 Task: Compose an email with the signature Isla Howard with the subject Thank you for a testimonial and the message We are delighted to inform you that your proposal has been selected for the final round of evaluation. from softage.8@softage.net to softage.1@softage.net Select the bulleted list and change the font typography to strikethroughSelect the bulleted list and remove the font typography strikethrough Send the email. Finally, move the email from Sent Items to the label Halloween costumes
Action: Mouse moved to (1334, 71)
Screenshot: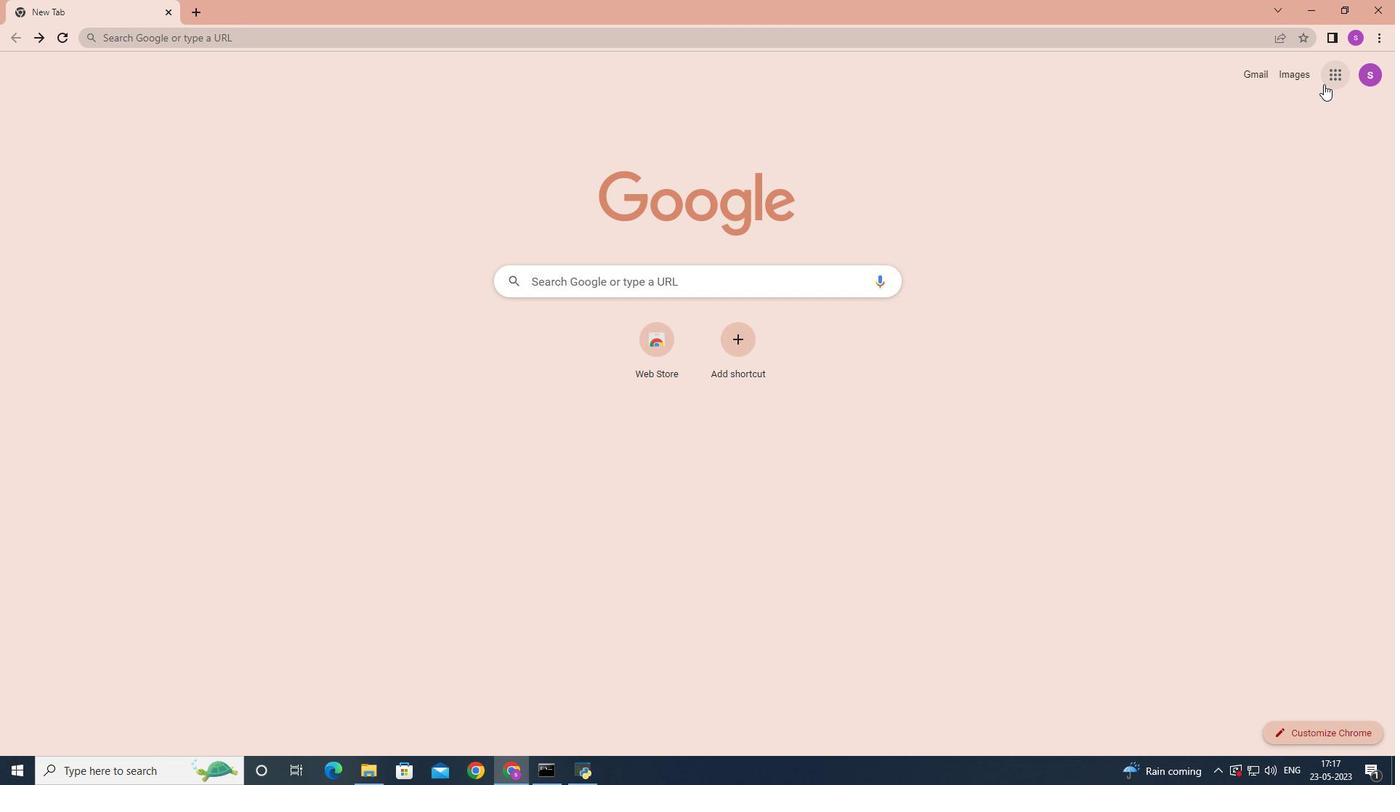 
Action: Mouse pressed left at (1334, 71)
Screenshot: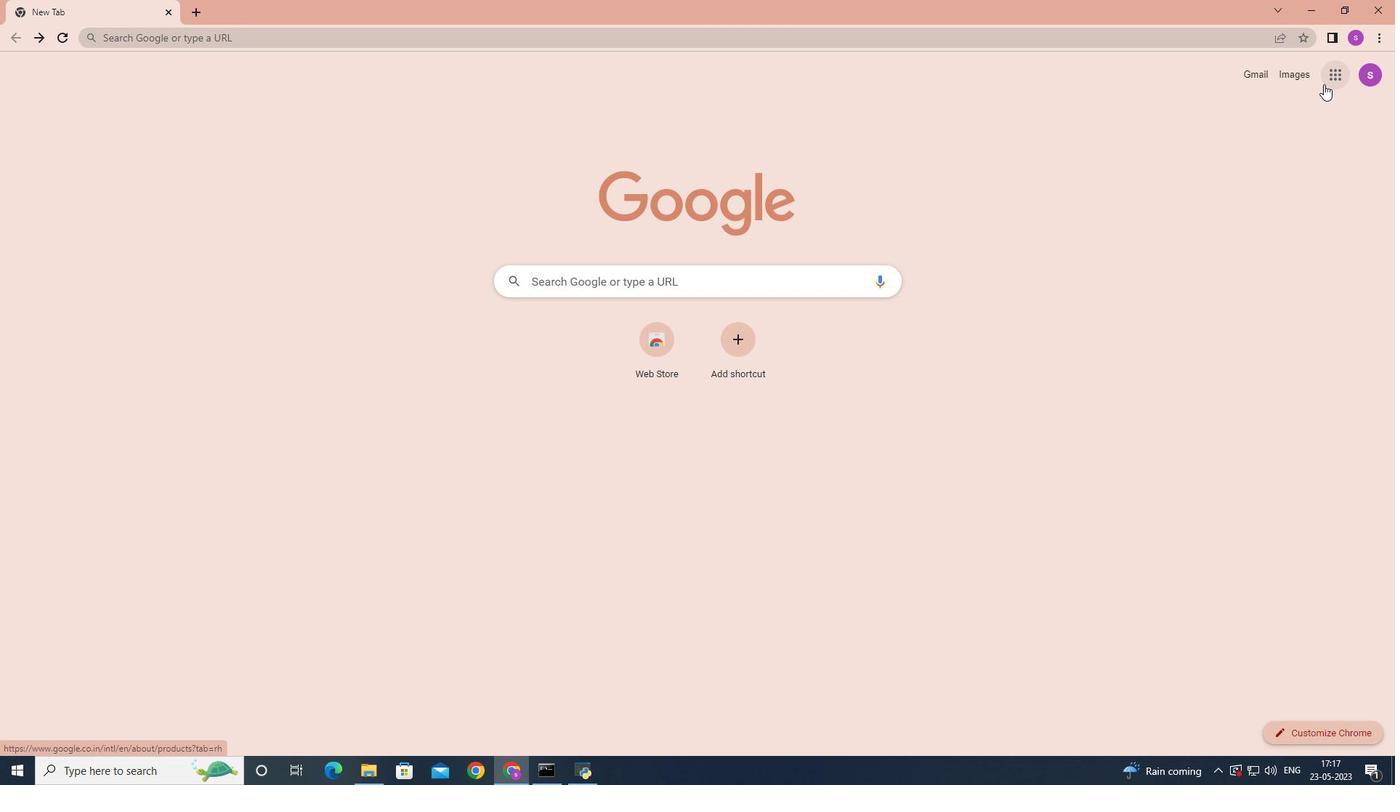 
Action: Mouse moved to (1284, 130)
Screenshot: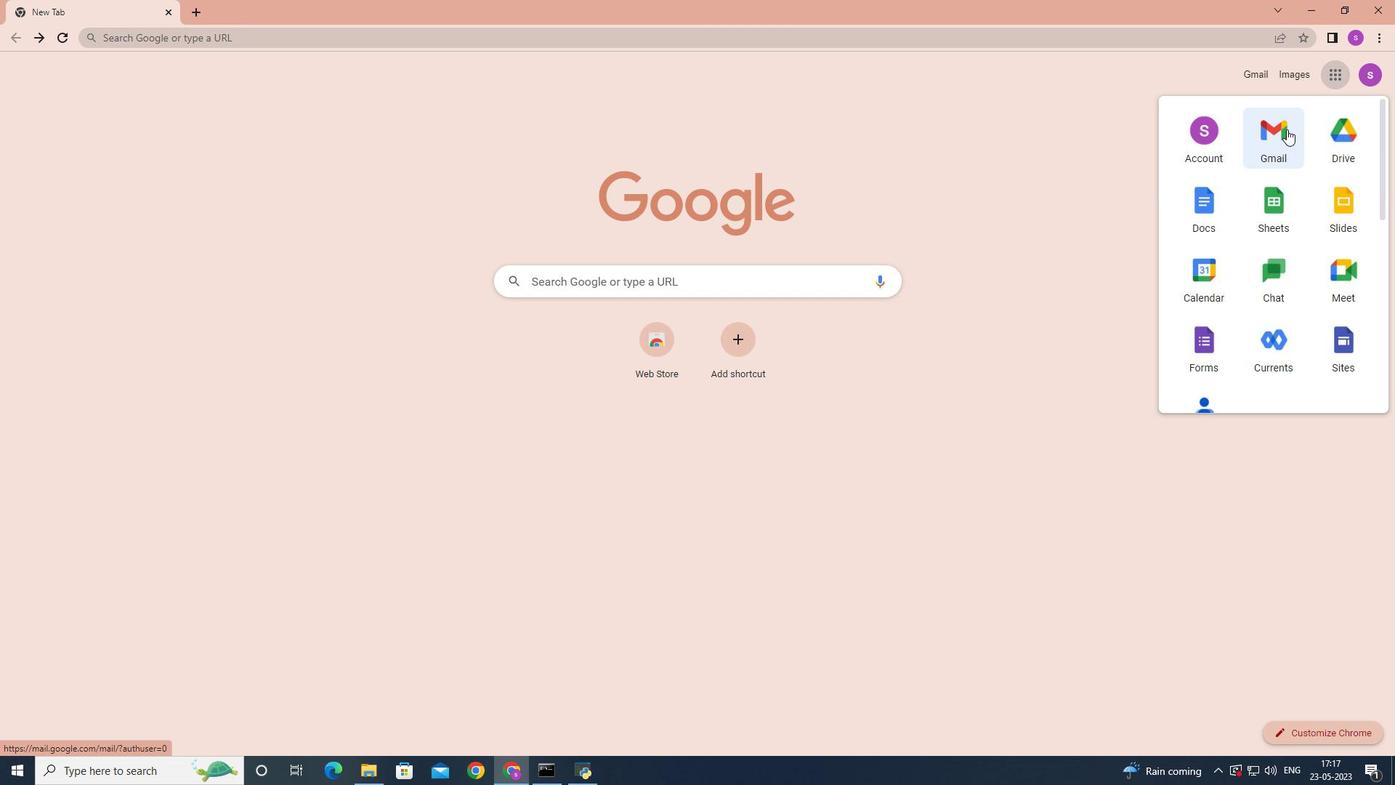 
Action: Mouse pressed left at (1284, 130)
Screenshot: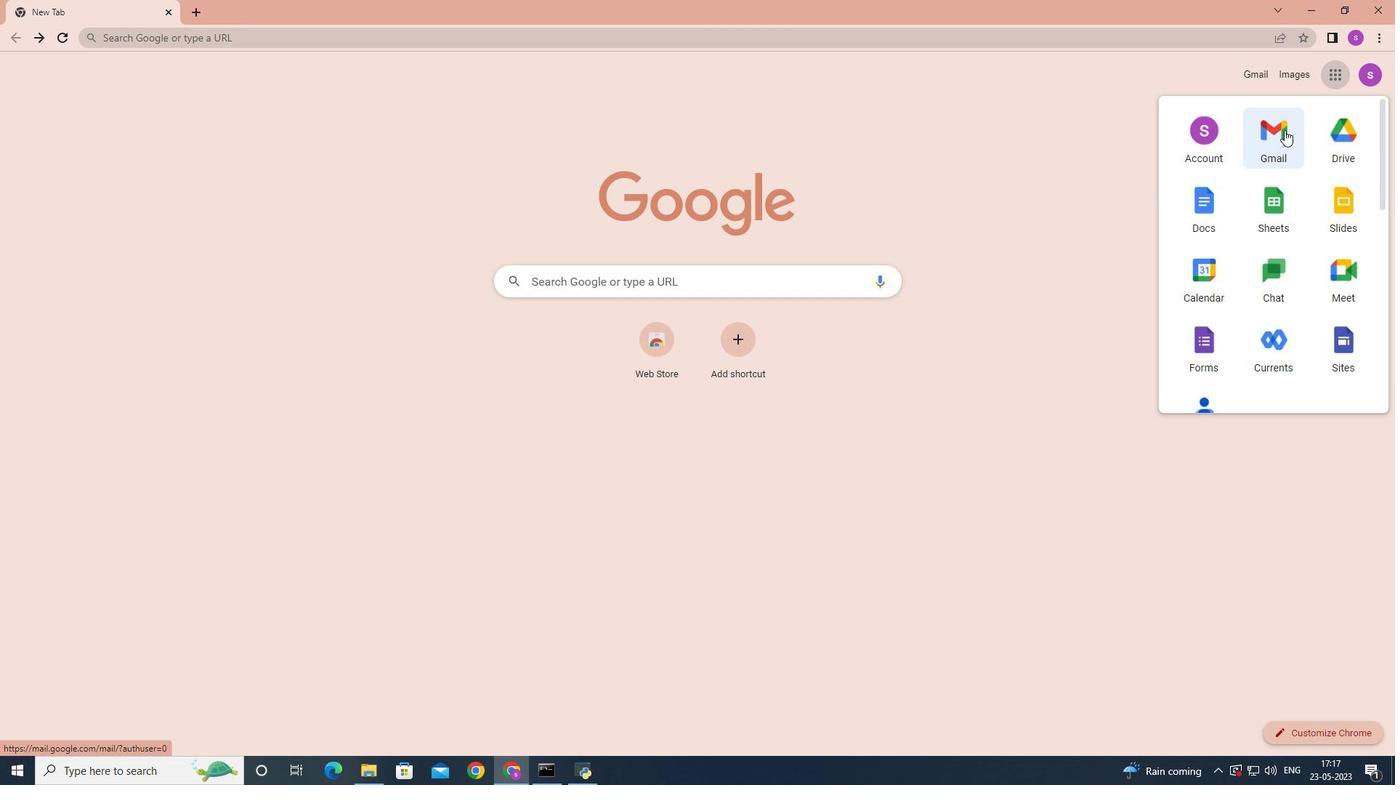
Action: Mouse moved to (1237, 75)
Screenshot: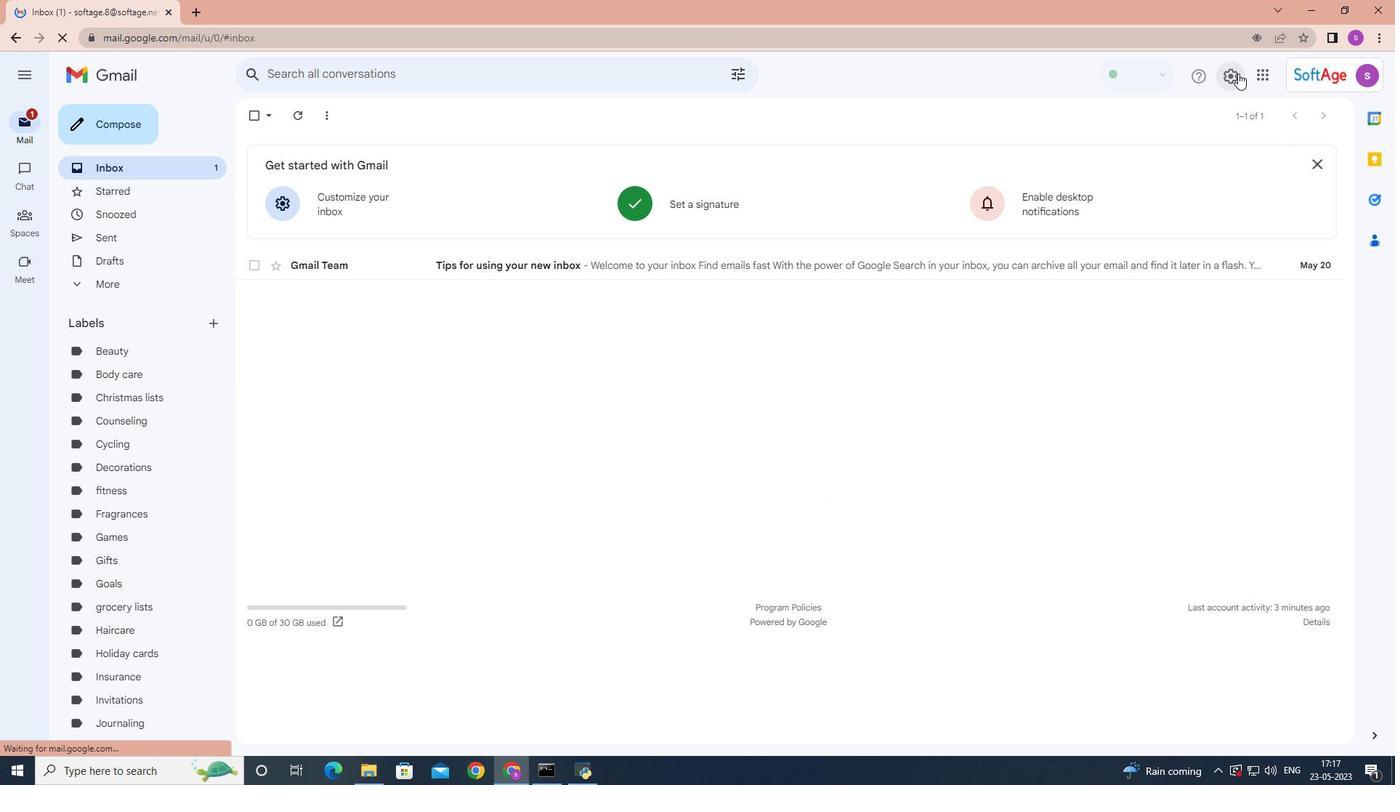 
Action: Mouse pressed left at (1237, 75)
Screenshot: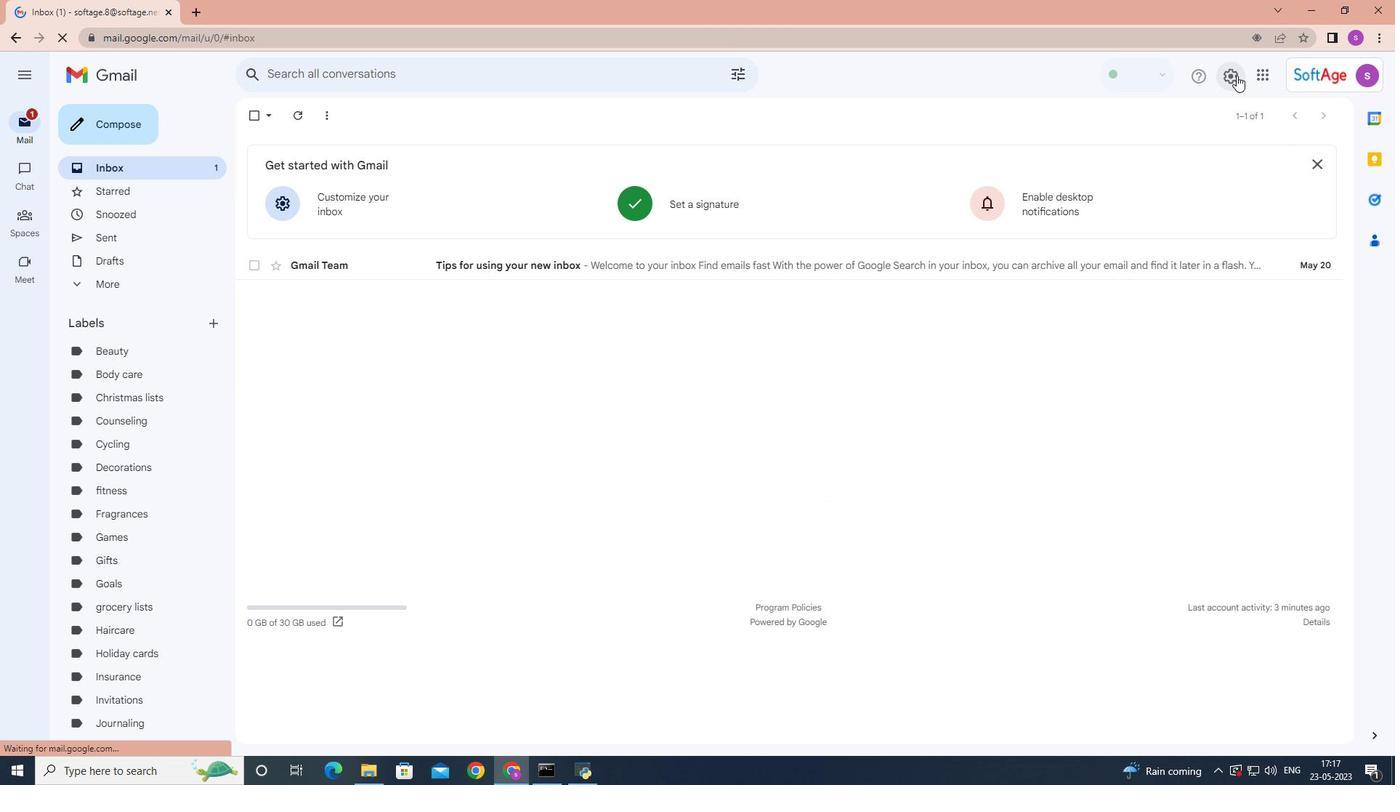
Action: Mouse moved to (1276, 154)
Screenshot: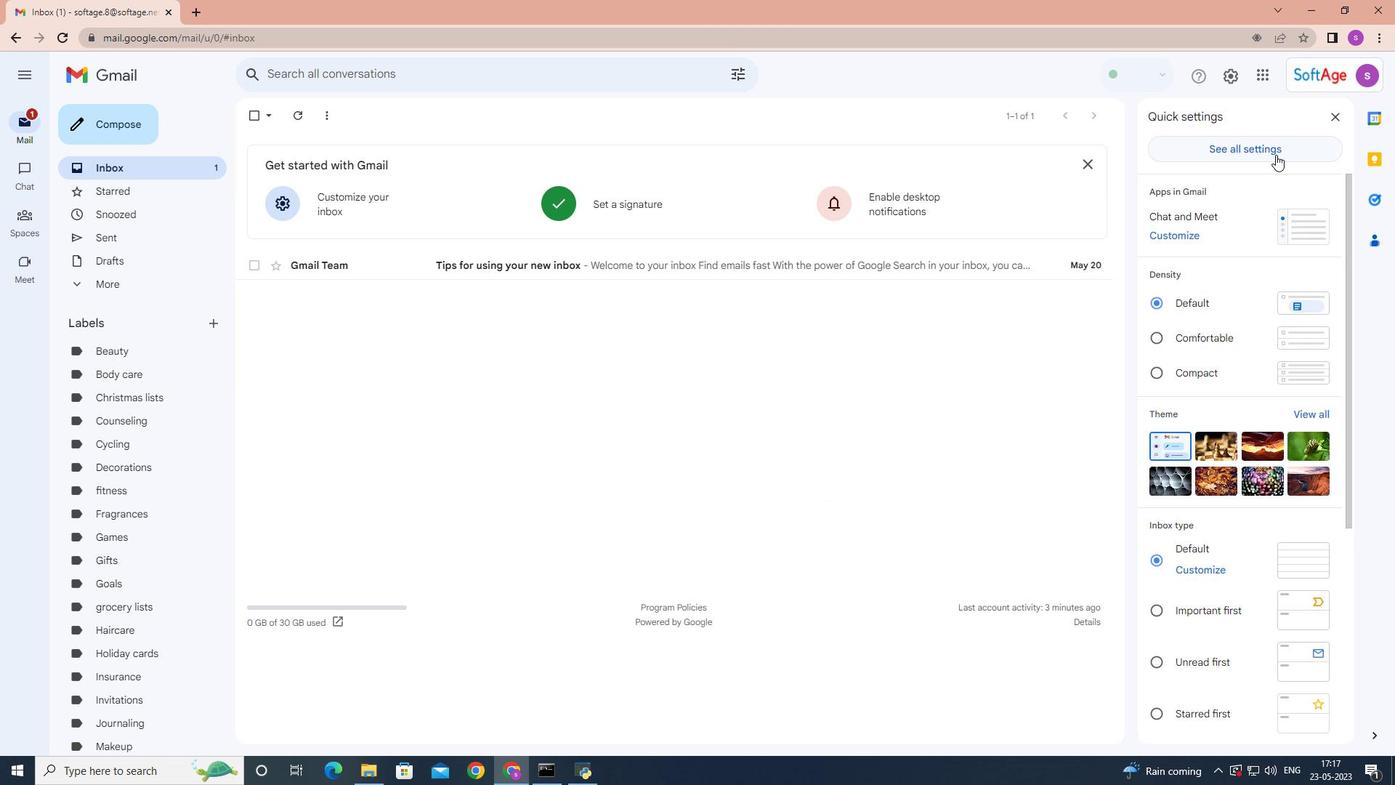 
Action: Mouse pressed left at (1276, 154)
Screenshot: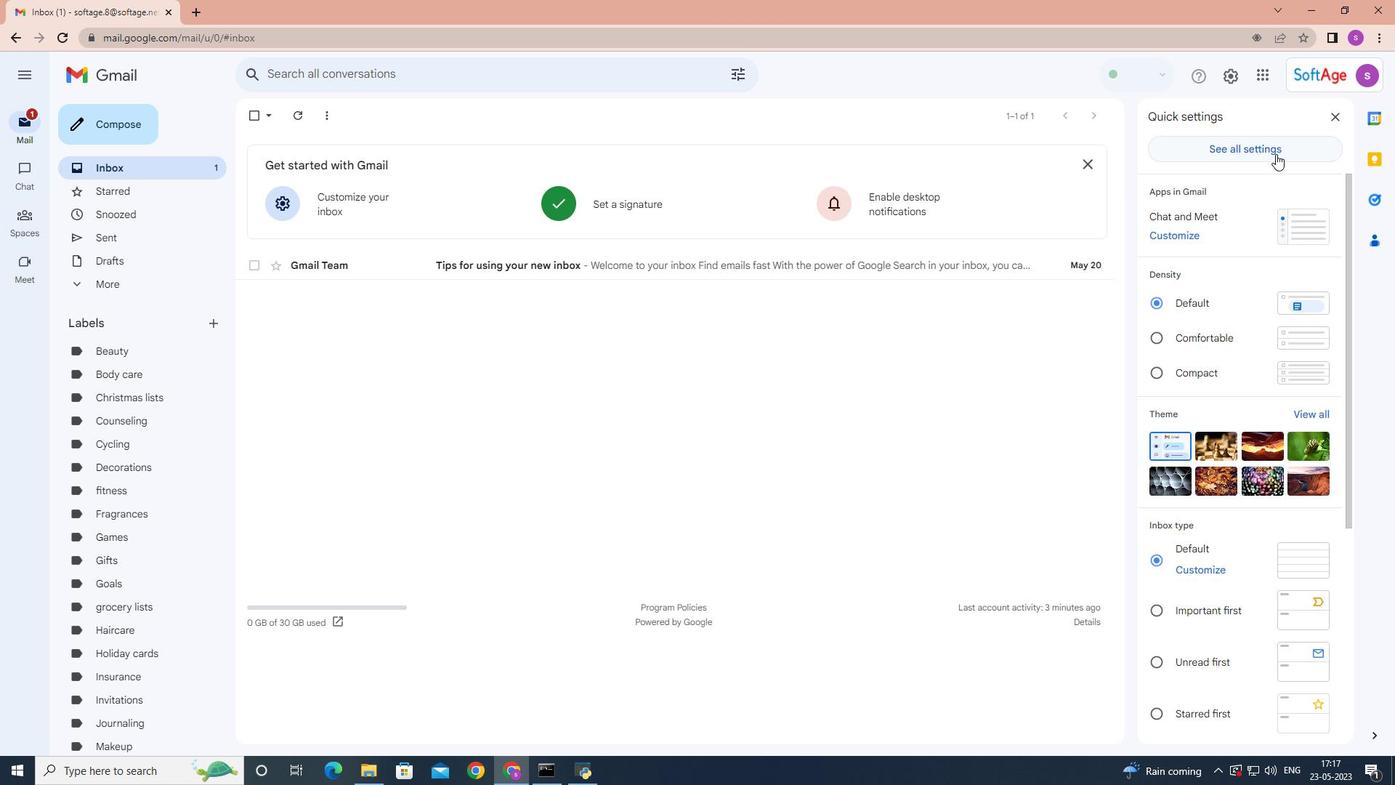 
Action: Mouse moved to (816, 204)
Screenshot: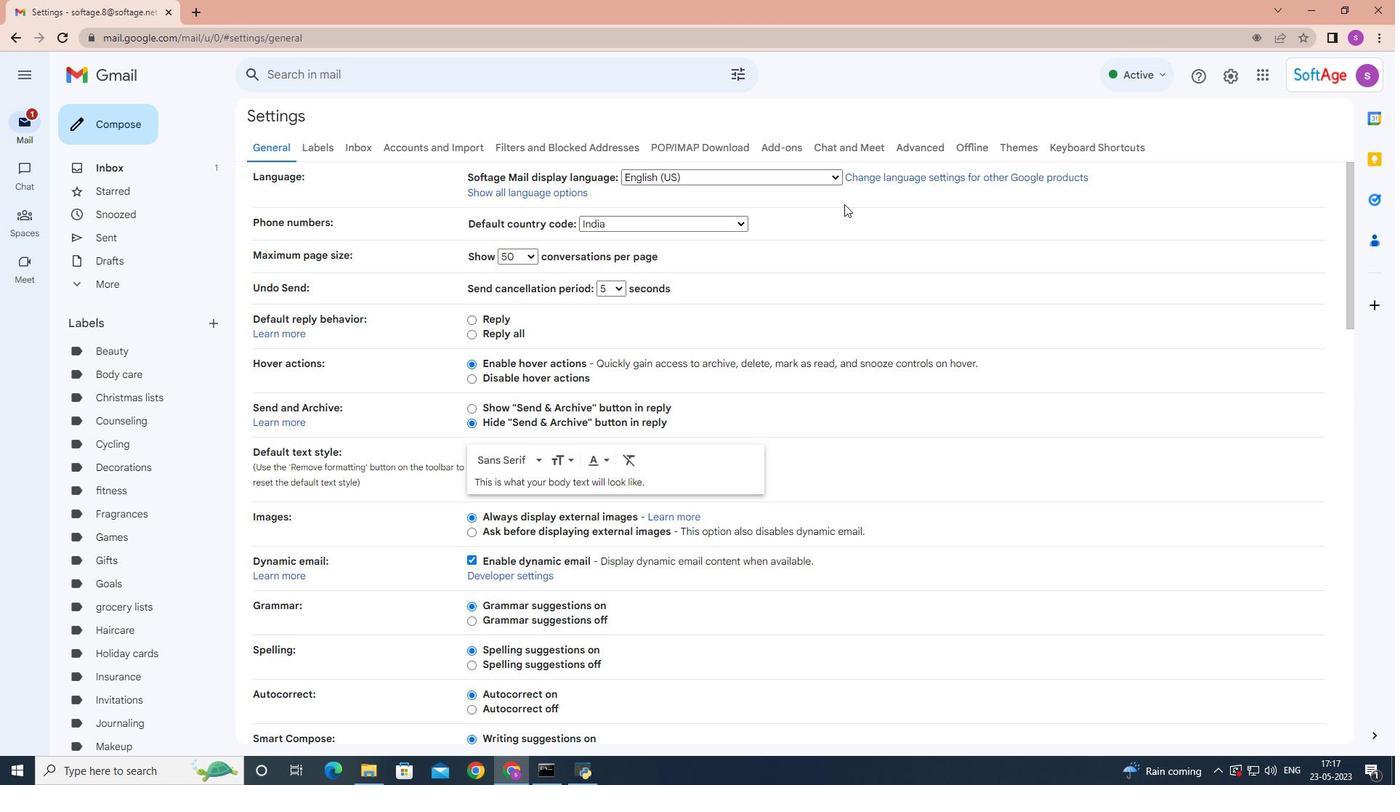 
Action: Mouse scrolled (816, 204) with delta (0, 0)
Screenshot: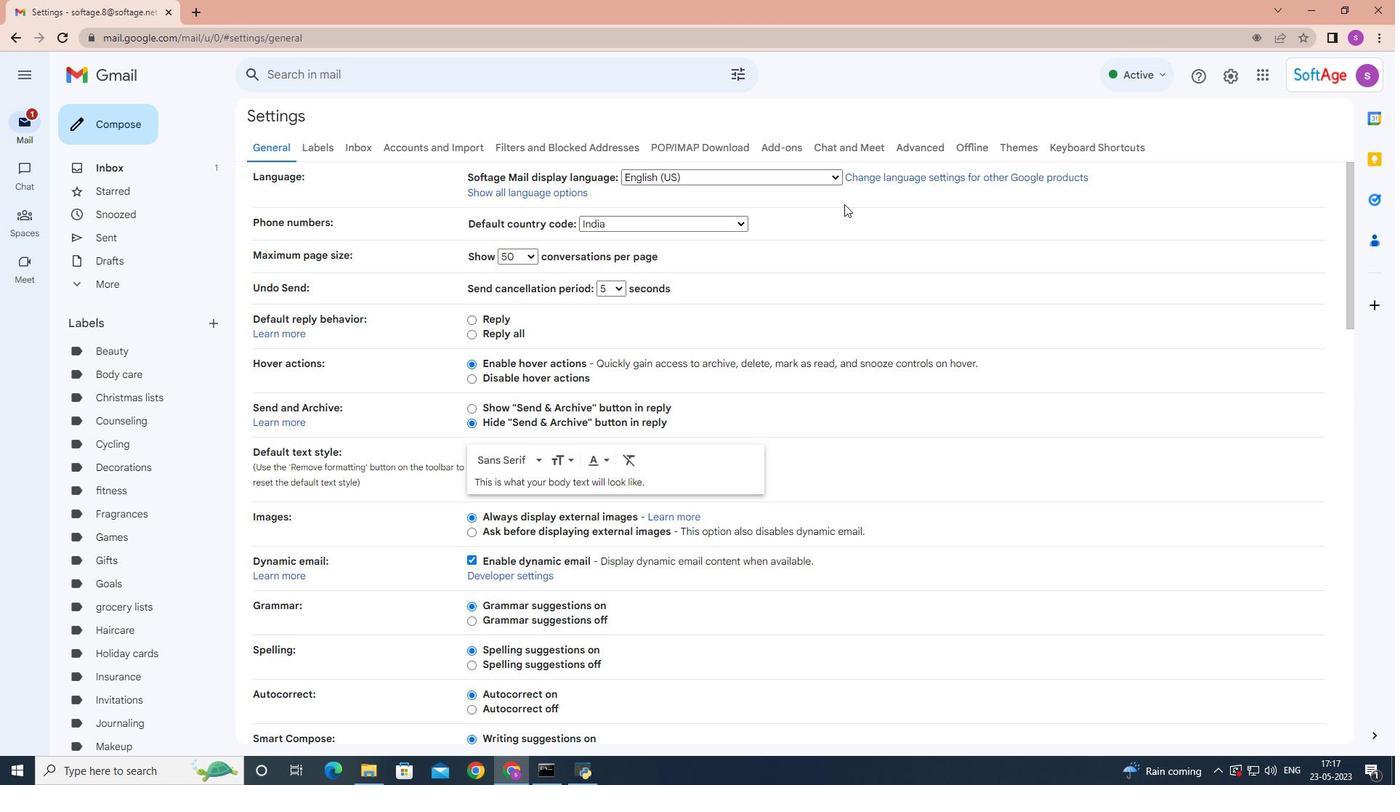 
Action: Mouse moved to (816, 206)
Screenshot: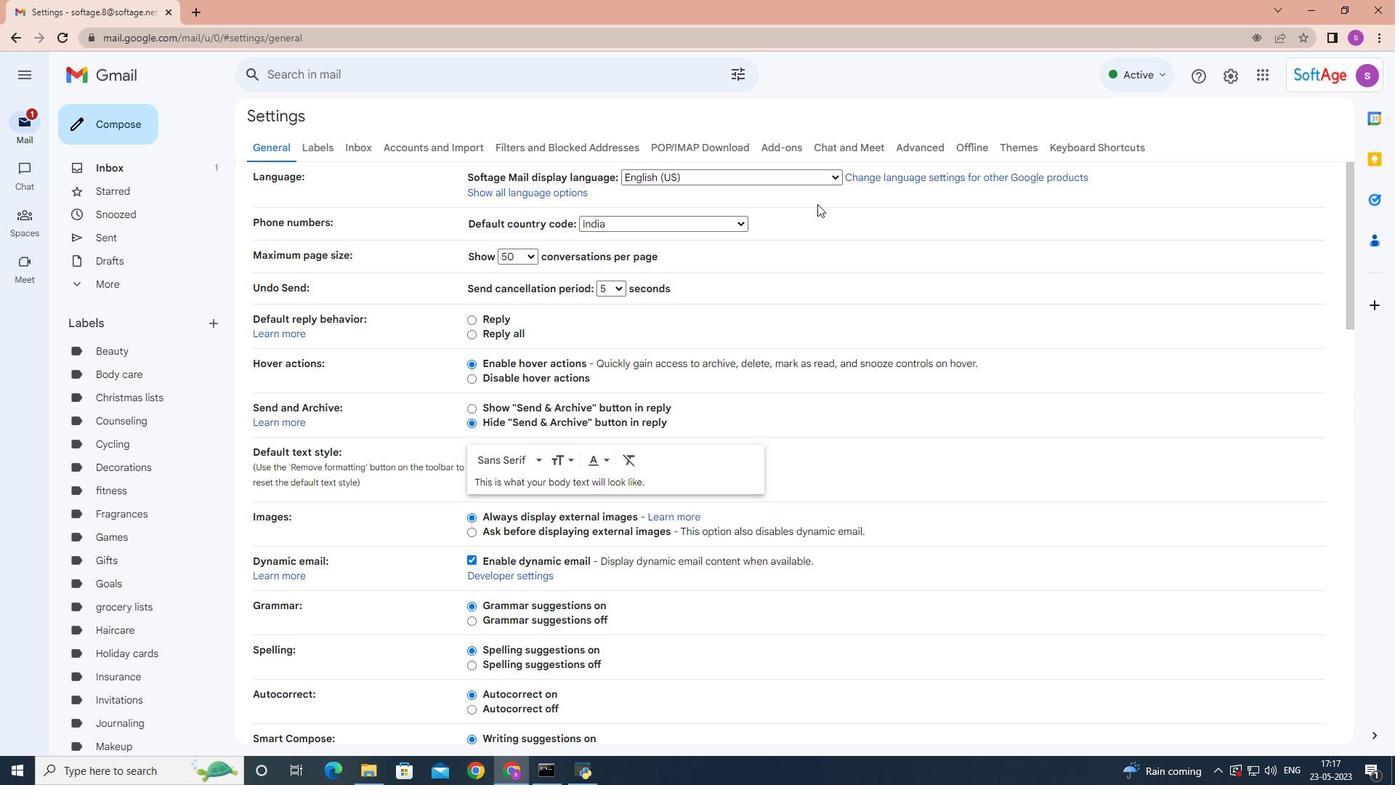 
Action: Mouse scrolled (816, 205) with delta (0, 0)
Screenshot: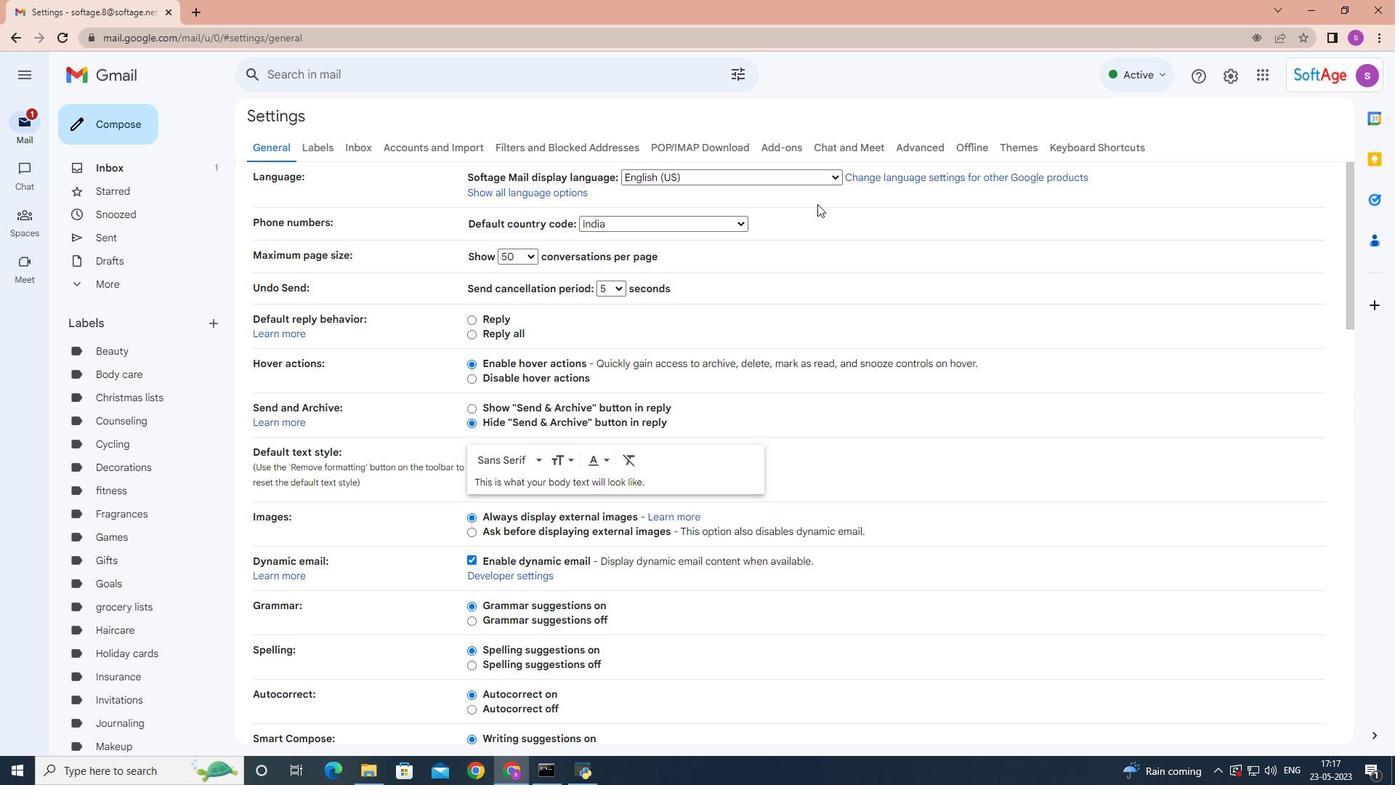 
Action: Mouse moved to (815, 208)
Screenshot: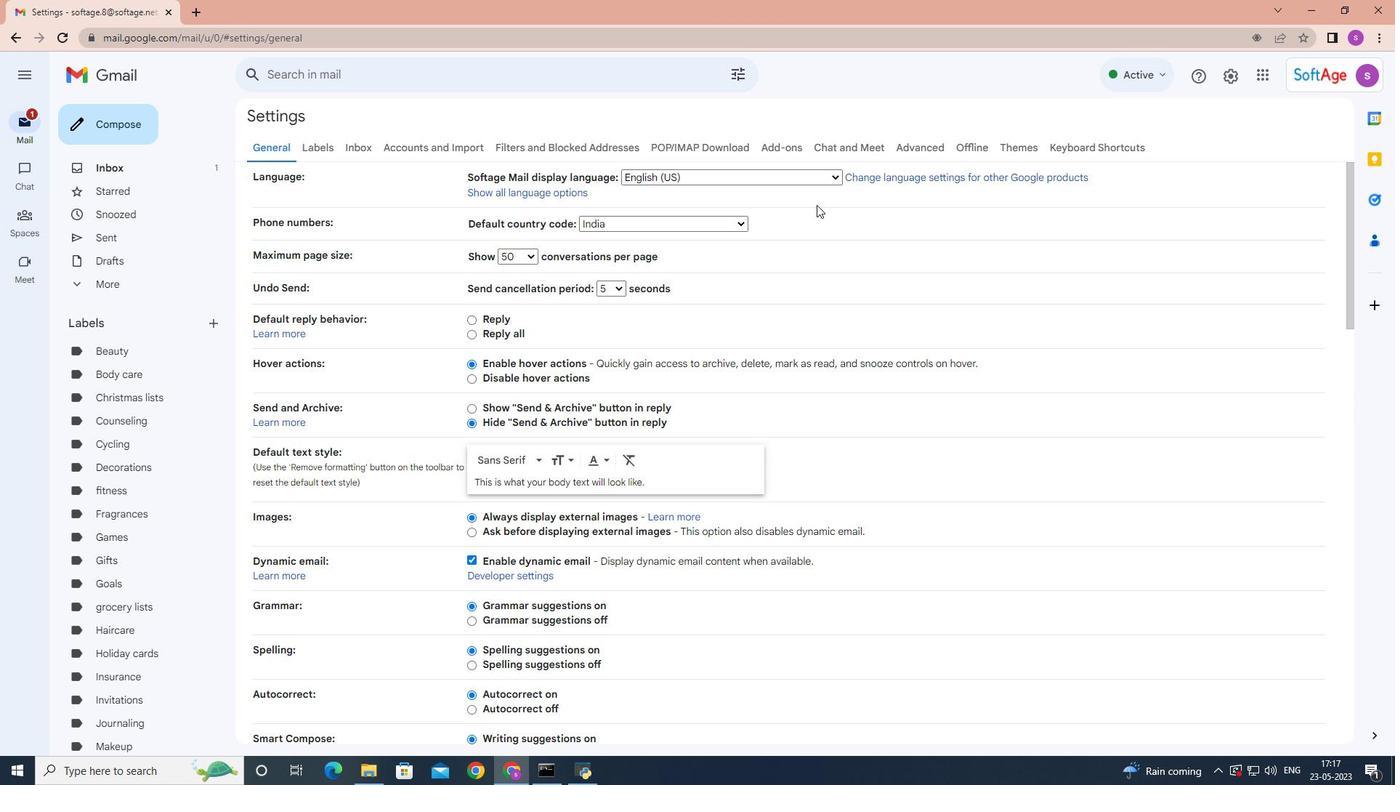 
Action: Mouse scrolled (815, 207) with delta (0, 0)
Screenshot: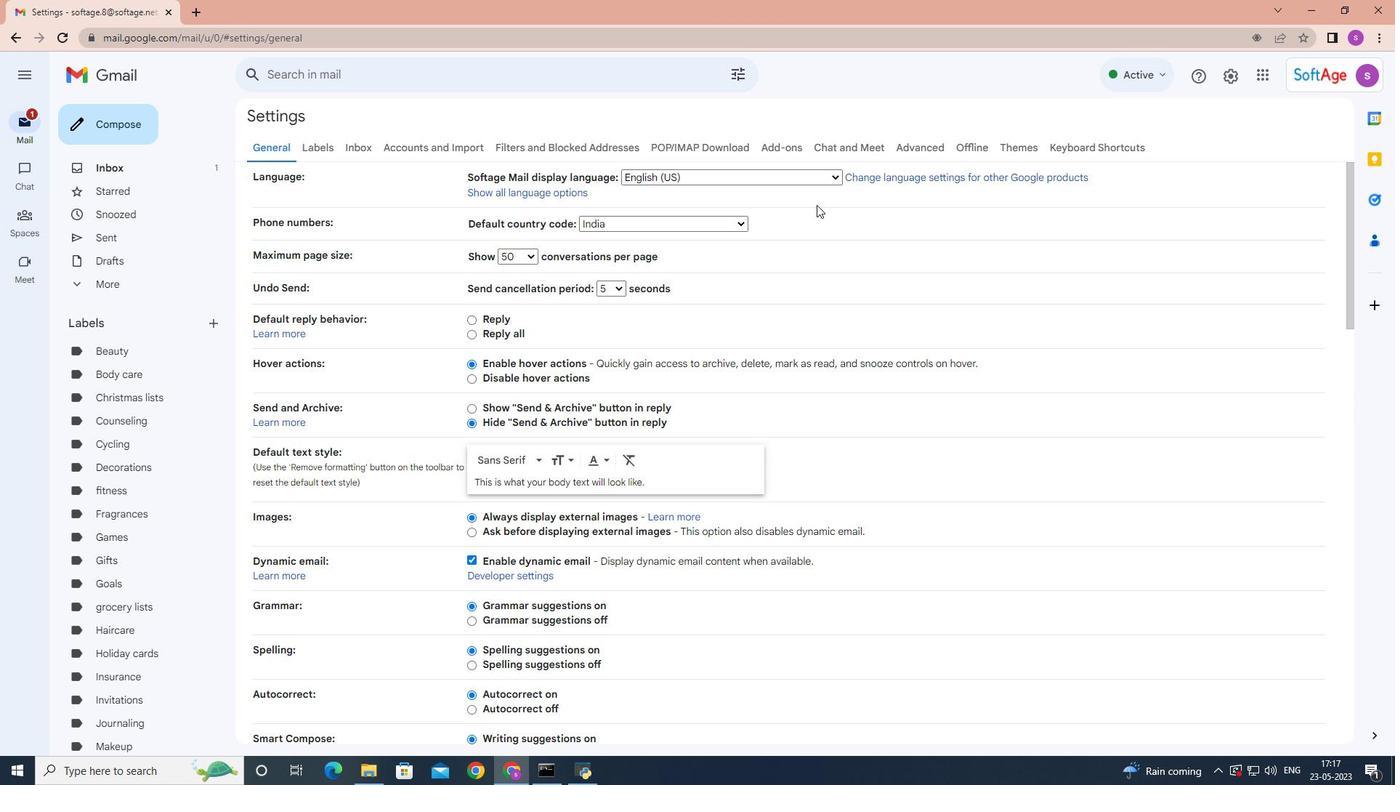 
Action: Mouse moved to (814, 209)
Screenshot: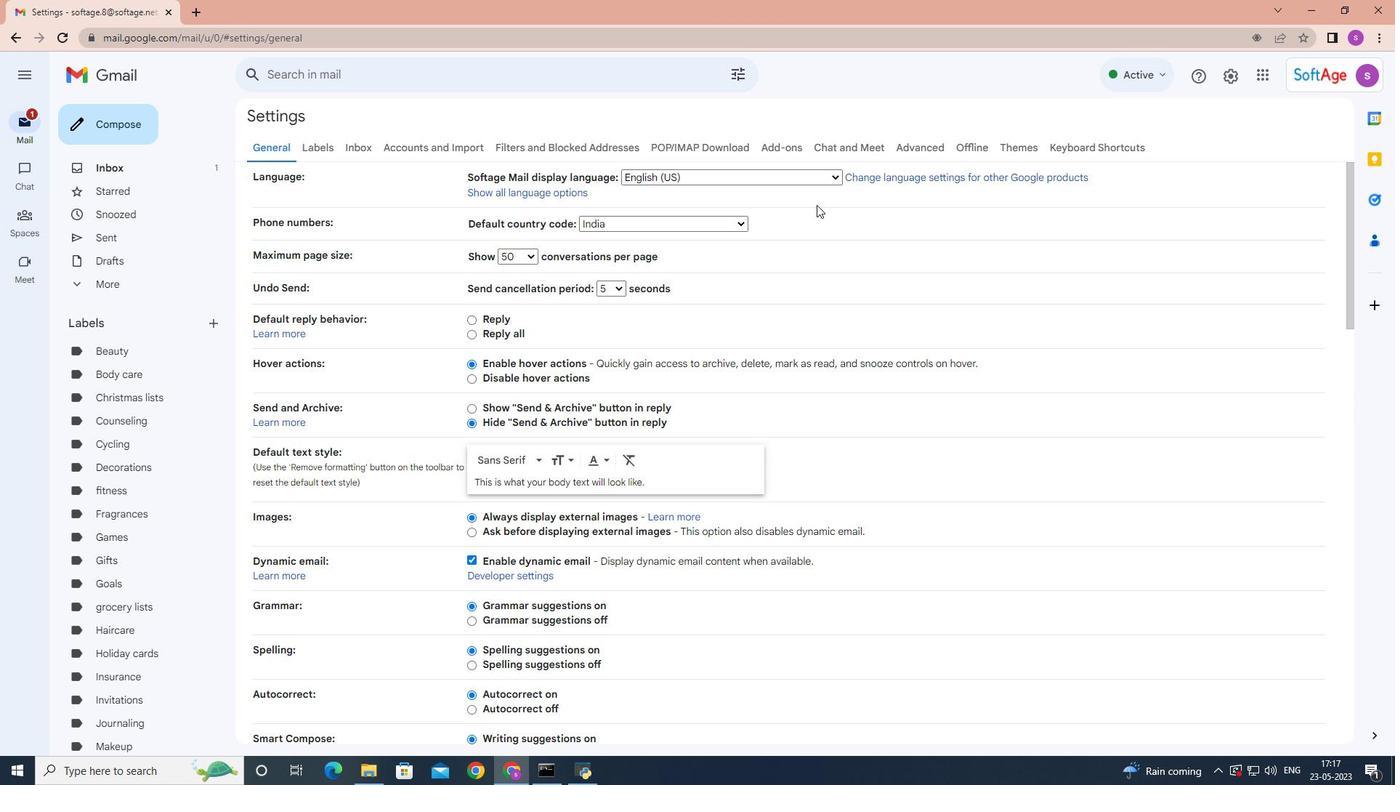 
Action: Mouse scrolled (814, 208) with delta (0, 0)
Screenshot: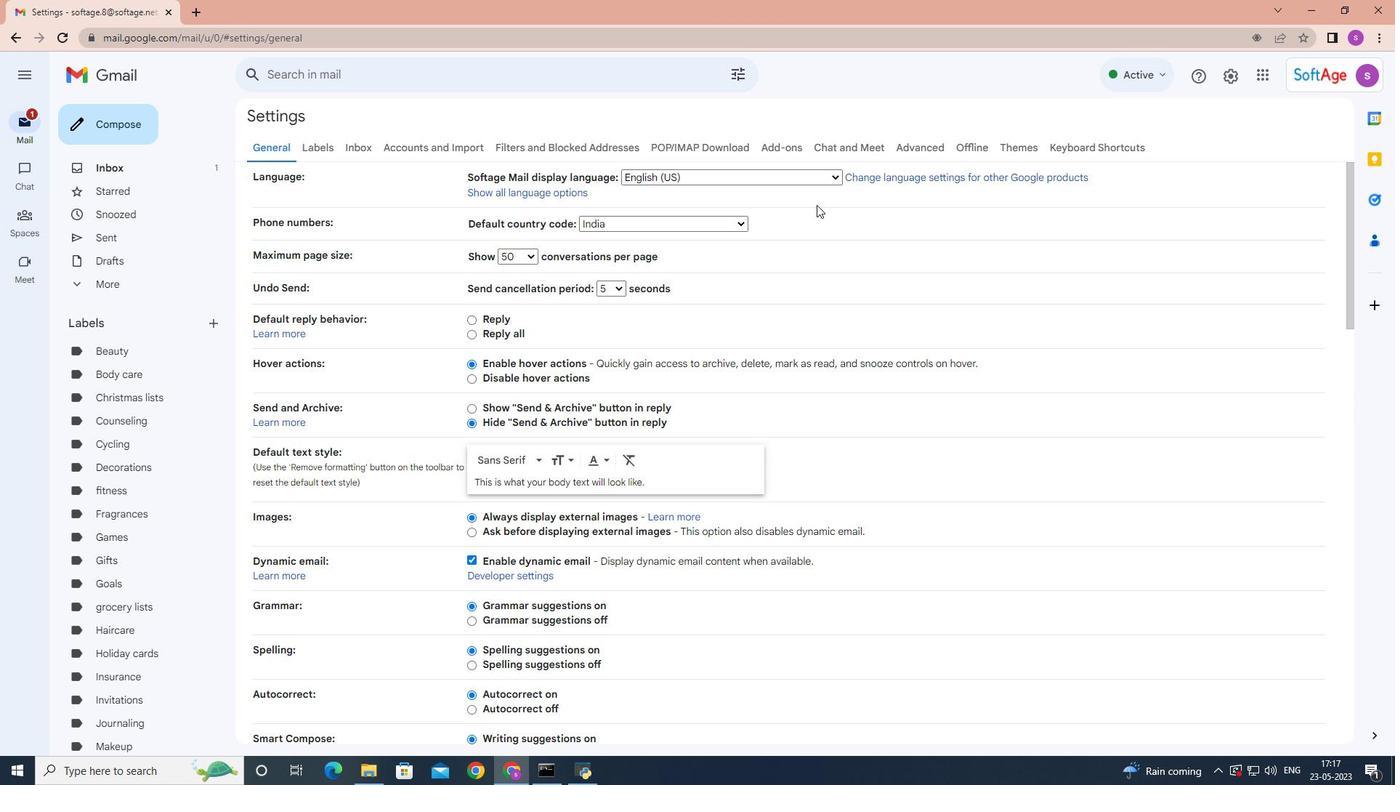 
Action: Mouse moved to (814, 209)
Screenshot: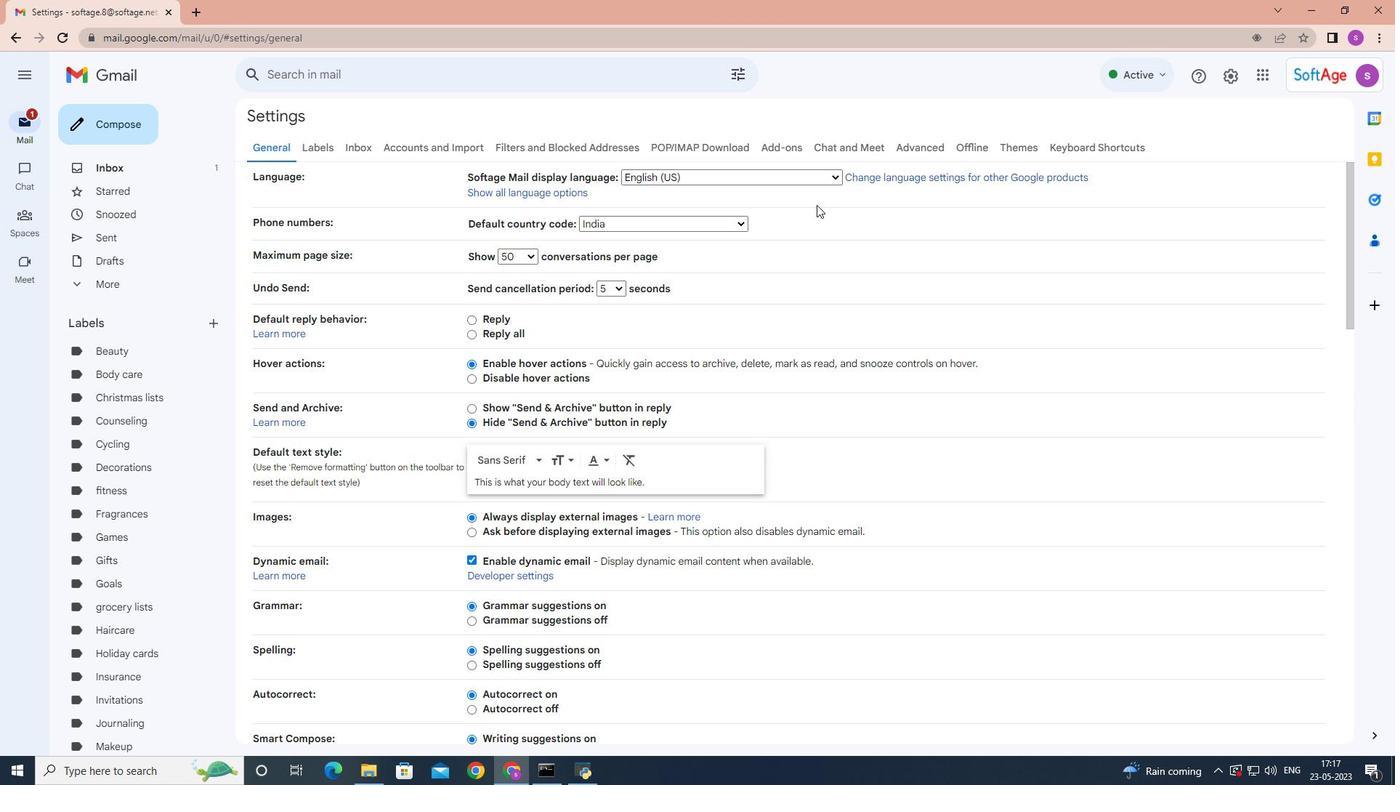 
Action: Mouse scrolled (814, 208) with delta (0, 0)
Screenshot: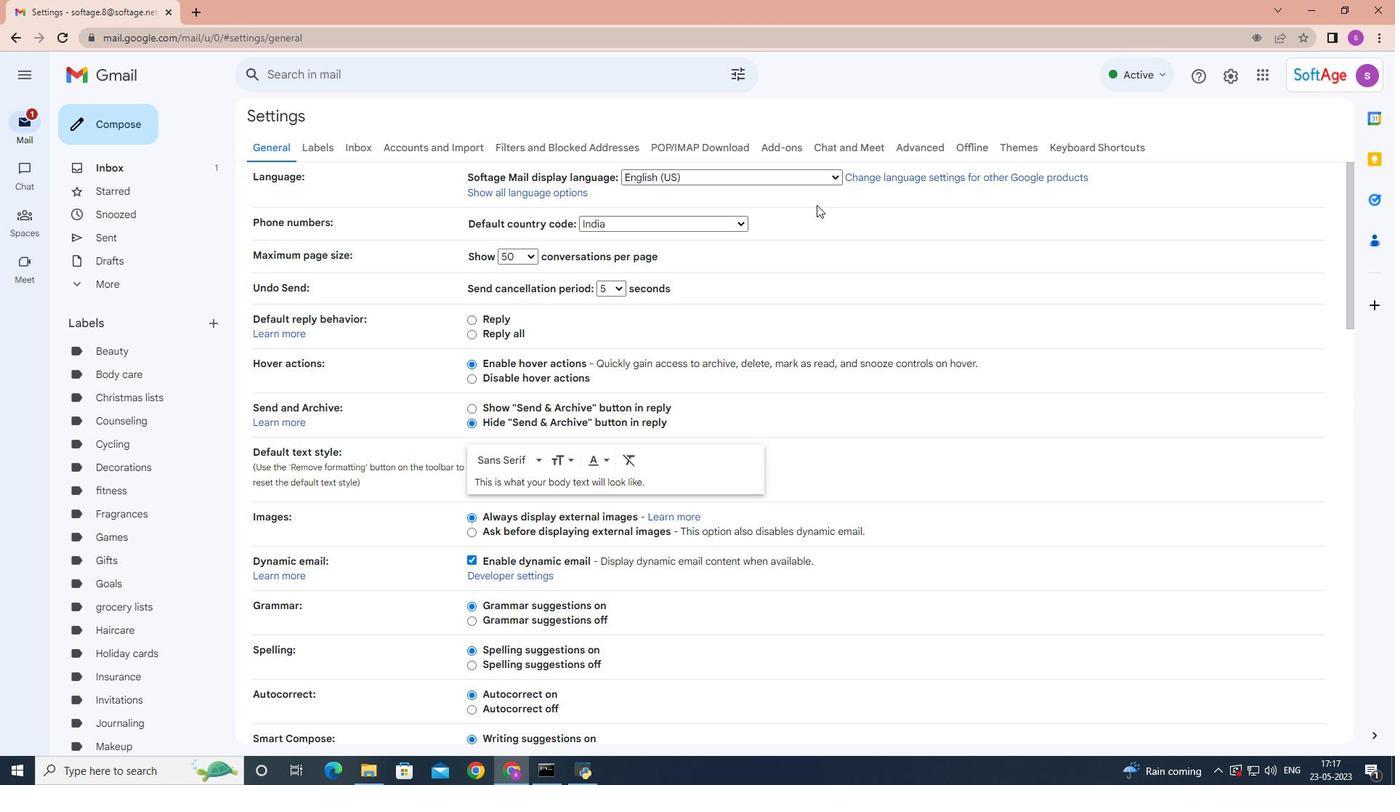 
Action: Mouse scrolled (814, 208) with delta (0, 0)
Screenshot: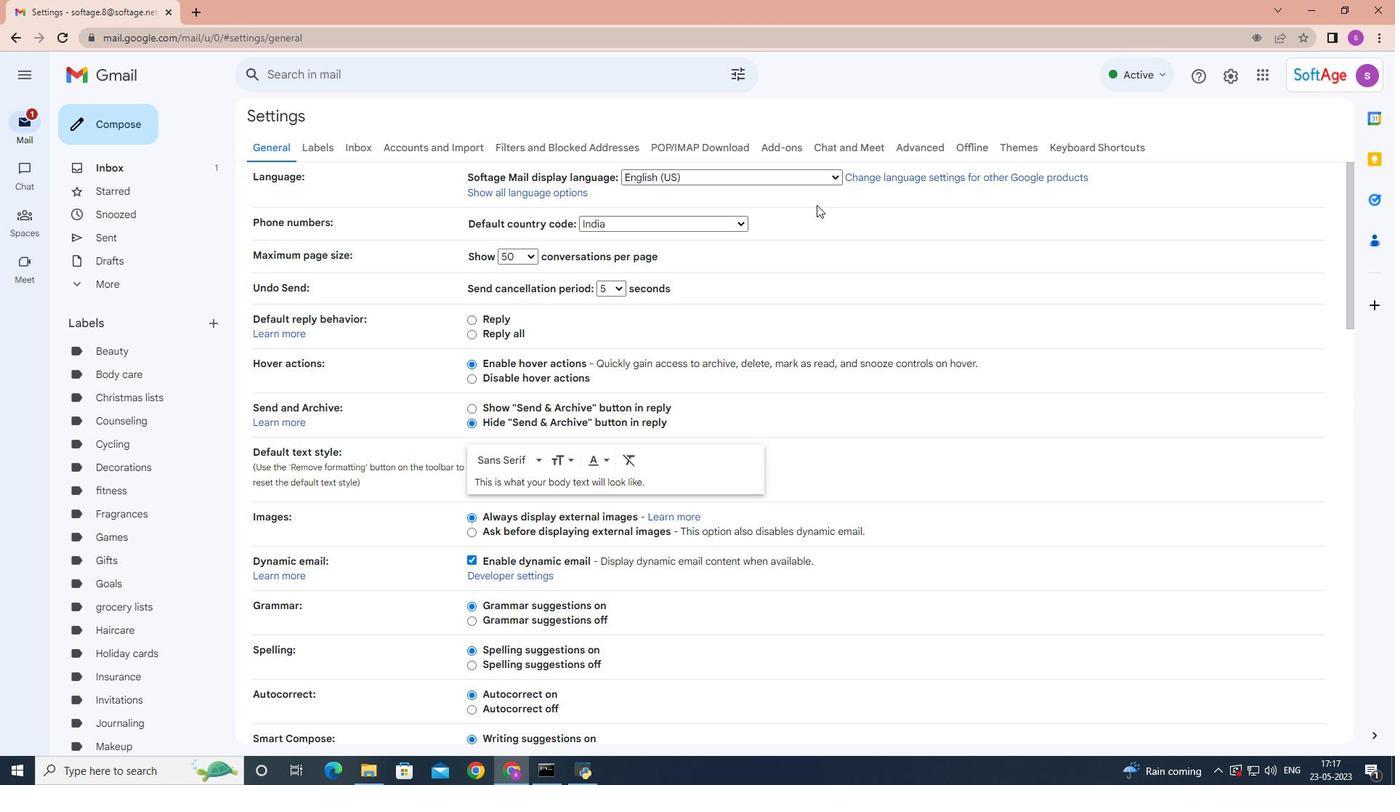 
Action: Mouse scrolled (814, 208) with delta (0, 0)
Screenshot: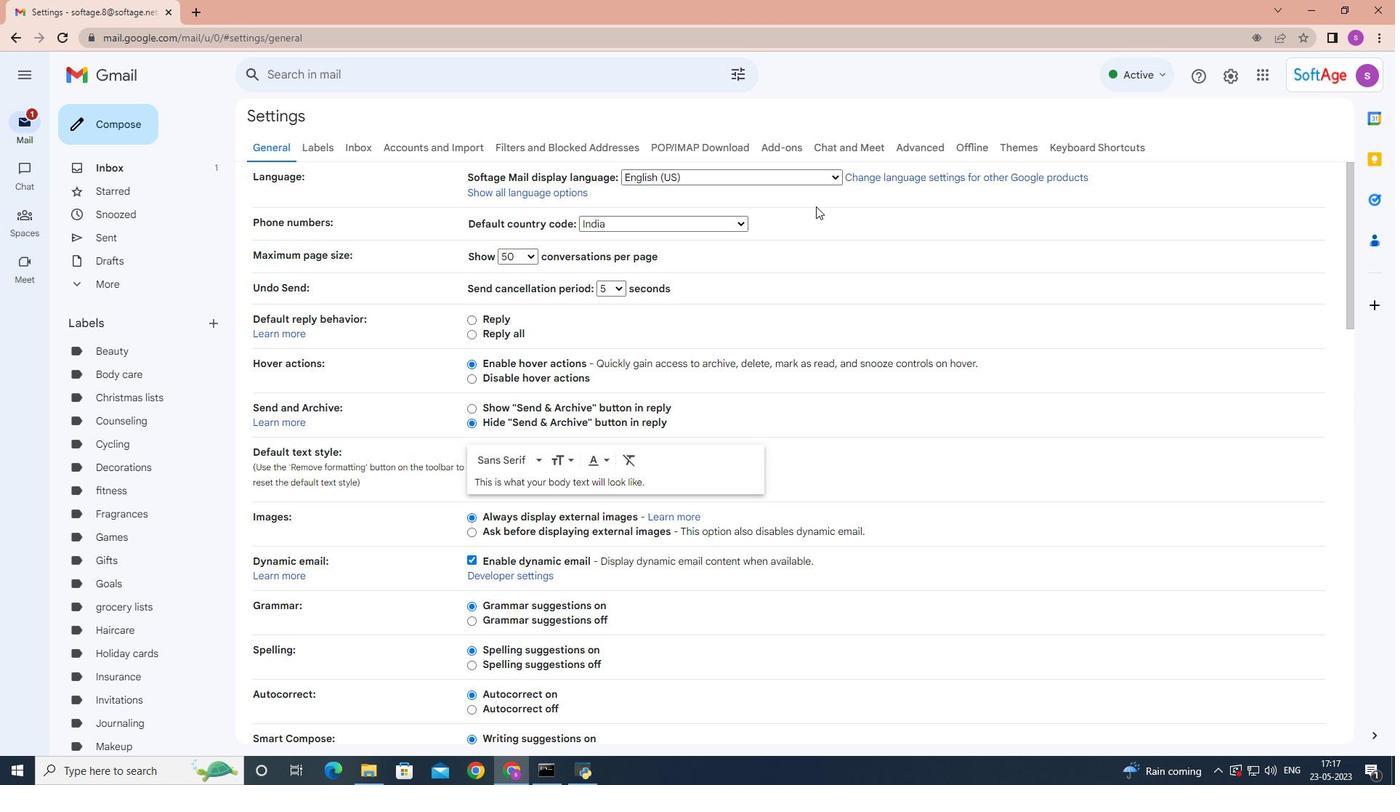 
Action: Mouse moved to (822, 220)
Screenshot: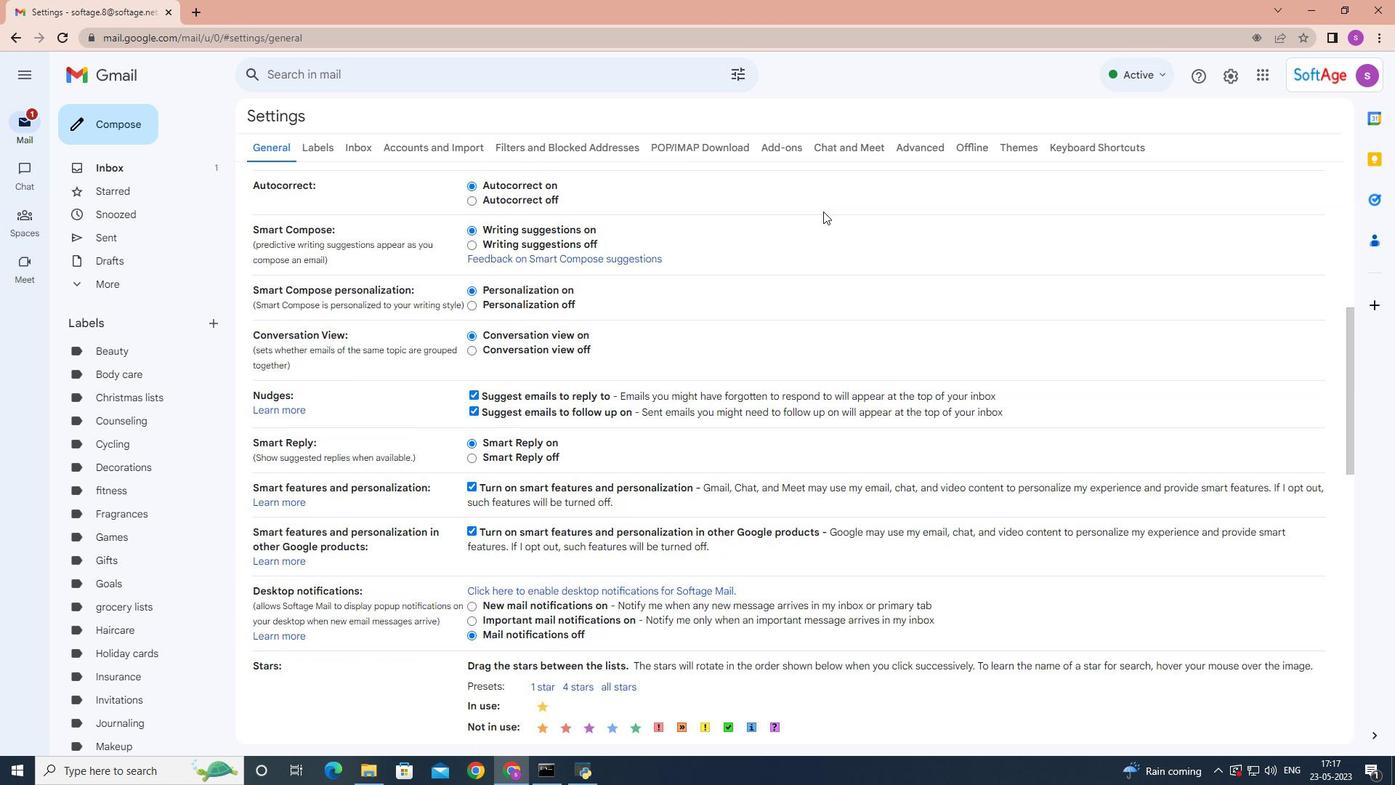 
Action: Mouse scrolled (822, 220) with delta (0, 0)
Screenshot: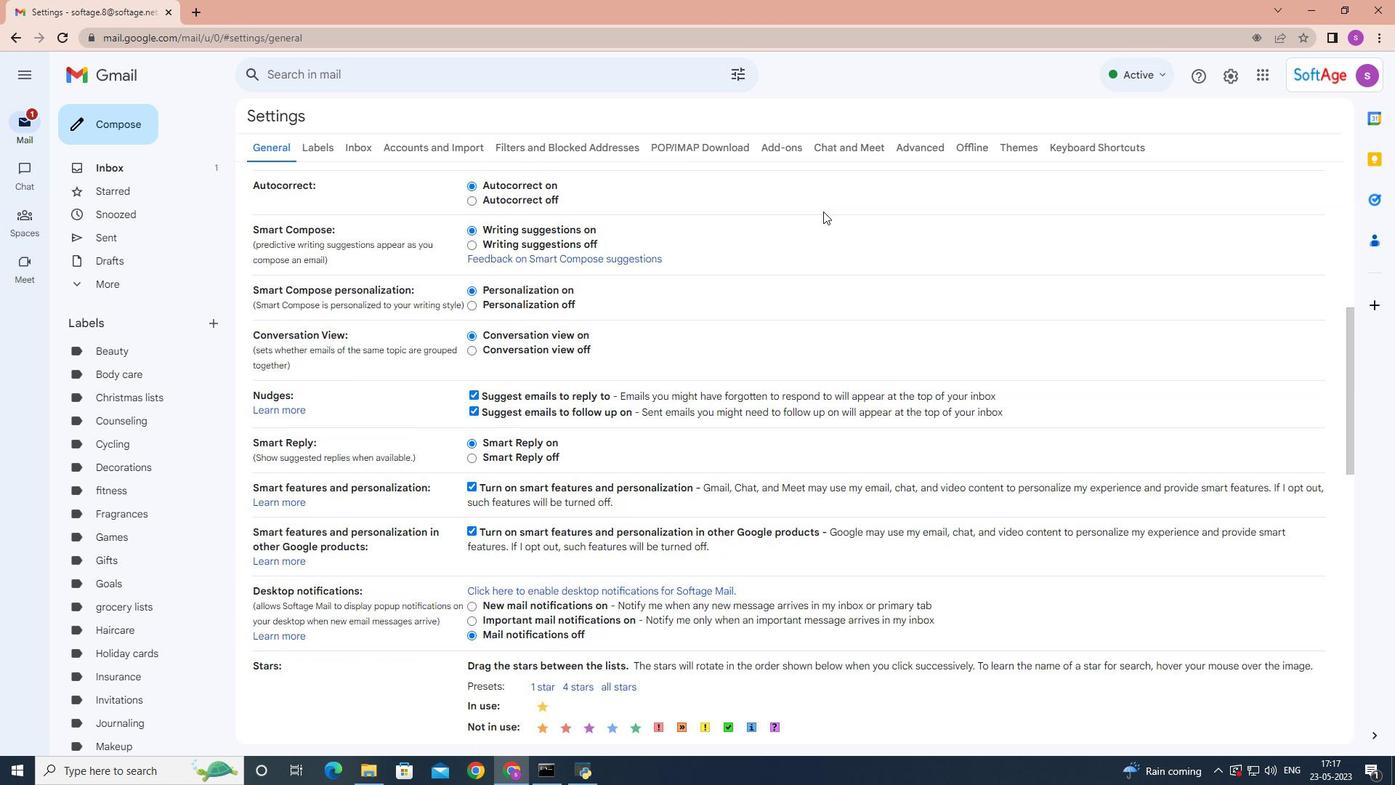 
Action: Mouse moved to (822, 221)
Screenshot: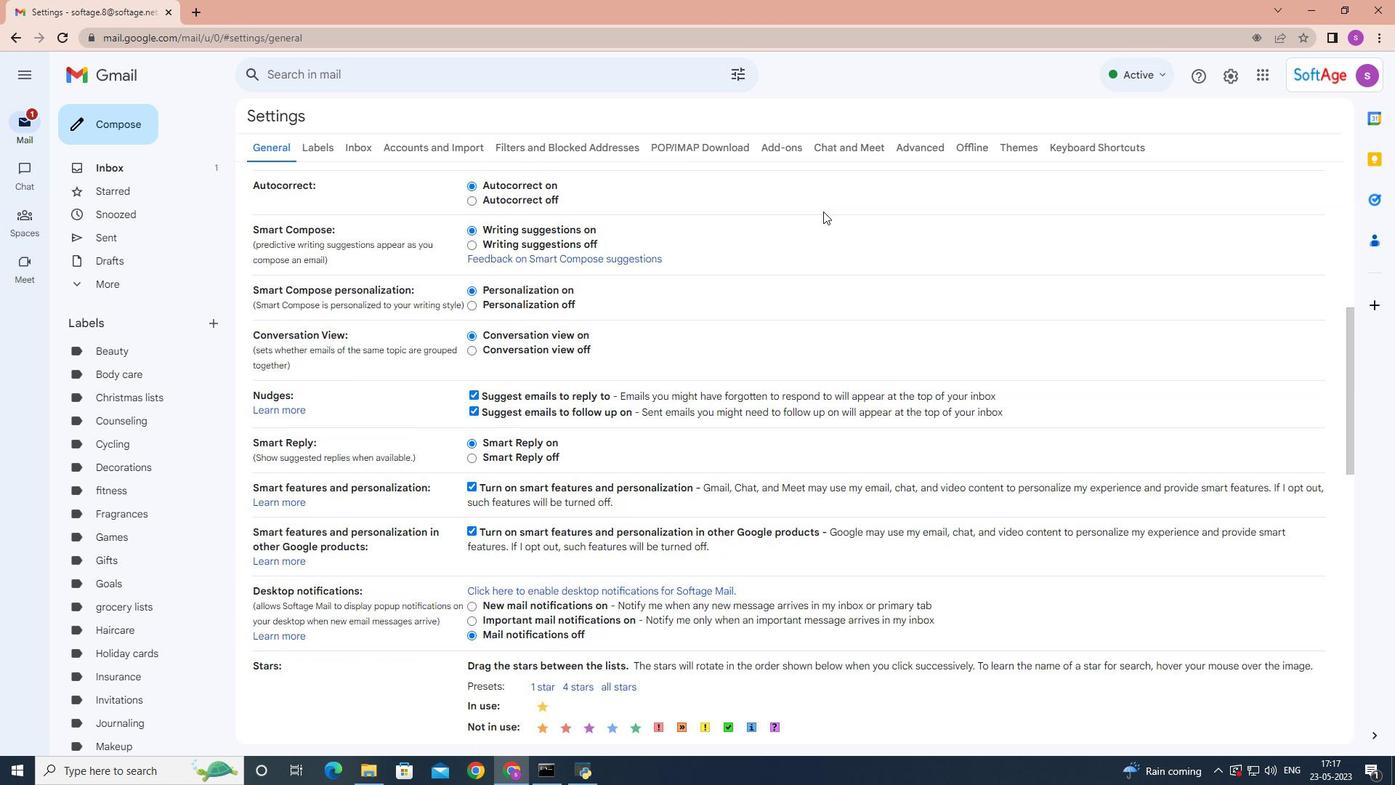 
Action: Mouse scrolled (822, 220) with delta (0, 0)
Screenshot: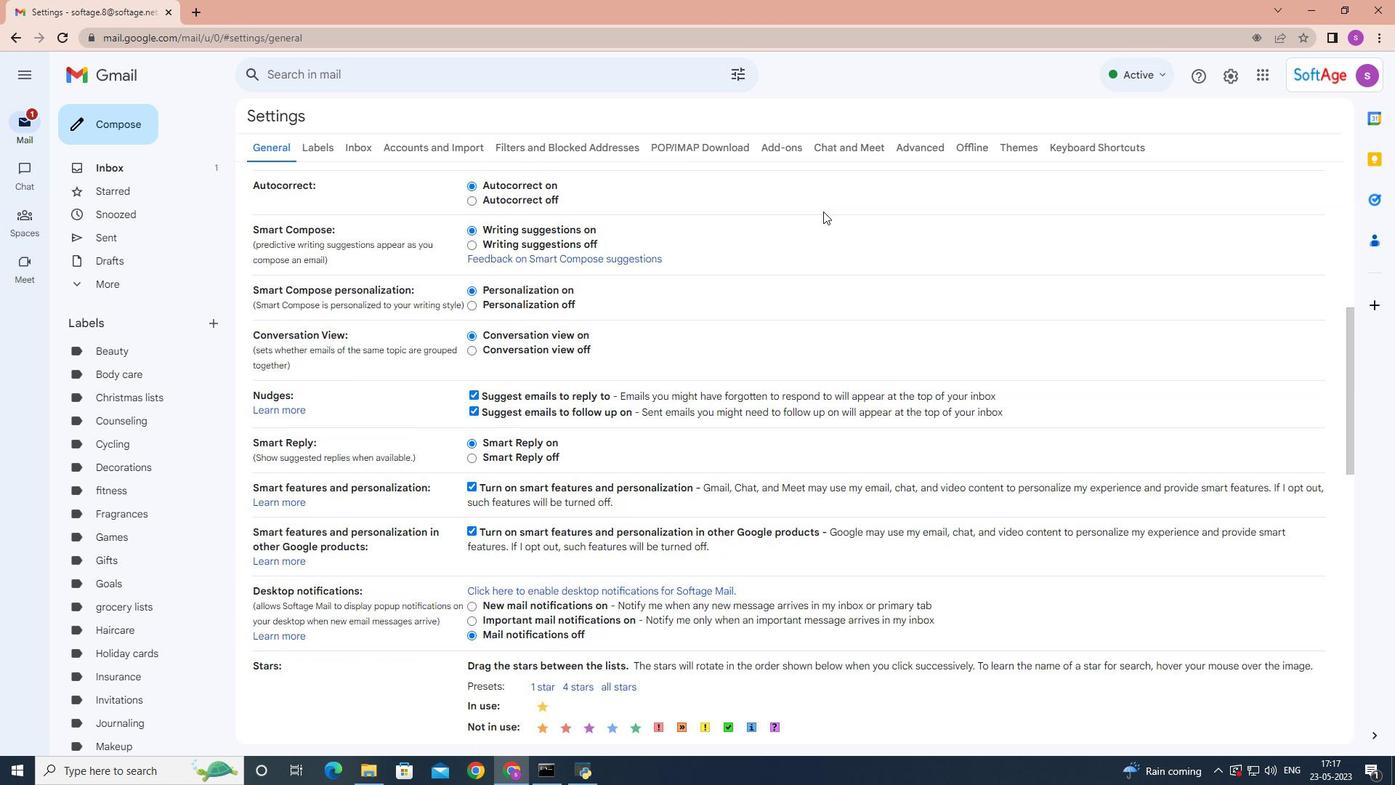 
Action: Mouse scrolled (822, 220) with delta (0, 0)
Screenshot: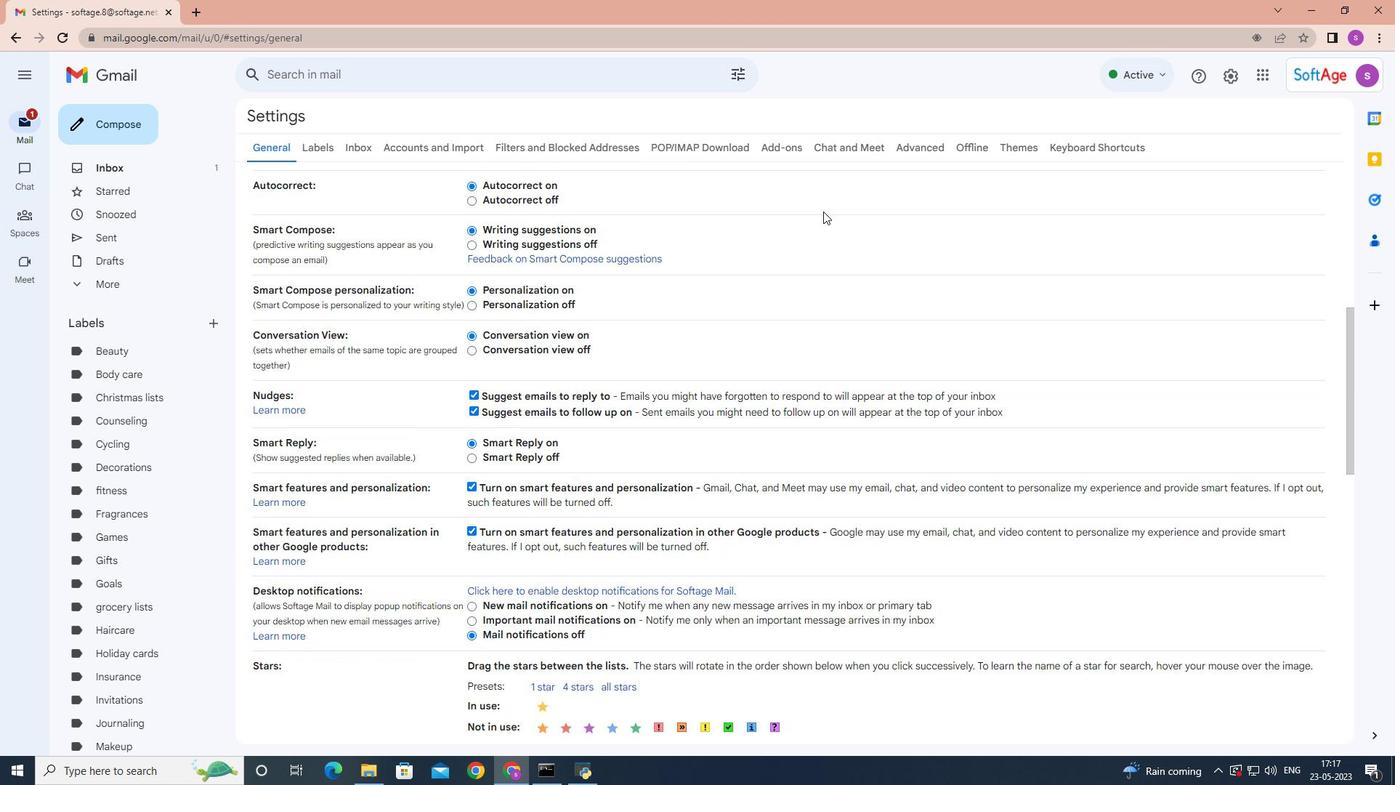 
Action: Mouse moved to (822, 222)
Screenshot: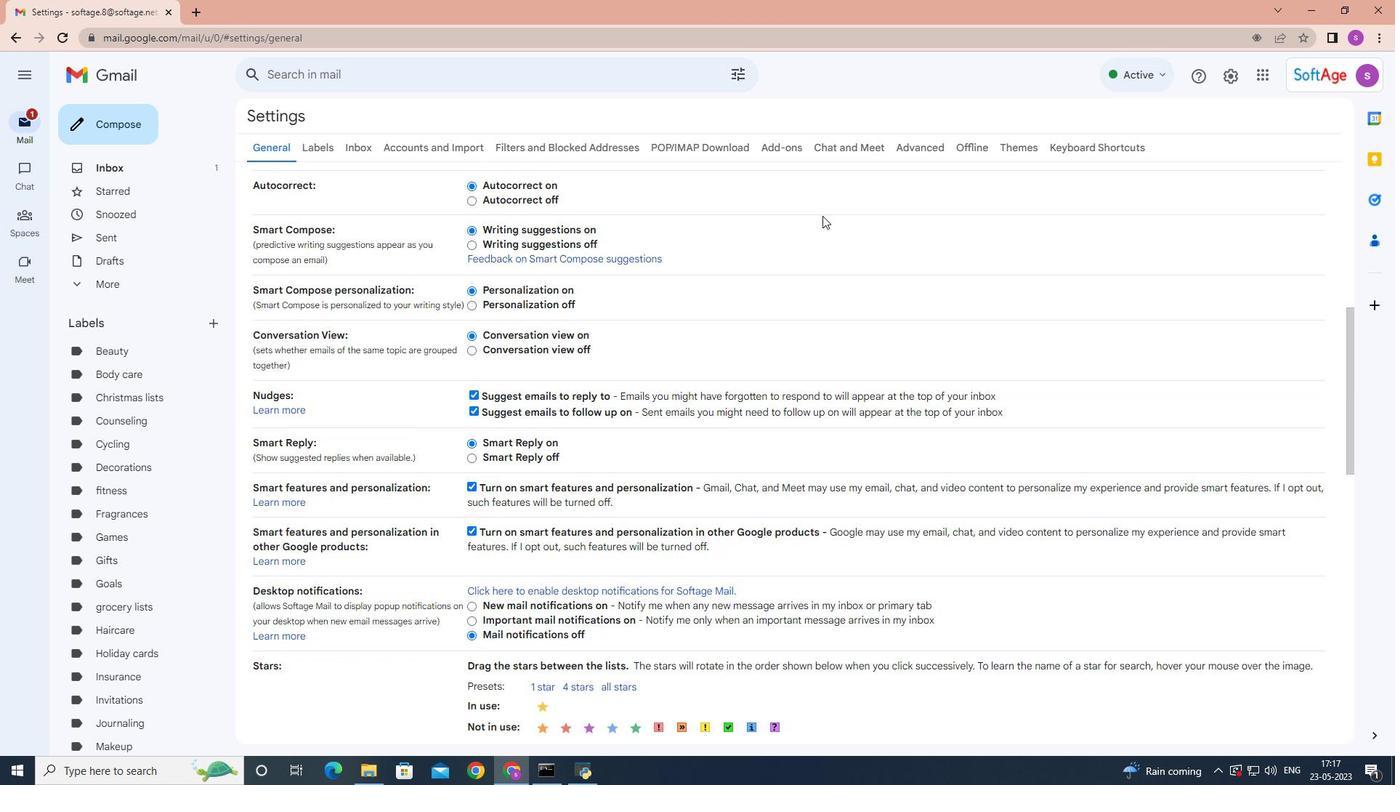 
Action: Mouse scrolled (822, 221) with delta (0, 0)
Screenshot: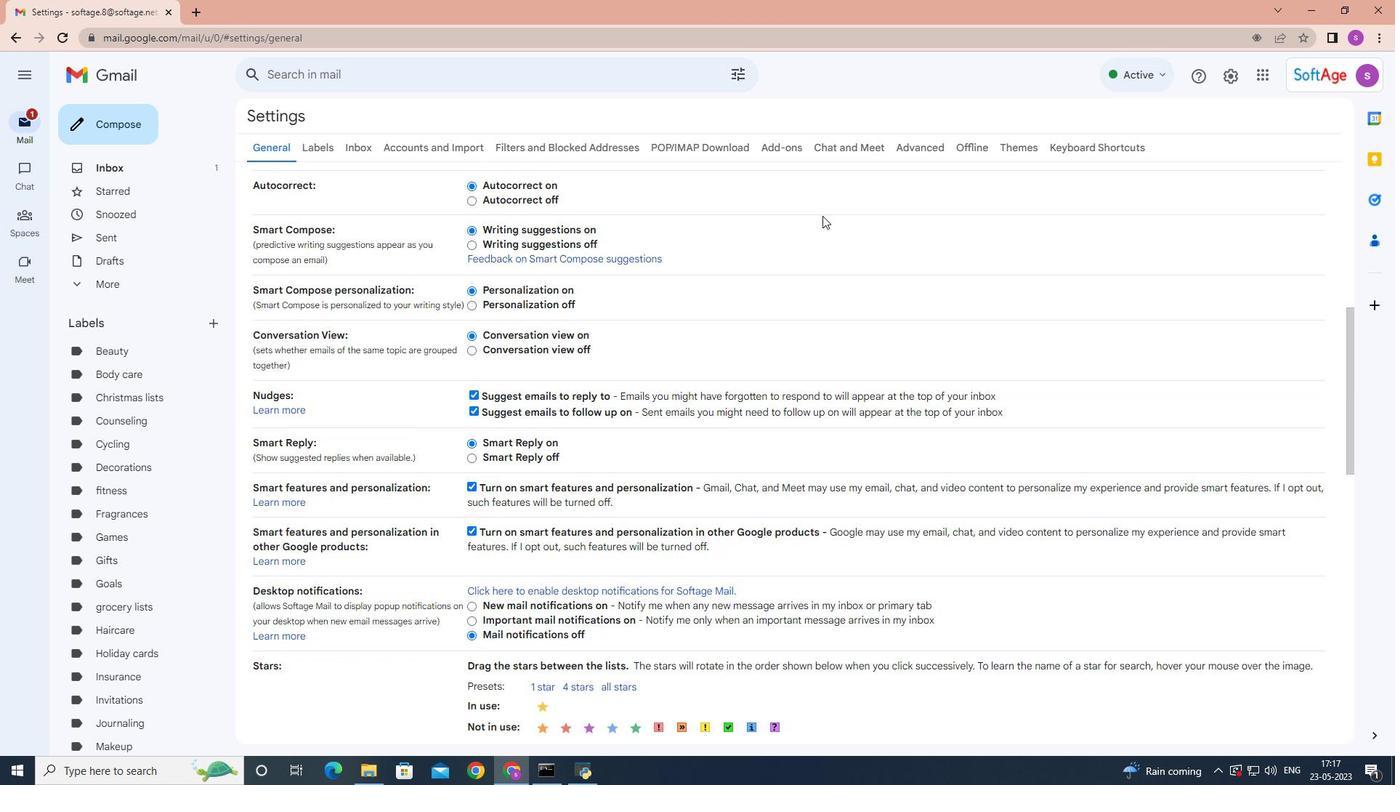 
Action: Mouse moved to (822, 223)
Screenshot: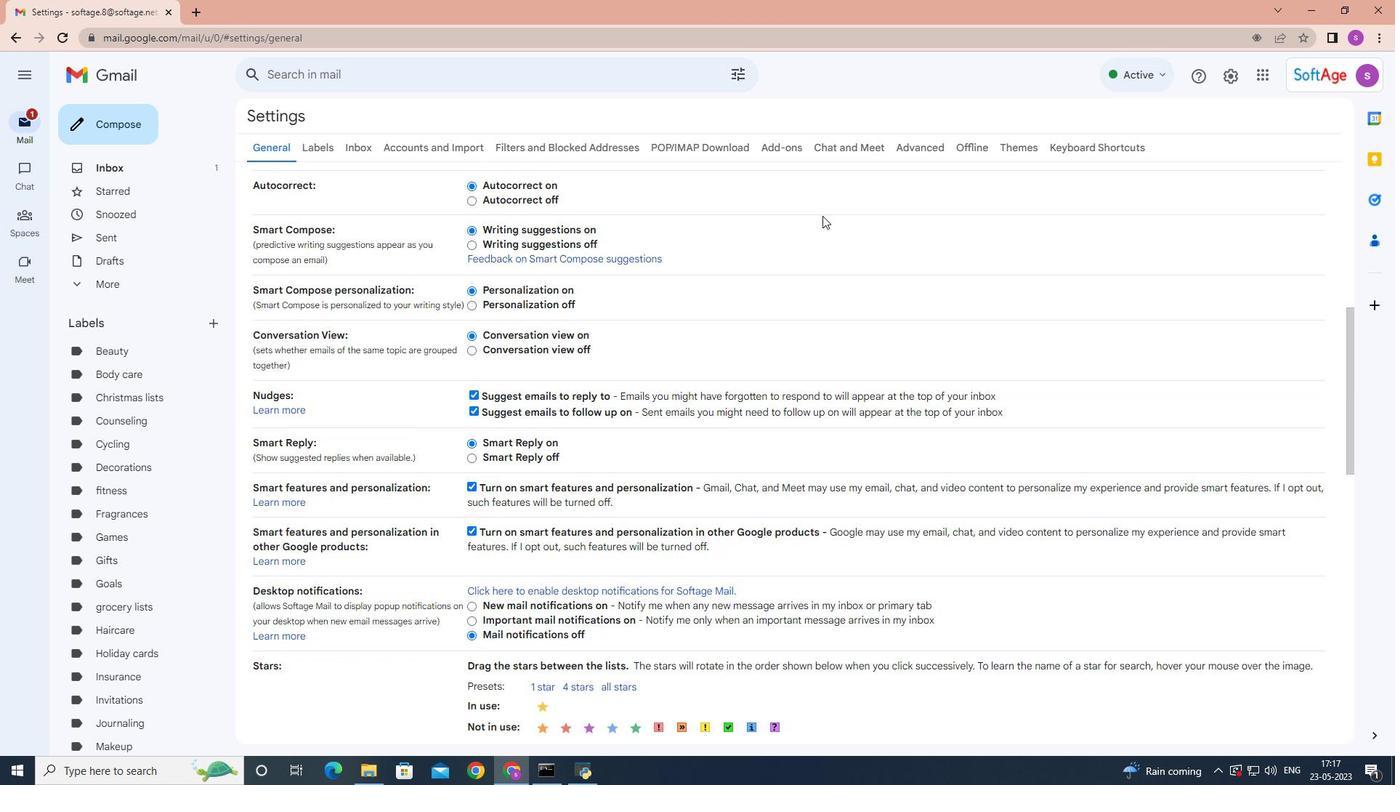 
Action: Mouse scrolled (822, 222) with delta (0, 0)
Screenshot: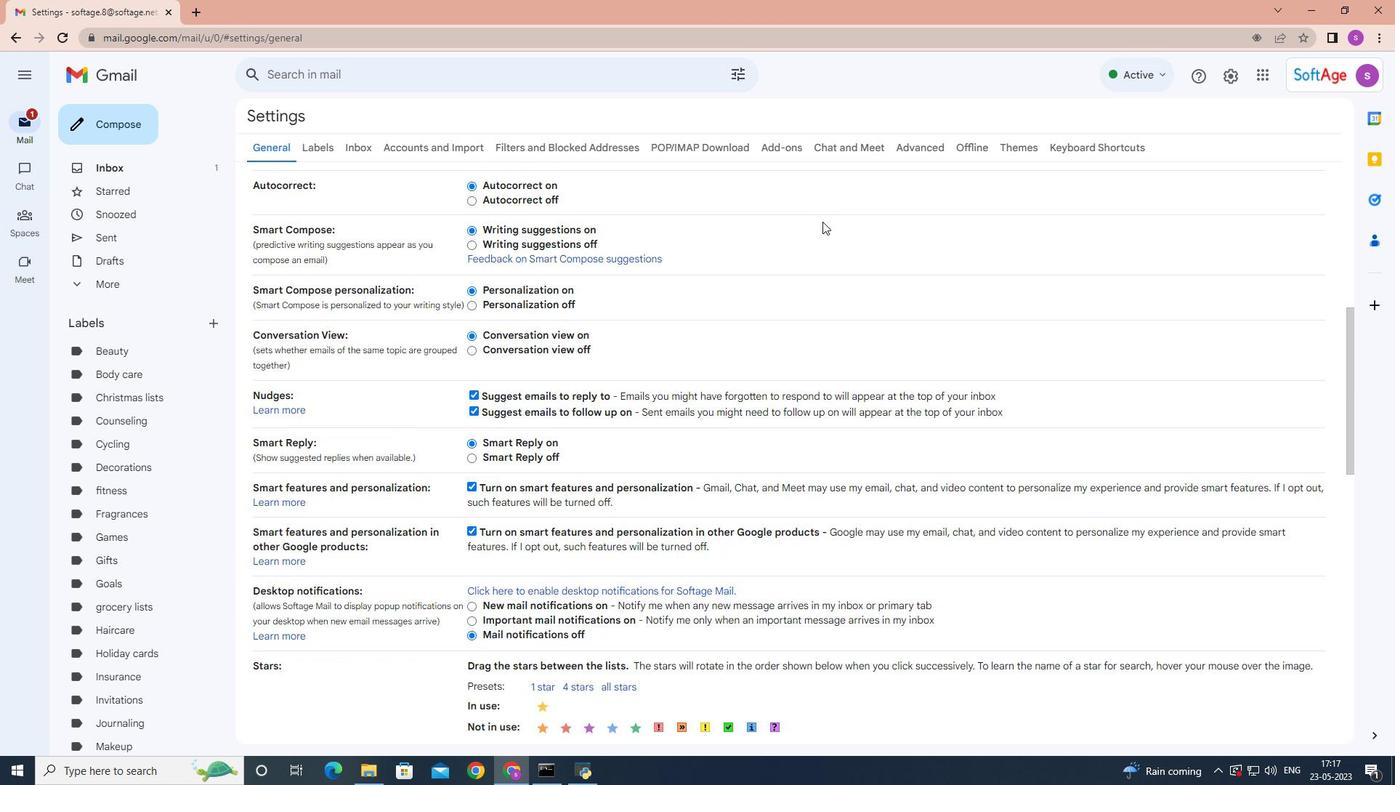 
Action: Mouse scrolled (822, 222) with delta (0, 0)
Screenshot: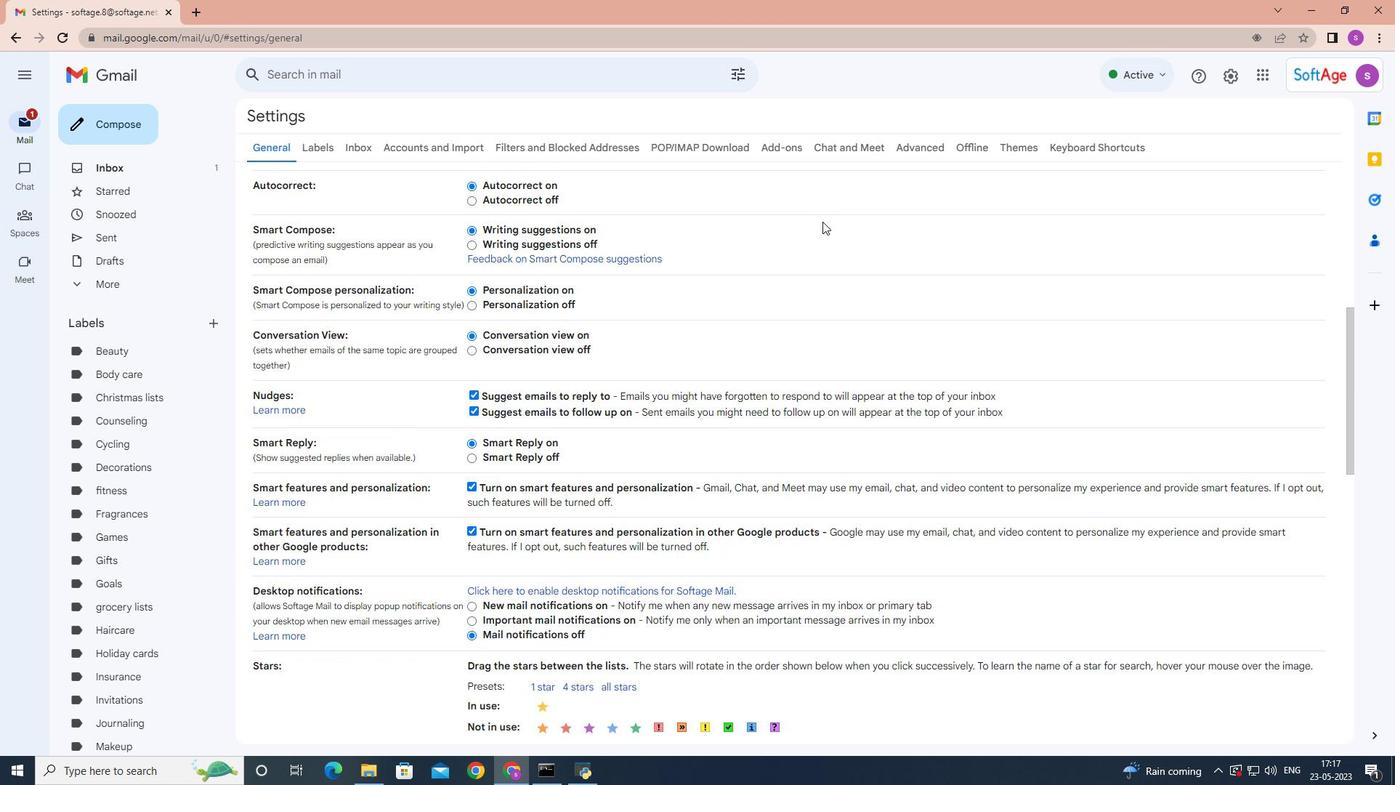 
Action: Mouse moved to (721, 427)
Screenshot: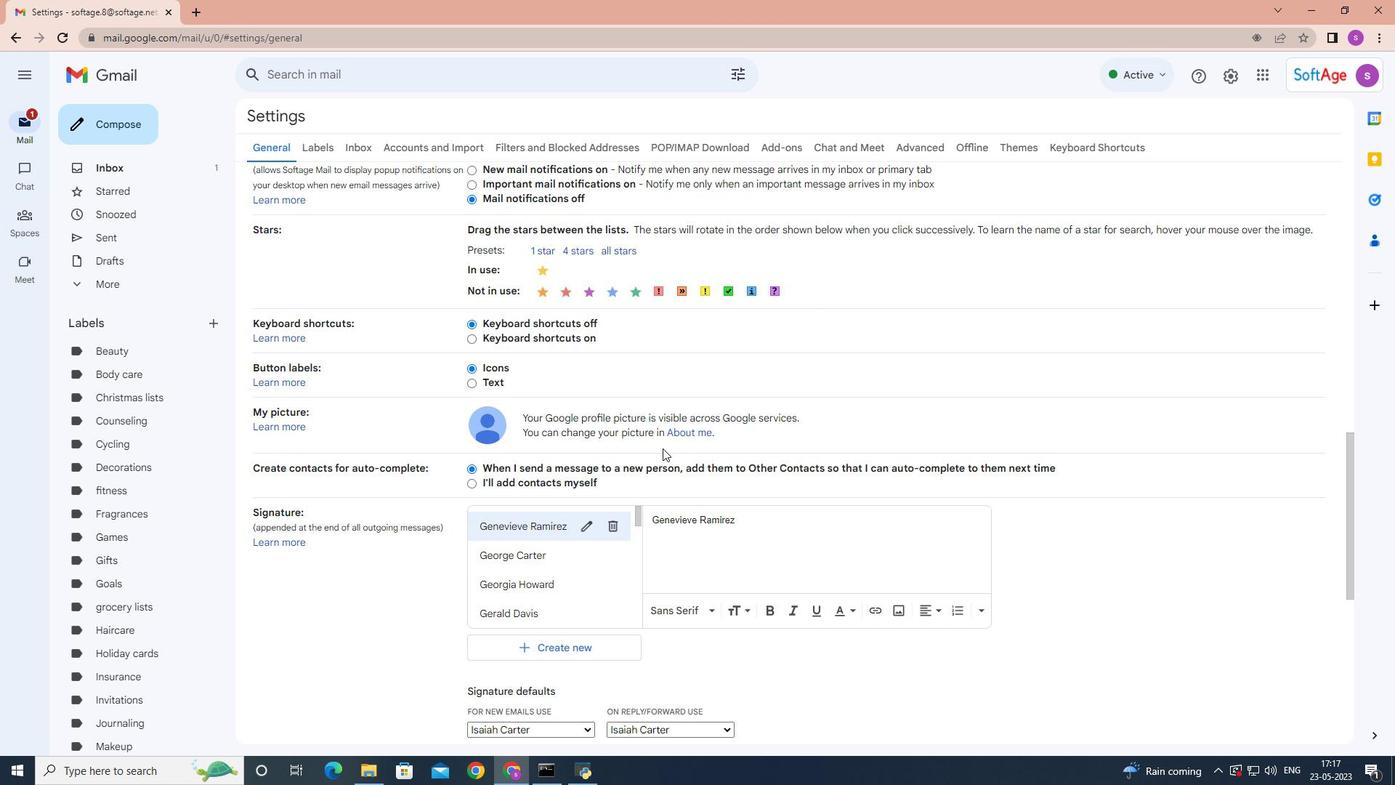 
Action: Mouse scrolled (721, 426) with delta (0, 0)
Screenshot: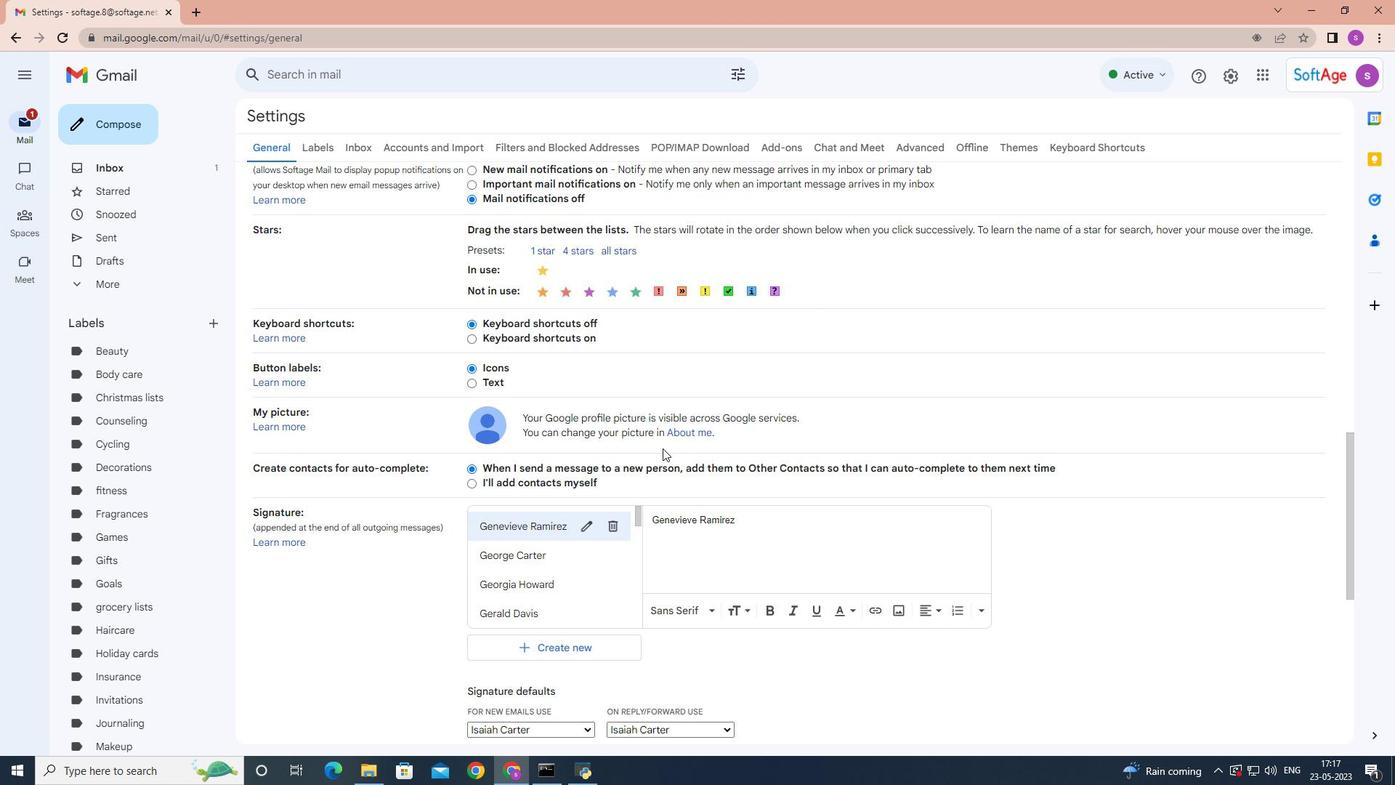 
Action: Mouse moved to (722, 427)
Screenshot: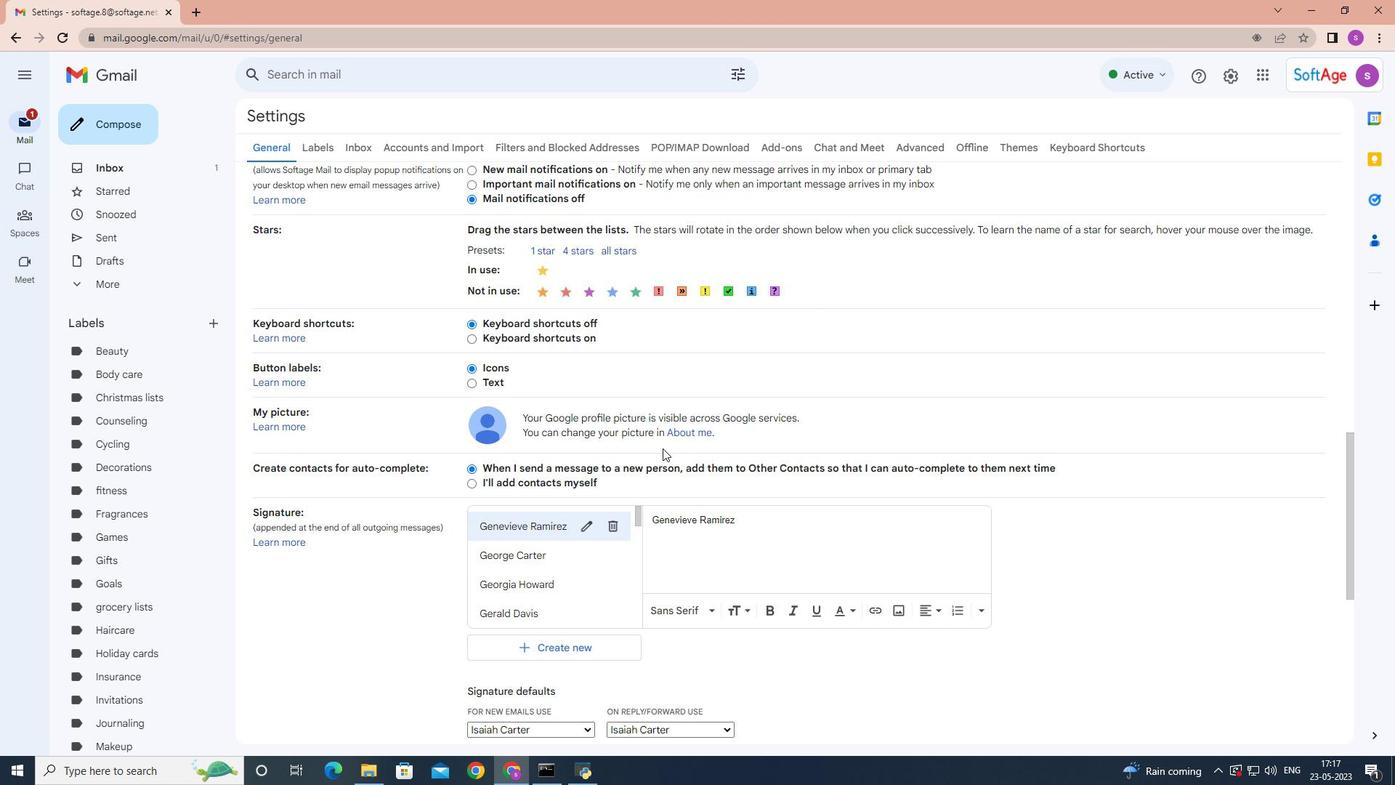
Action: Mouse scrolled (722, 426) with delta (0, 0)
Screenshot: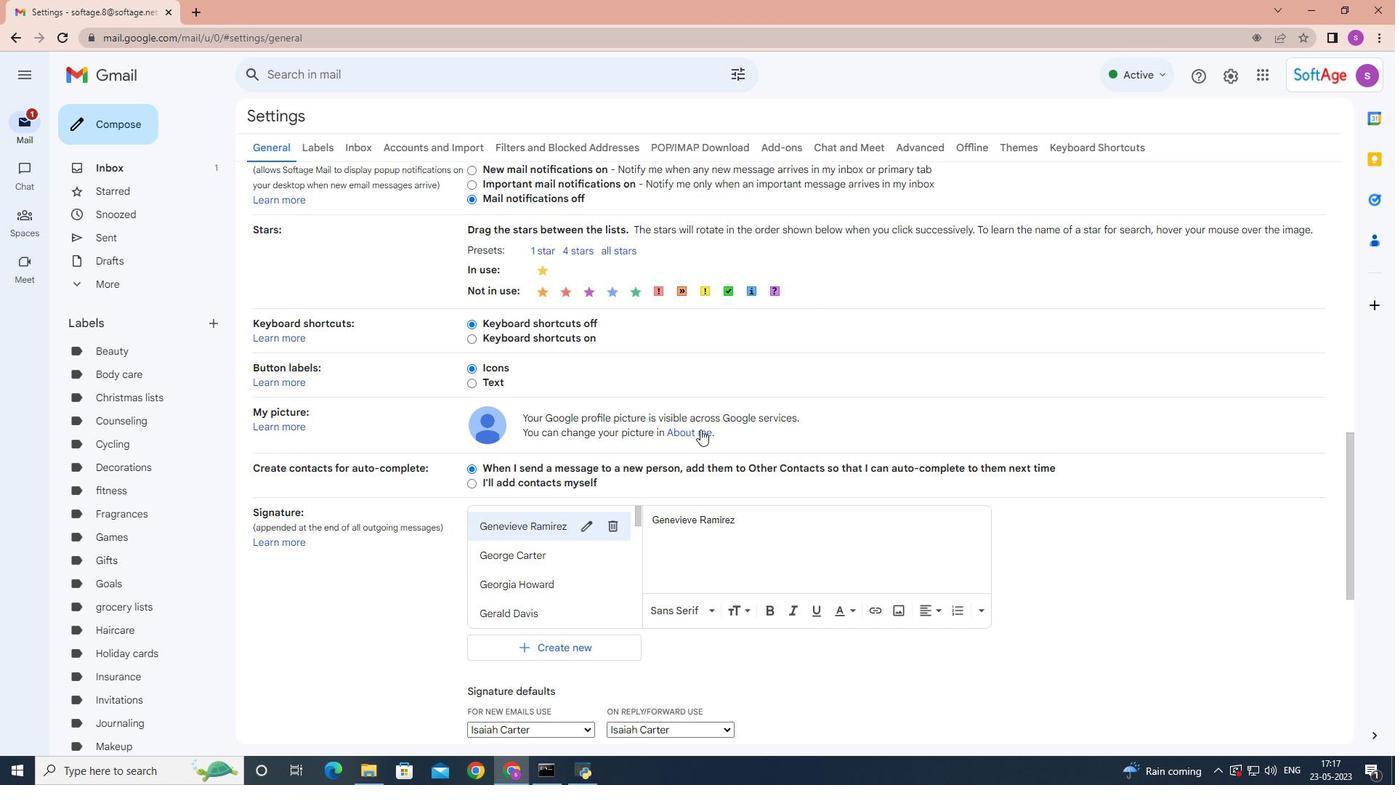 
Action: Mouse moved to (727, 412)
Screenshot: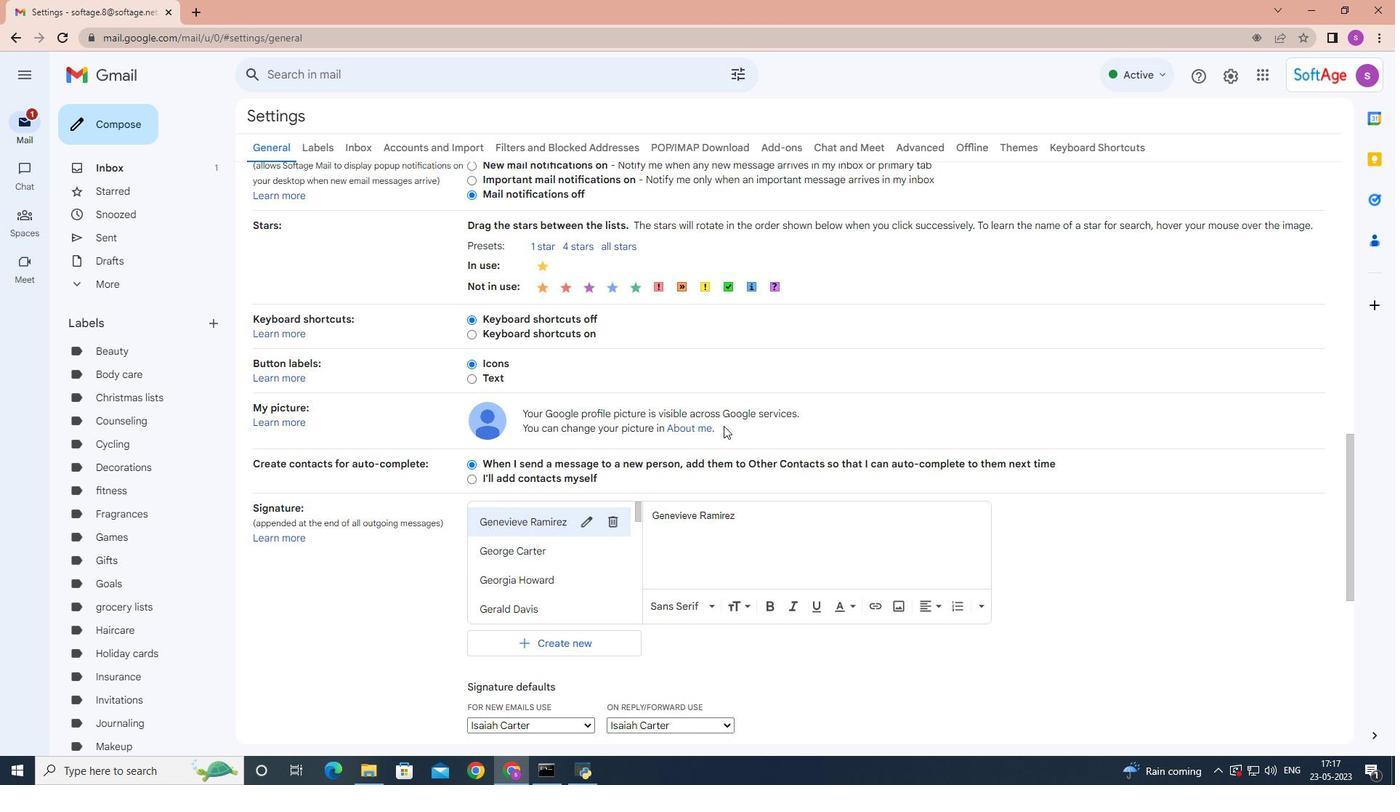 
Action: Mouse scrolled (727, 412) with delta (0, 0)
Screenshot: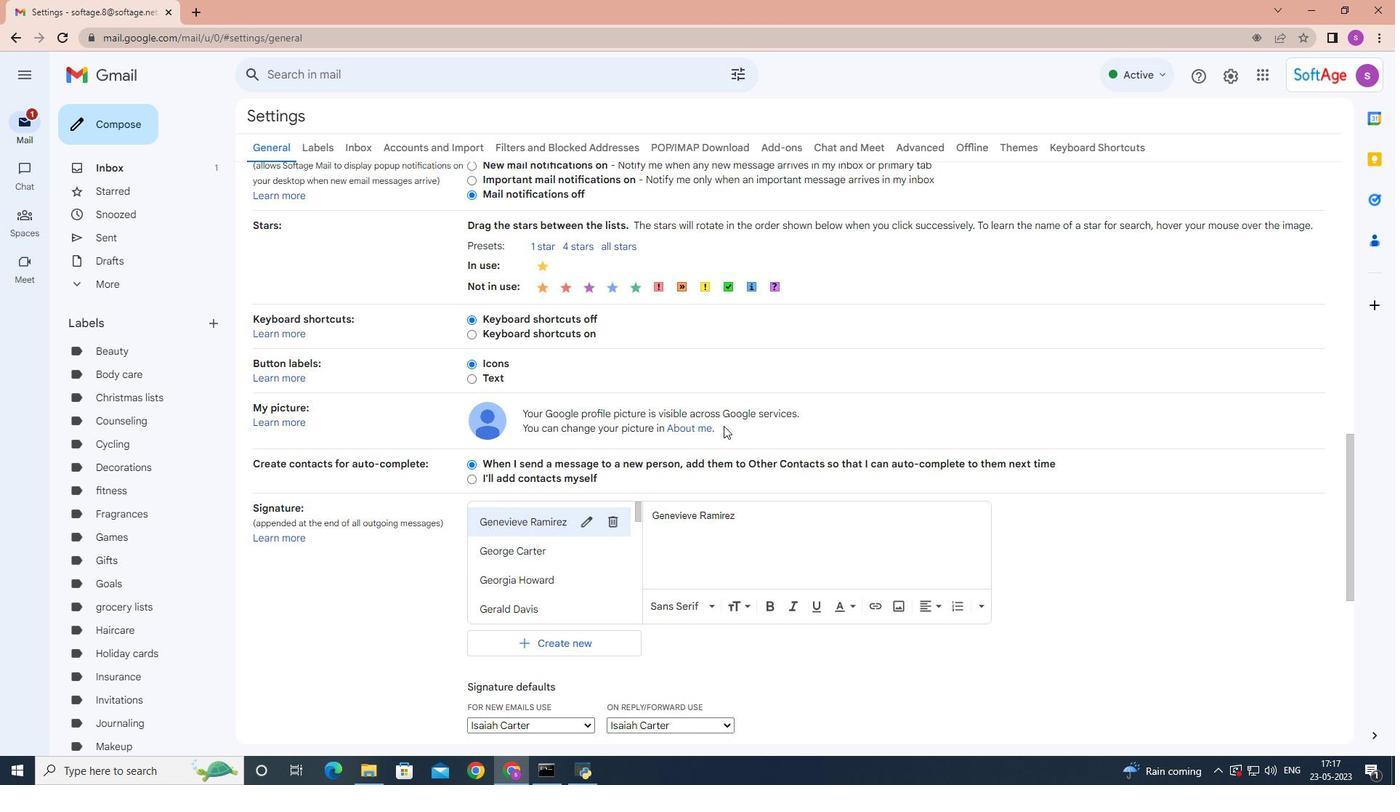 
Action: Mouse moved to (573, 424)
Screenshot: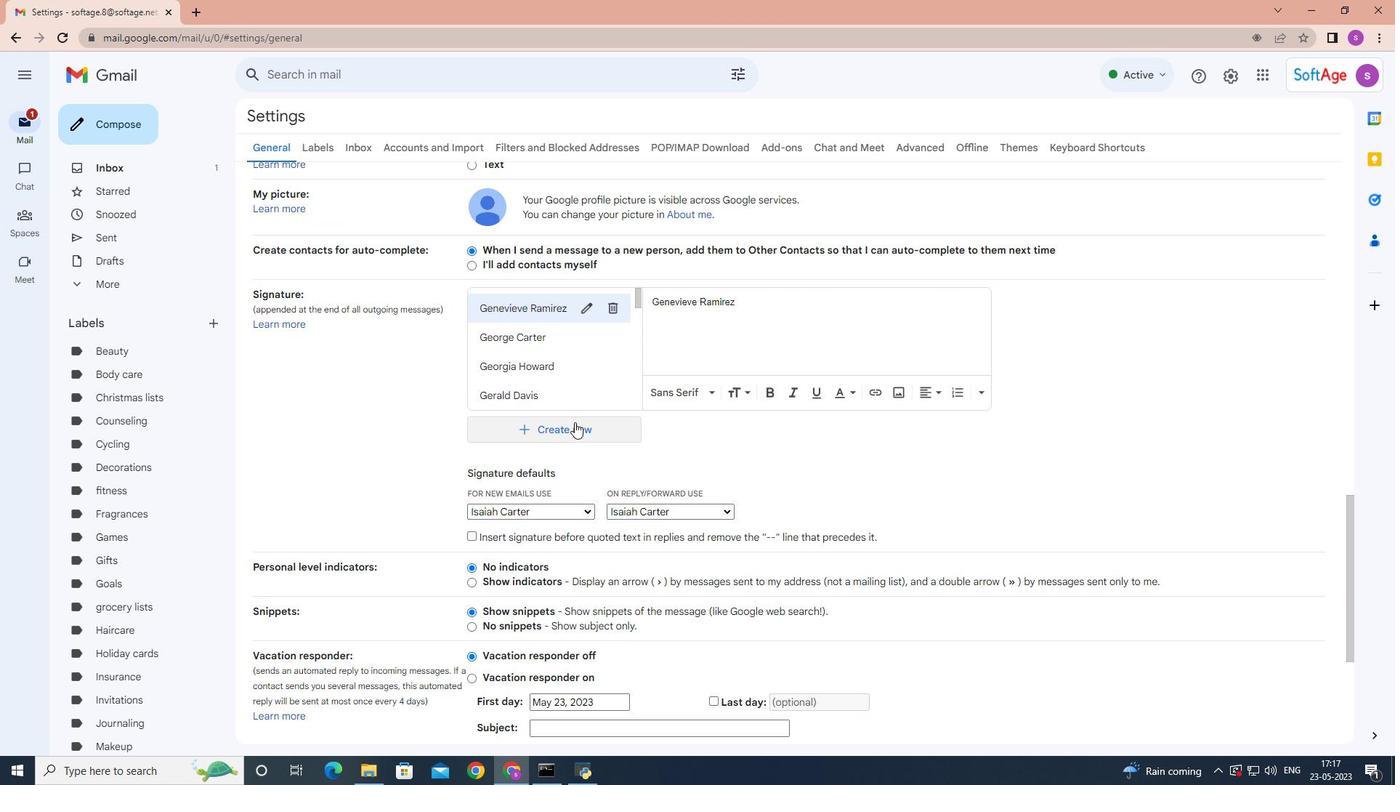 
Action: Mouse pressed left at (573, 424)
Screenshot: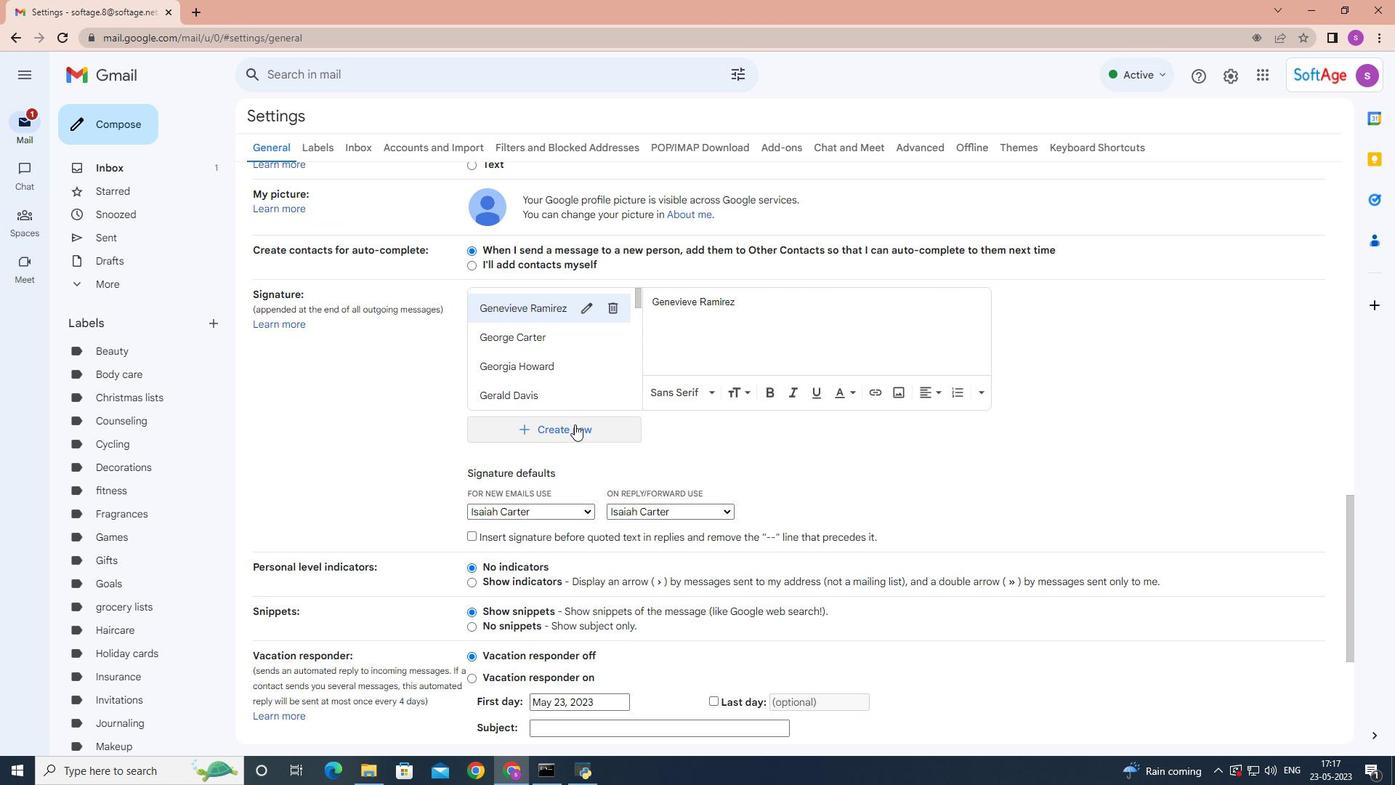 
Action: Mouse moved to (576, 373)
Screenshot: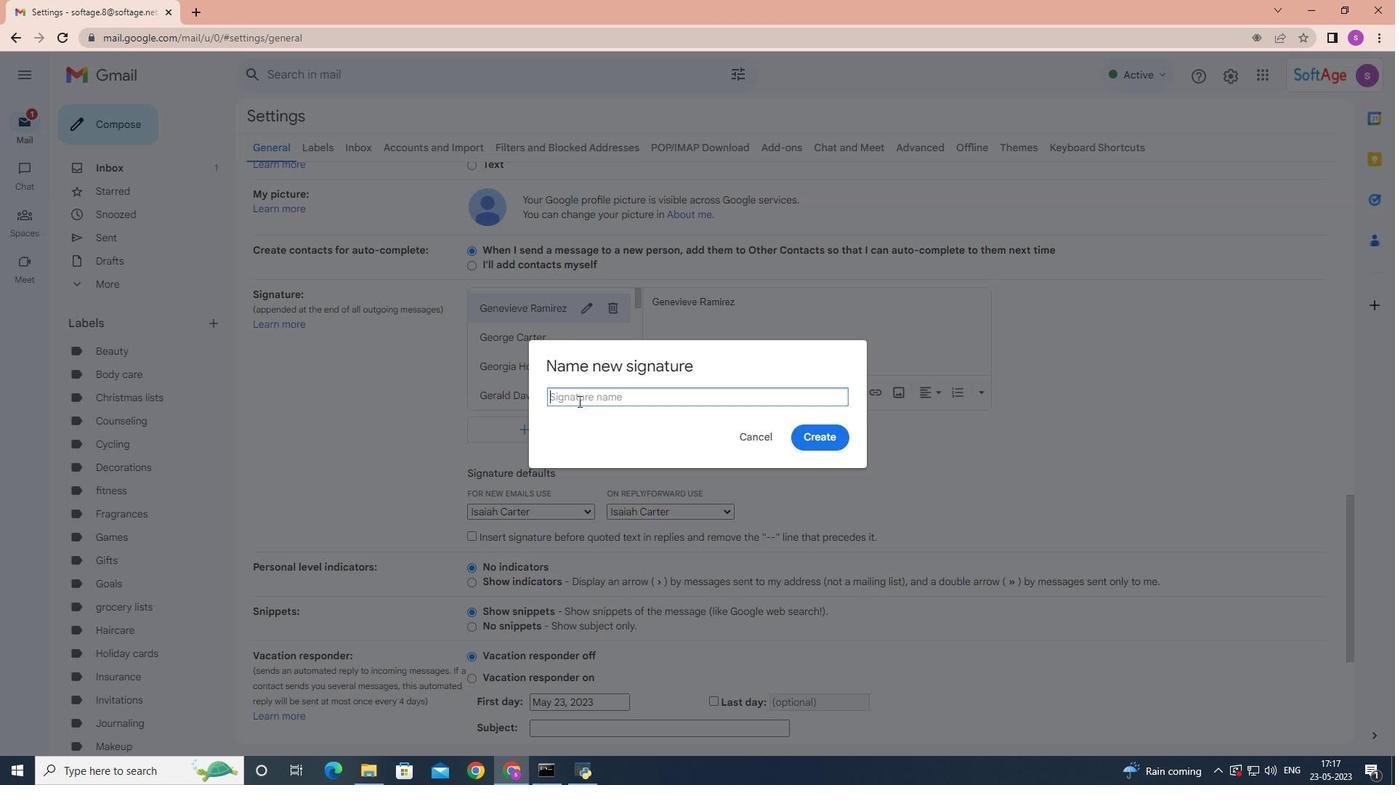 
Action: Key pressed <Key.shift>Isla<Key.space><Key.shift><Key.shift><Key.shift><Key.shift><Key.shift><Key.shift><Key.shift><Key.shift><Key.shift><Key.shift>Howard
Screenshot: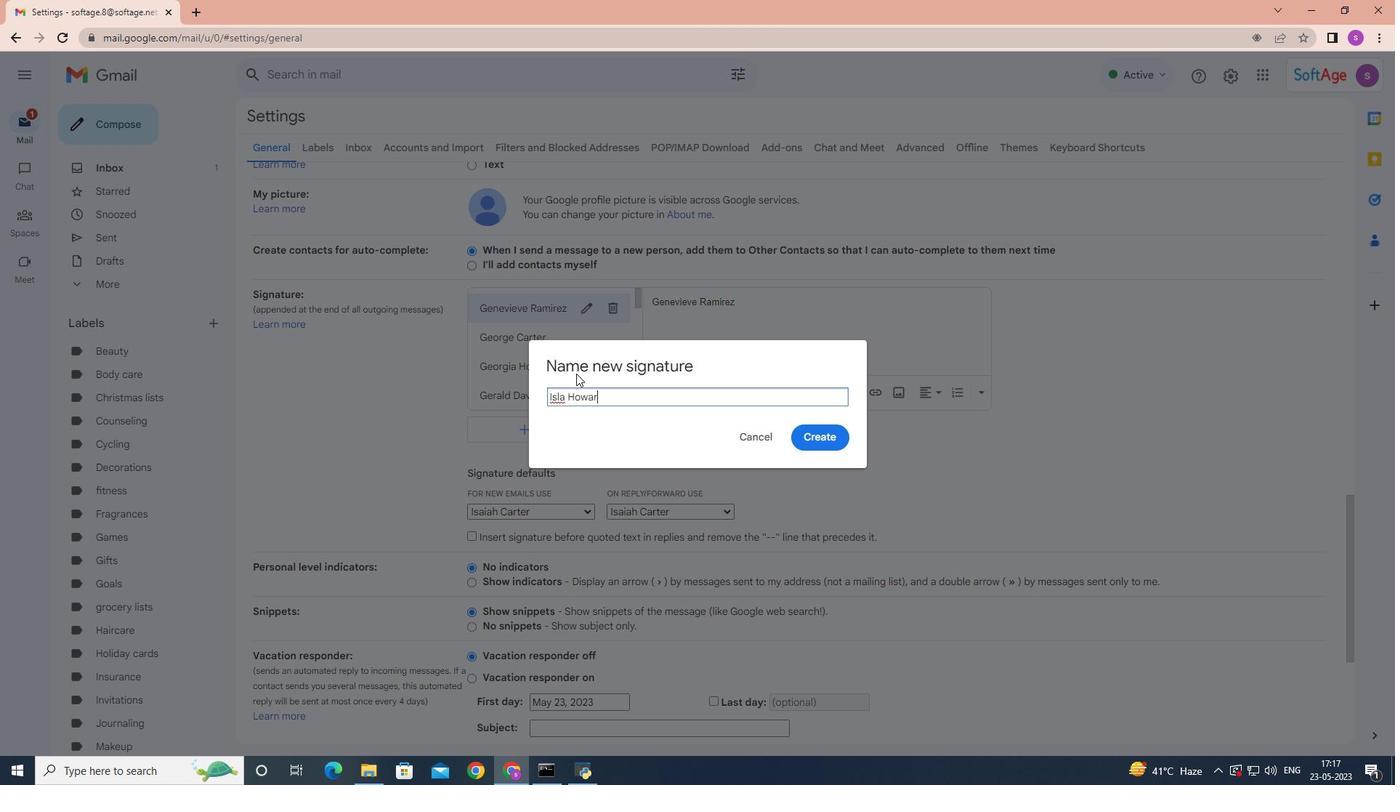 
Action: Mouse moved to (815, 441)
Screenshot: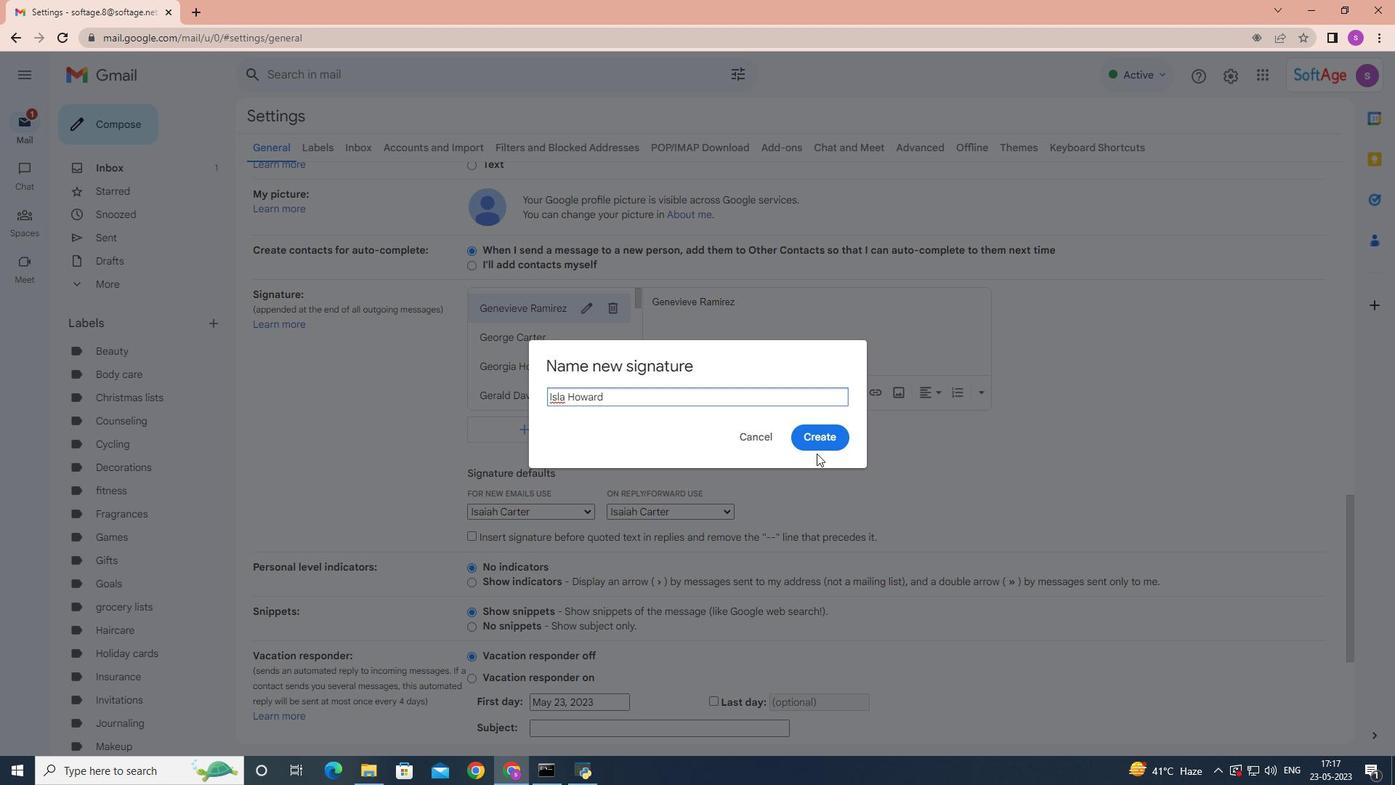 
Action: Mouse pressed left at (815, 441)
Screenshot: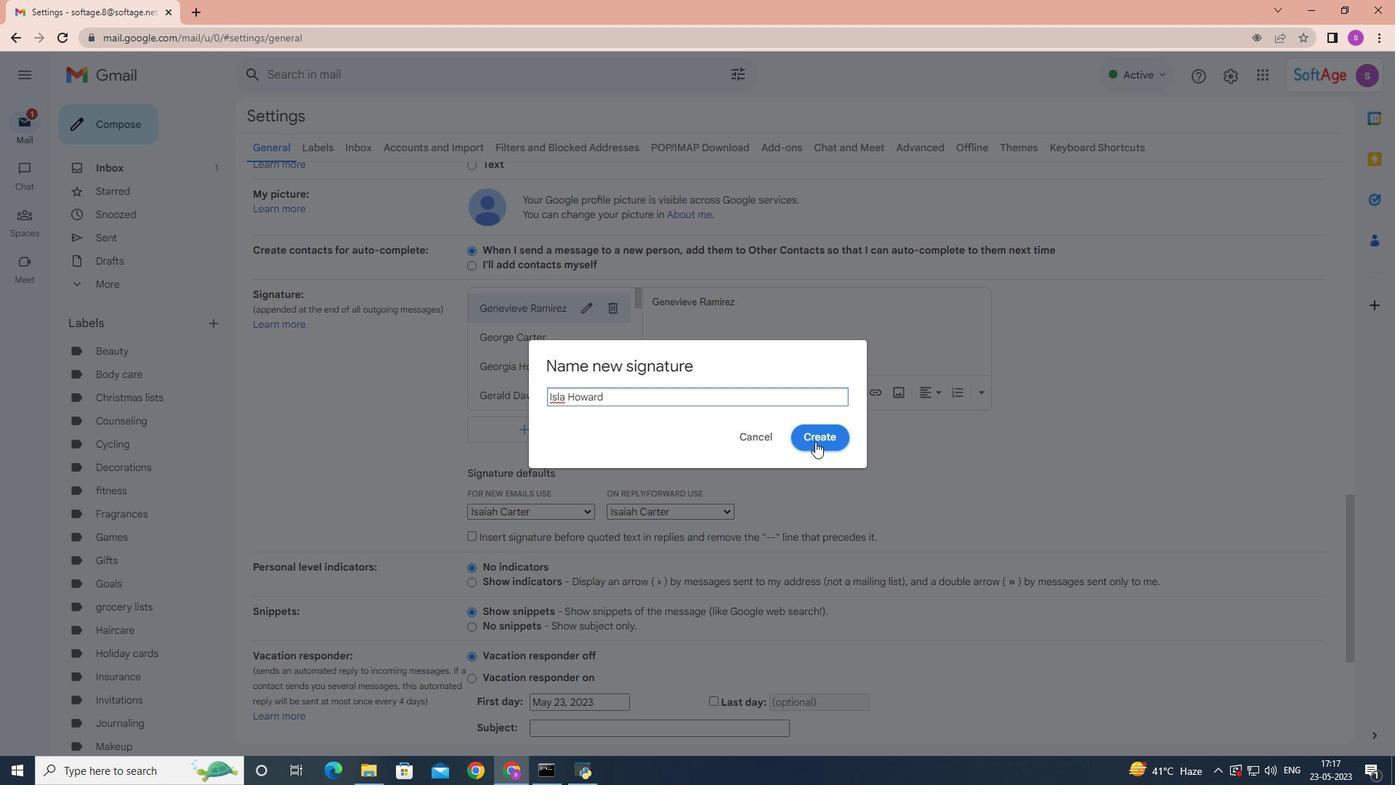 
Action: Mouse moved to (778, 433)
Screenshot: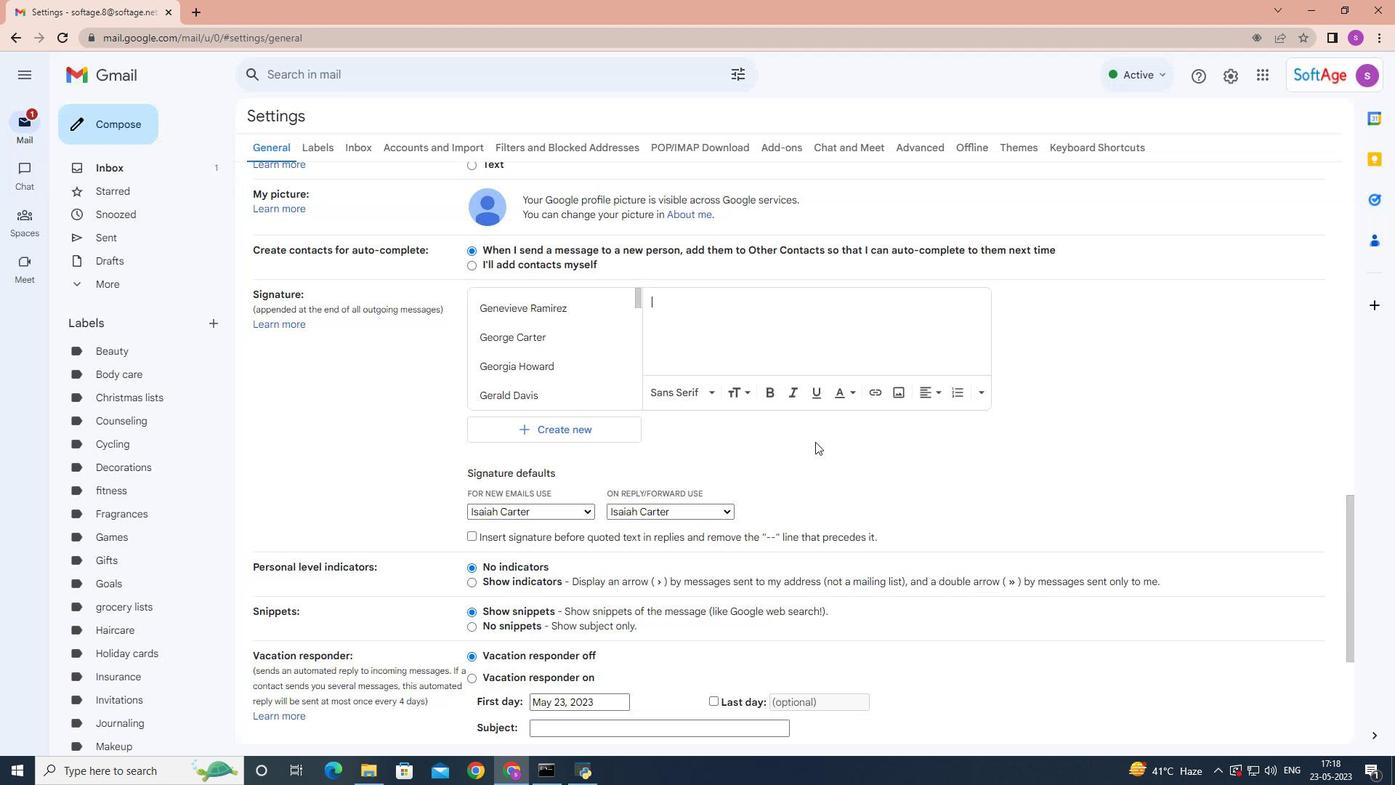 
Action: Key pressed <Key.shift>Isla<Key.space><Key.shift><Key.shift>Howard
Screenshot: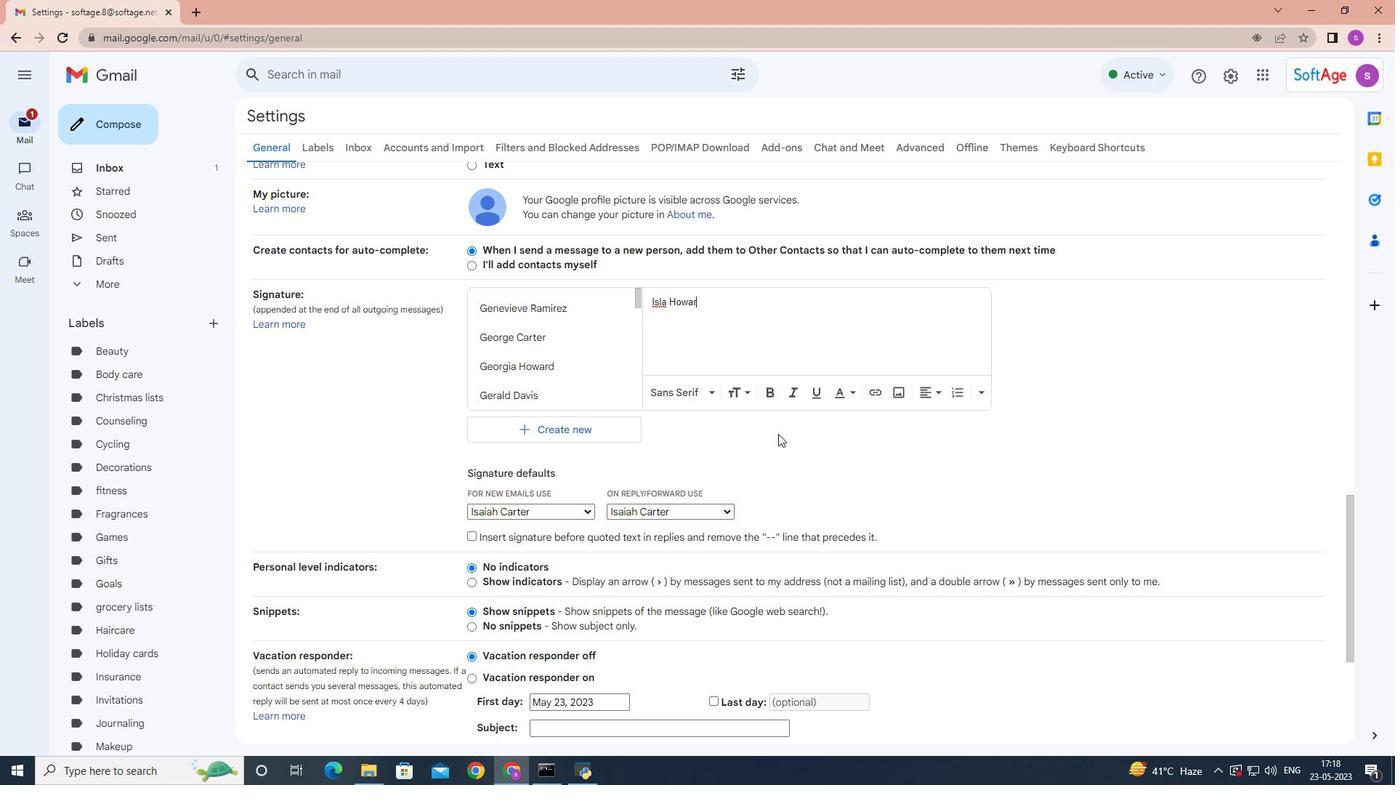 
Action: Mouse moved to (580, 511)
Screenshot: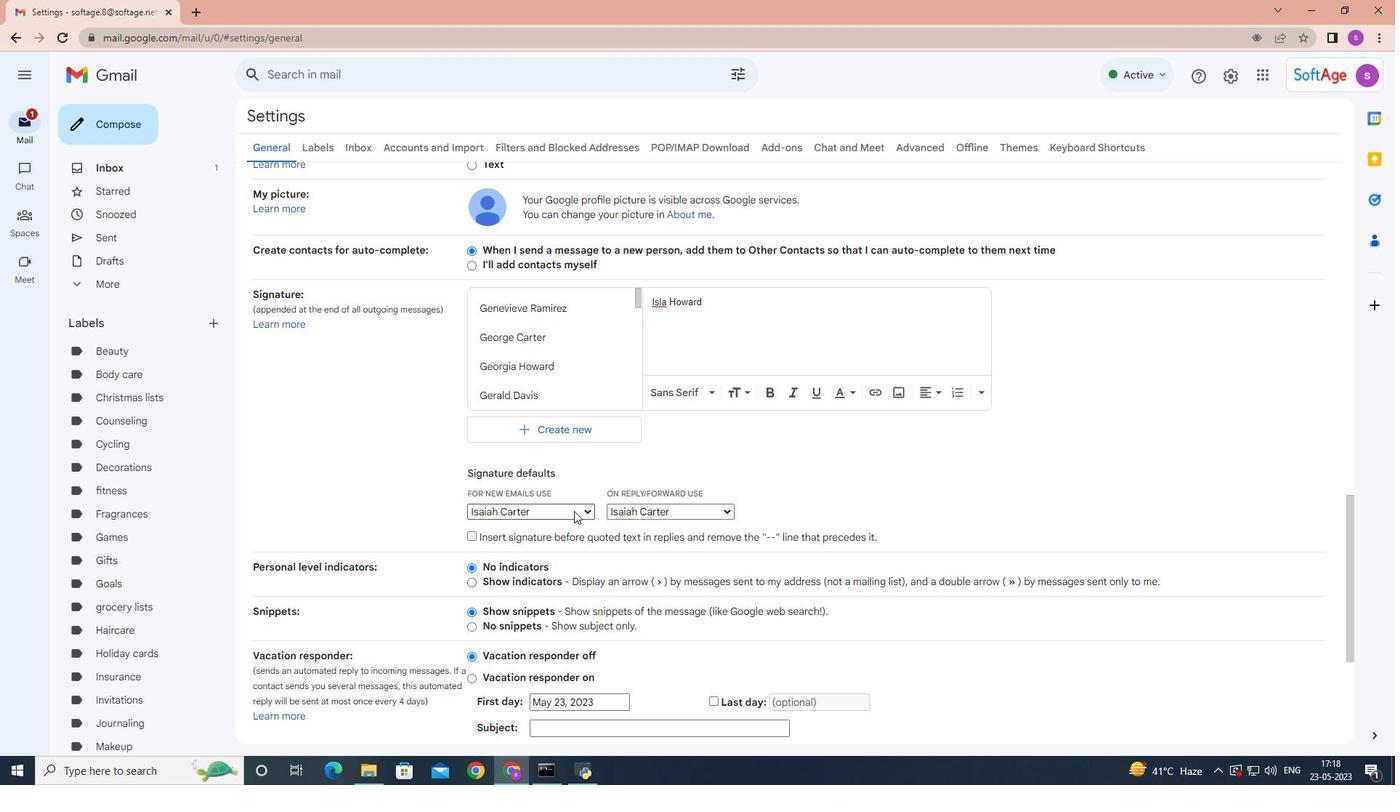 
Action: Mouse pressed left at (580, 511)
Screenshot: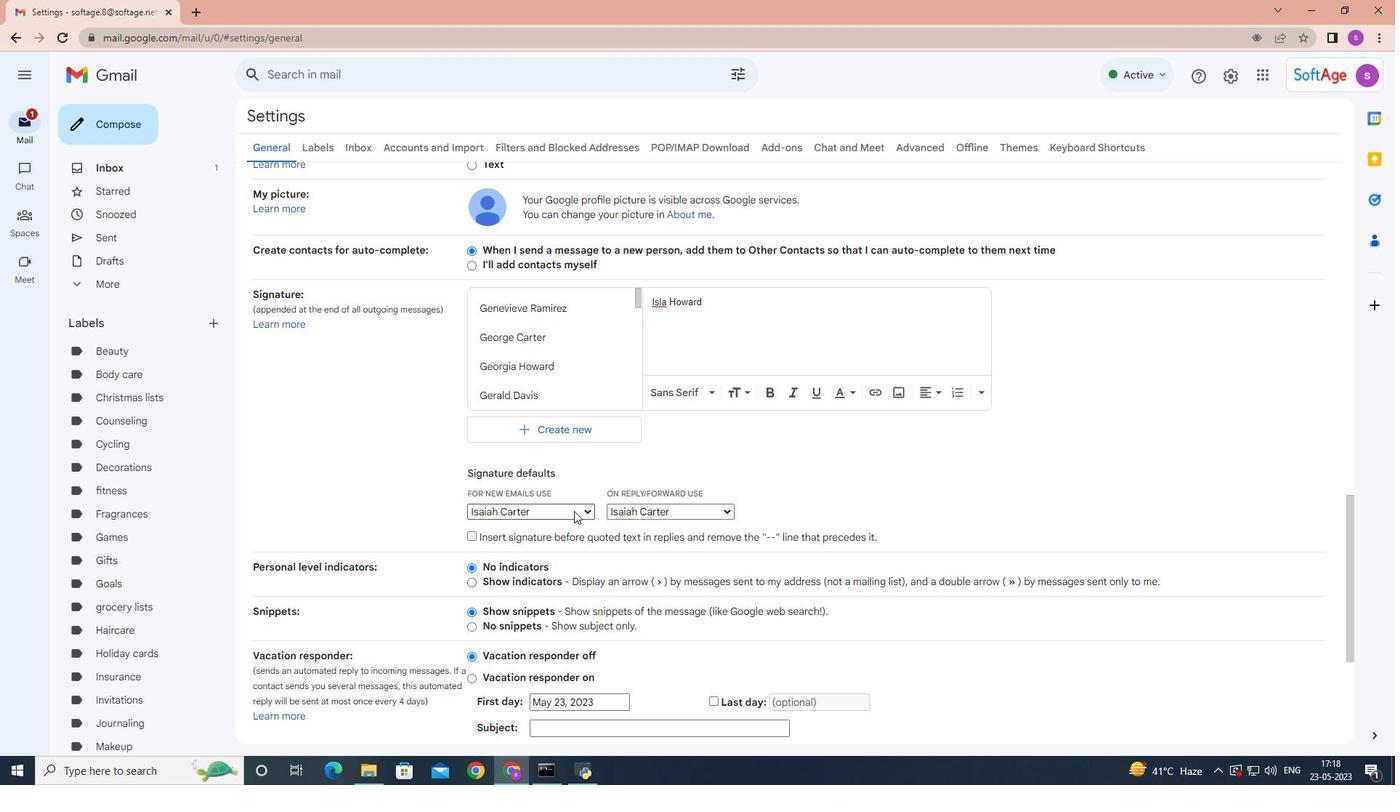 
Action: Mouse moved to (533, 455)
Screenshot: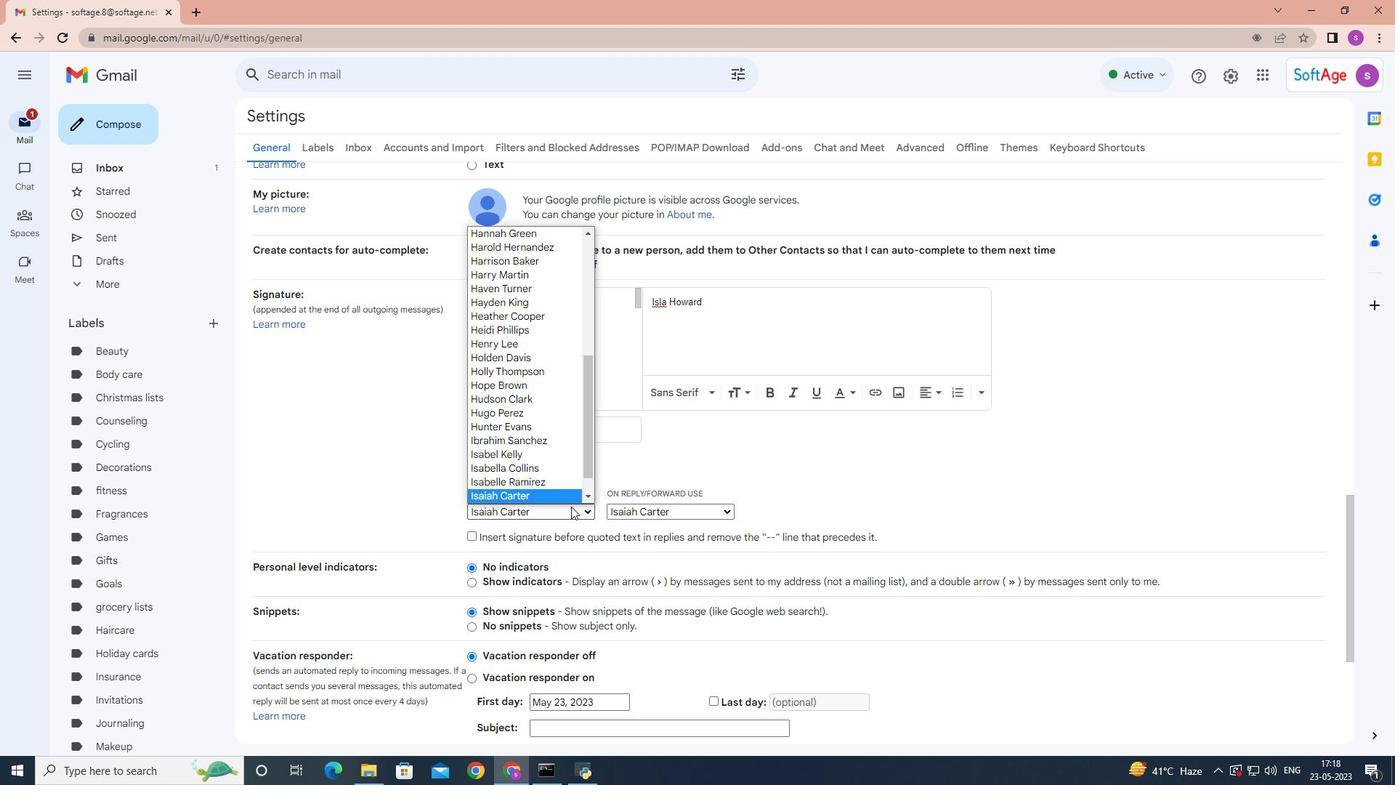 
Action: Mouse scrolled (533, 455) with delta (0, 0)
Screenshot: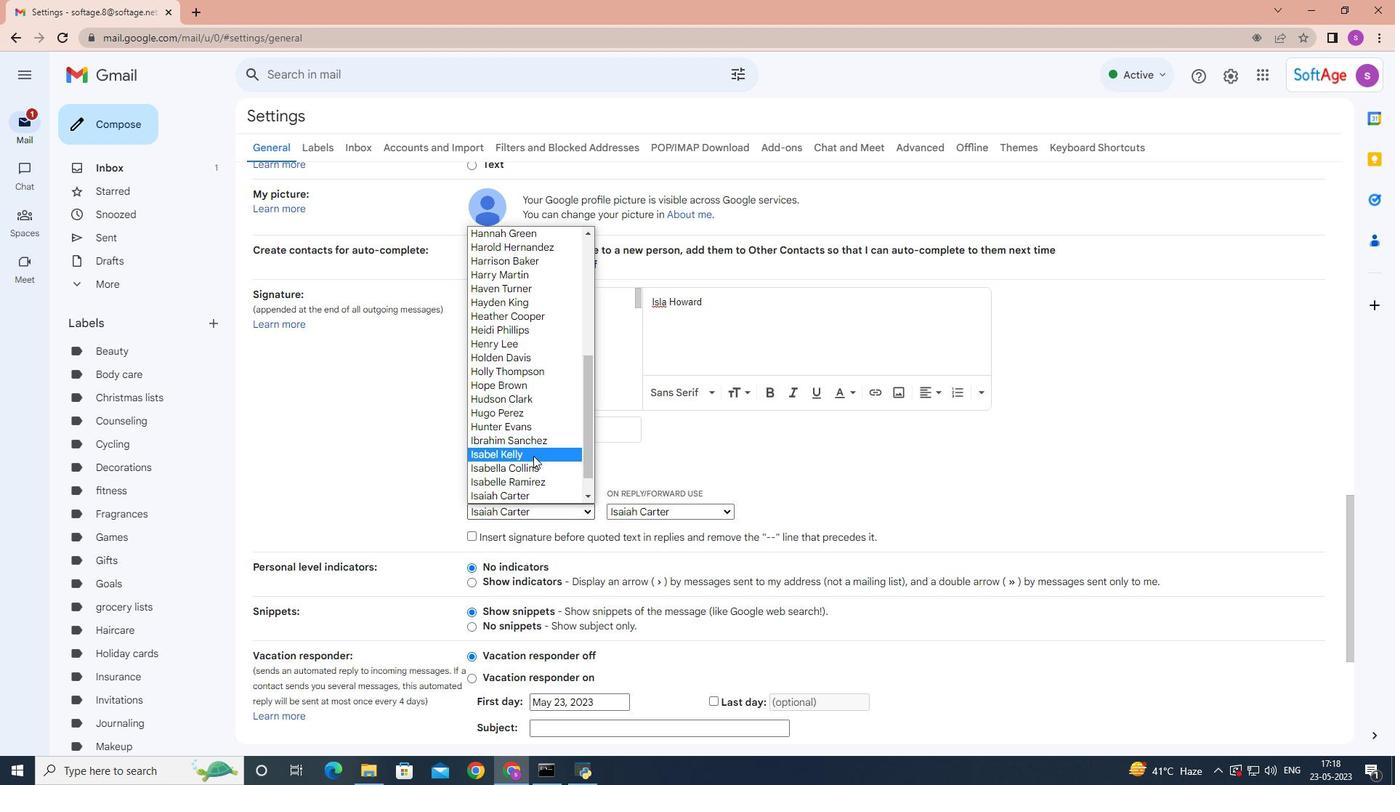 
Action: Mouse scrolled (533, 455) with delta (0, 0)
Screenshot: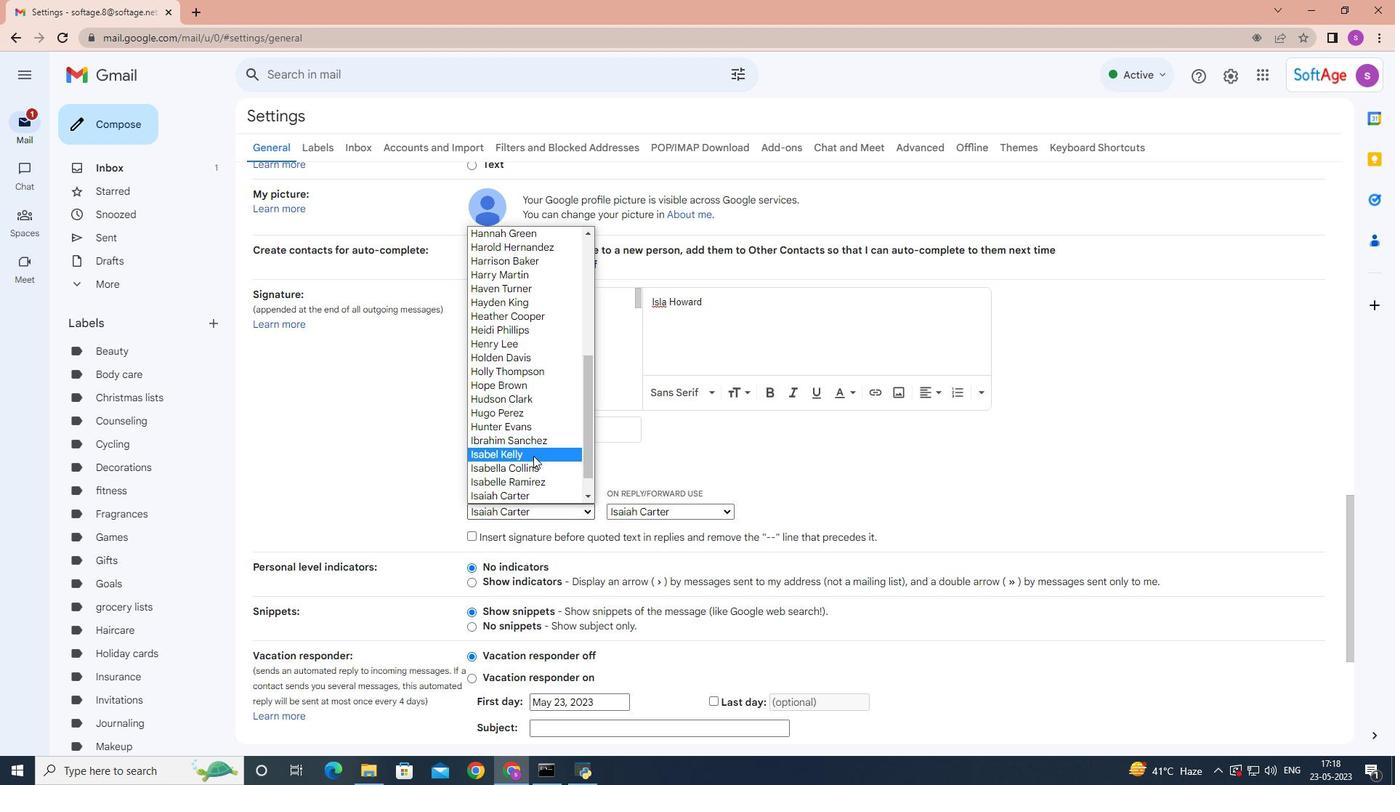 
Action: Mouse scrolled (533, 455) with delta (0, 0)
Screenshot: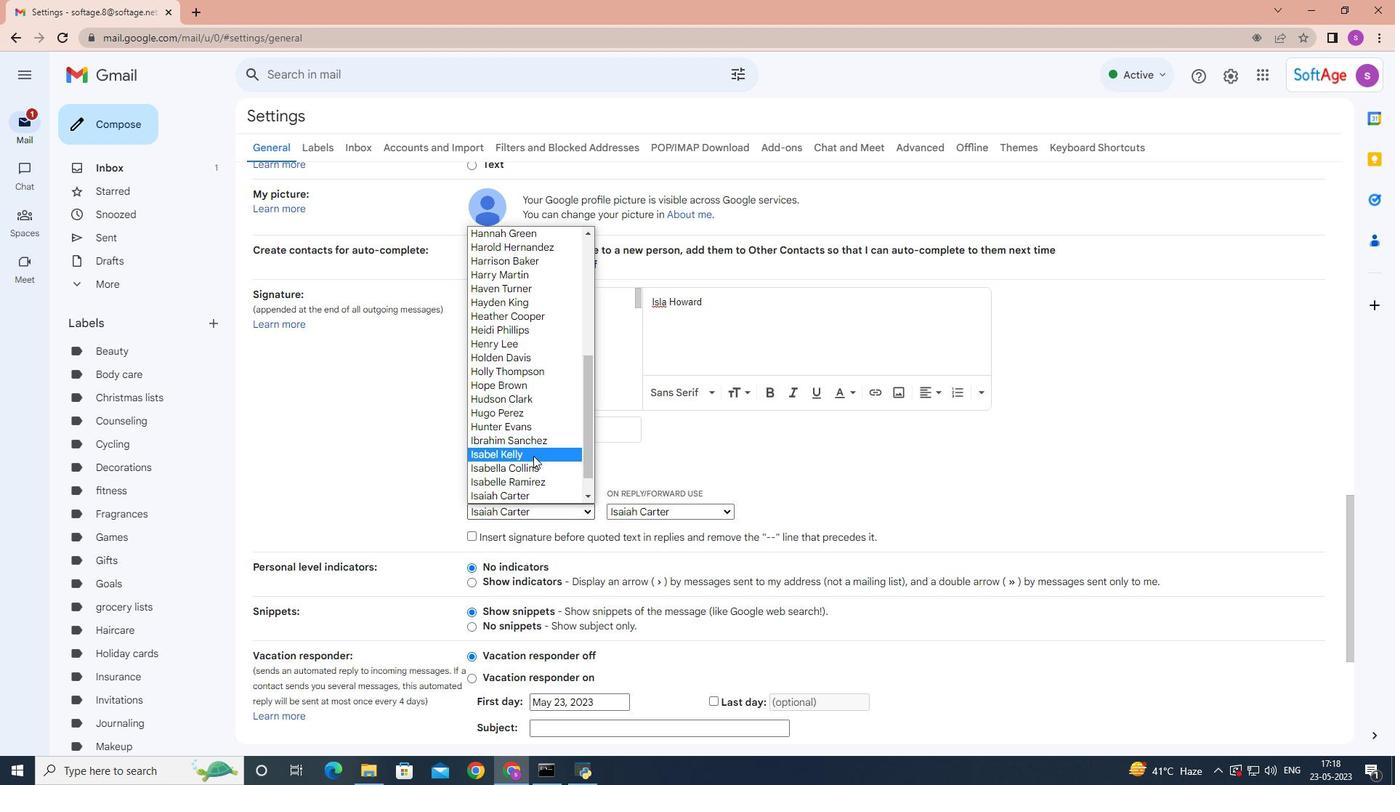 
Action: Mouse scrolled (533, 455) with delta (0, 0)
Screenshot: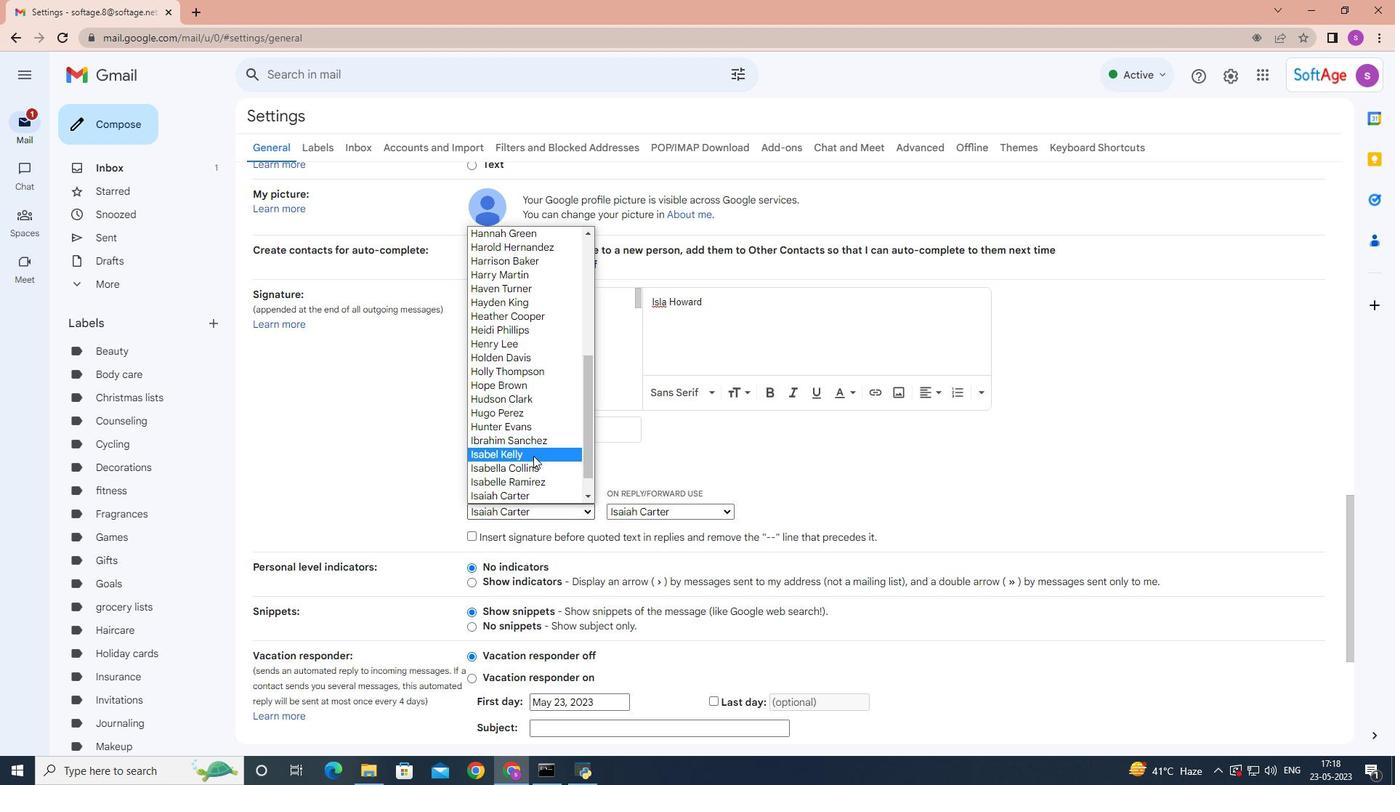 
Action: Mouse scrolled (533, 455) with delta (0, 0)
Screenshot: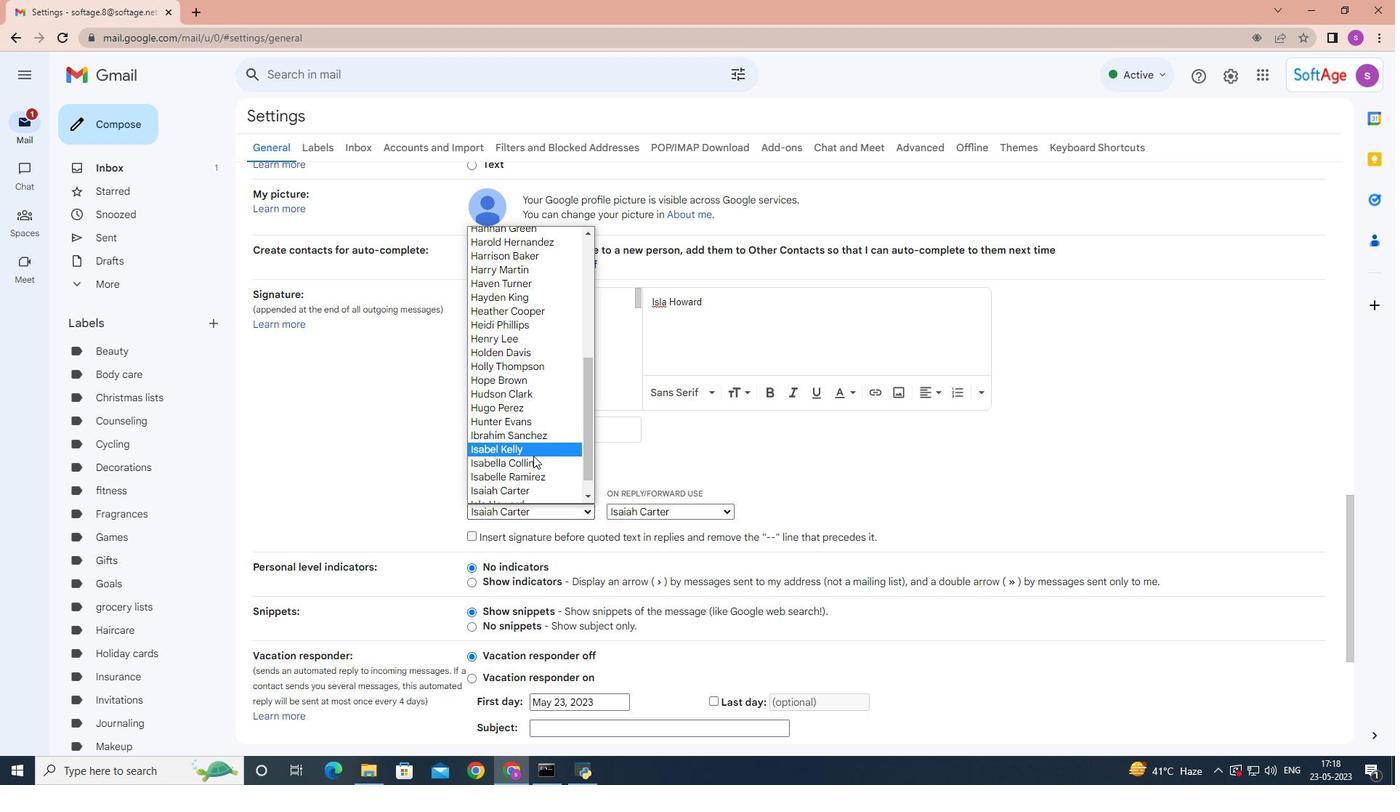 
Action: Mouse moved to (540, 483)
Screenshot: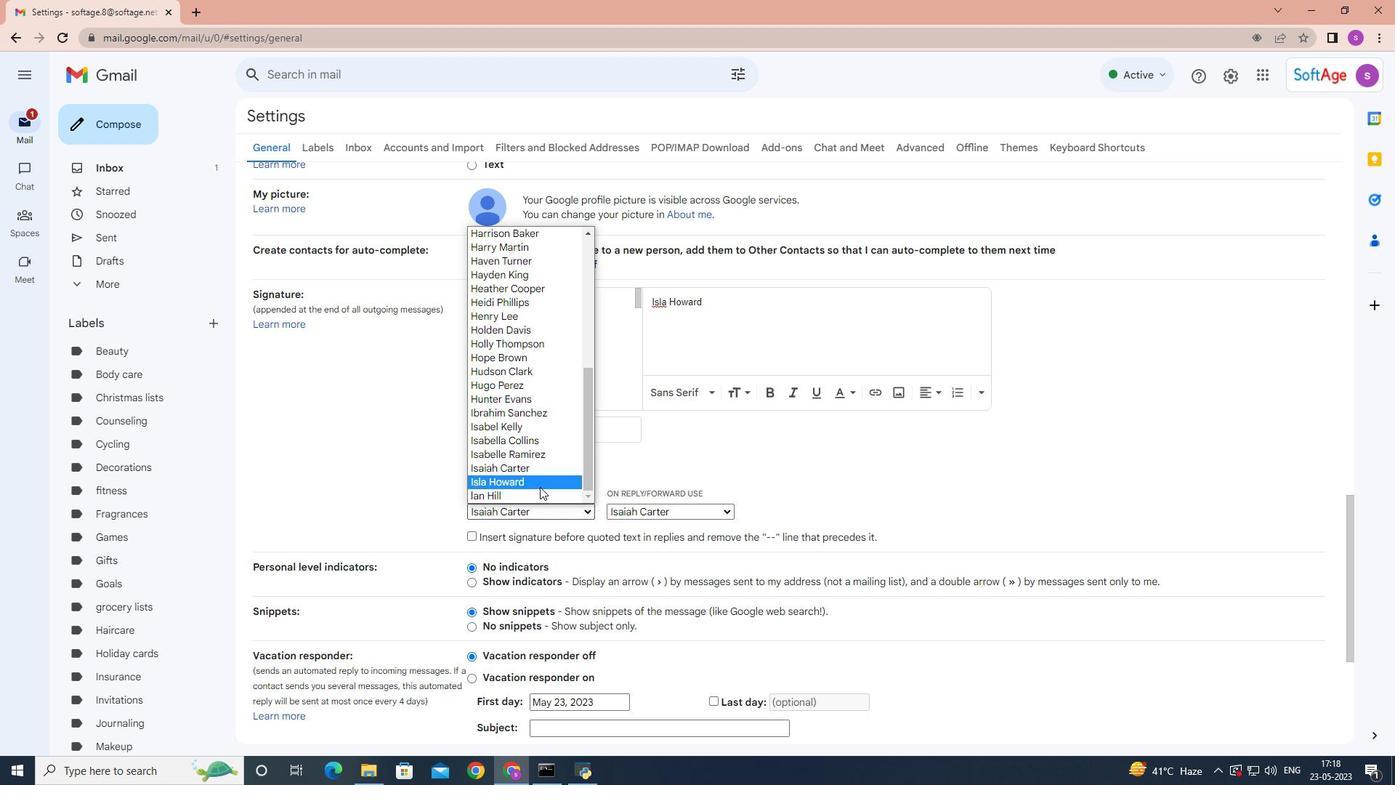 
Action: Mouse pressed left at (540, 483)
Screenshot: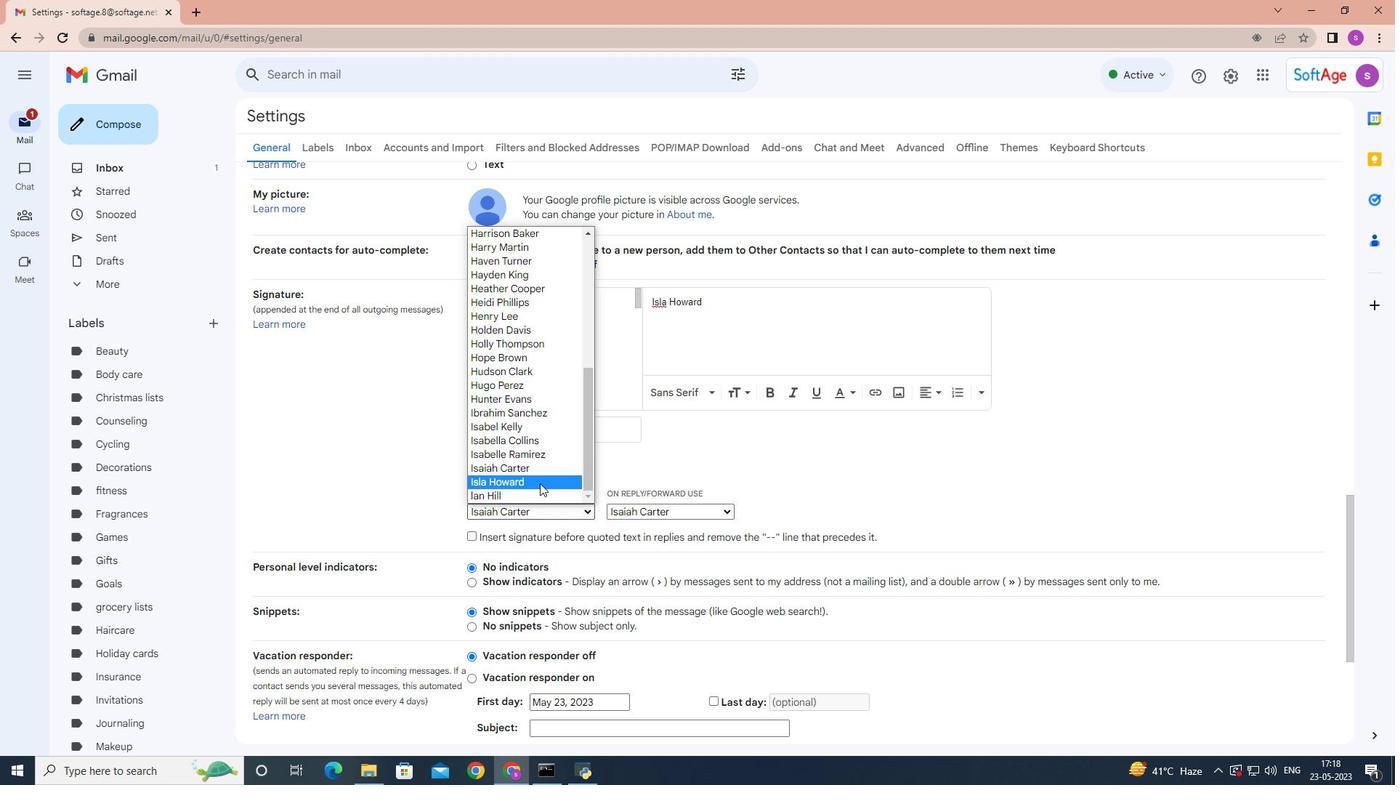 
Action: Mouse moved to (722, 513)
Screenshot: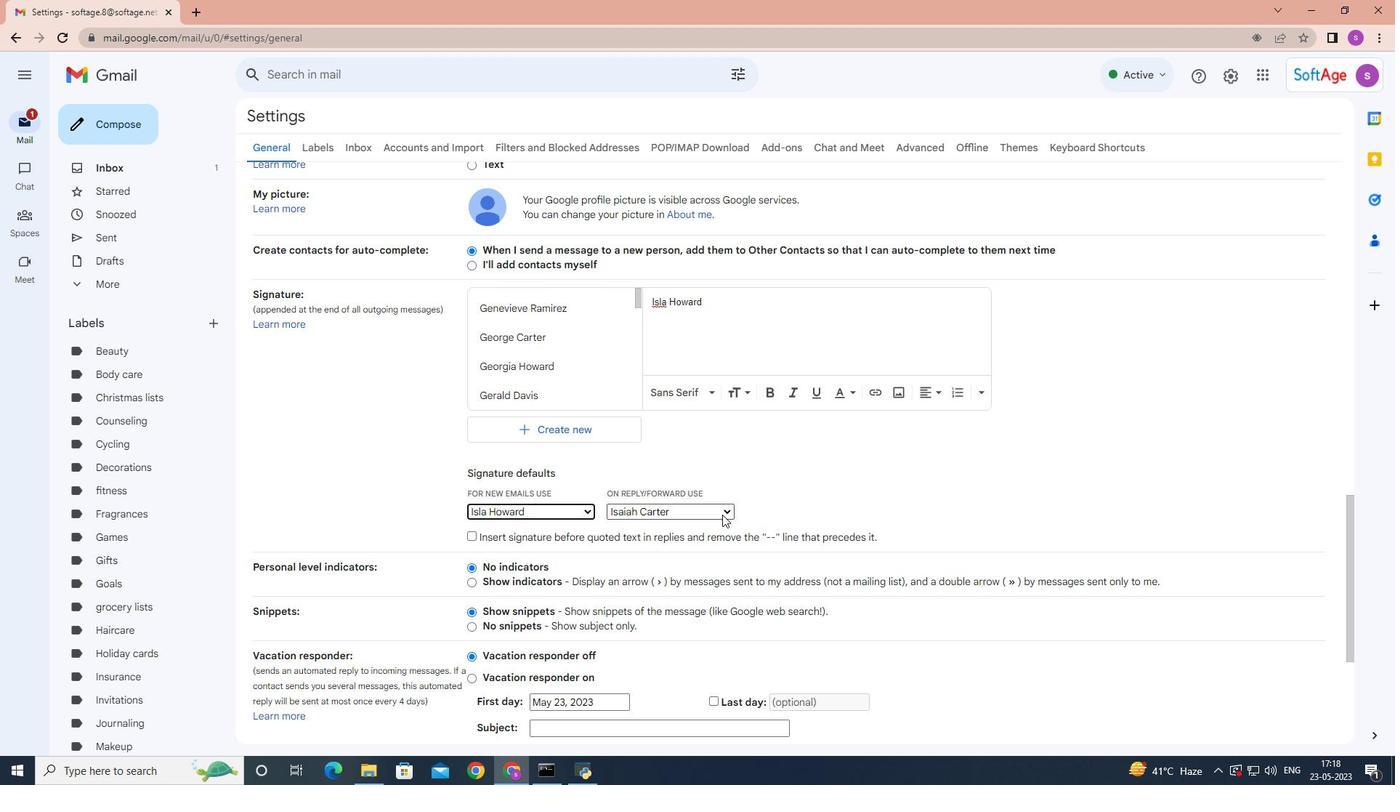 
Action: Mouse pressed left at (722, 513)
Screenshot: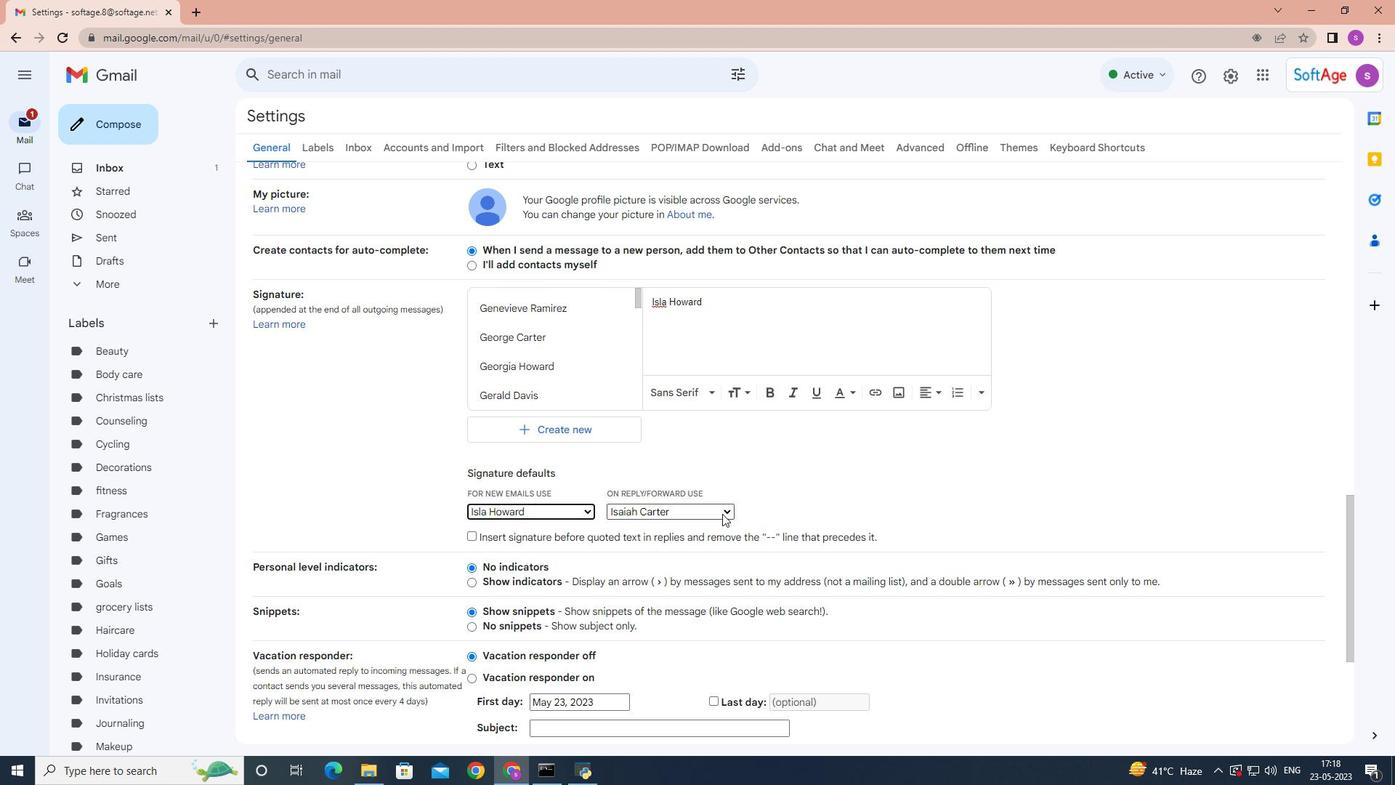 
Action: Mouse moved to (665, 451)
Screenshot: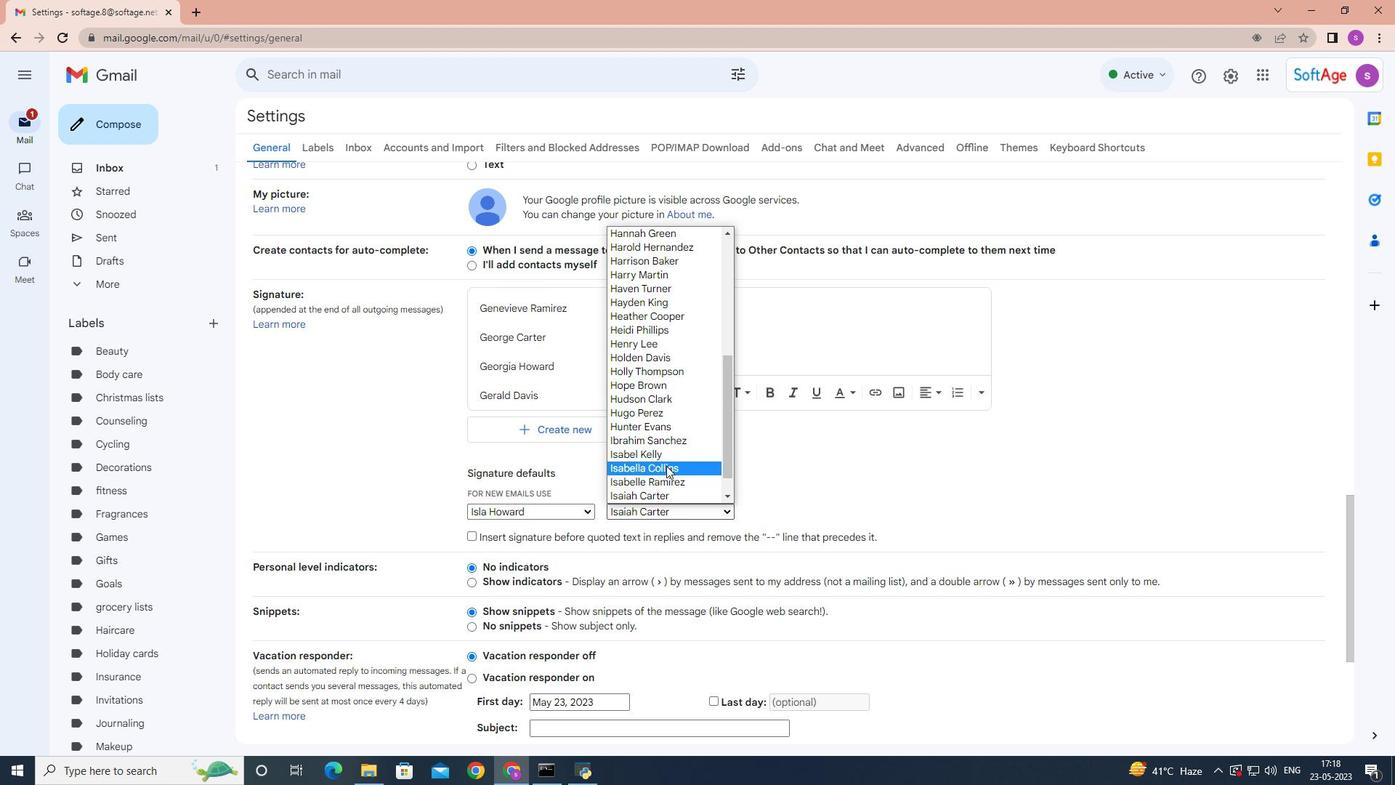 
Action: Mouse scrolled (665, 450) with delta (0, 0)
Screenshot: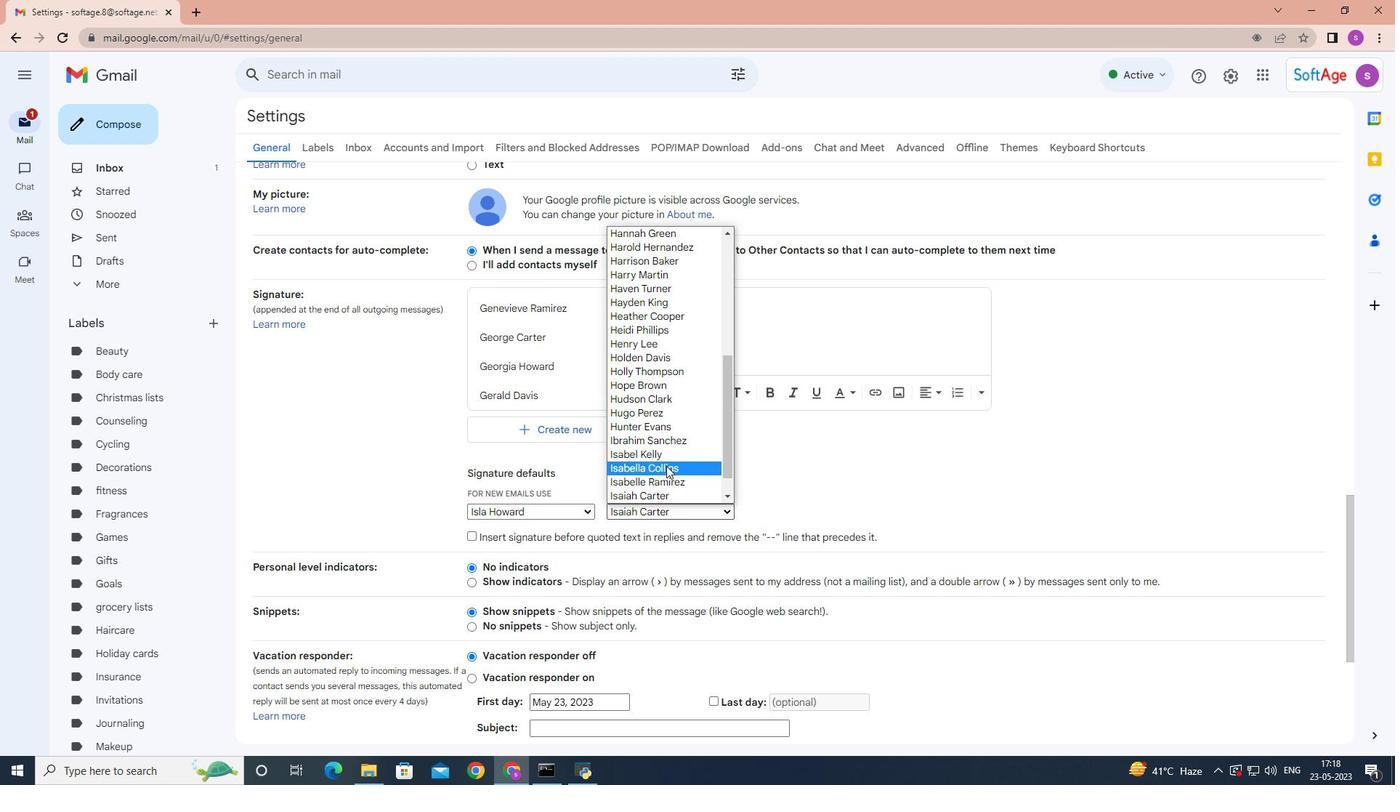 
Action: Mouse scrolled (665, 450) with delta (0, 0)
Screenshot: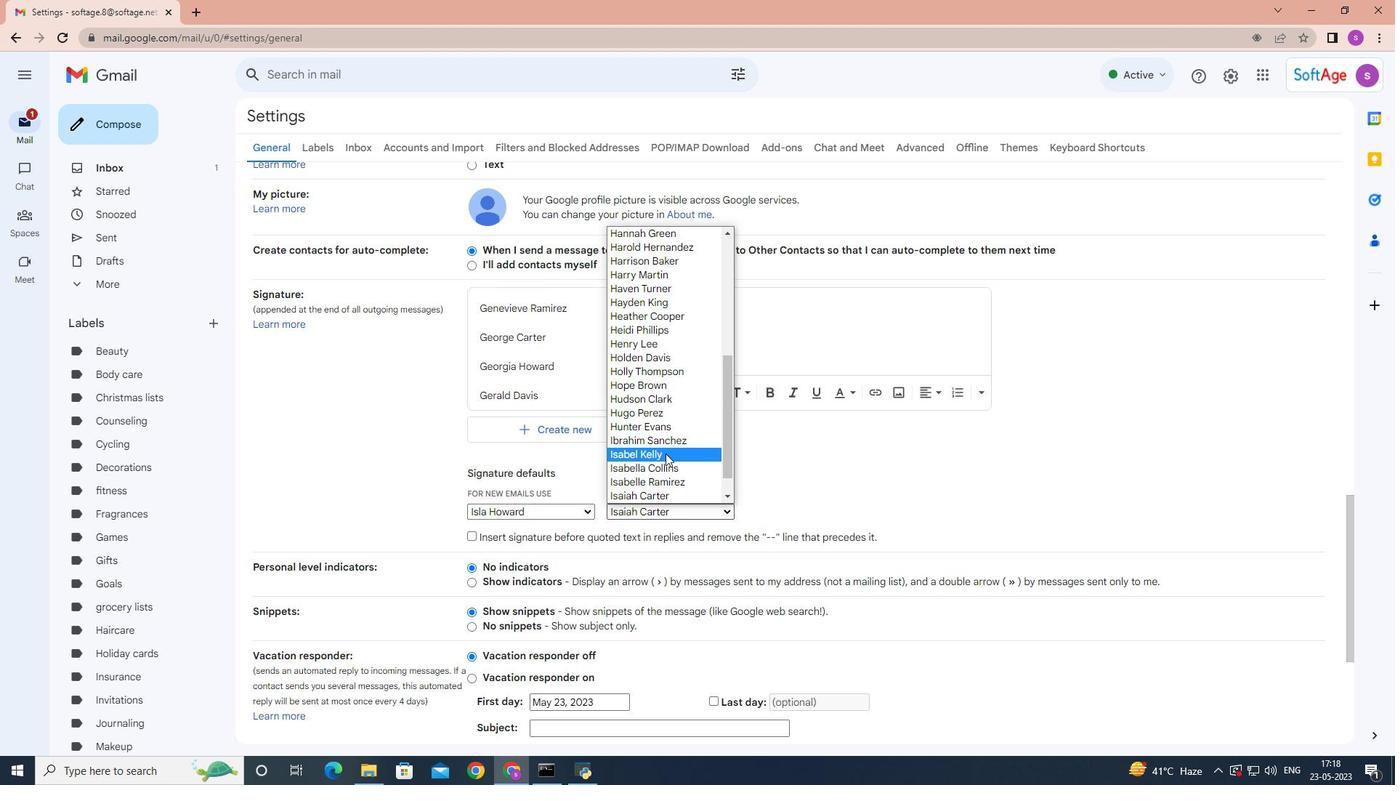 
Action: Mouse scrolled (665, 450) with delta (0, 0)
Screenshot: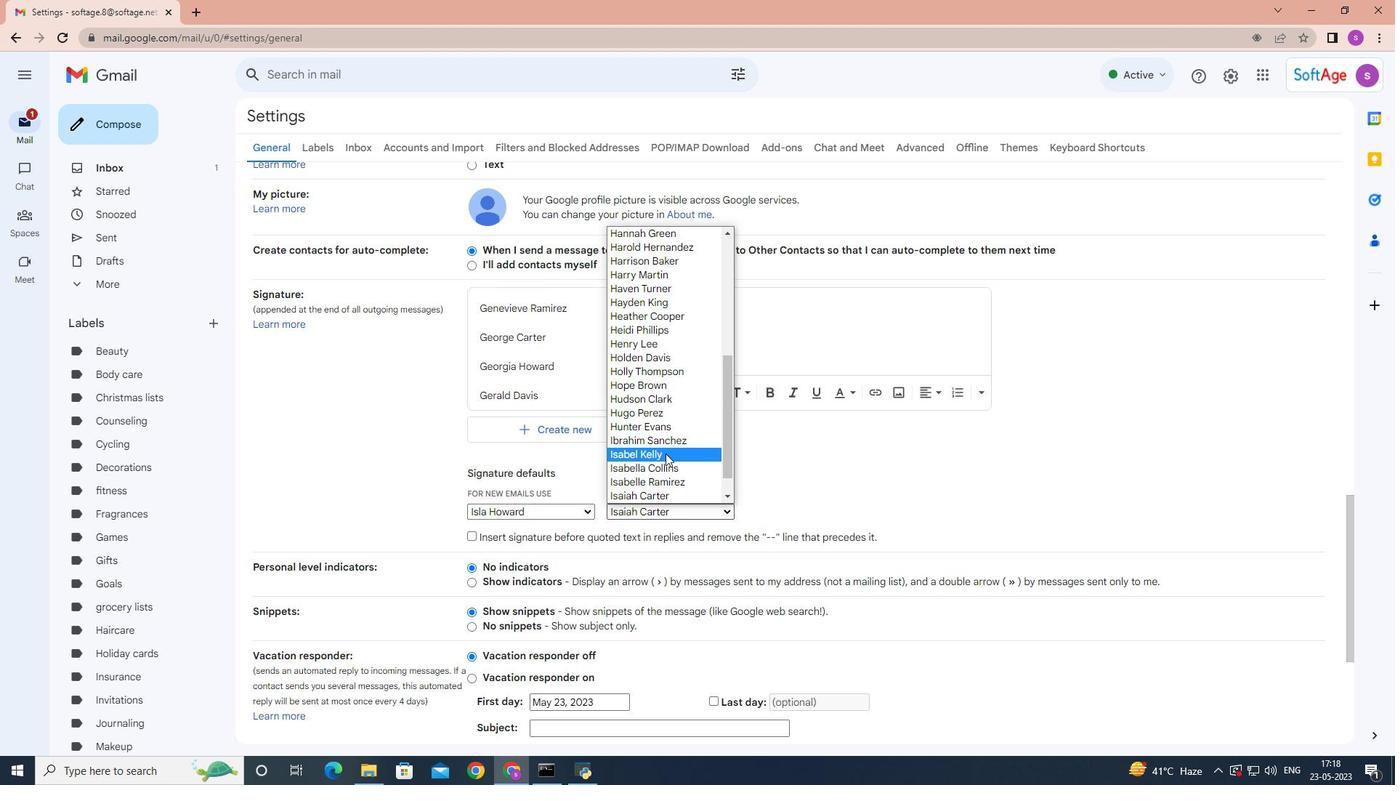 
Action: Mouse scrolled (665, 450) with delta (0, 0)
Screenshot: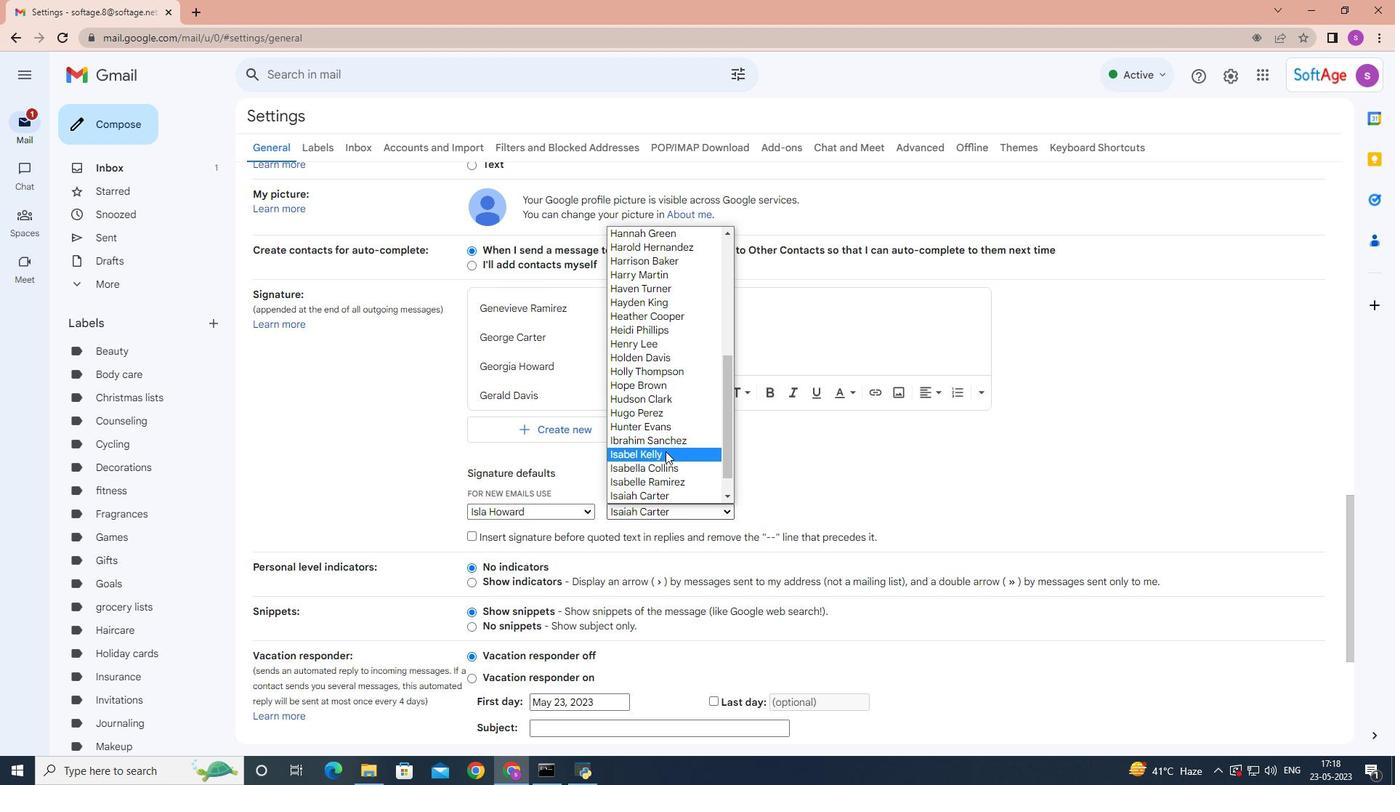 
Action: Mouse scrolled (665, 450) with delta (0, 0)
Screenshot: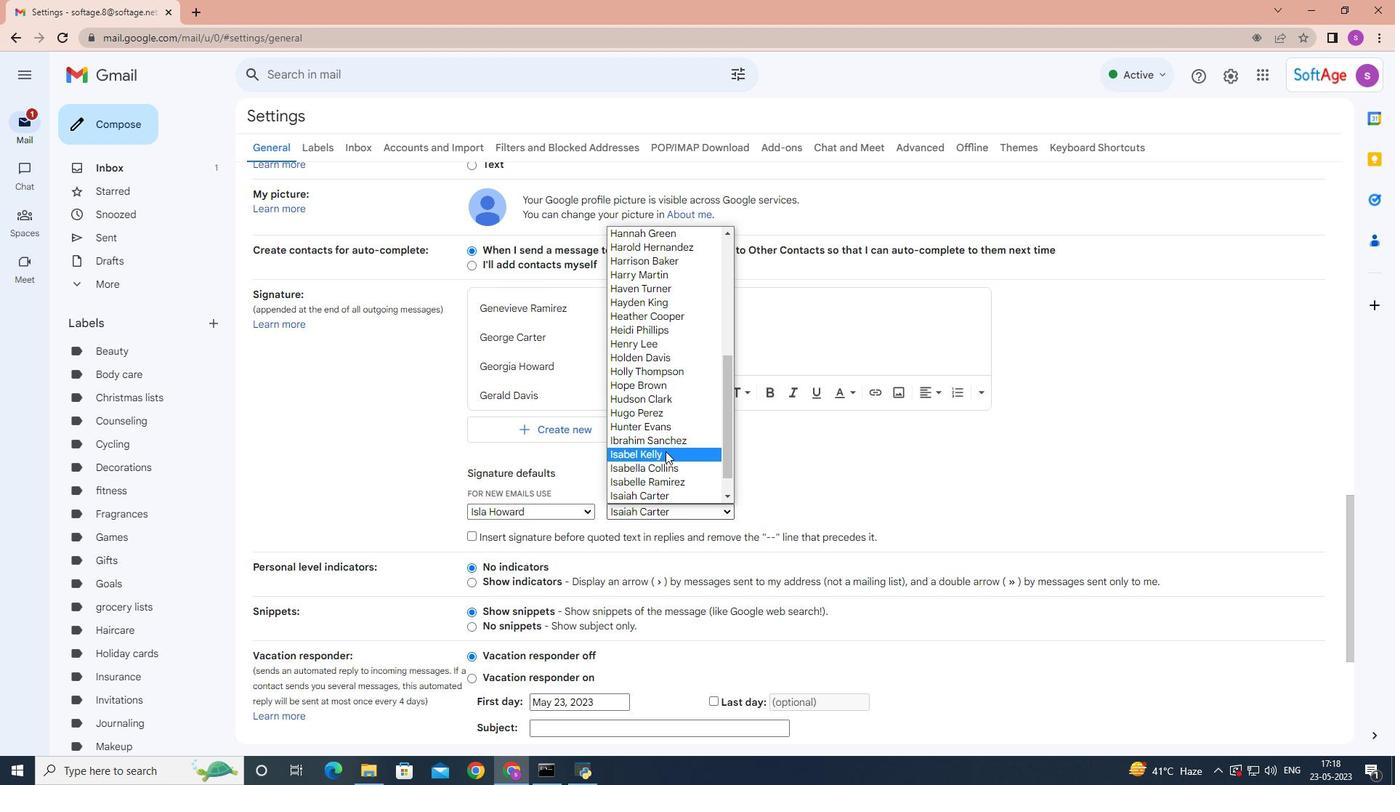 
Action: Mouse scrolled (665, 450) with delta (0, 0)
Screenshot: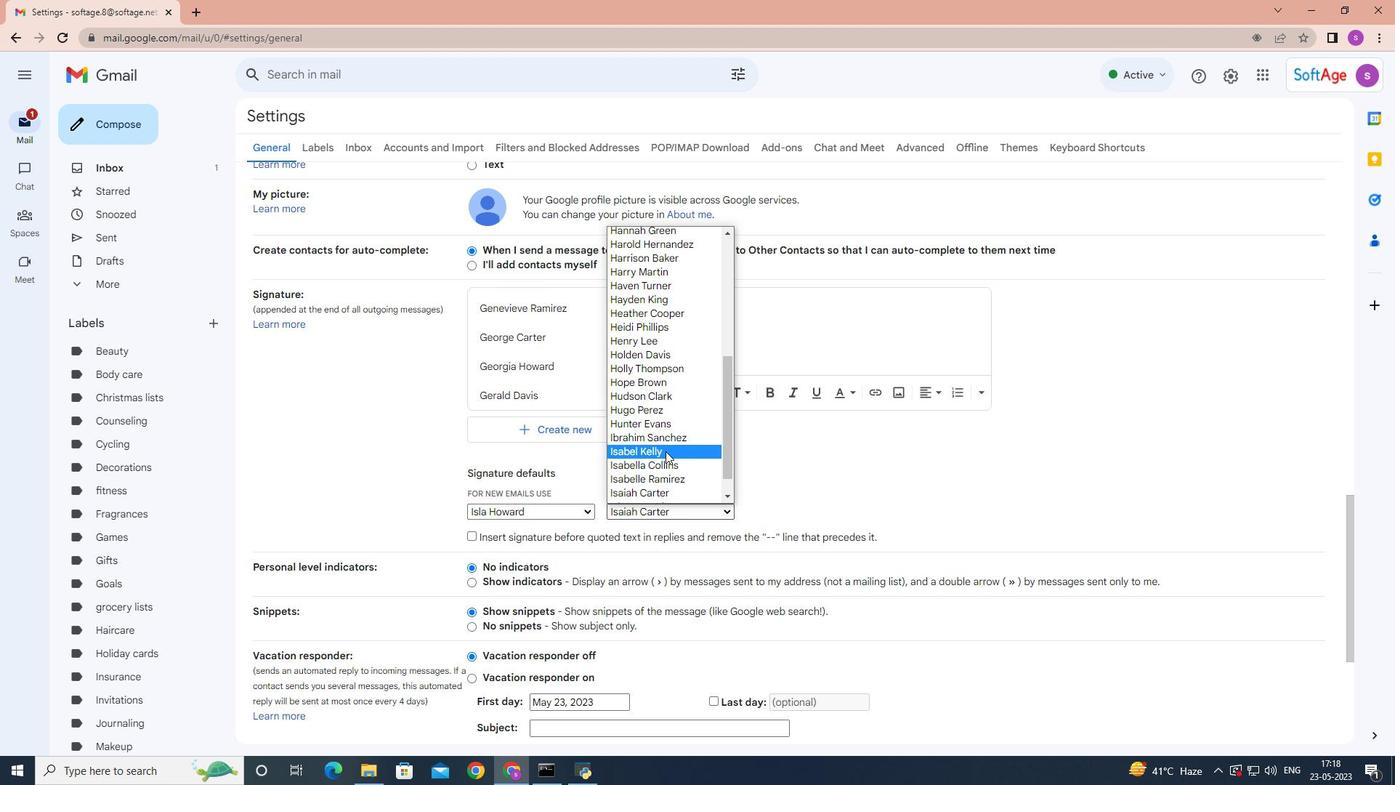 
Action: Mouse moved to (687, 486)
Screenshot: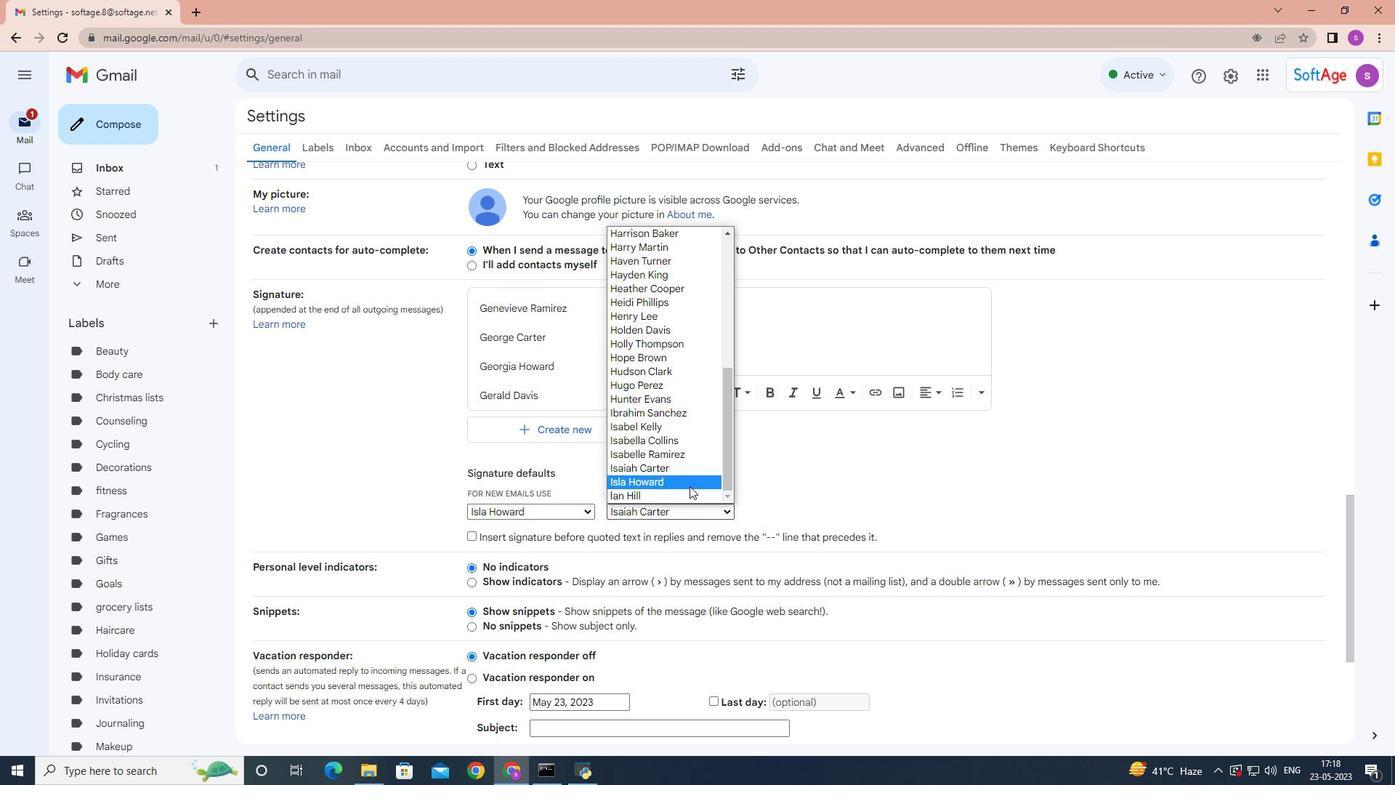 
Action: Mouse pressed left at (687, 486)
Screenshot: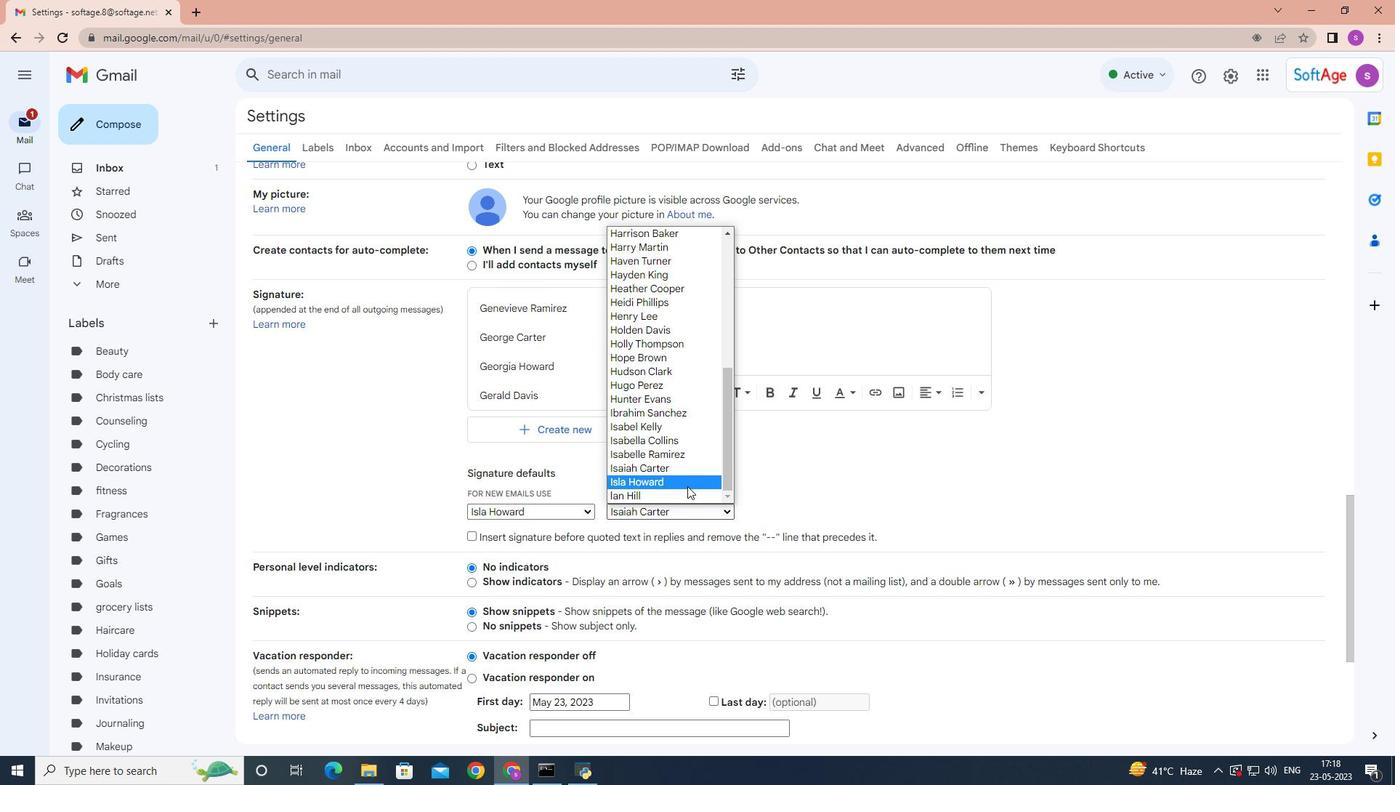 
Action: Mouse moved to (816, 491)
Screenshot: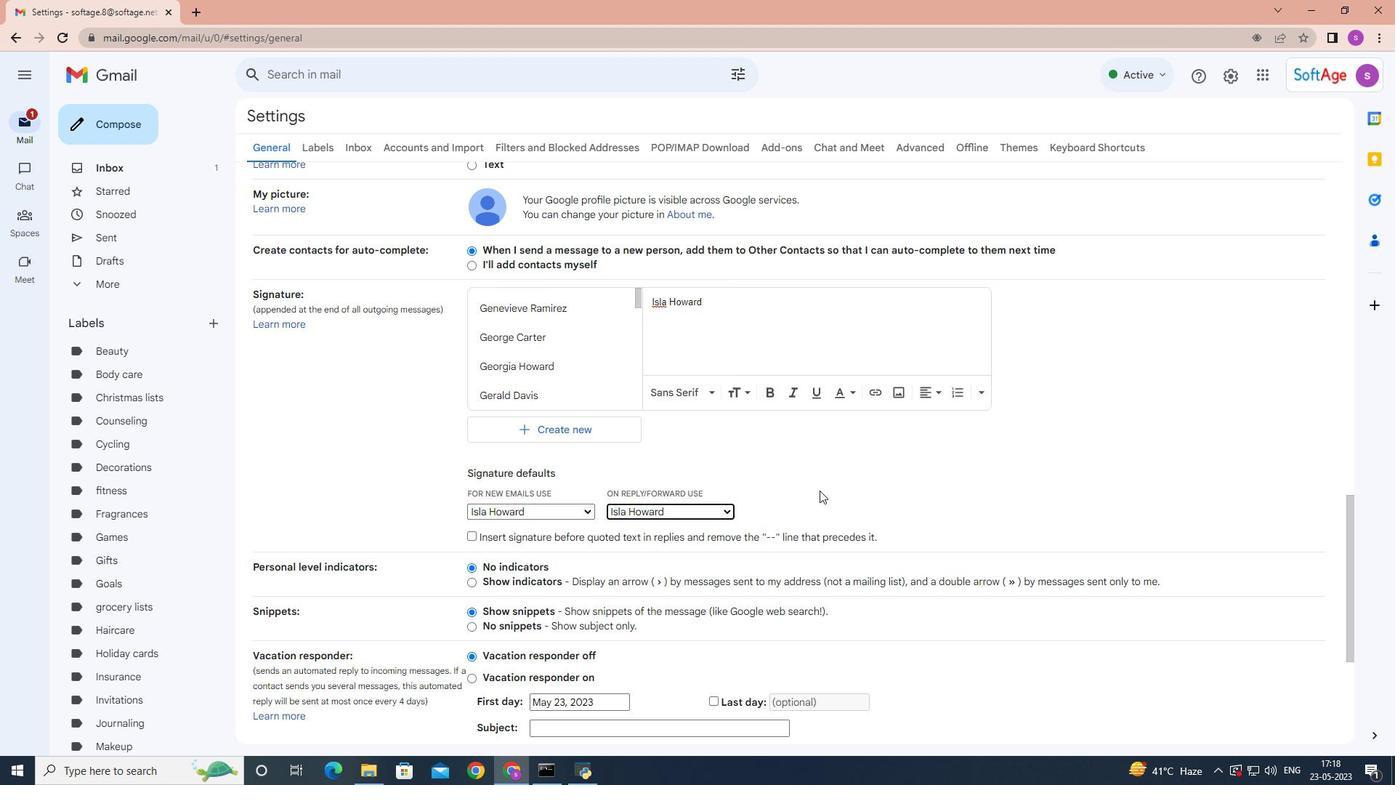 
Action: Mouse scrolled (816, 490) with delta (0, 0)
Screenshot: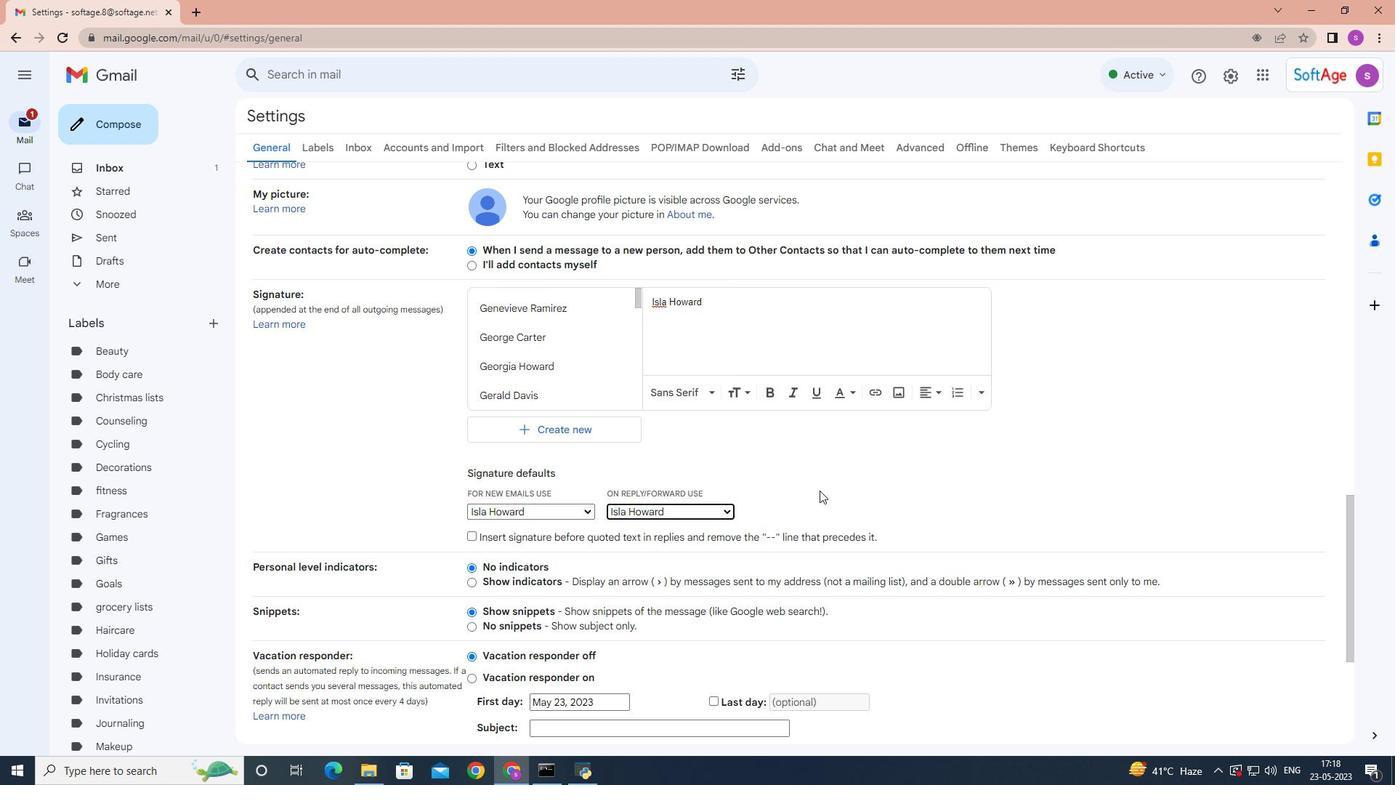 
Action: Mouse scrolled (816, 490) with delta (0, 0)
Screenshot: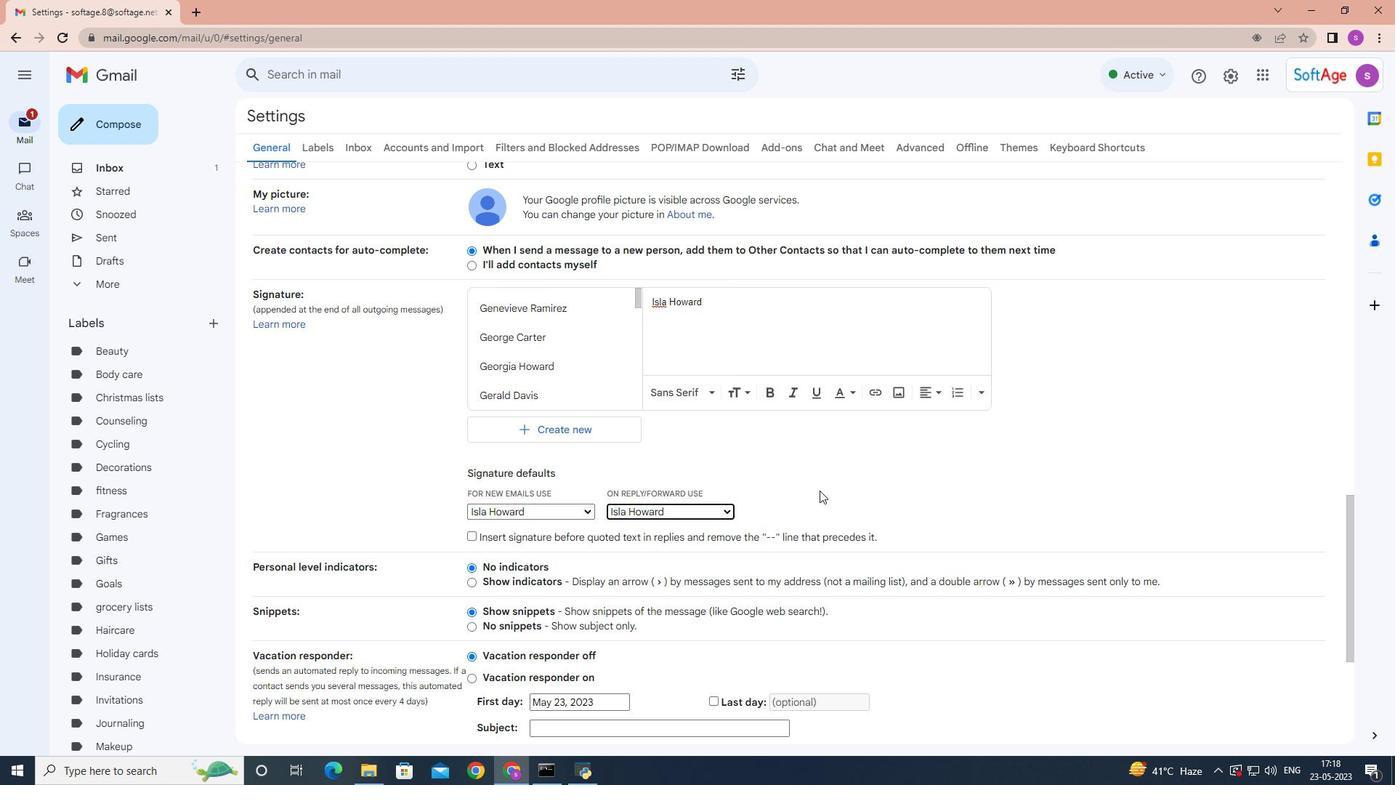
Action: Mouse scrolled (816, 490) with delta (0, 0)
Screenshot: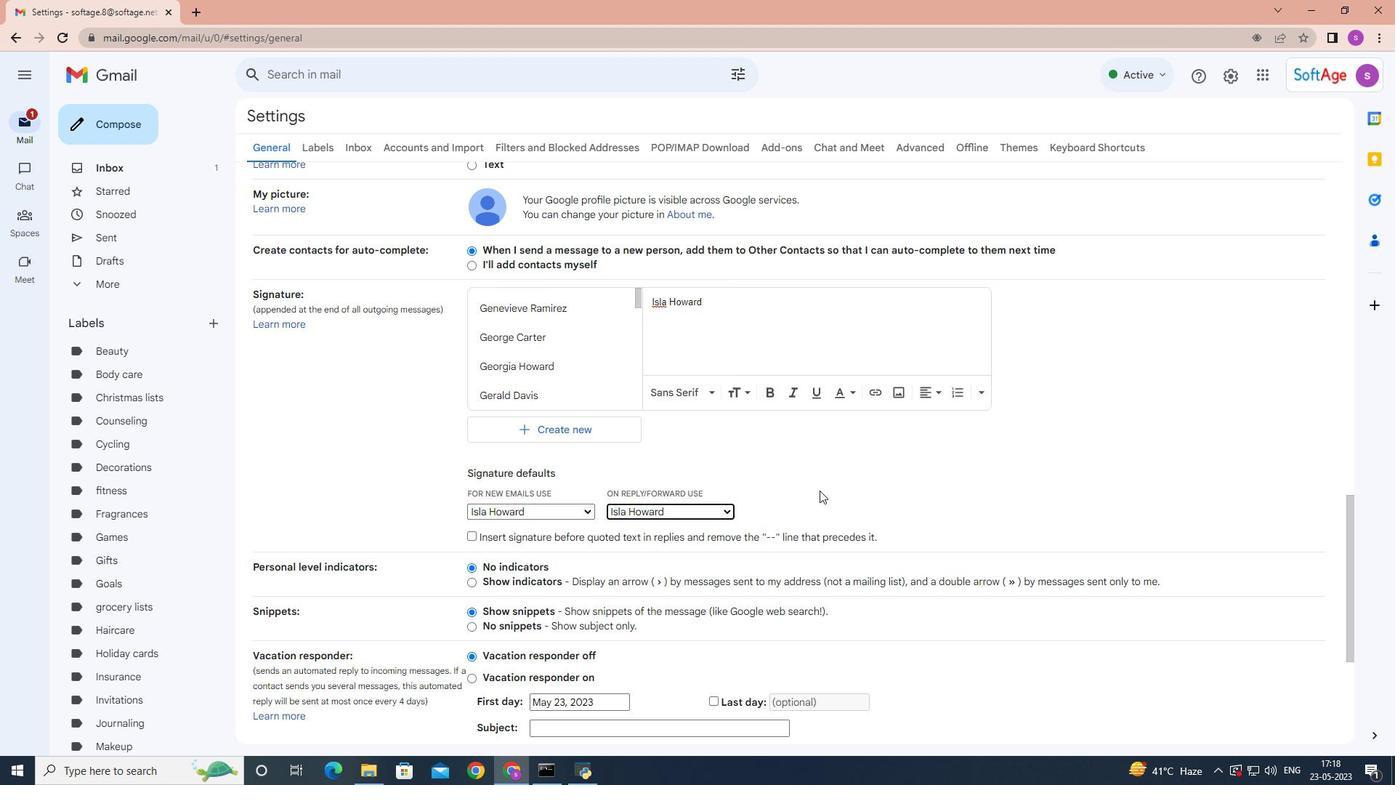 
Action: Mouse scrolled (816, 490) with delta (0, 0)
Screenshot: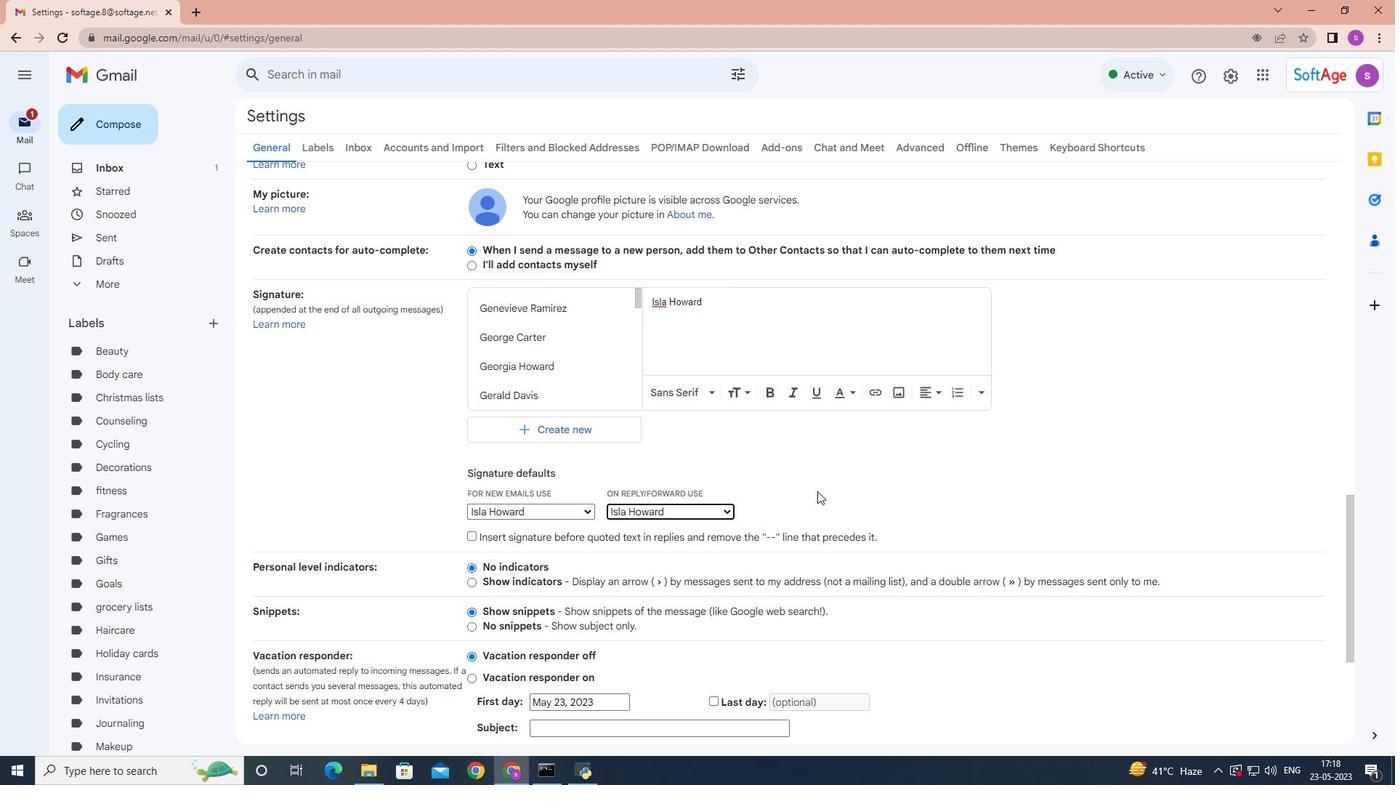 
Action: Mouse scrolled (816, 490) with delta (0, 0)
Screenshot: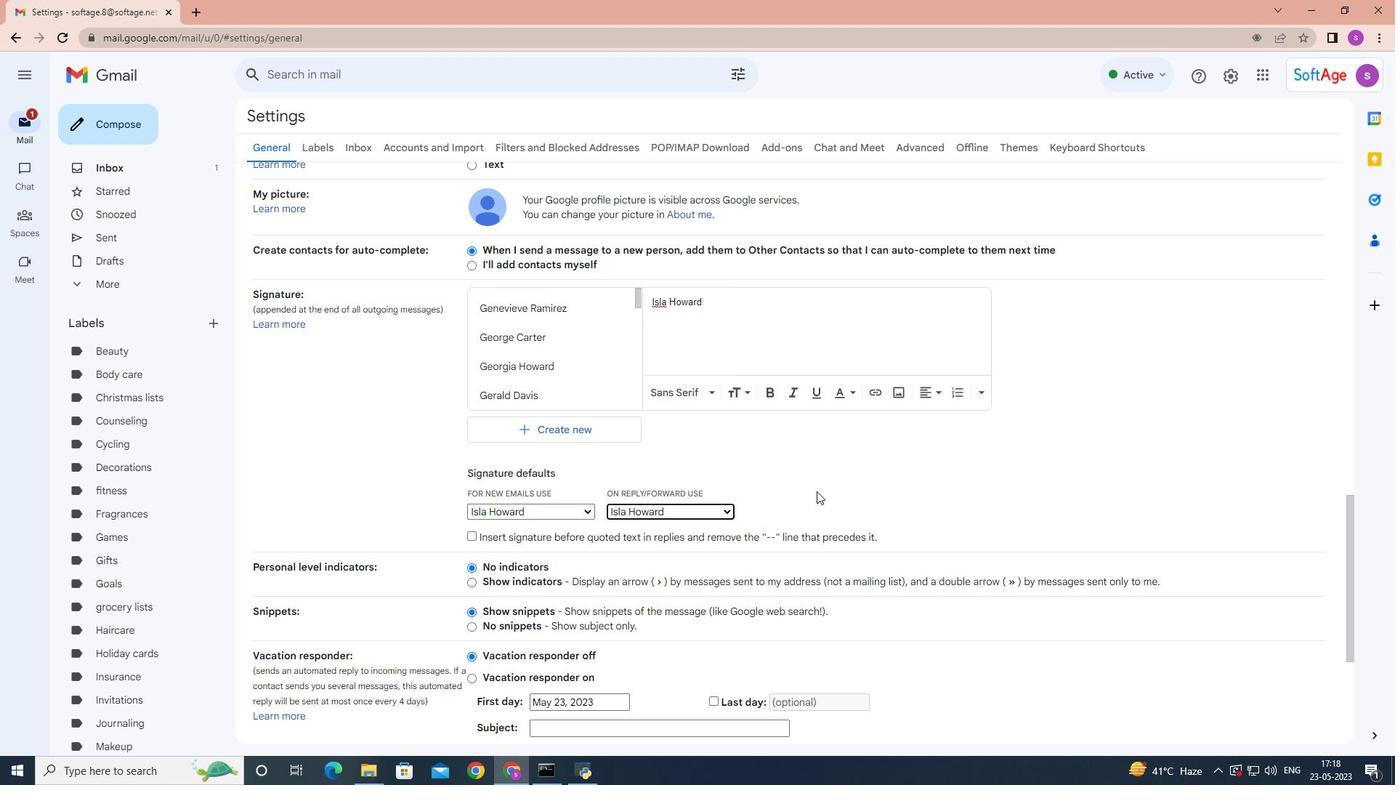 
Action: Mouse scrolled (816, 490) with delta (0, 0)
Screenshot: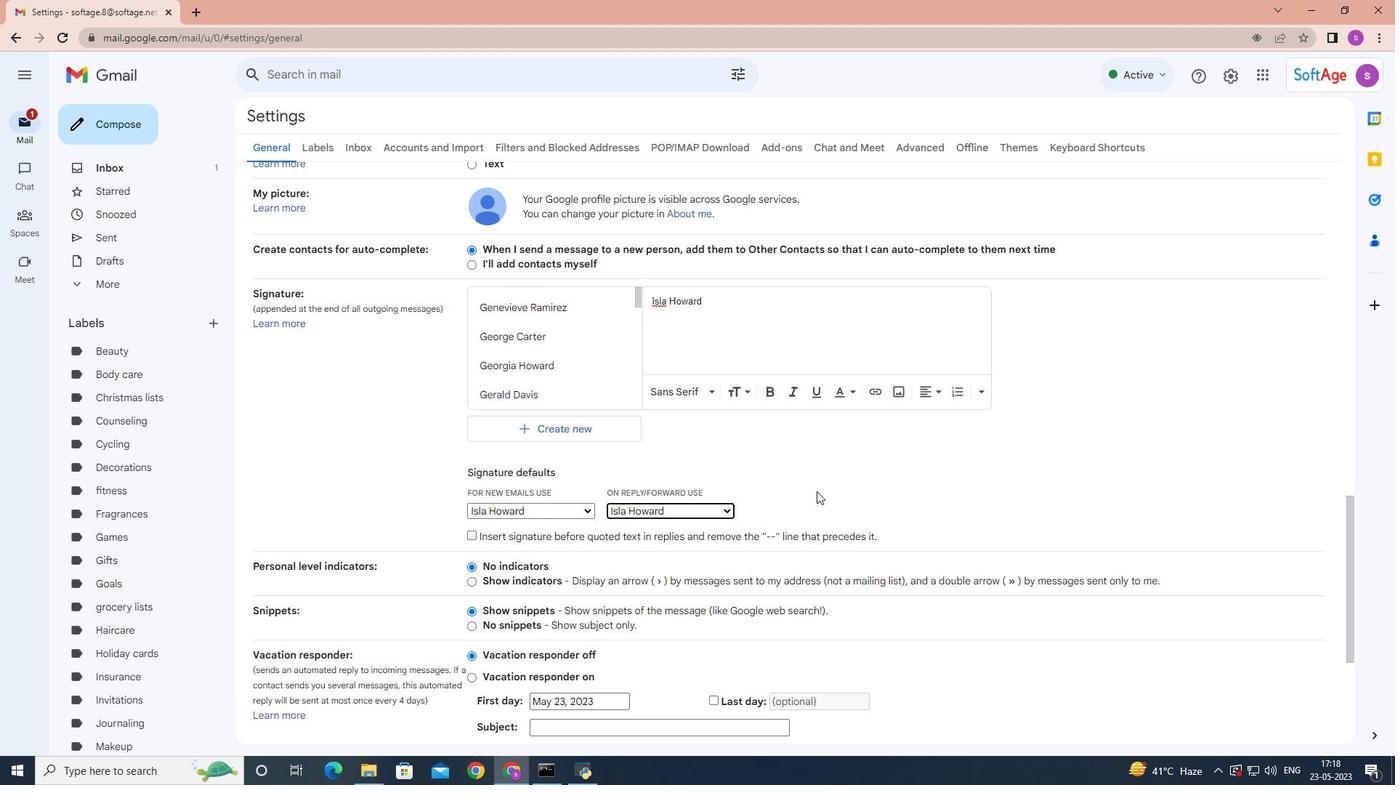 
Action: Mouse scrolled (816, 490) with delta (0, 0)
Screenshot: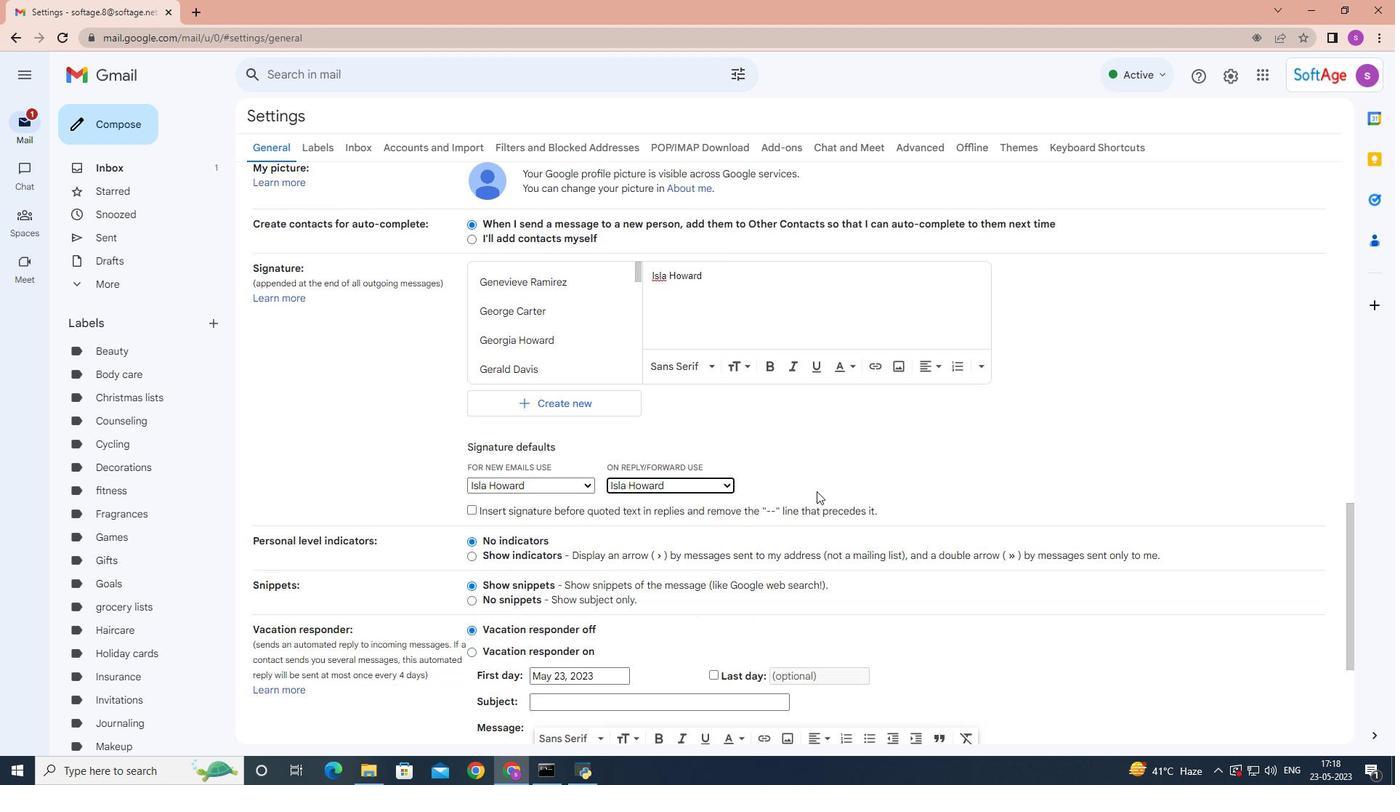 
Action: Mouse moved to (761, 665)
Screenshot: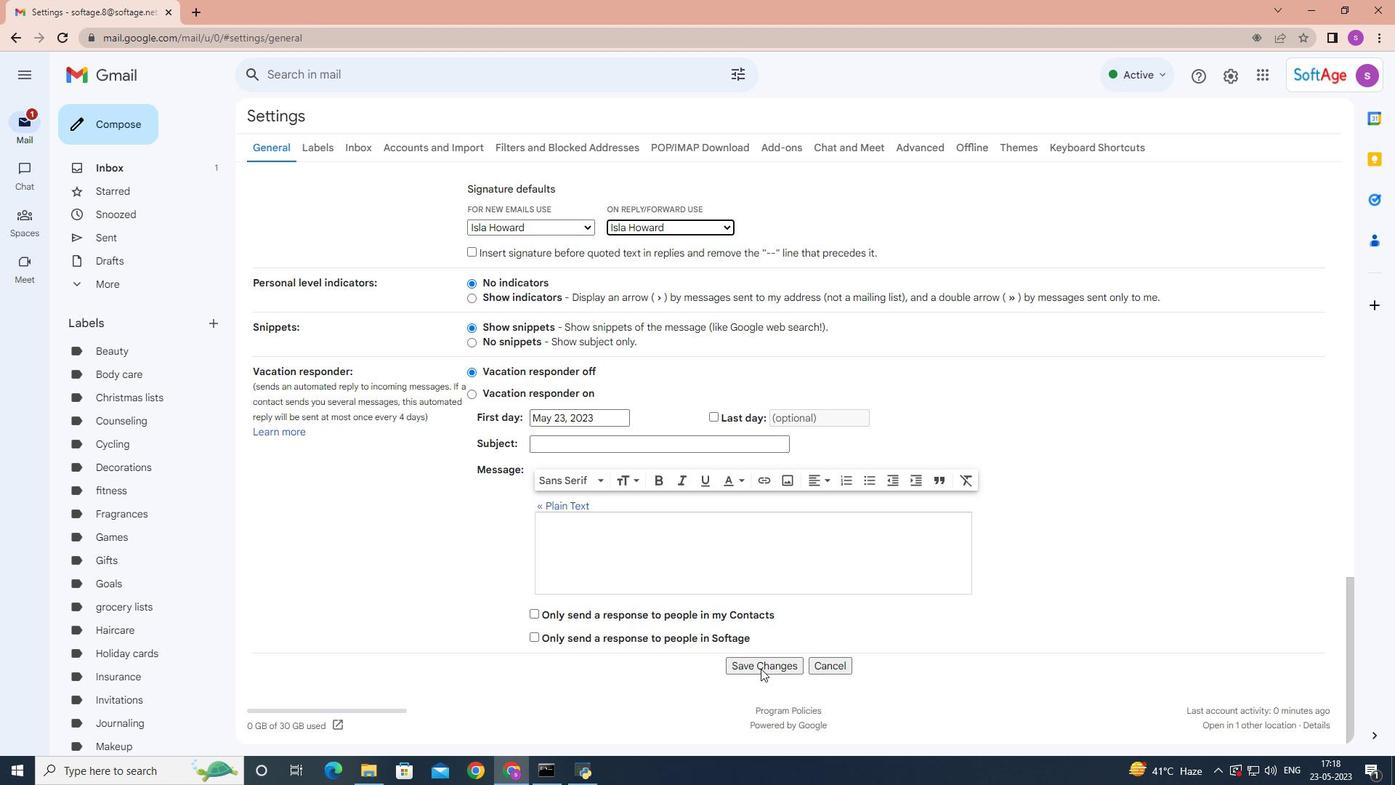 
Action: Mouse pressed left at (761, 665)
Screenshot: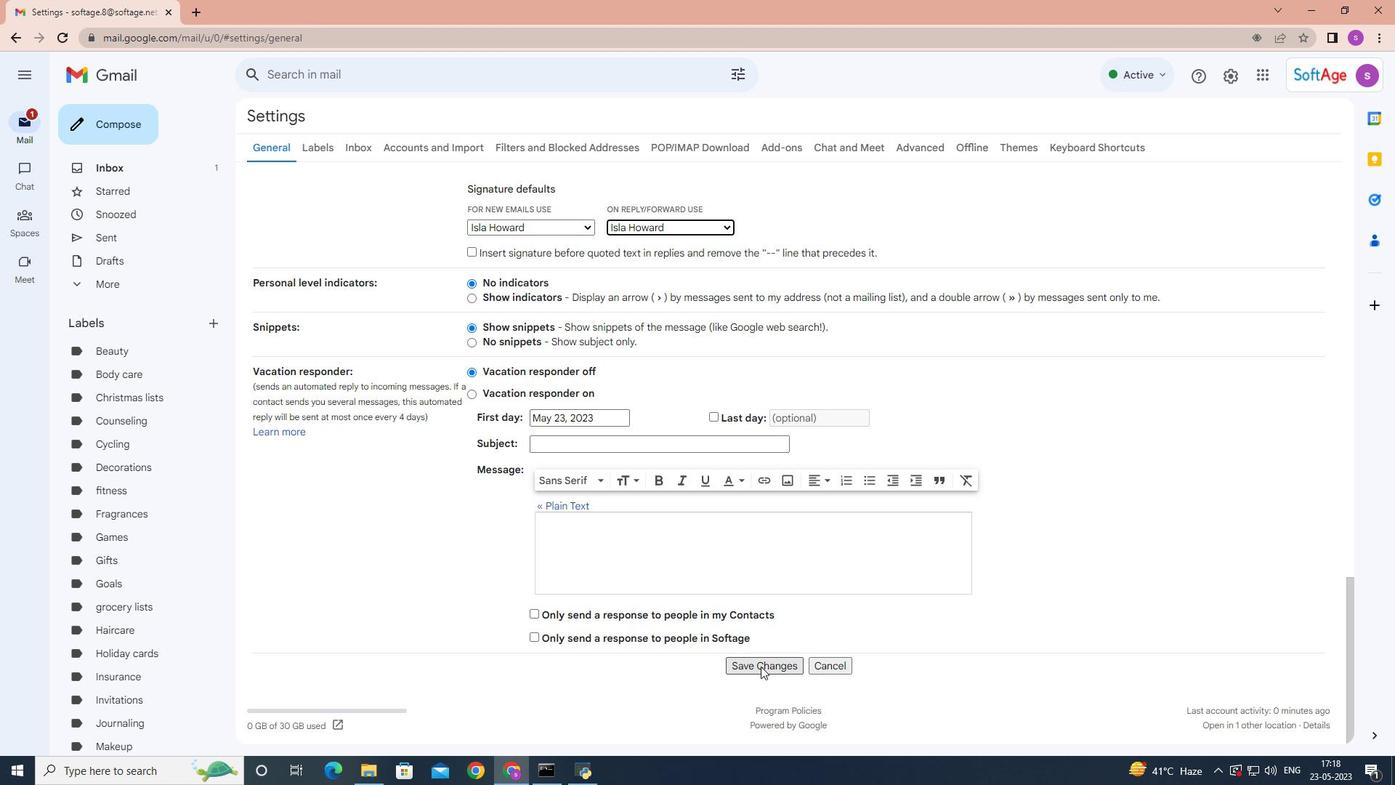 
Action: Mouse moved to (108, 114)
Screenshot: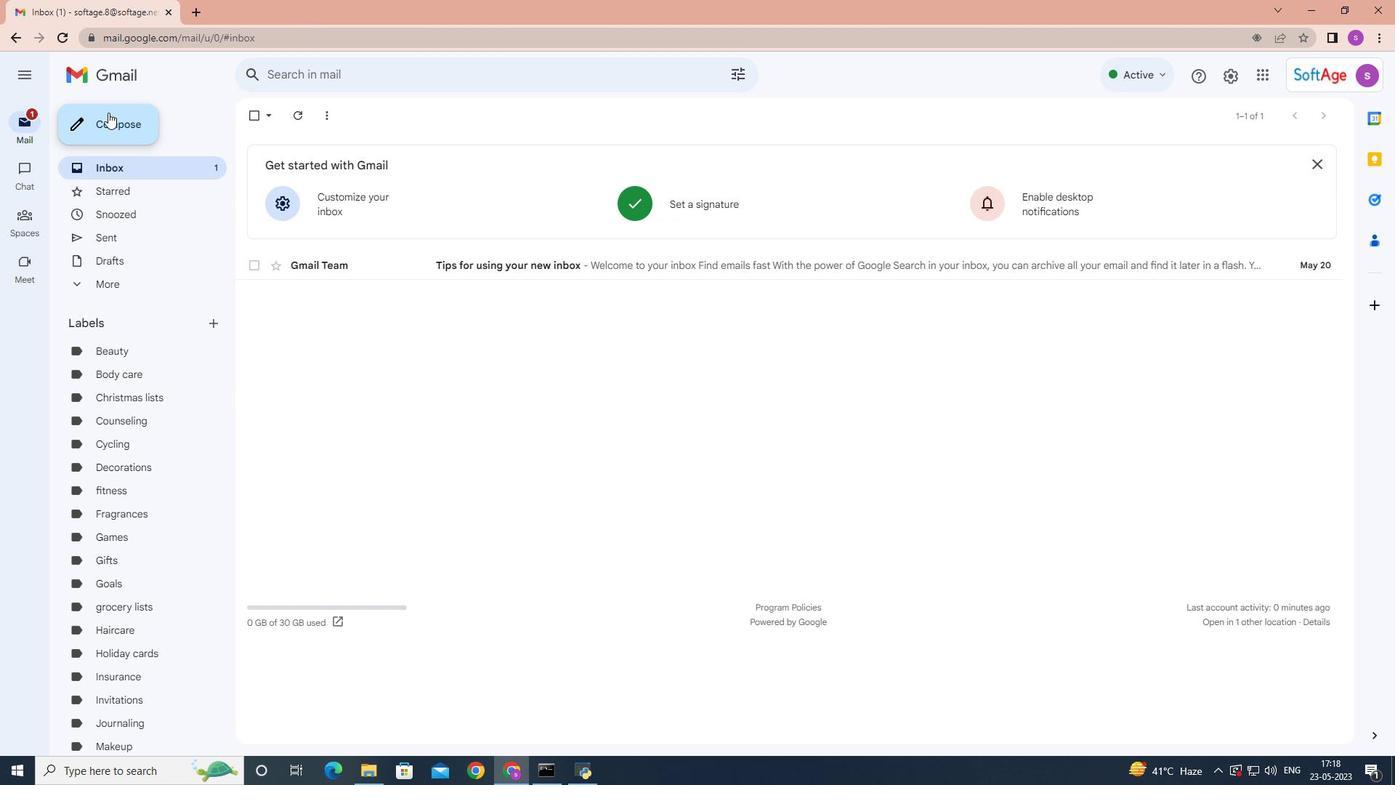 
Action: Mouse pressed left at (108, 114)
Screenshot: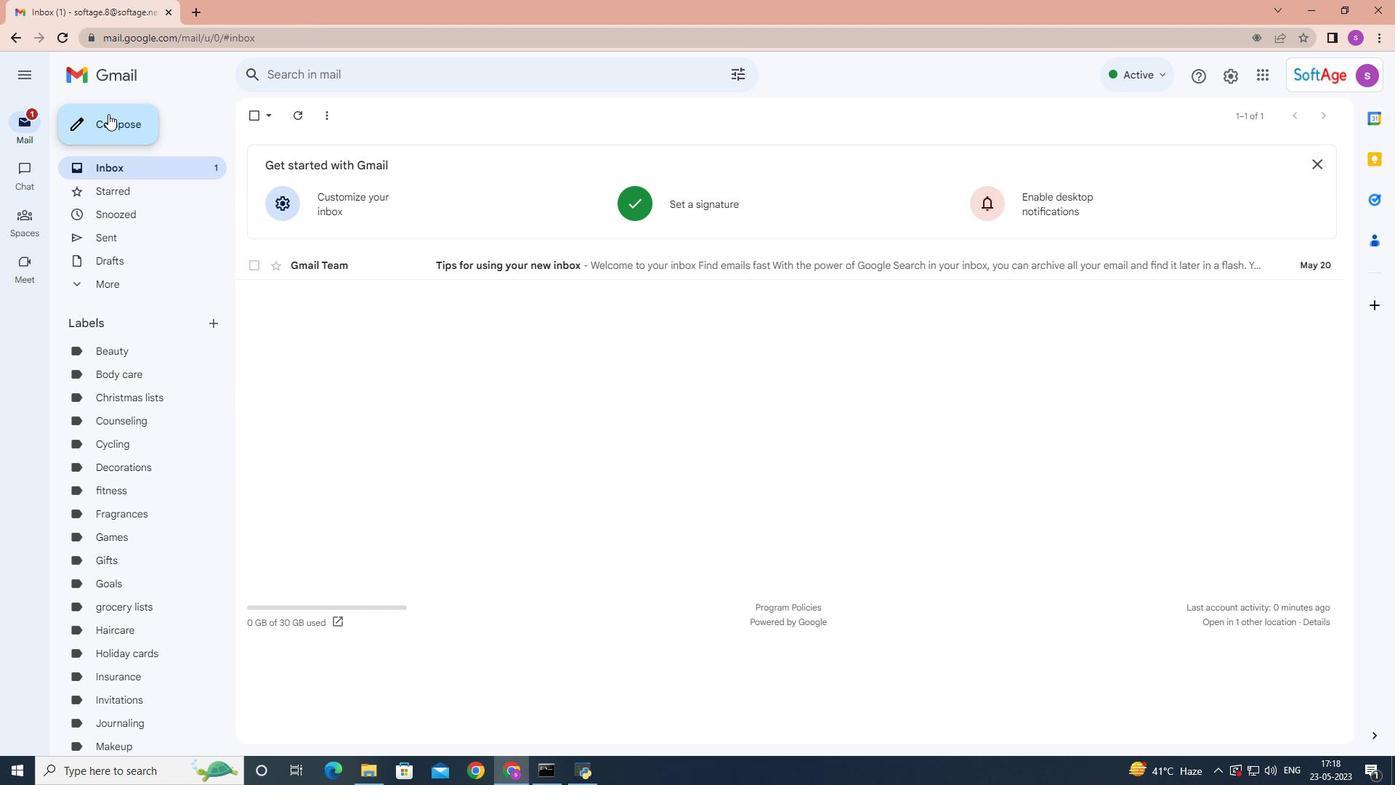
Action: Mouse moved to (955, 372)
Screenshot: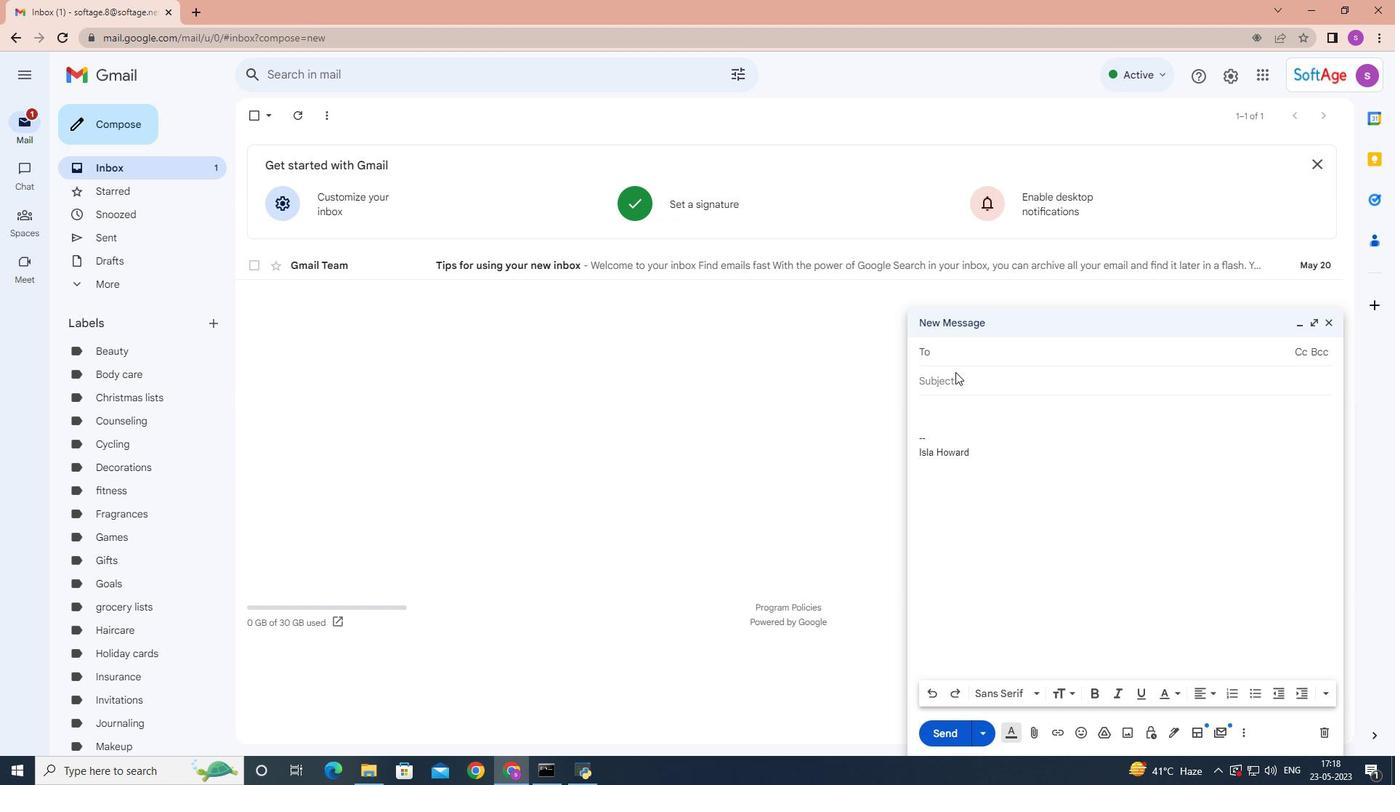 
Action: Mouse pressed left at (955, 372)
Screenshot: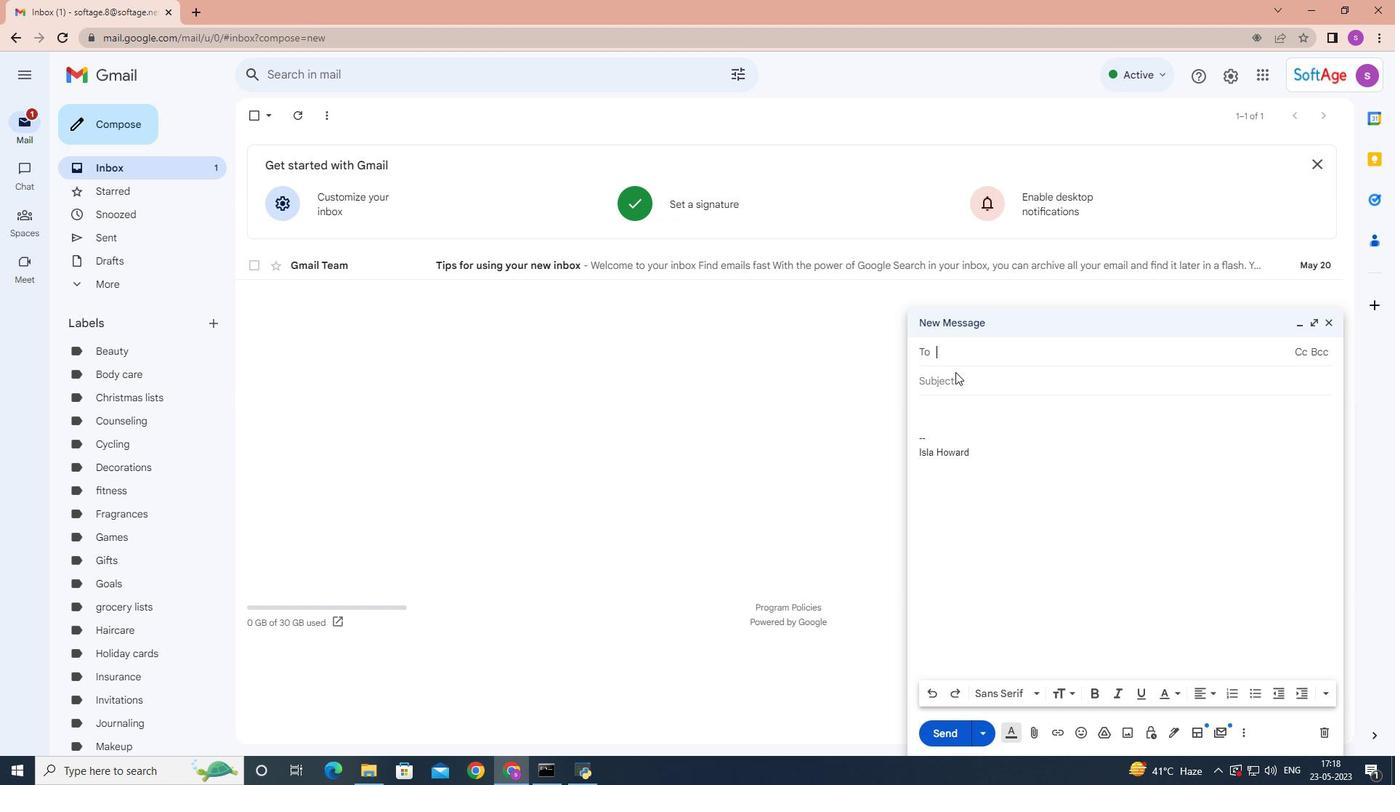 
Action: Key pressed <Key.shift>Thank<Key.space>you<Key.space>for<Key.space>a<Key.space>testimonial<Key.space>and<Key.backspace><Key.backspace><Key.backspace>
Screenshot: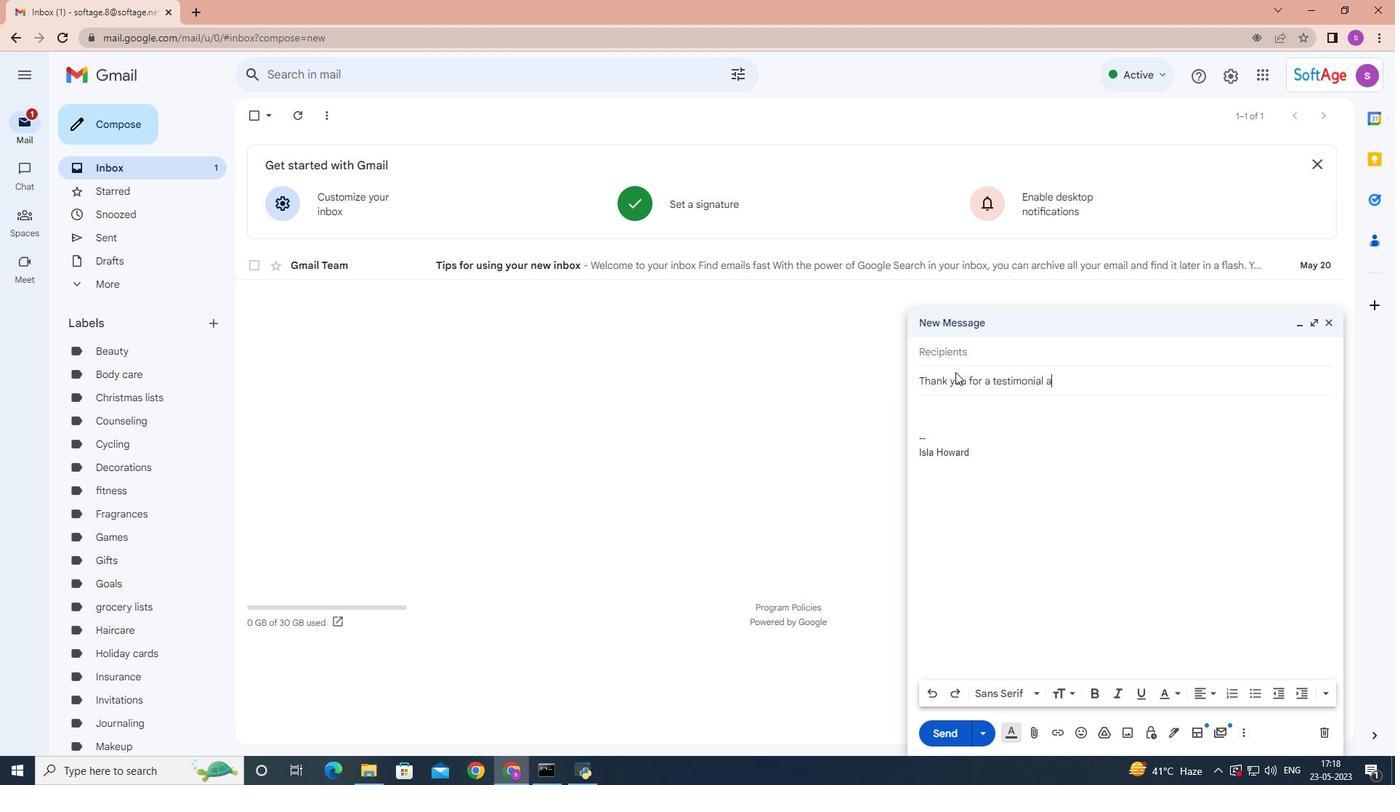
Action: Mouse moved to (934, 414)
Screenshot: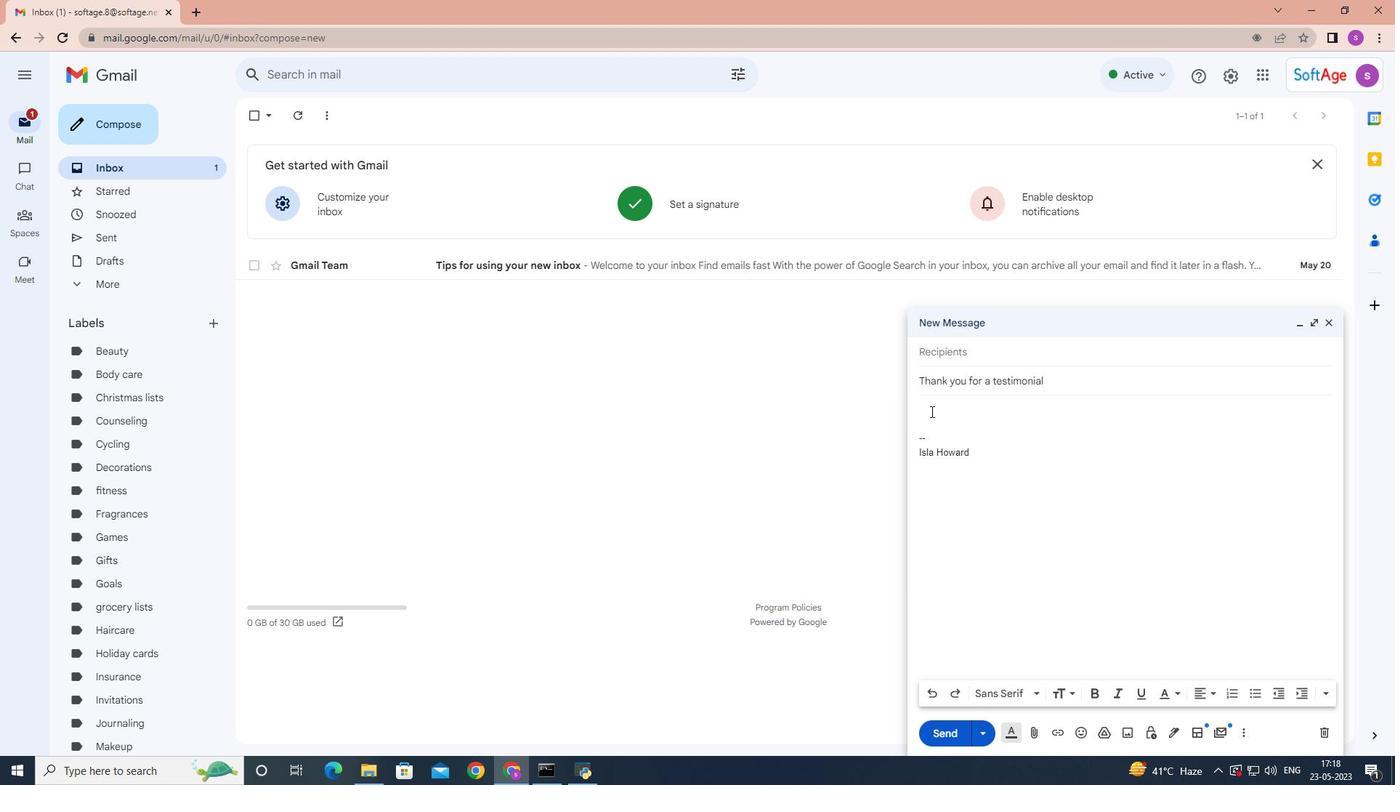 
Action: Mouse pressed left at (934, 414)
Screenshot: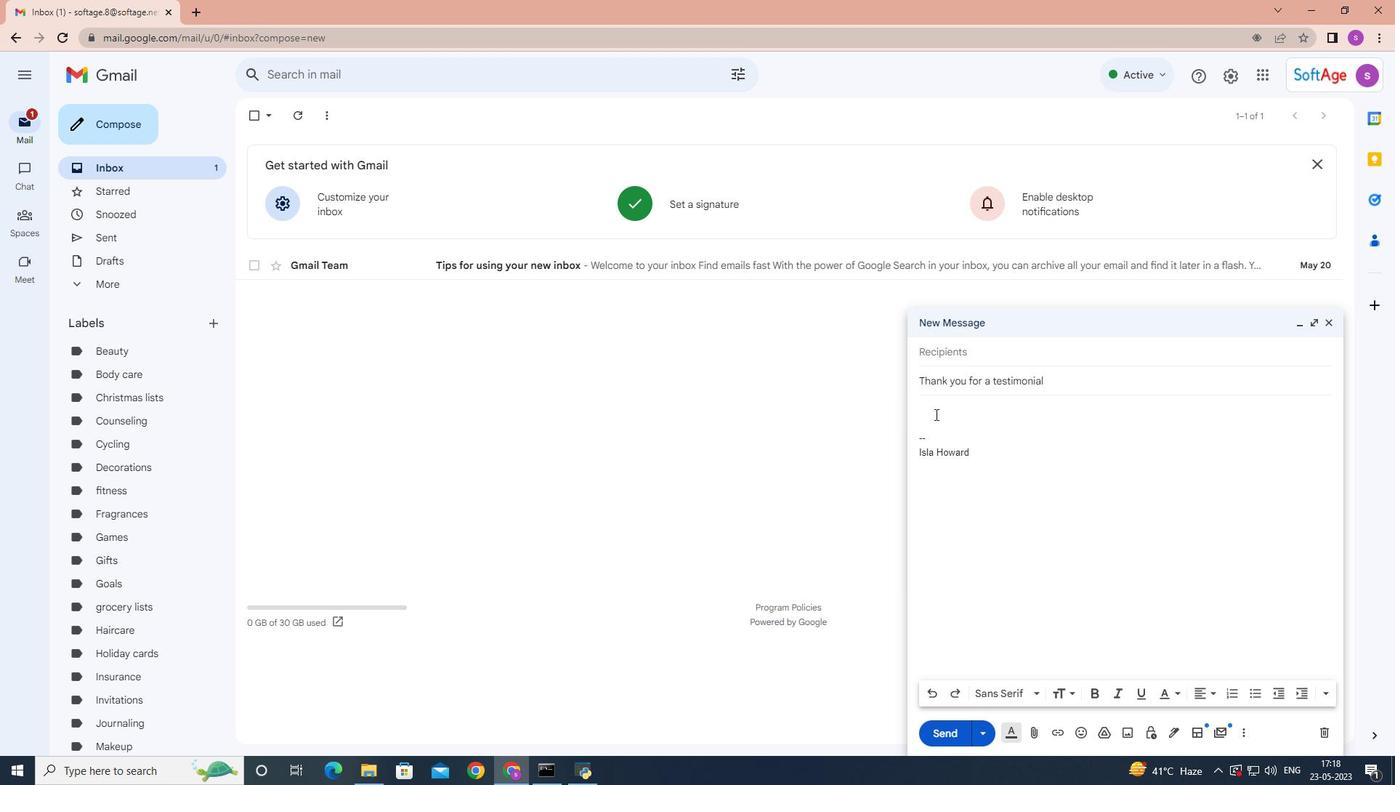 
Action: Key pressed <Key.shift>We<Key.space>are<Key.space>delighted<Key.space>to<Key.space>inform<Key.space>you<Key.space>that<Key.space>your<Key.space>proposal<Key.space>has<Key.space>been<Key.space>selected<Key.space>for<Key.space>the<Key.space>final<Key.space>round<Key.space>od<Key.backspace>f<Key.space>evaluation.
Screenshot: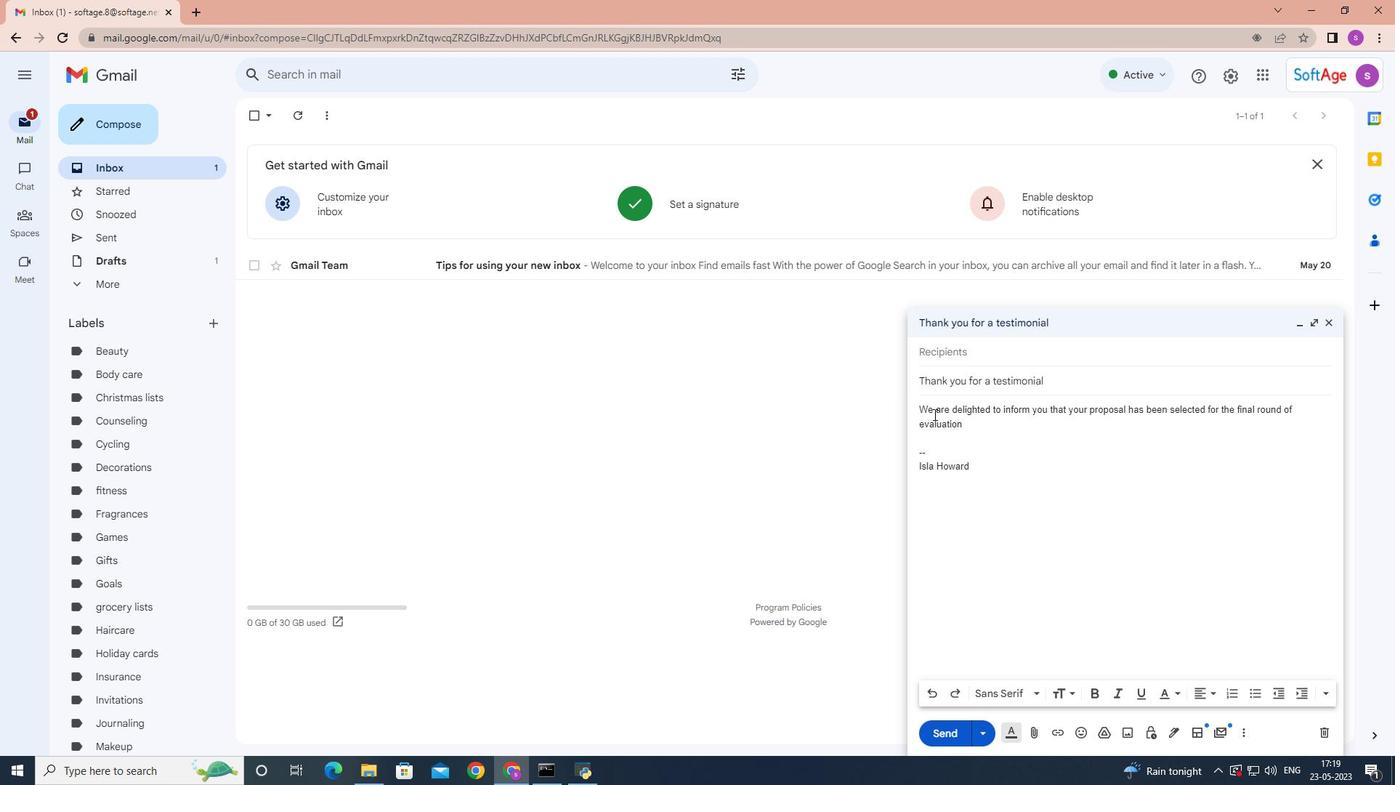 
Action: Mouse moved to (962, 347)
Screenshot: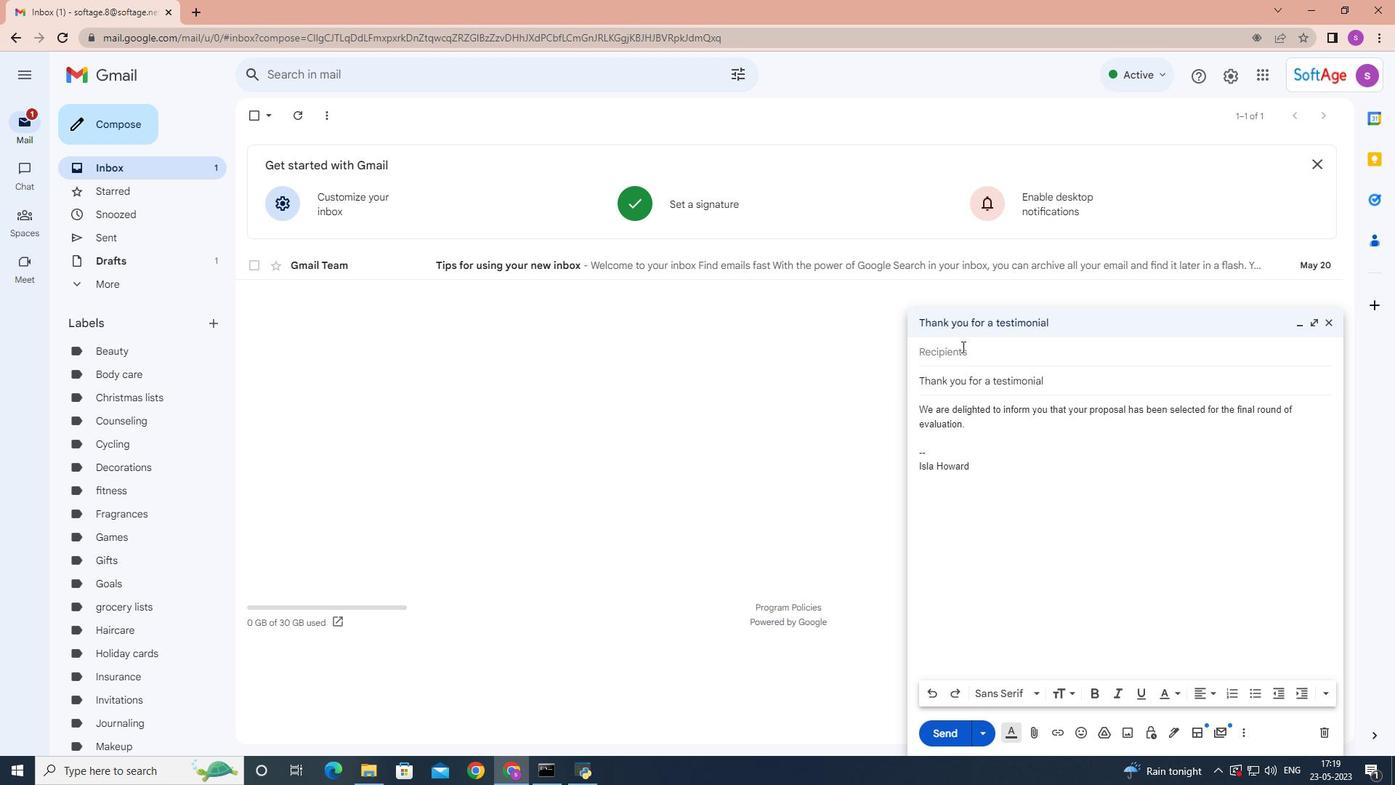 
Action: Mouse pressed left at (962, 347)
Screenshot: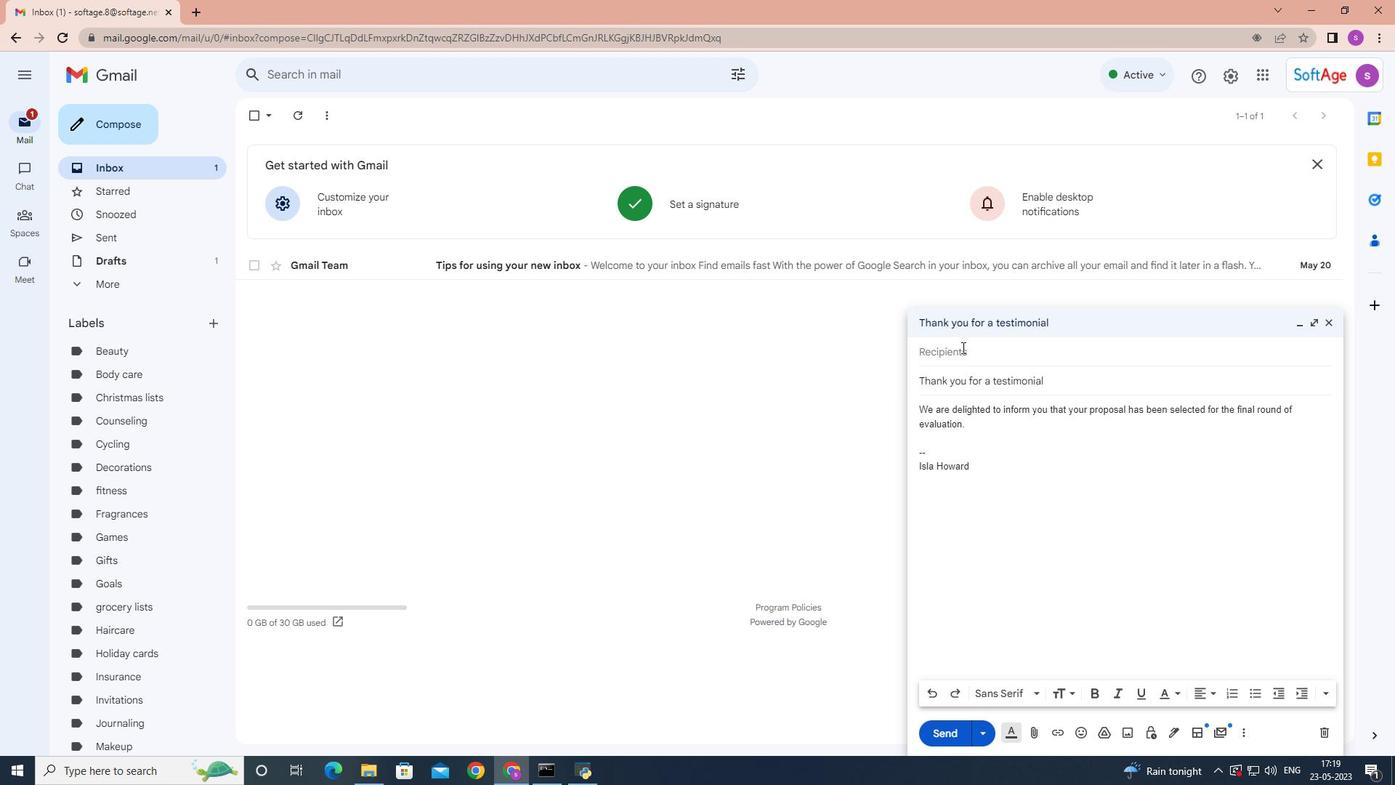 
Action: Key pressed <Key.shift>Softage.1
Screenshot: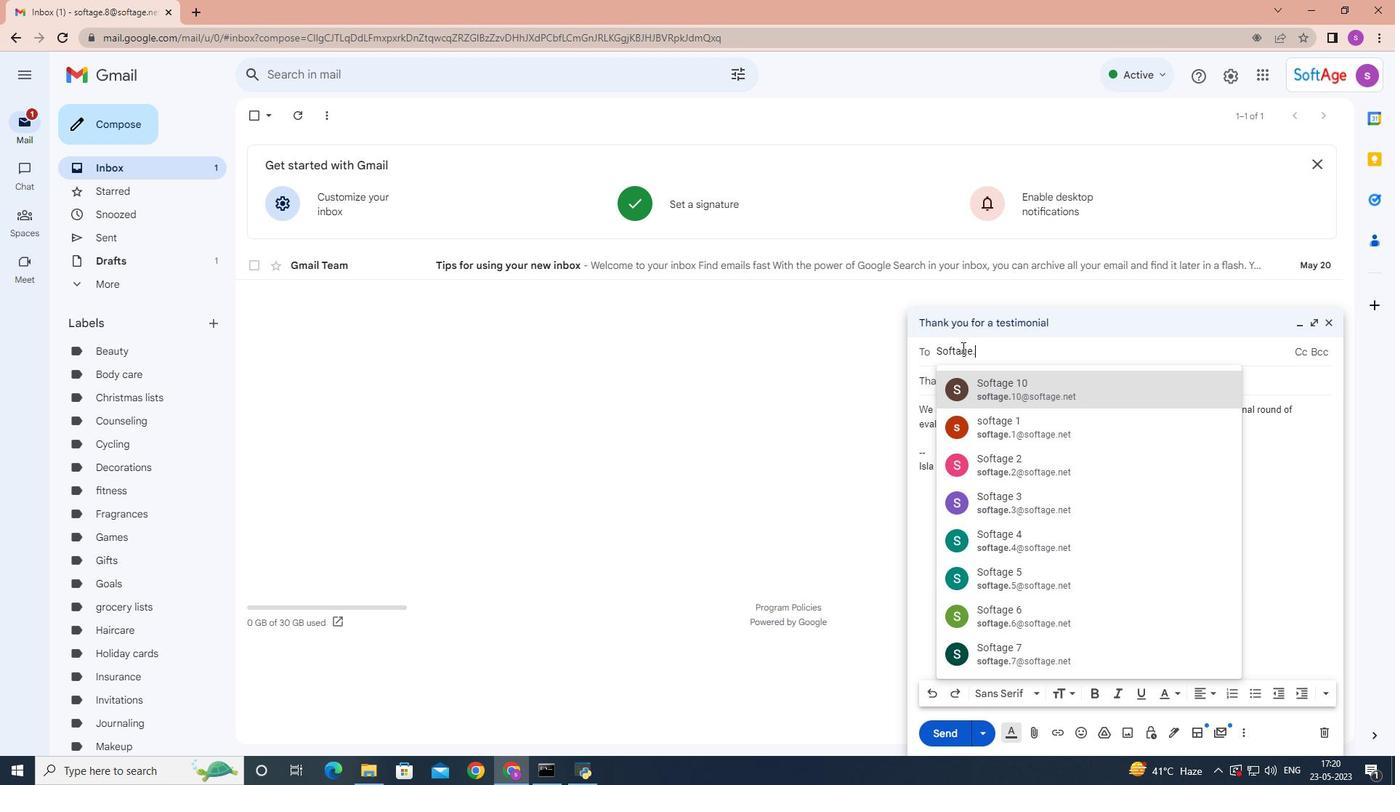 
Action: Mouse moved to (1037, 416)
Screenshot: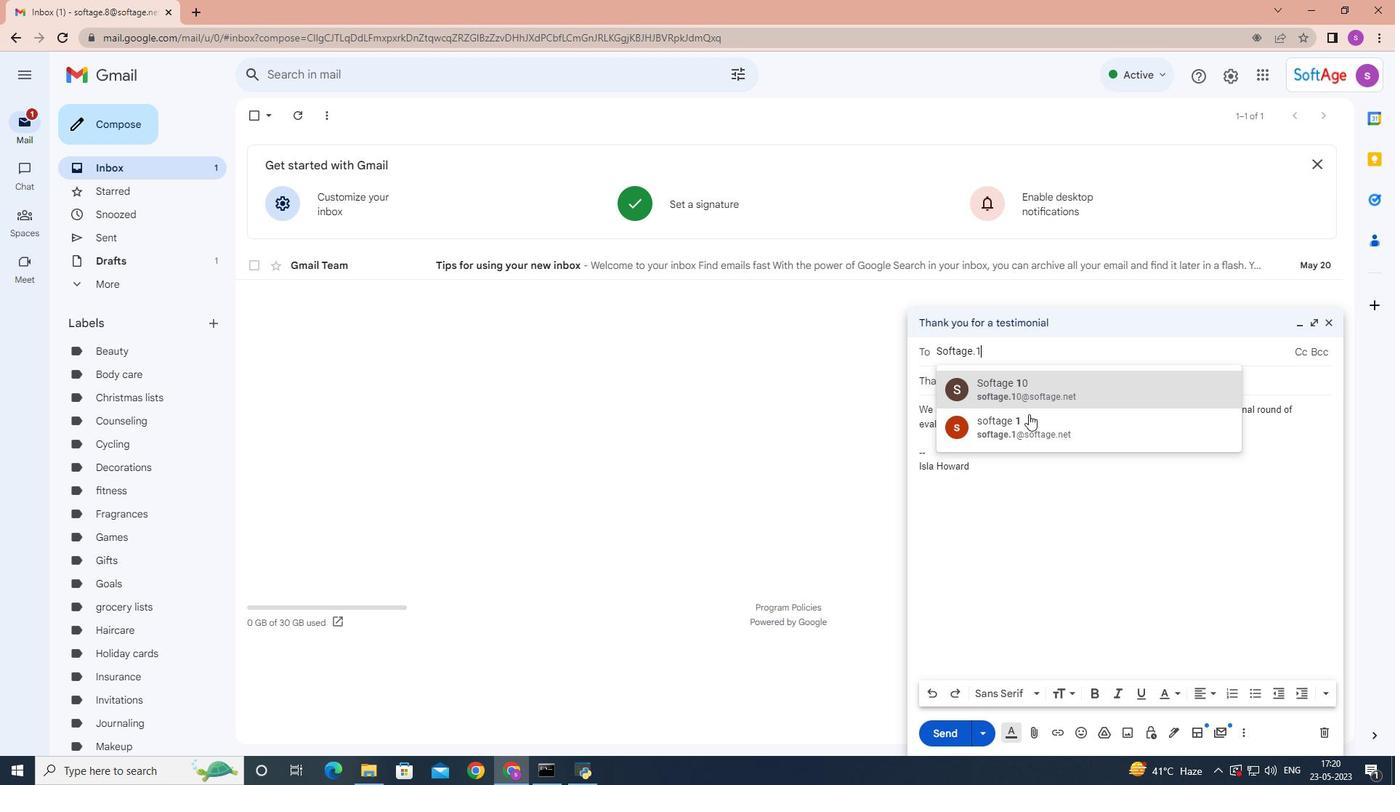 
Action: Mouse pressed left at (1037, 416)
Screenshot: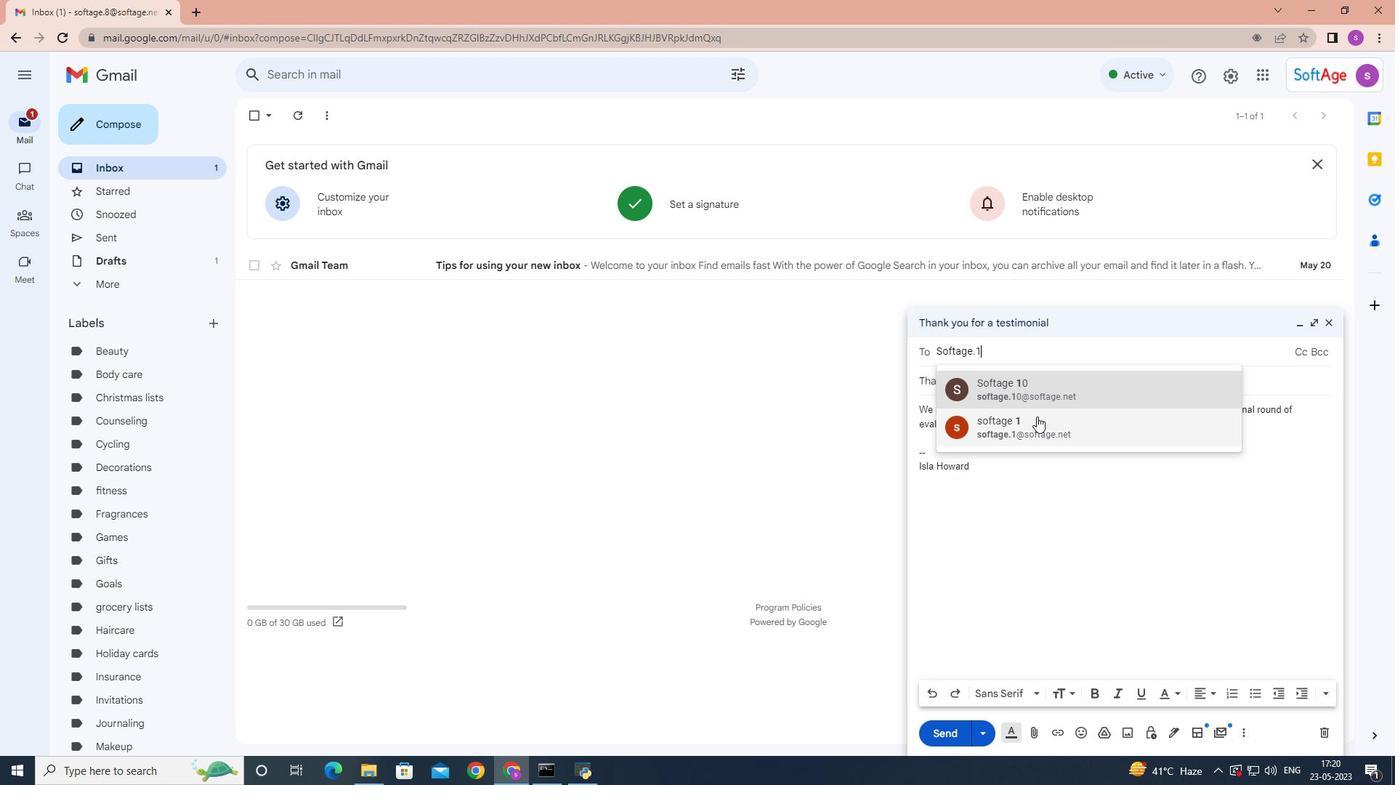 
Action: Mouse moved to (1299, 425)
Screenshot: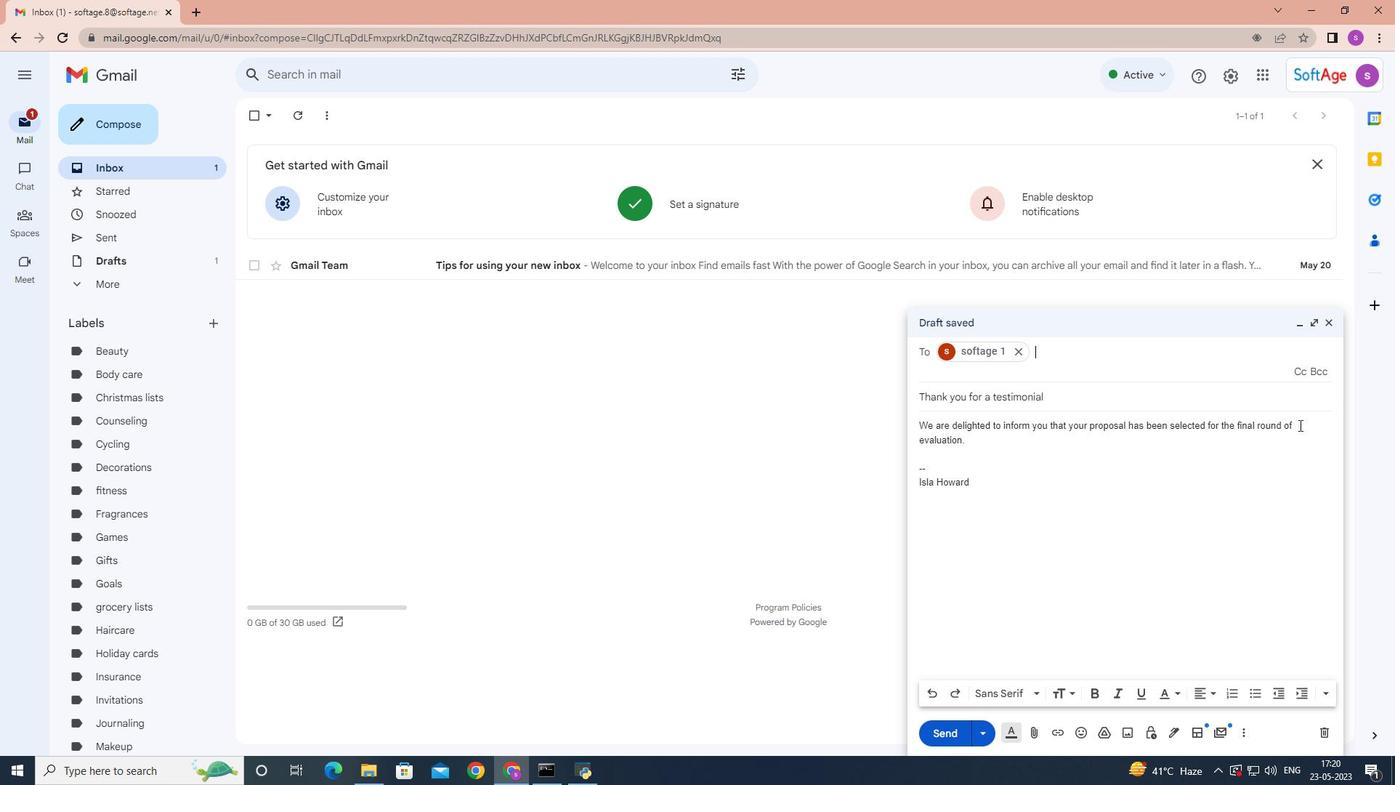 
Action: Mouse pressed left at (1299, 425)
Screenshot: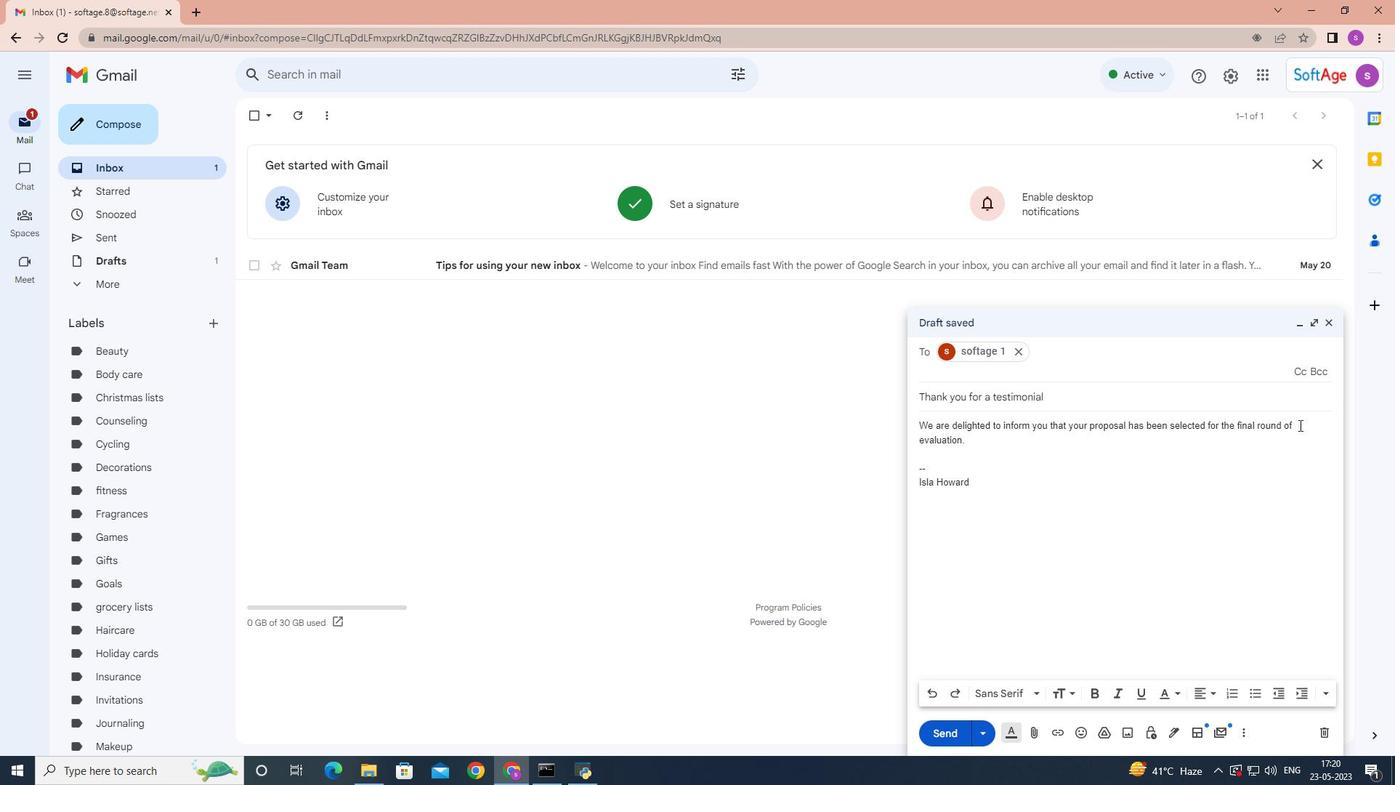 
Action: Mouse moved to (1295, 401)
Screenshot: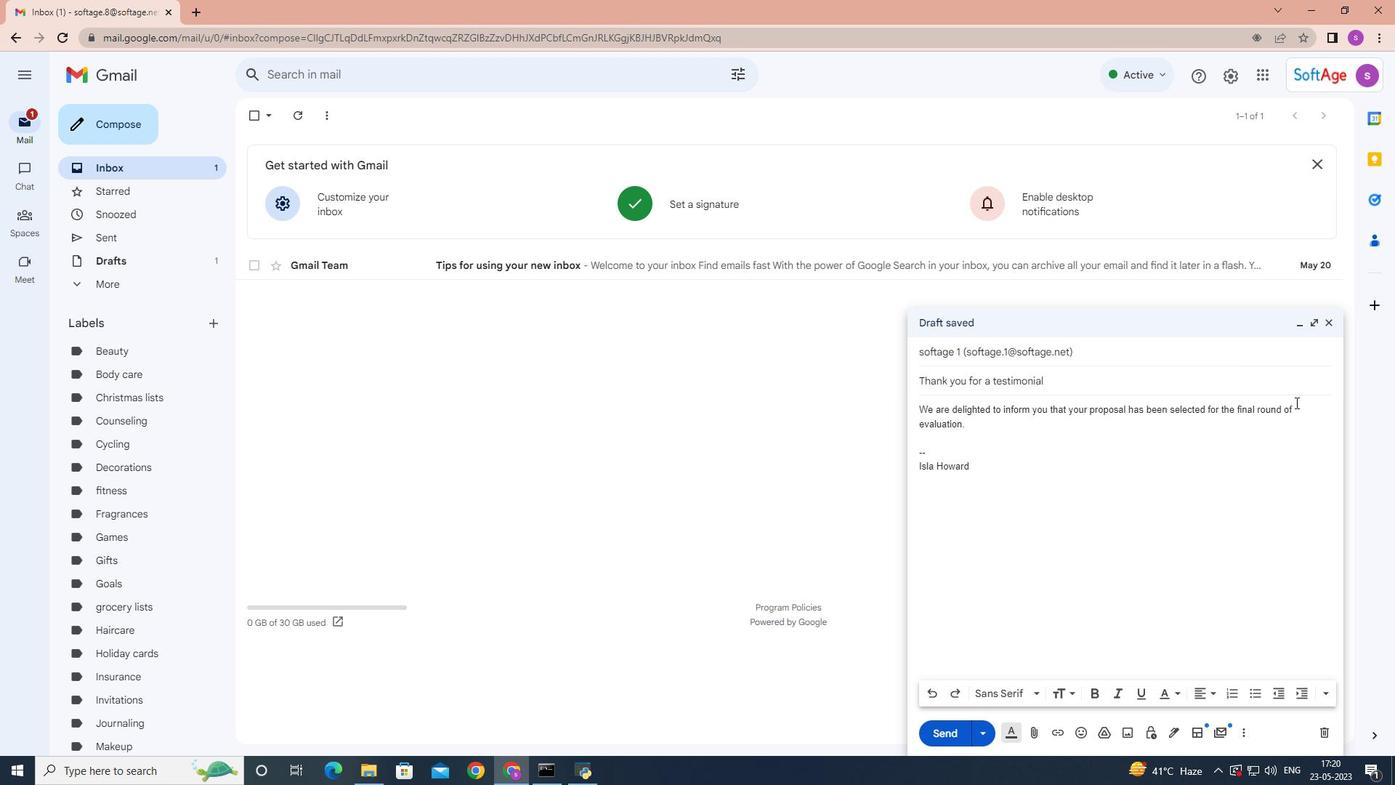 
Action: Mouse pressed left at (1295, 401)
Screenshot: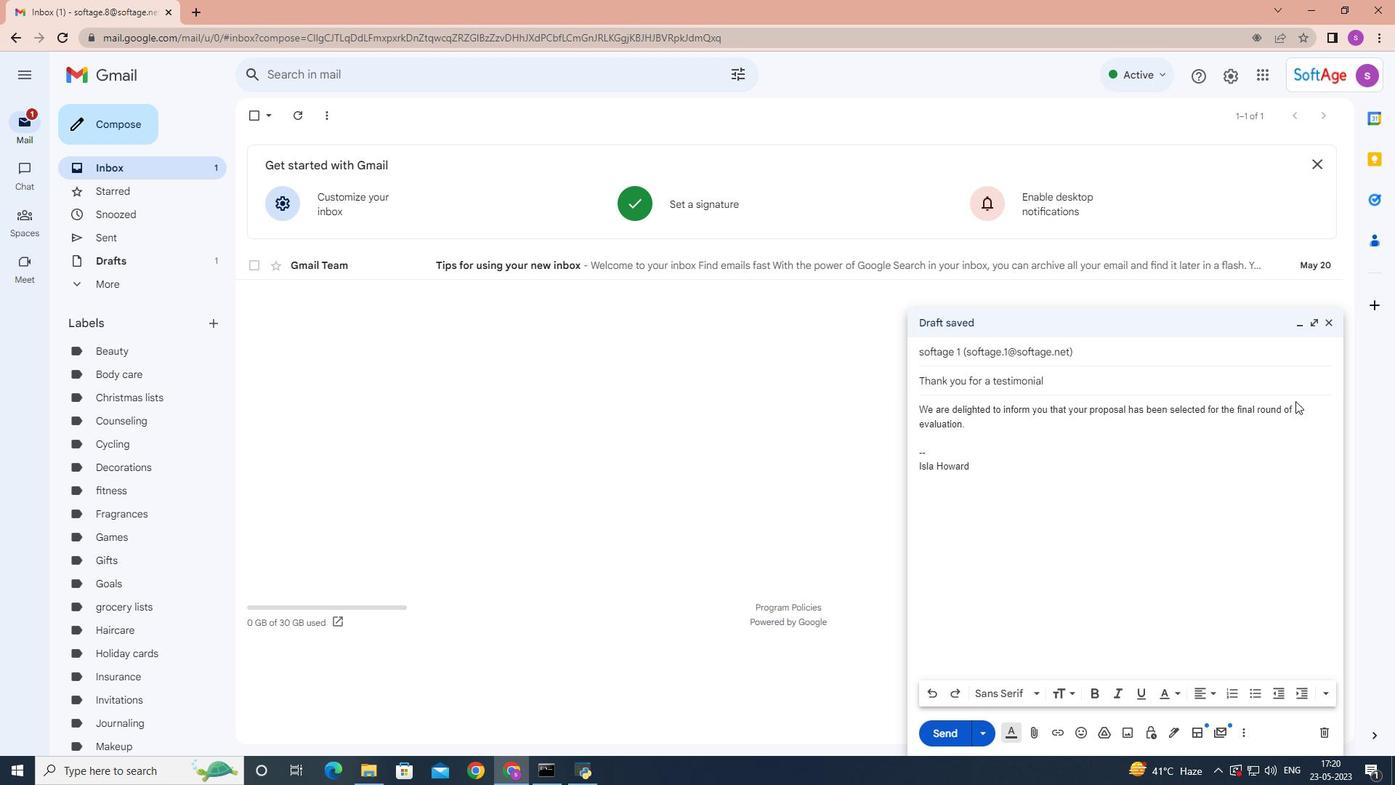 
Action: Mouse moved to (1297, 409)
Screenshot: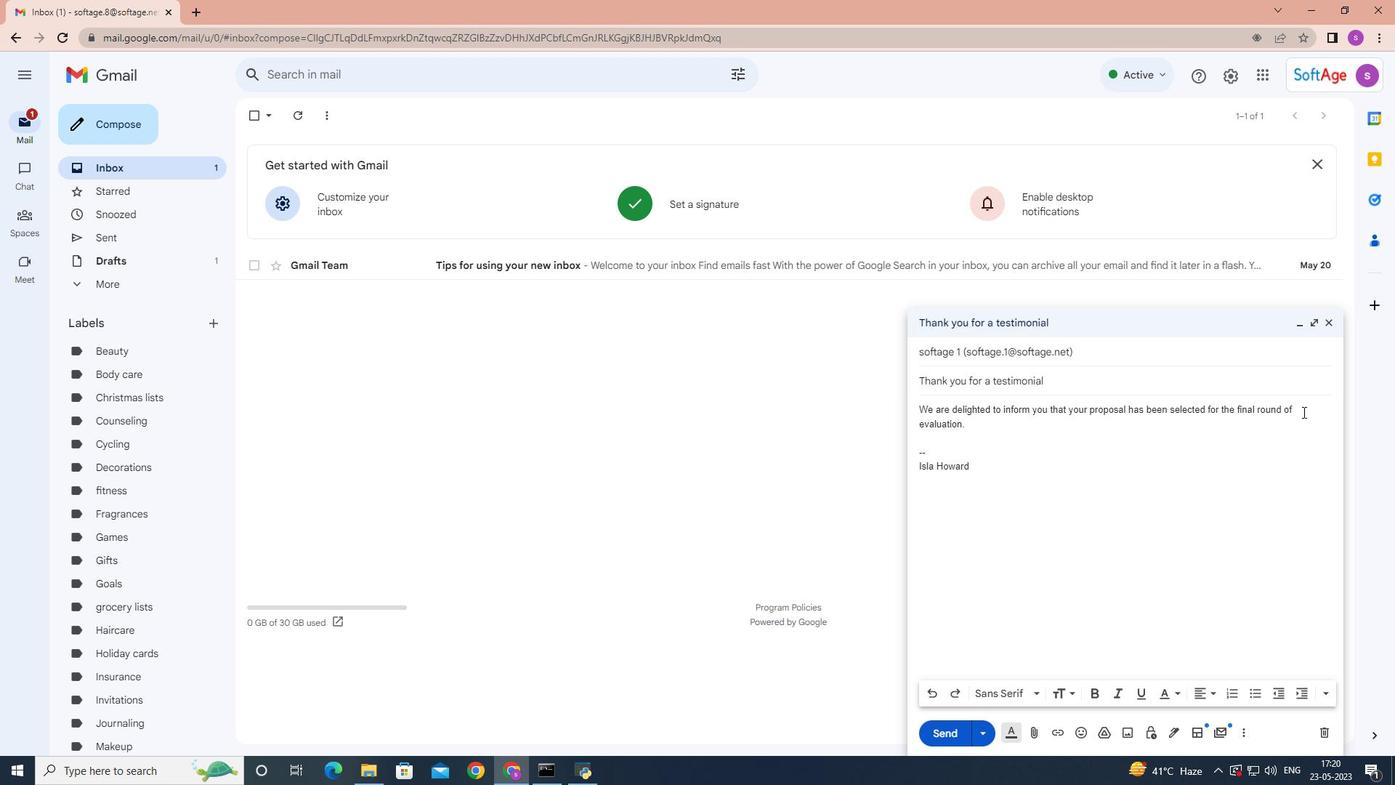 
Action: Mouse pressed left at (1297, 409)
Screenshot: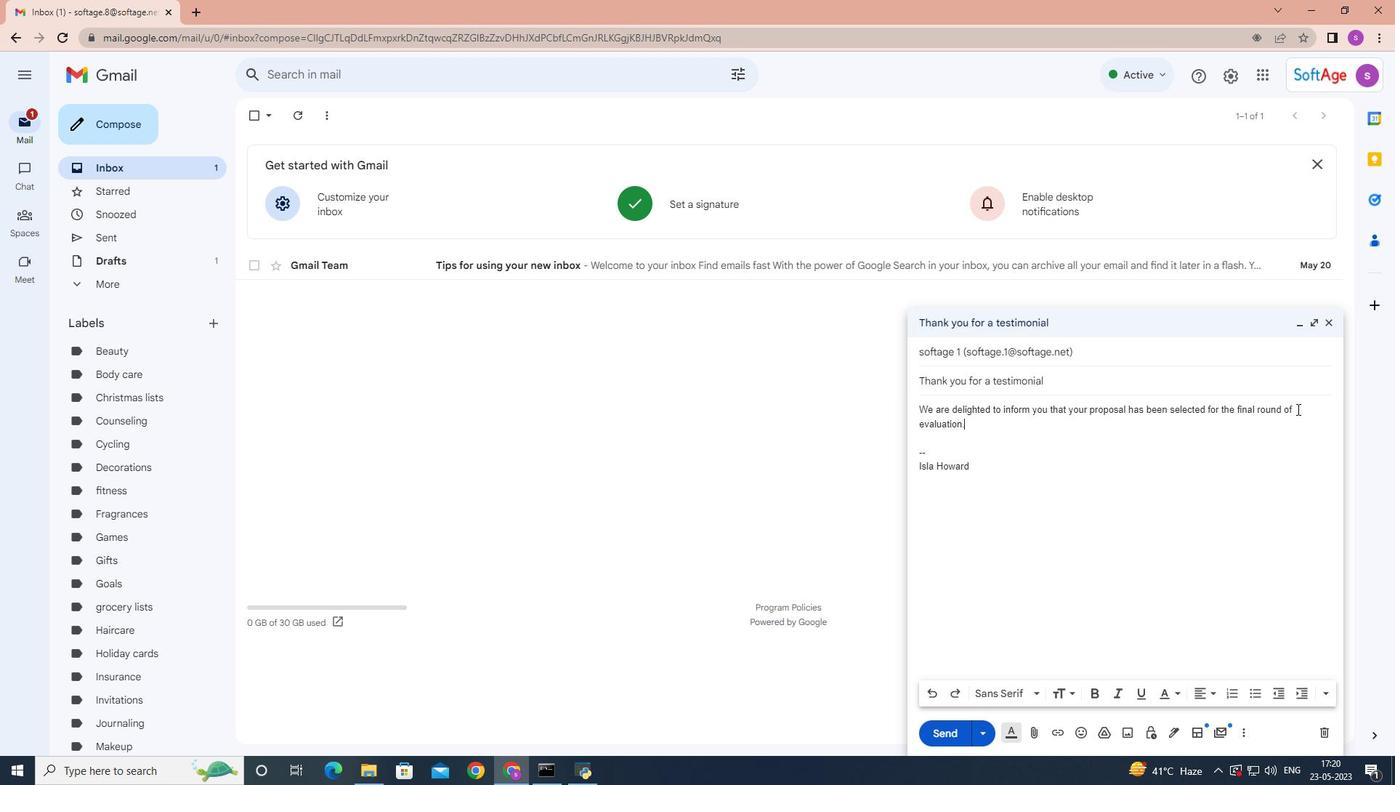 
Action: Mouse moved to (1141, 486)
Screenshot: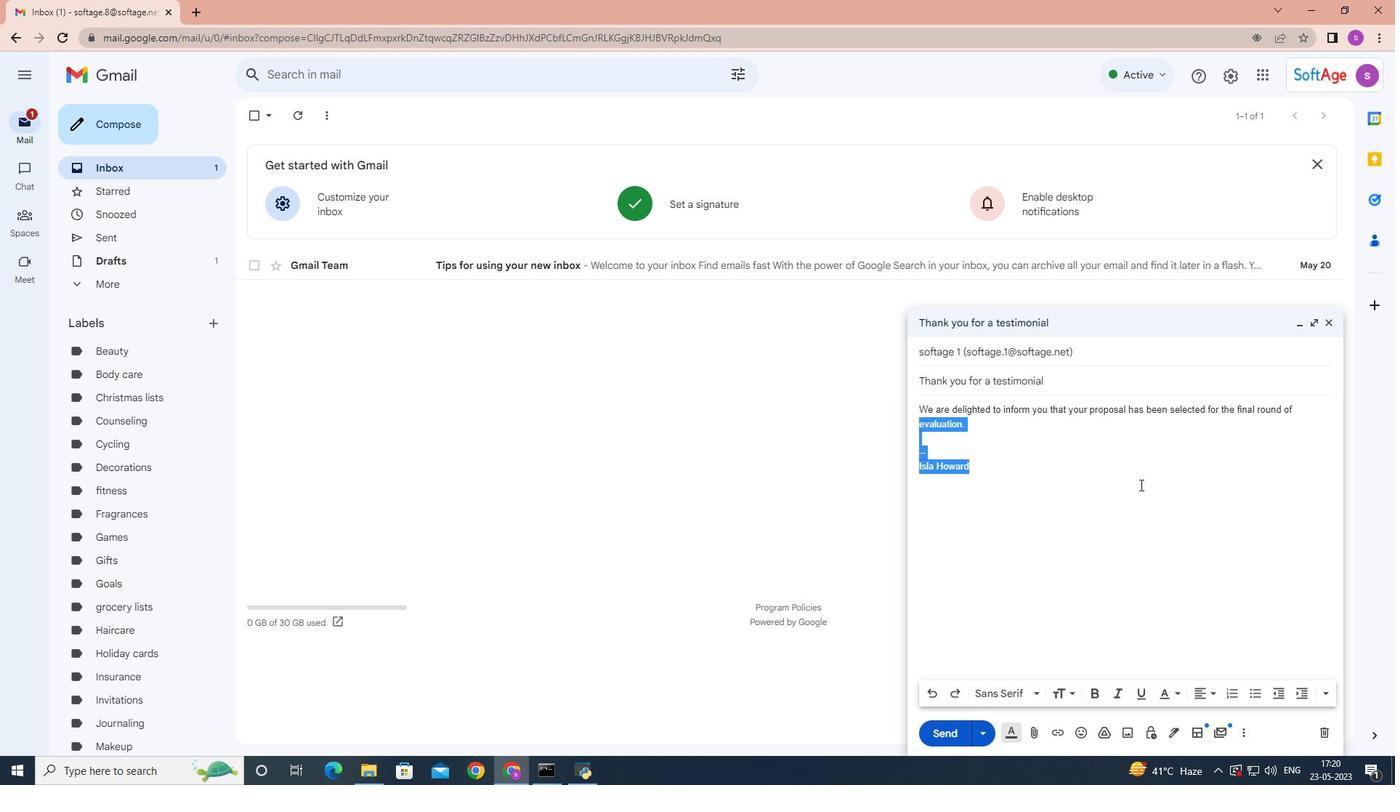 
Action: Mouse pressed left at (1141, 486)
Screenshot: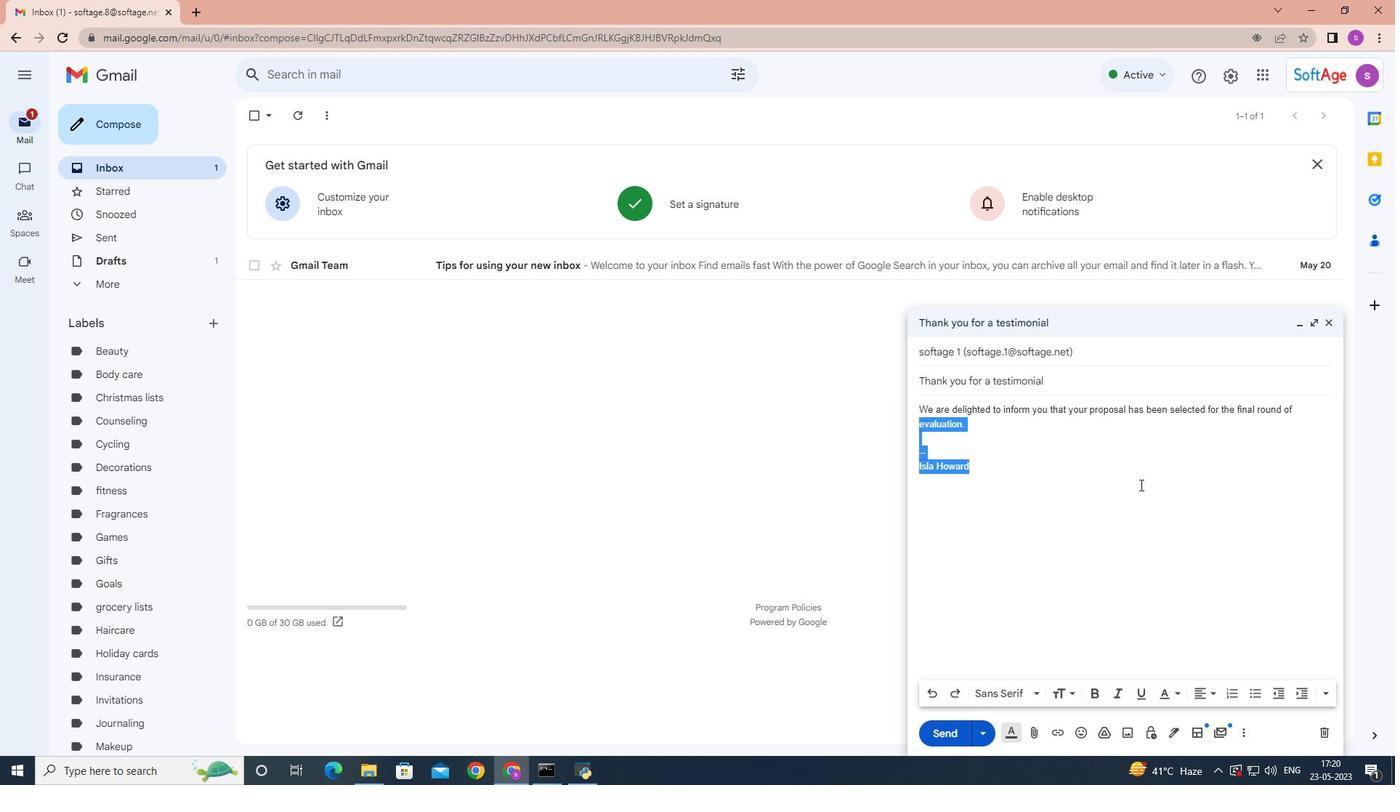 
Action: Mouse moved to (1117, 584)
Screenshot: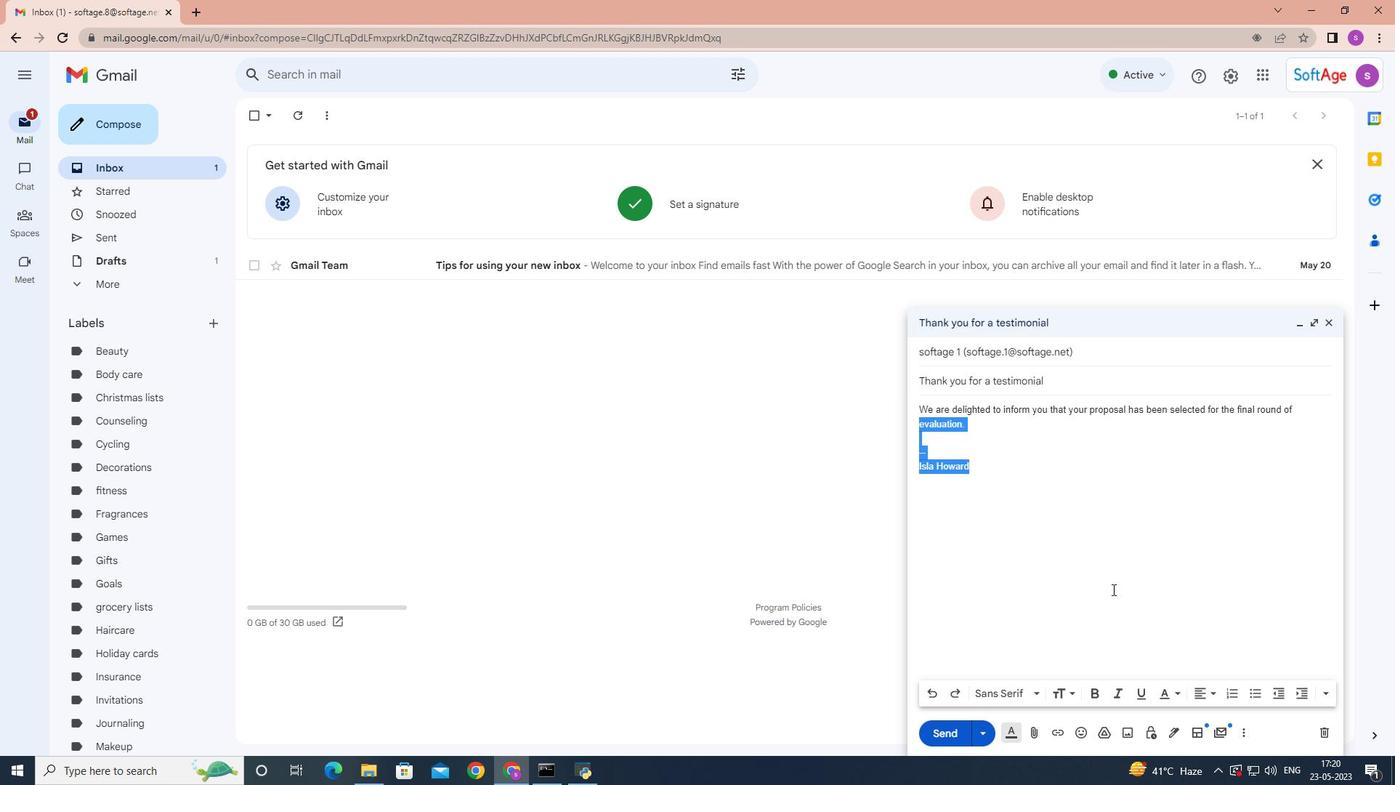 
Action: Mouse pressed left at (1117, 584)
Screenshot: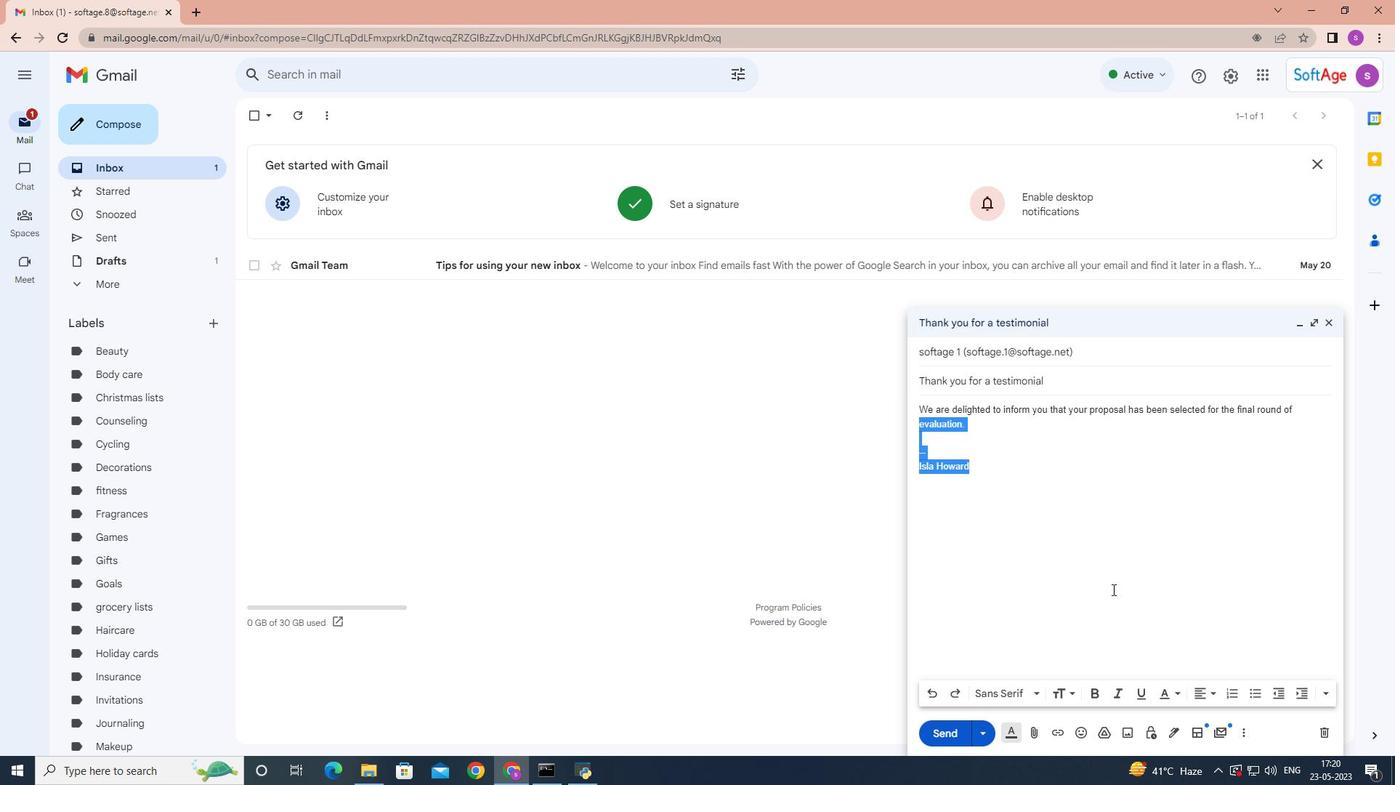 
Action: Mouse moved to (963, 423)
Screenshot: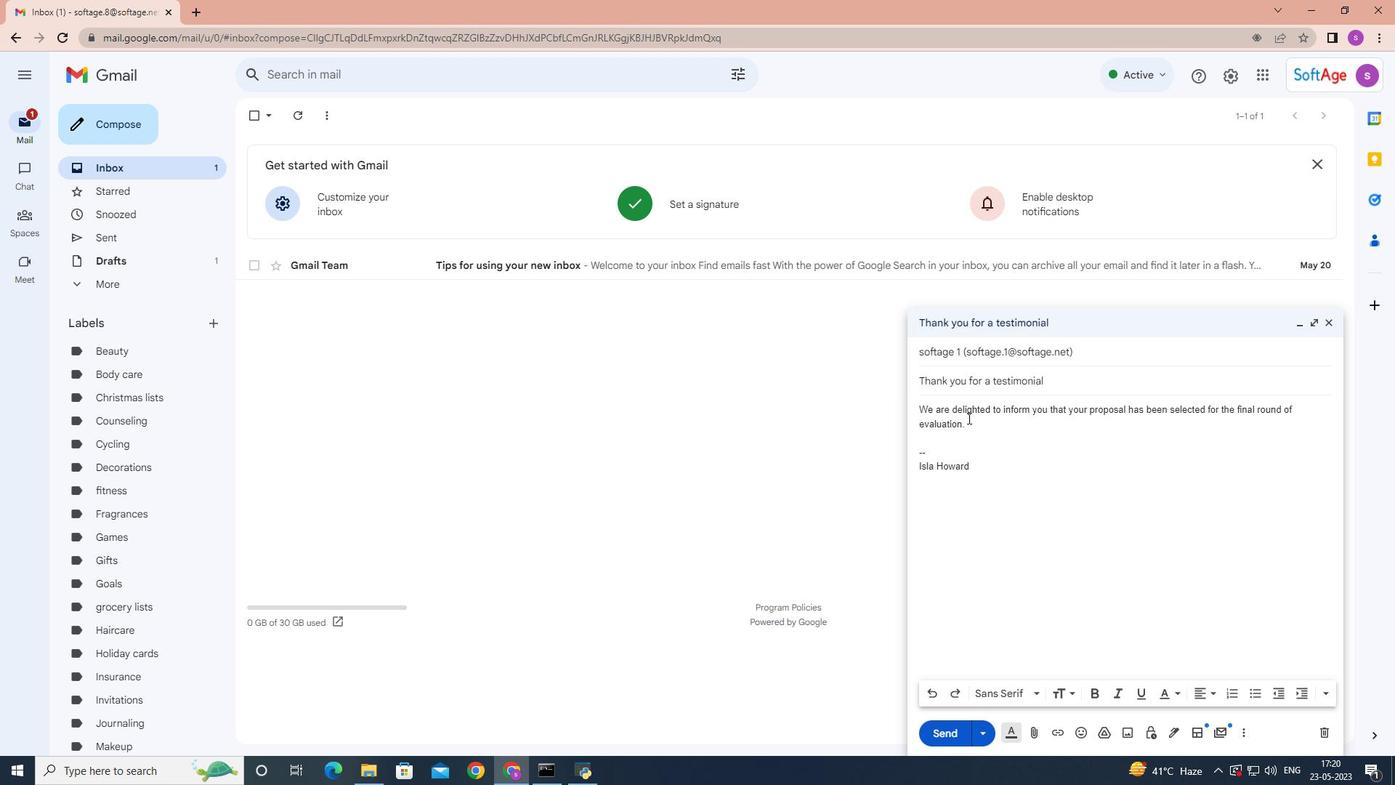 
Action: Mouse pressed left at (963, 423)
Screenshot: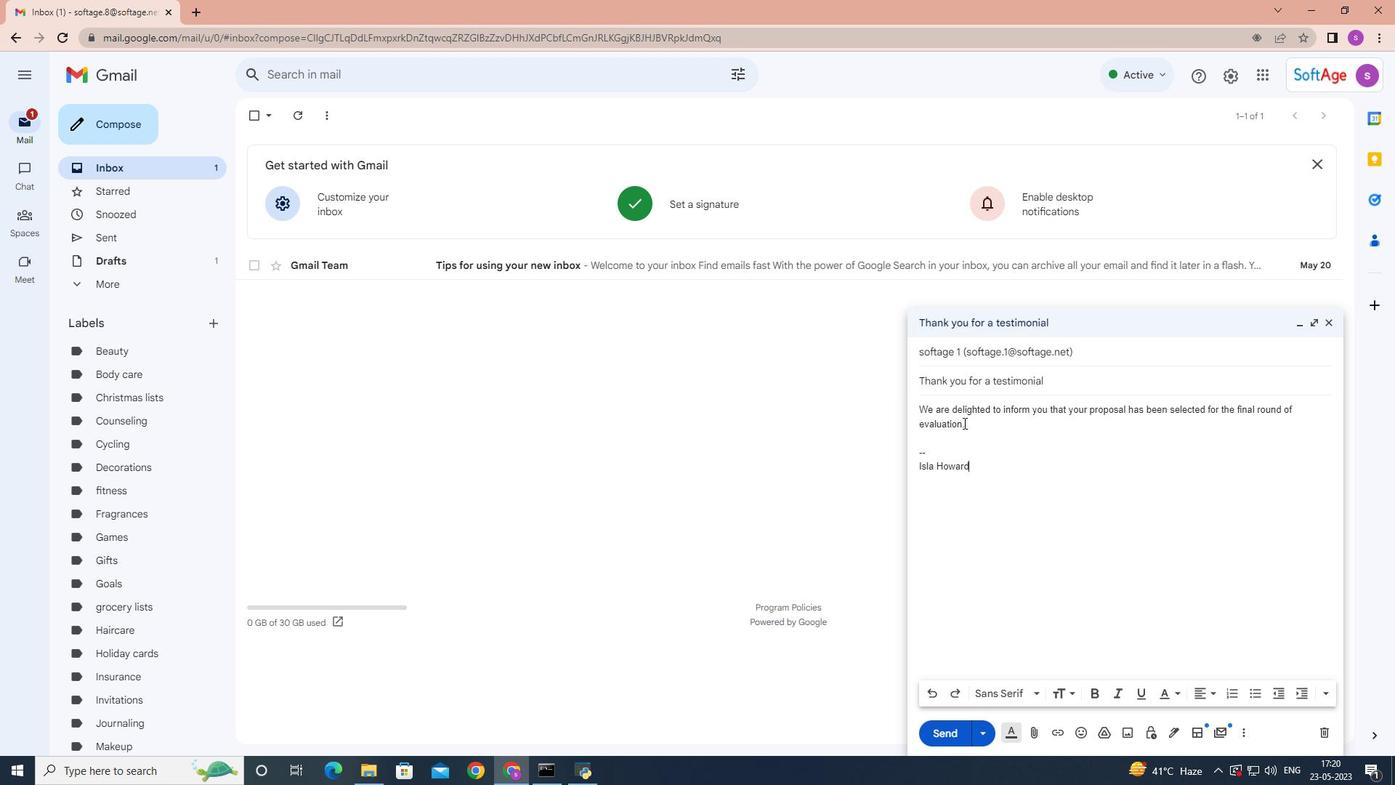 
Action: Mouse moved to (1251, 691)
Screenshot: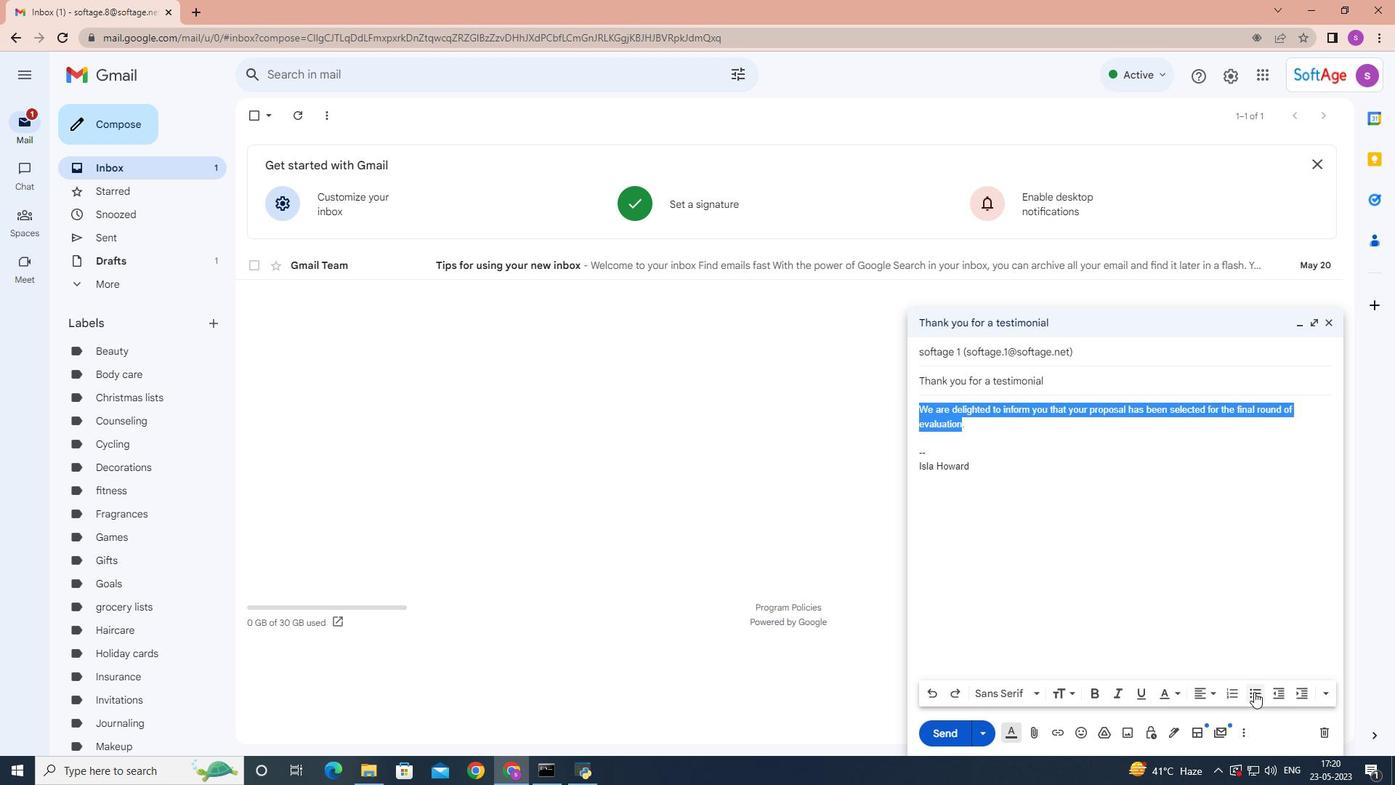 
Action: Mouse pressed left at (1251, 691)
Screenshot: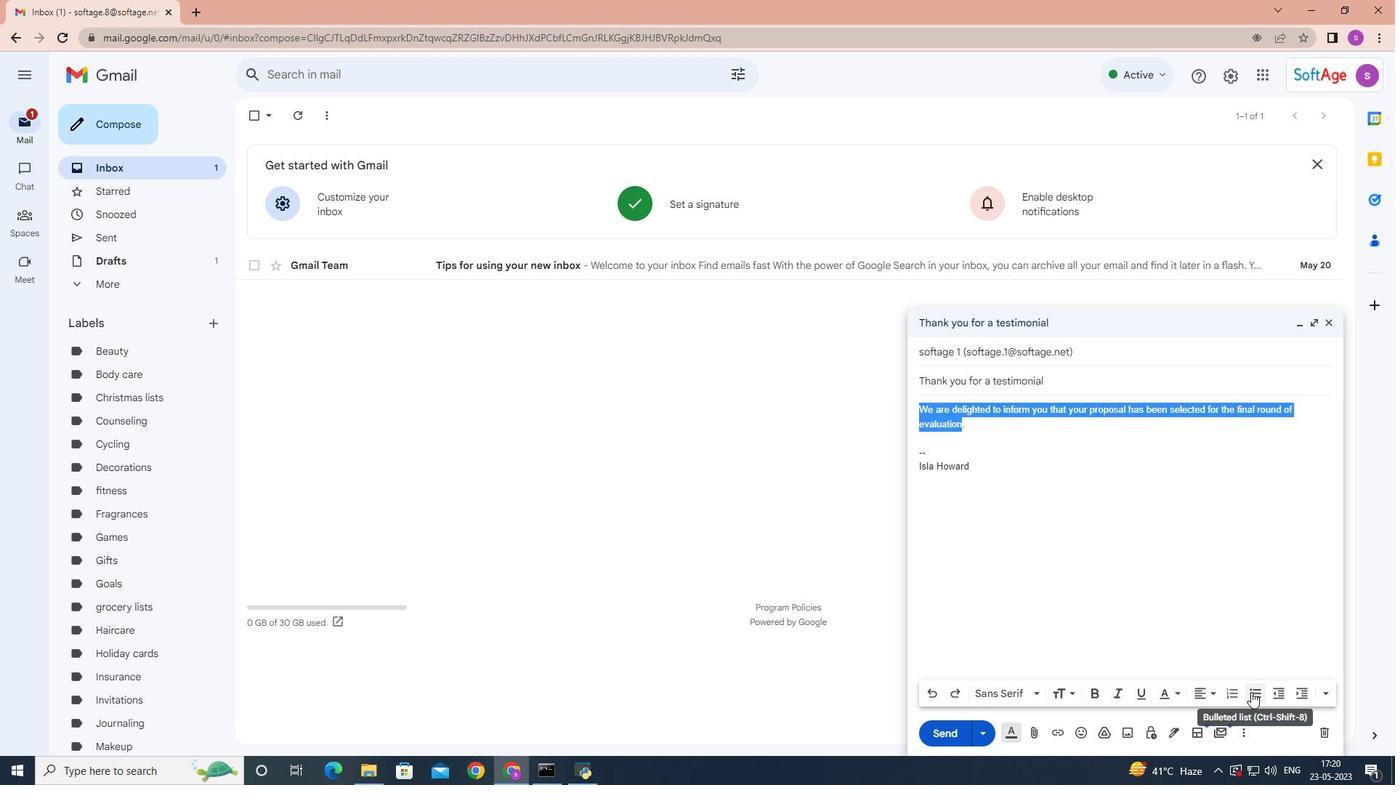 
Action: Mouse moved to (1030, 690)
Screenshot: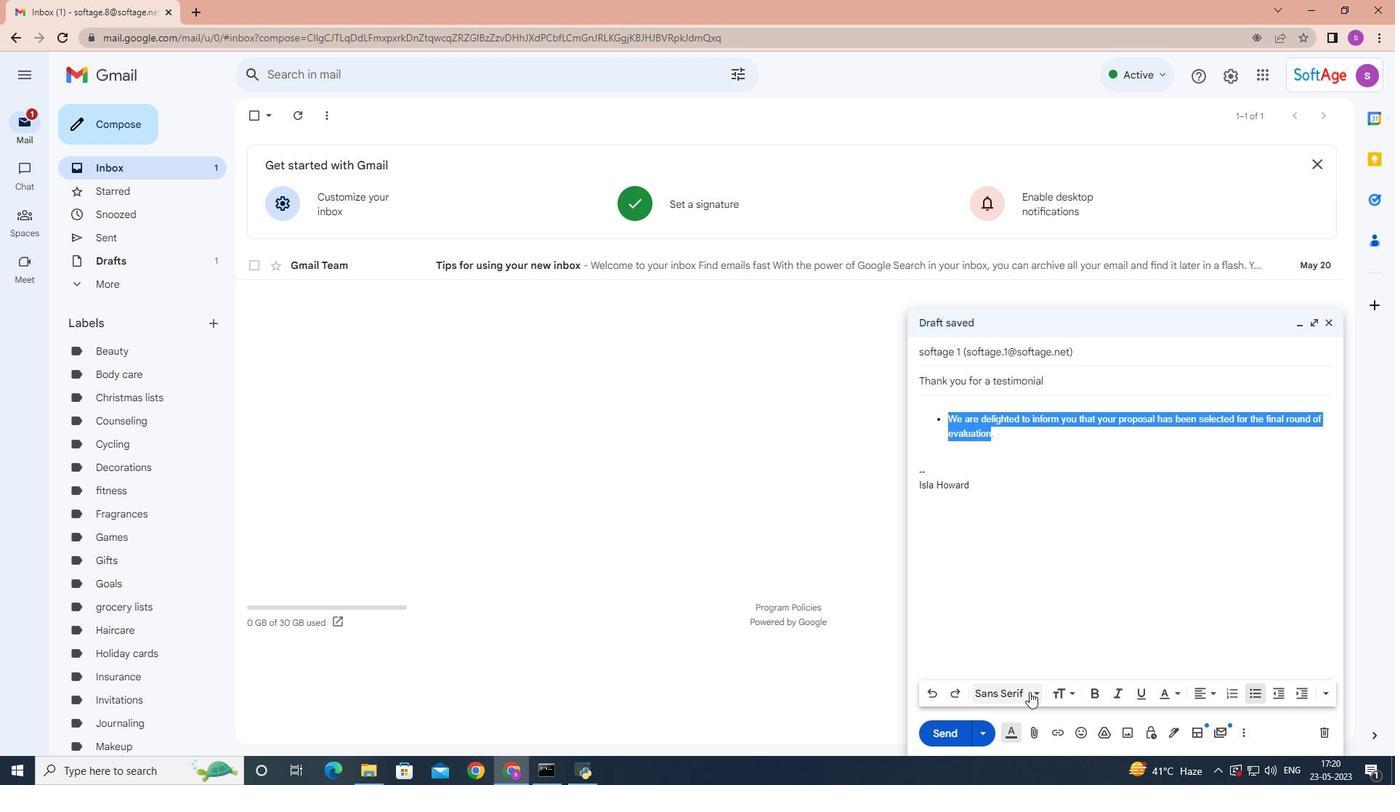 
Action: Mouse pressed left at (1030, 690)
Screenshot: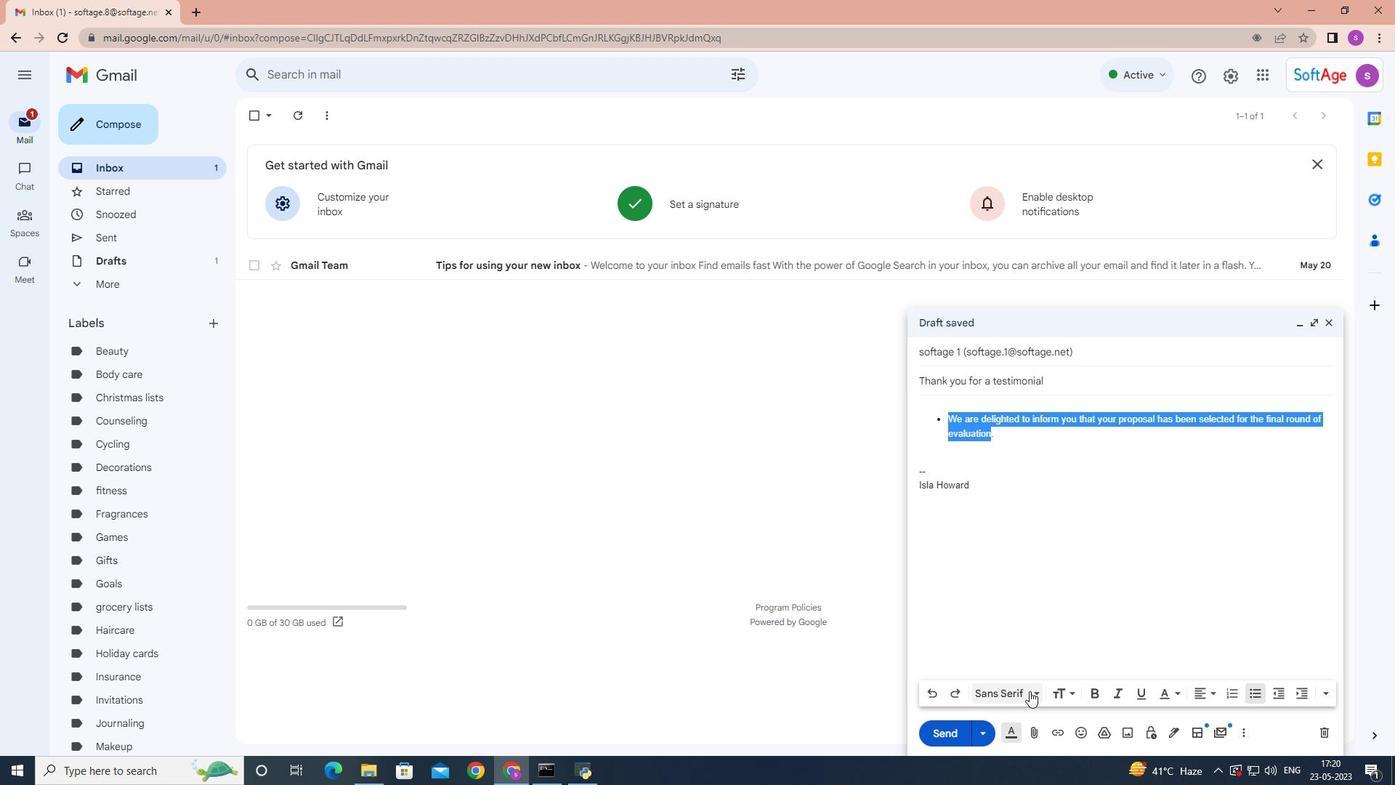 
Action: Mouse moved to (1030, 505)
Screenshot: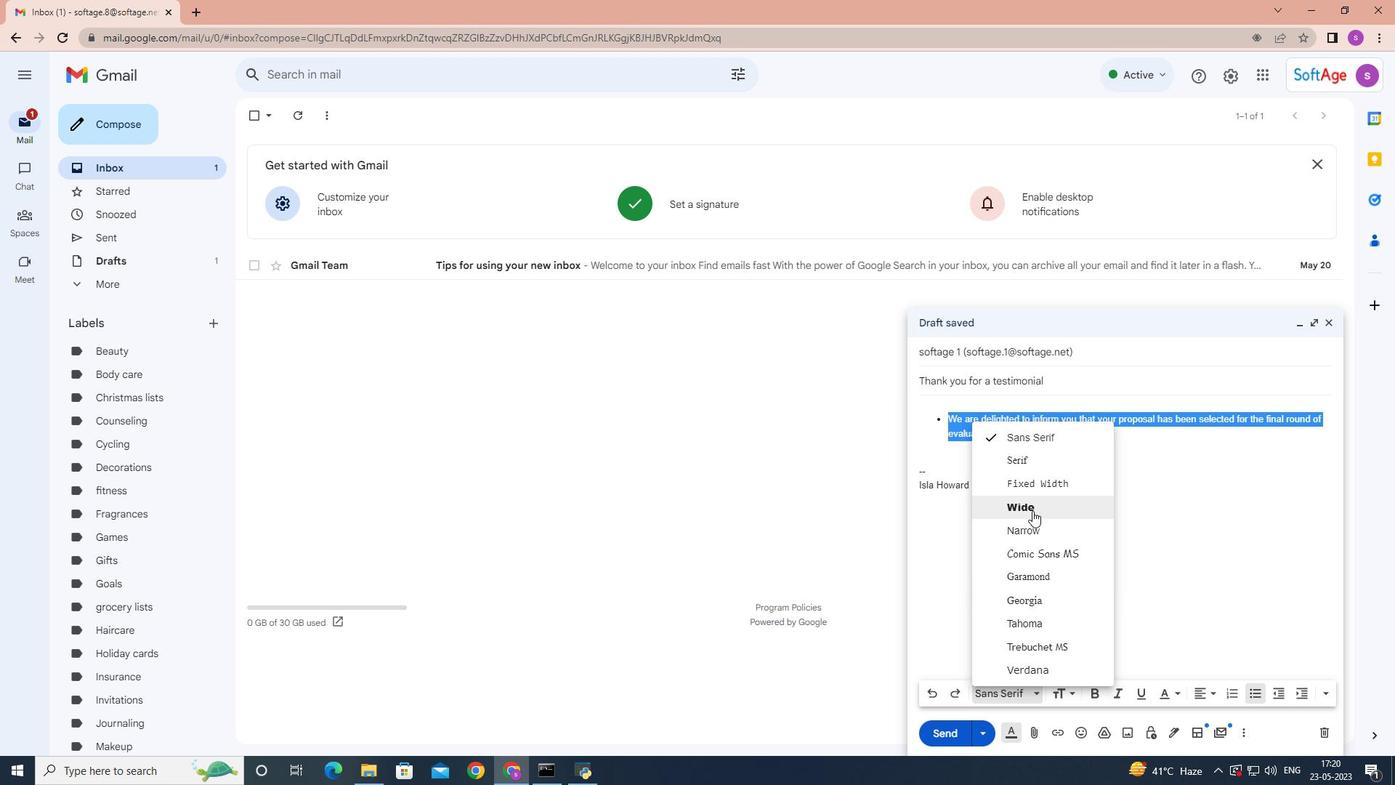 
Action: Mouse pressed left at (1030, 505)
Screenshot: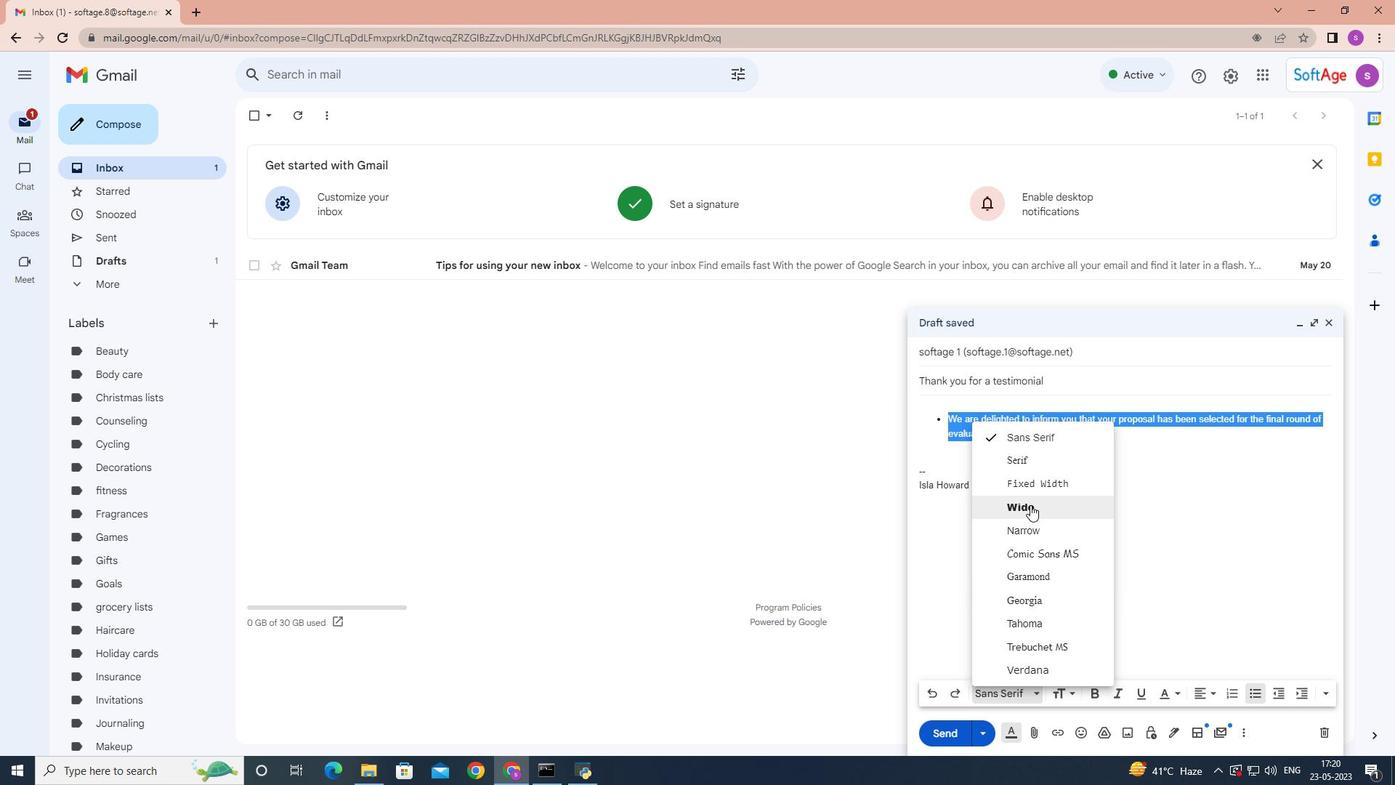 
Action: Mouse moved to (1324, 692)
Screenshot: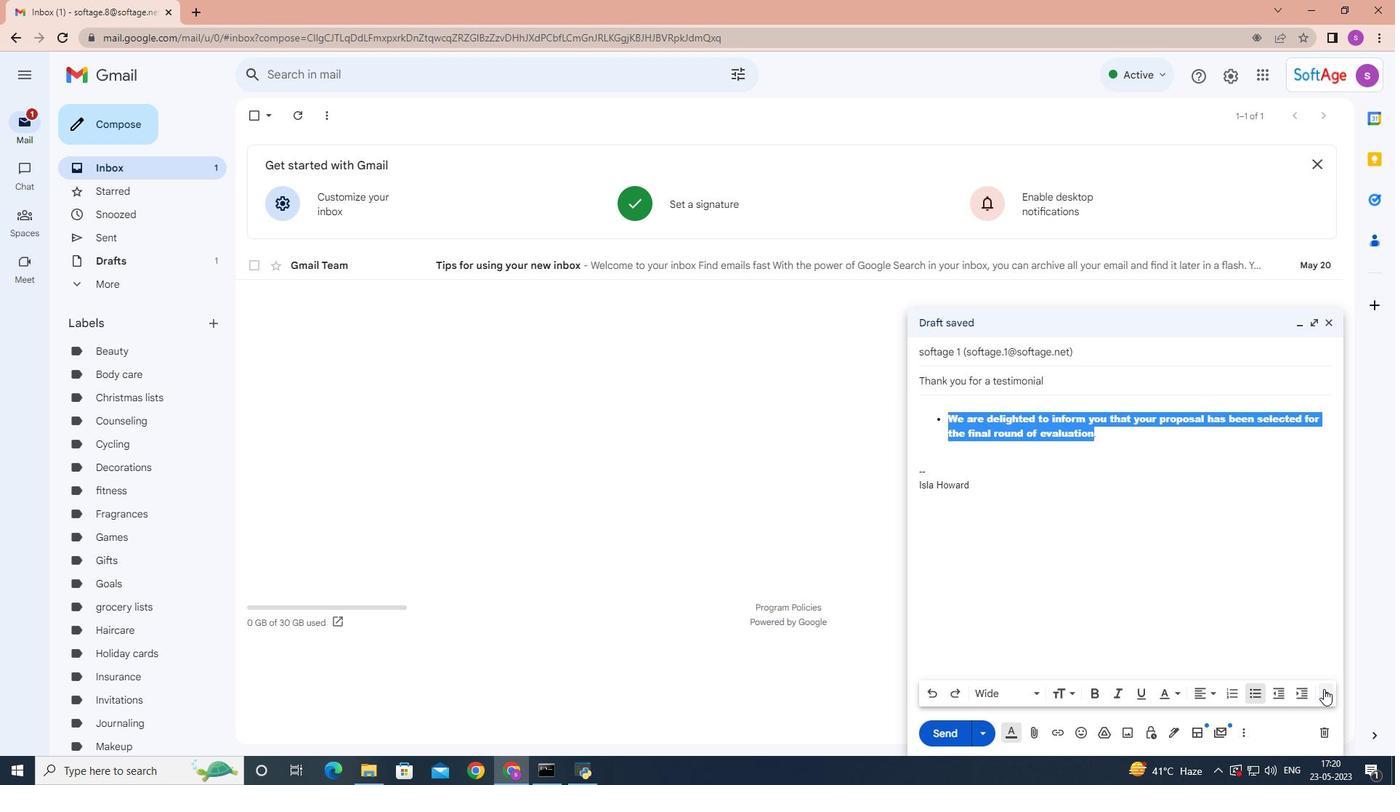 
Action: Mouse pressed left at (1324, 692)
Screenshot: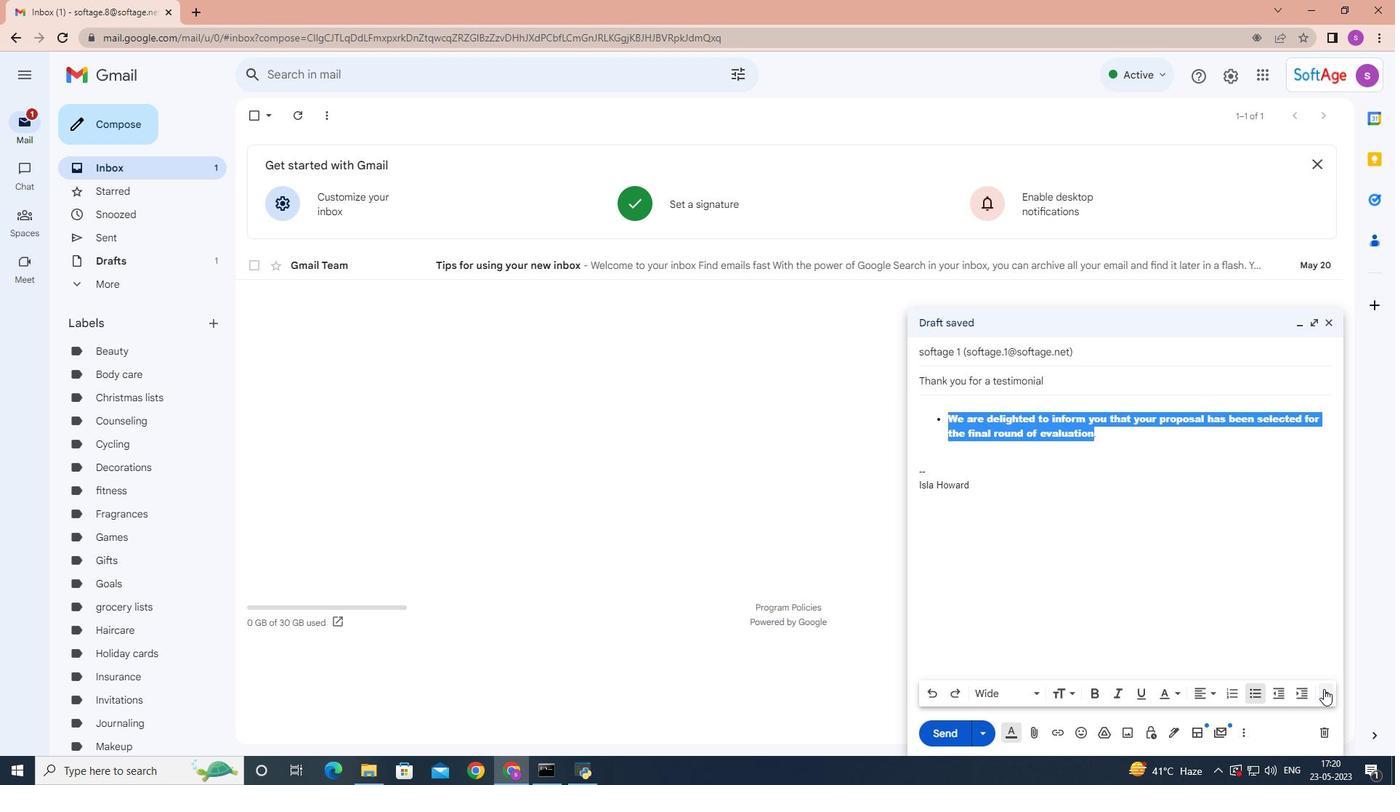 
Action: Mouse moved to (1327, 651)
Screenshot: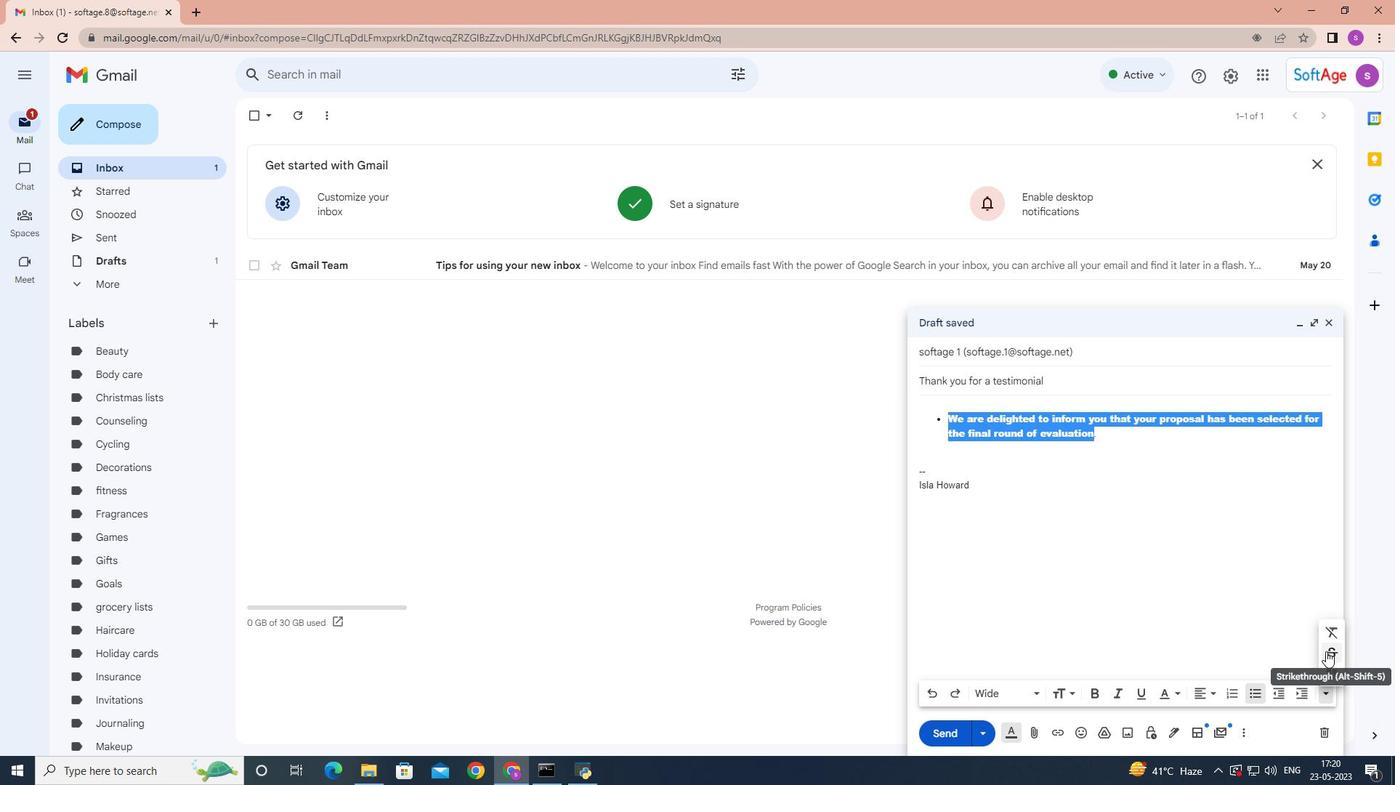 
Action: Mouse pressed left at (1327, 651)
Screenshot: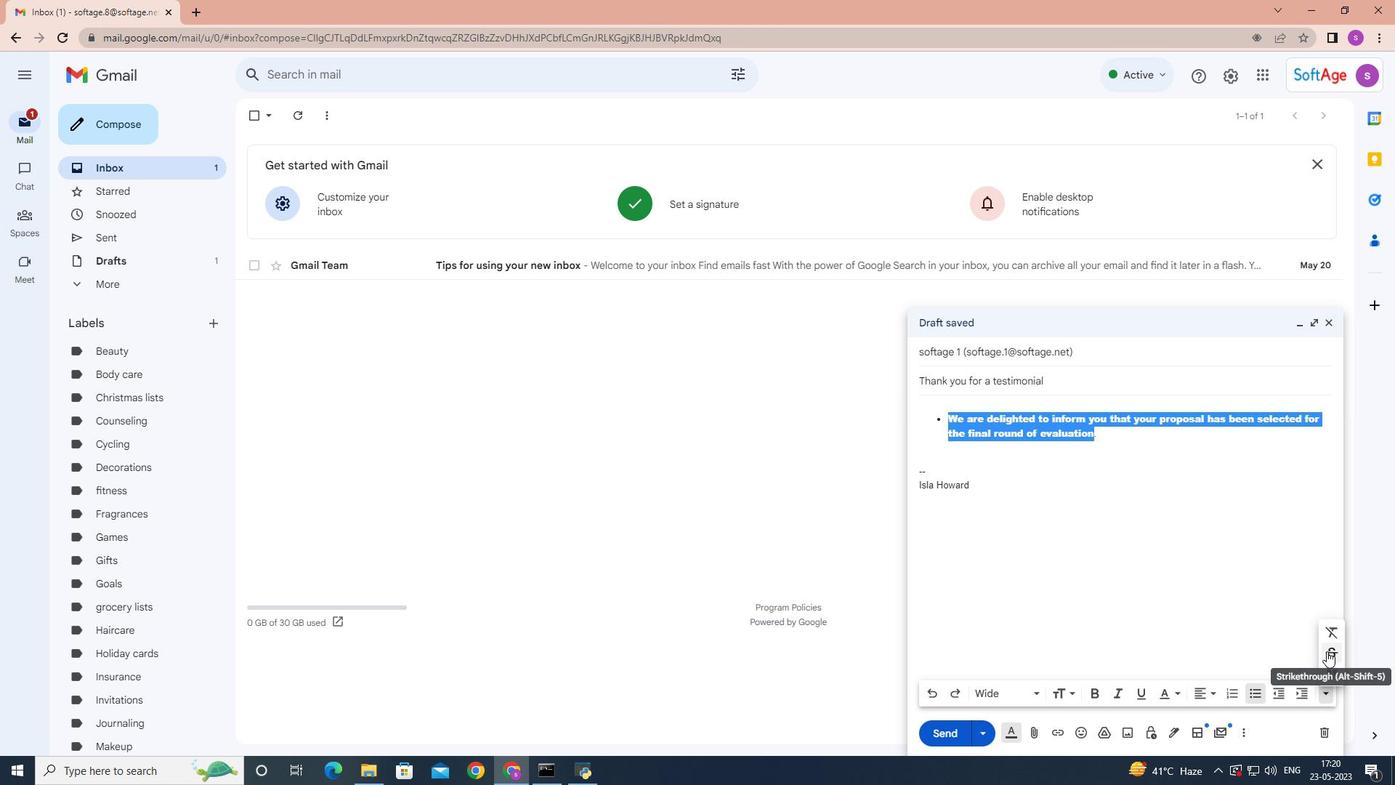
Action: Mouse moved to (1254, 689)
Screenshot: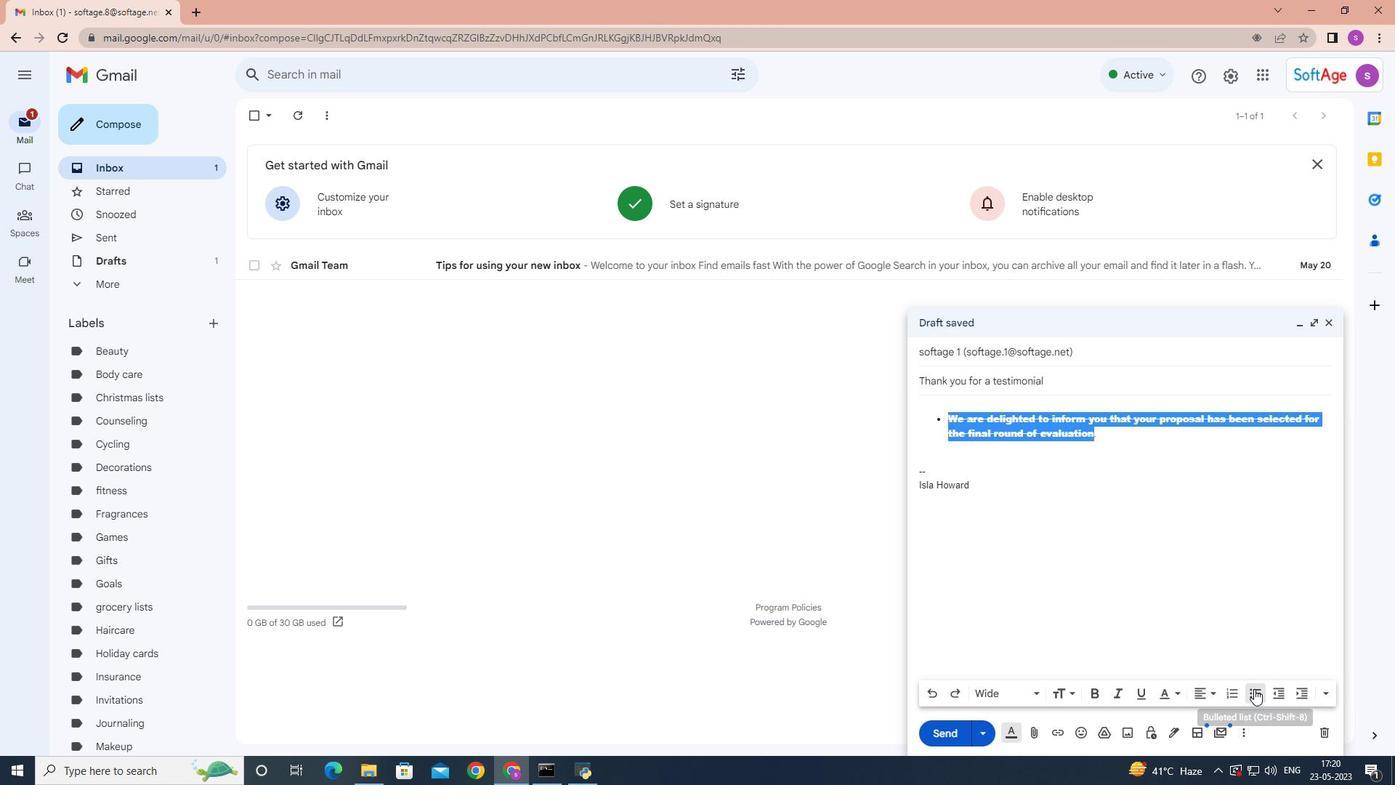 
Action: Mouse pressed left at (1254, 689)
Screenshot: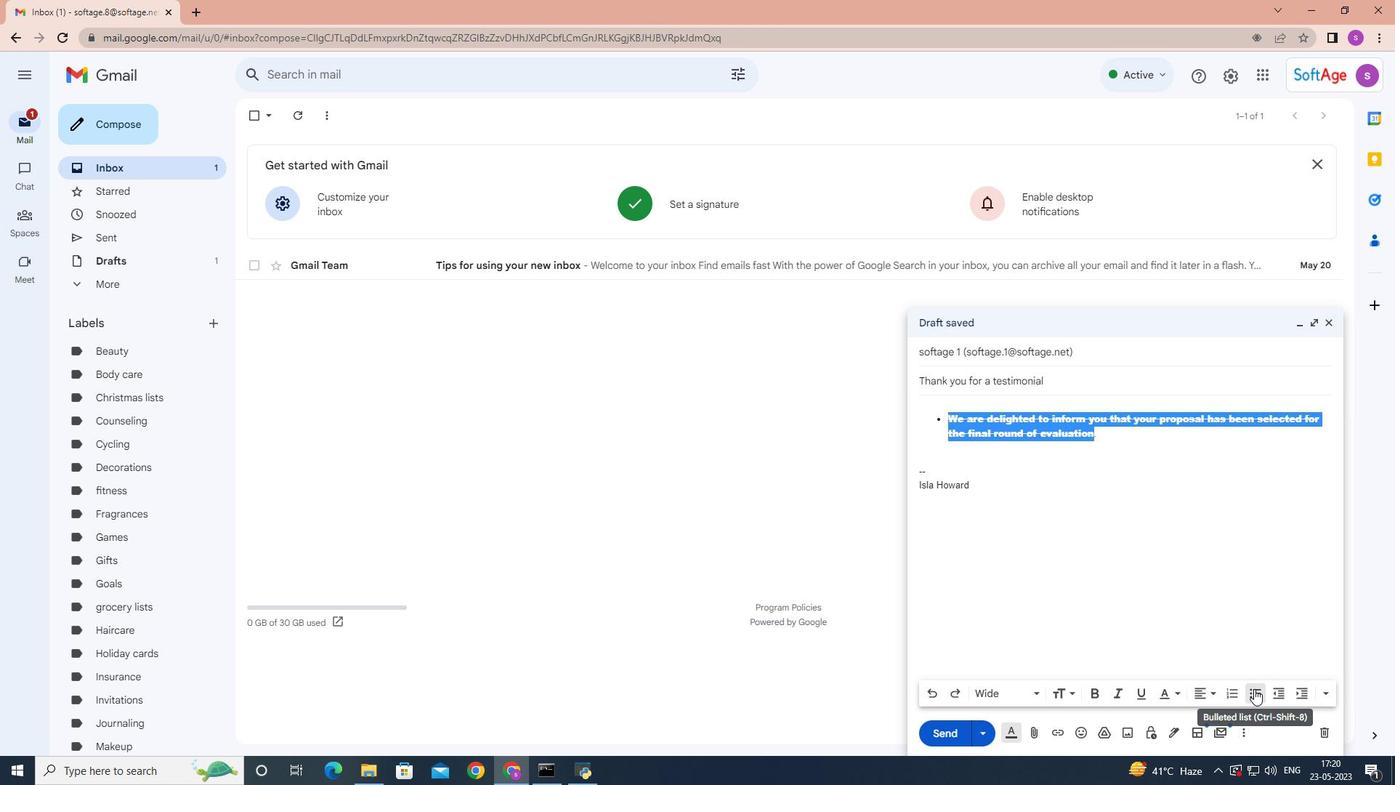 
Action: Mouse moved to (1037, 691)
Screenshot: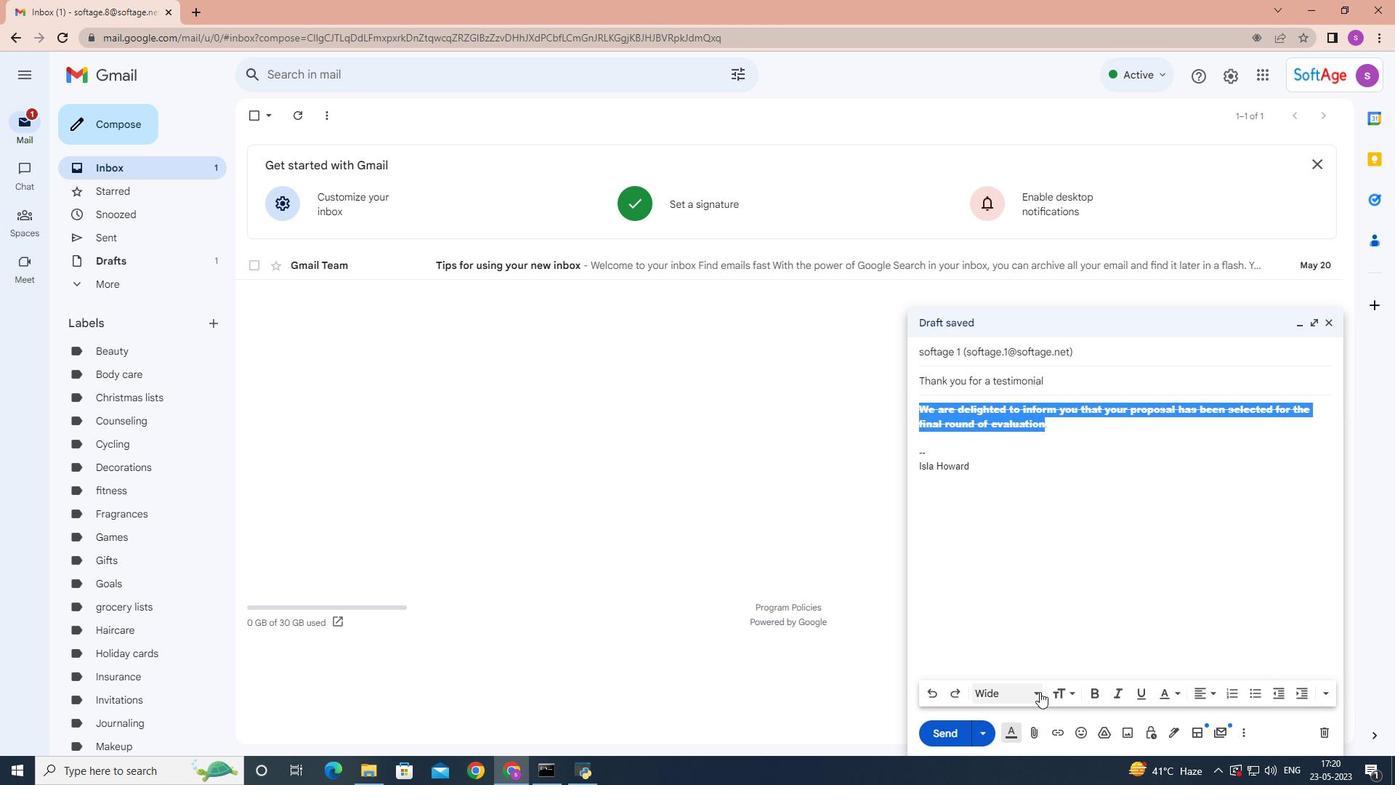 
Action: Mouse pressed left at (1037, 691)
Screenshot: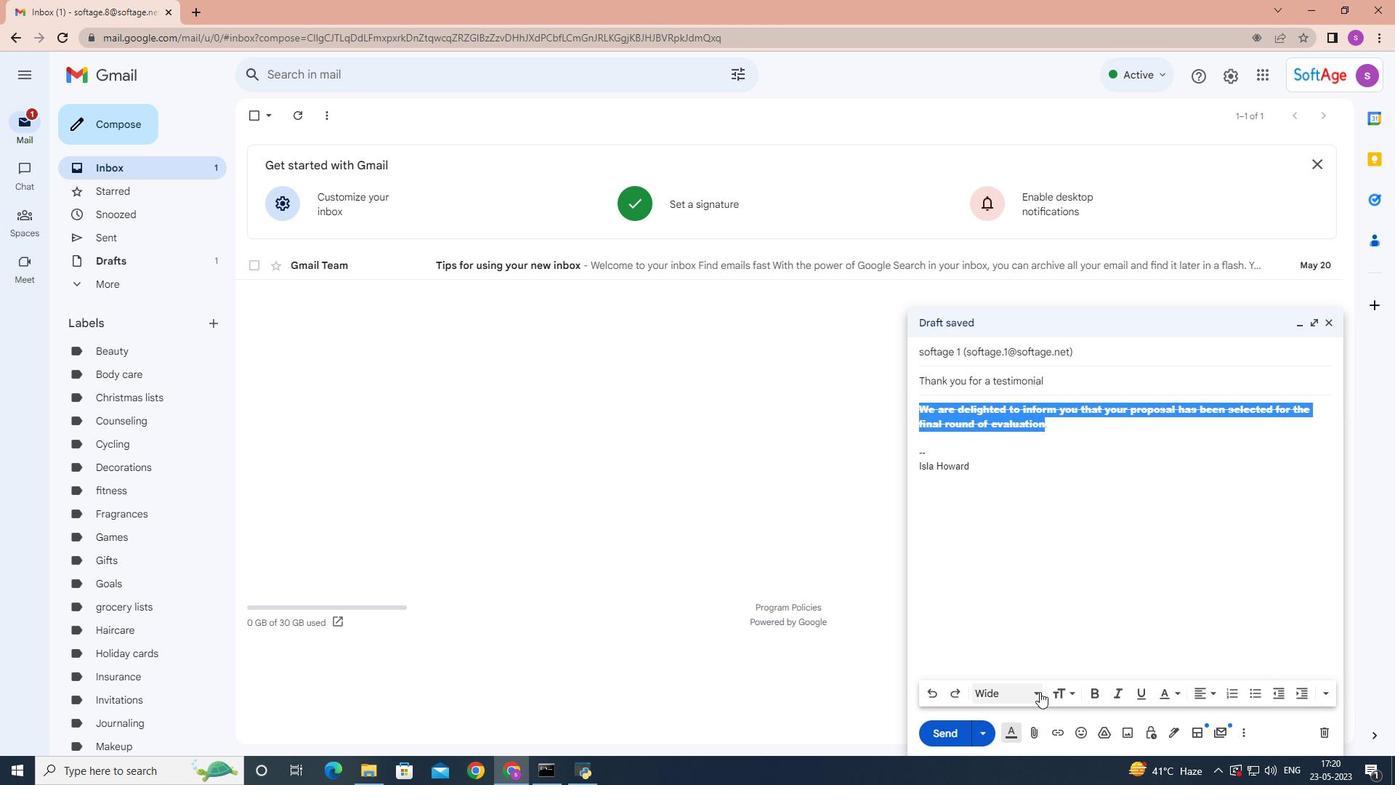 
Action: Mouse moved to (1035, 439)
Screenshot: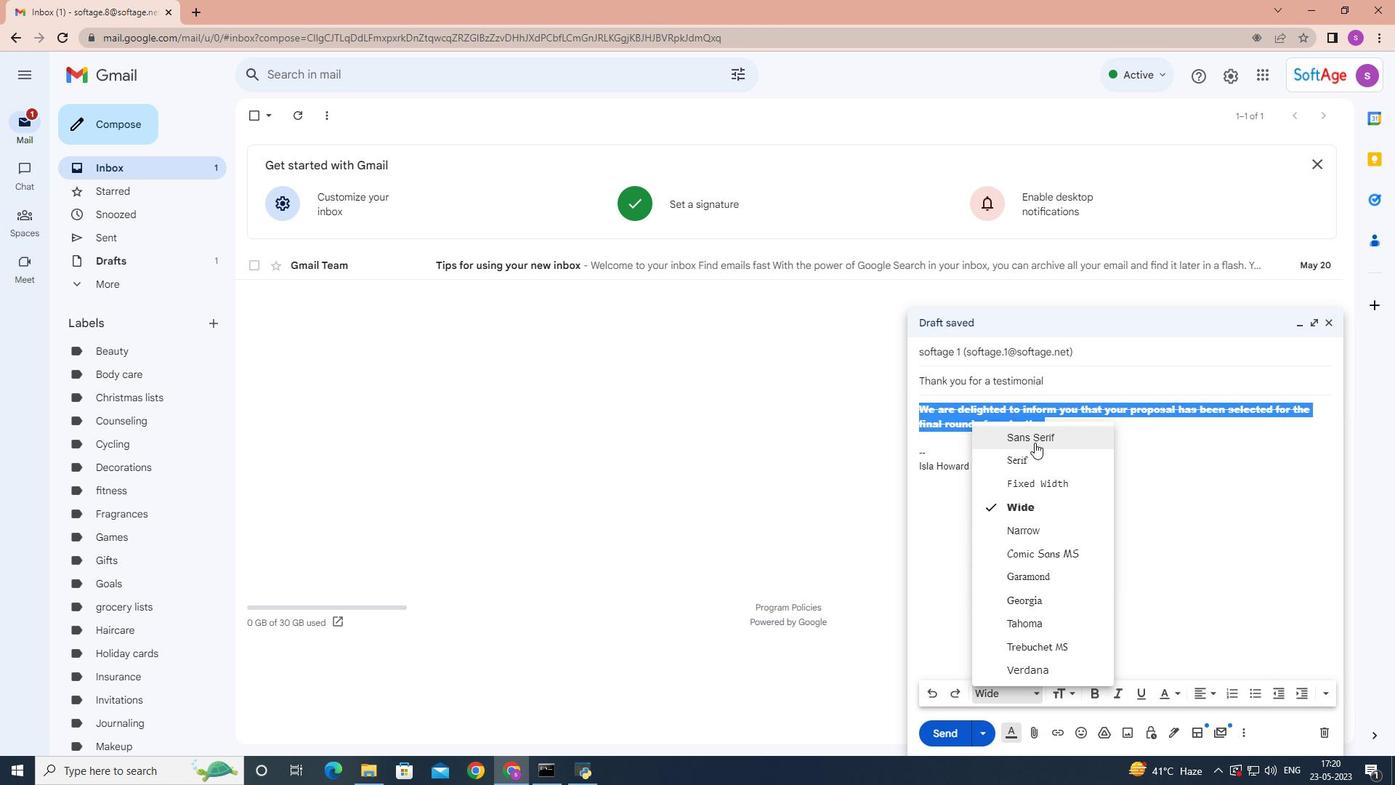 
Action: Mouse pressed left at (1035, 439)
Screenshot: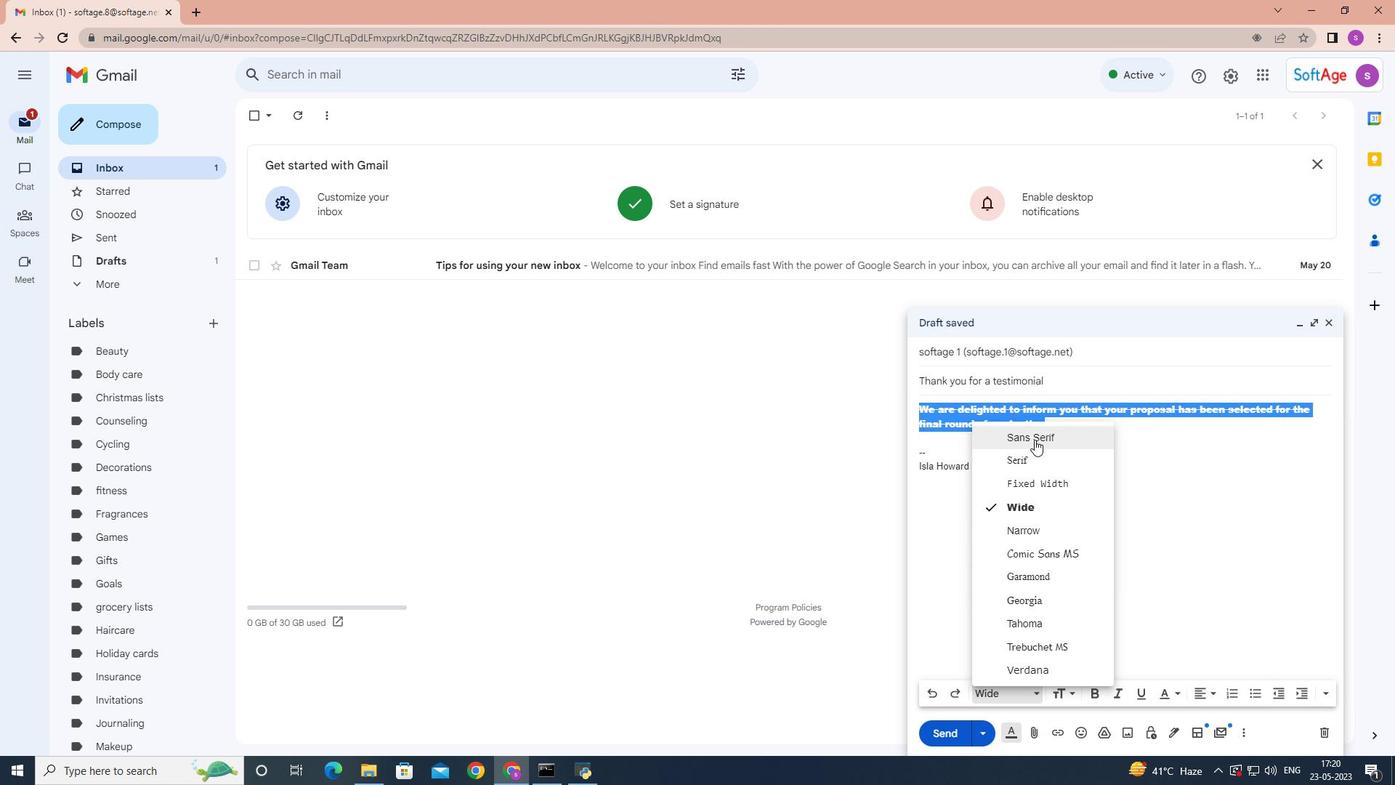 
Action: Mouse moved to (1318, 689)
Screenshot: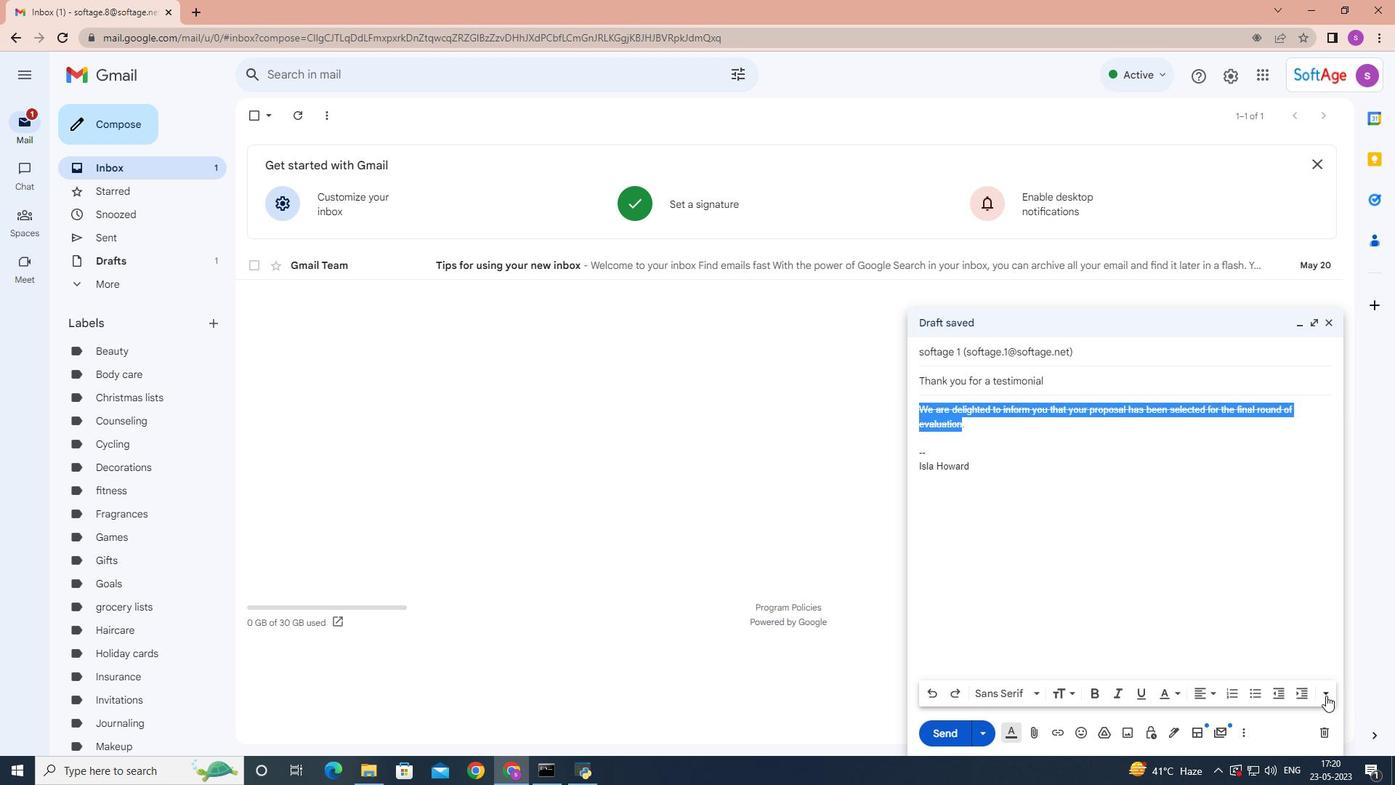 
Action: Mouse pressed left at (1318, 689)
Screenshot: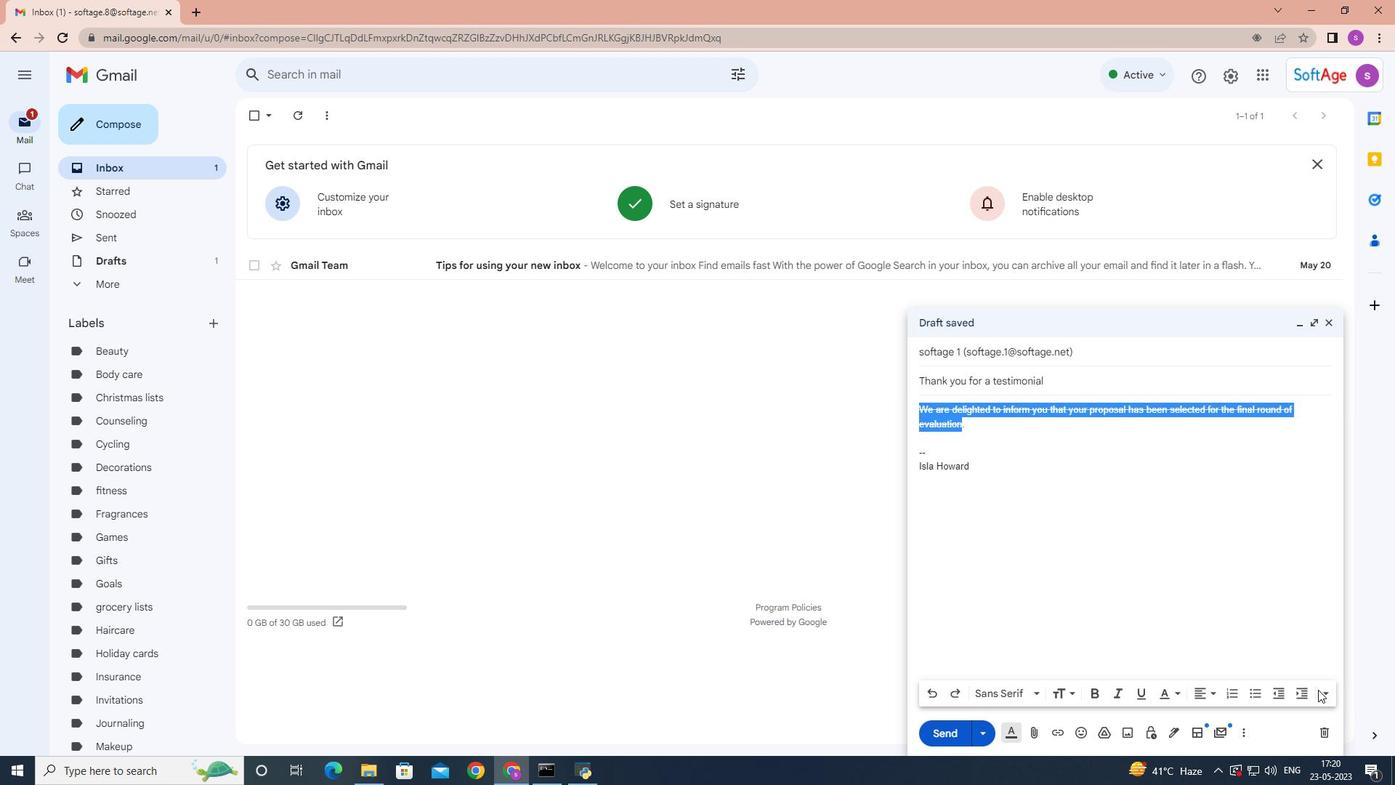 
Action: Mouse moved to (1328, 692)
Screenshot: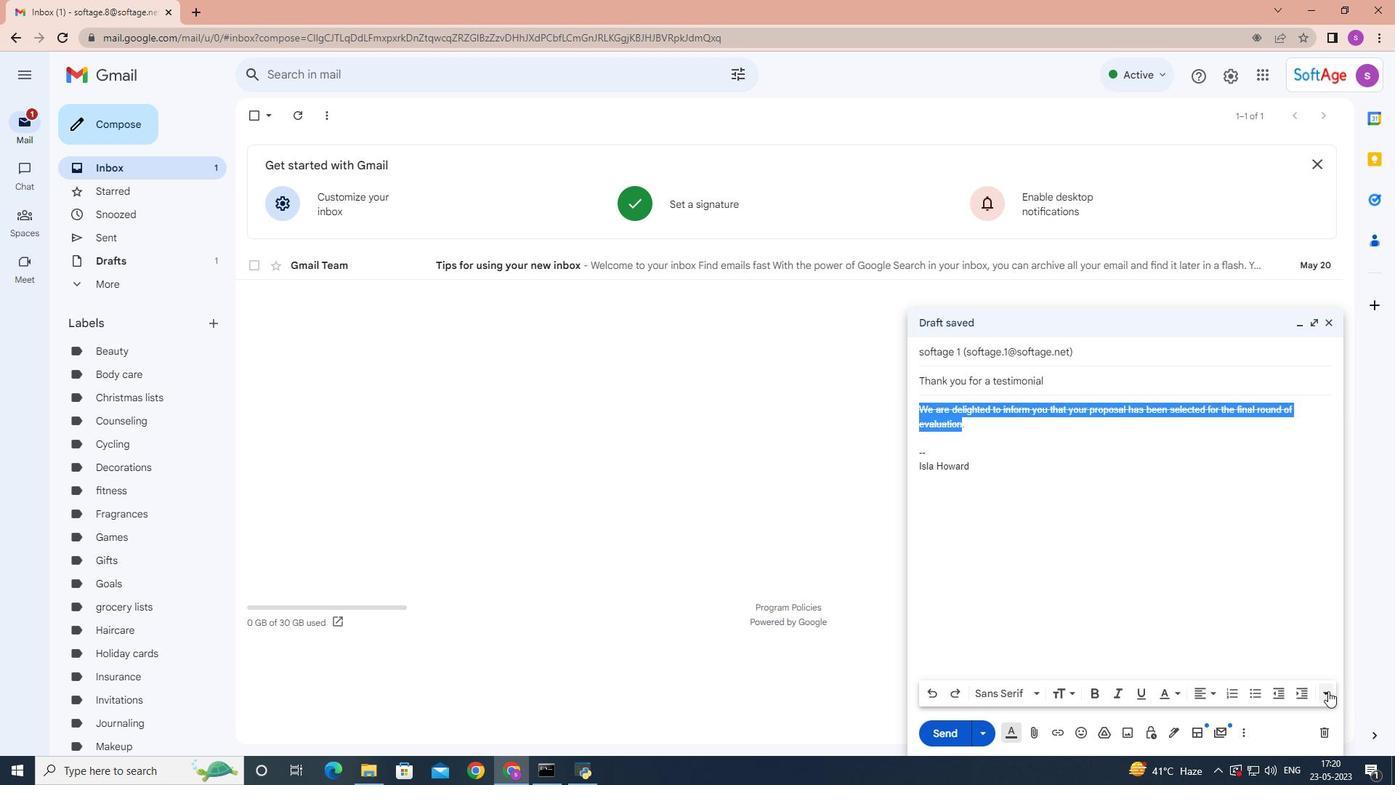 
Action: Mouse pressed left at (1328, 692)
Screenshot: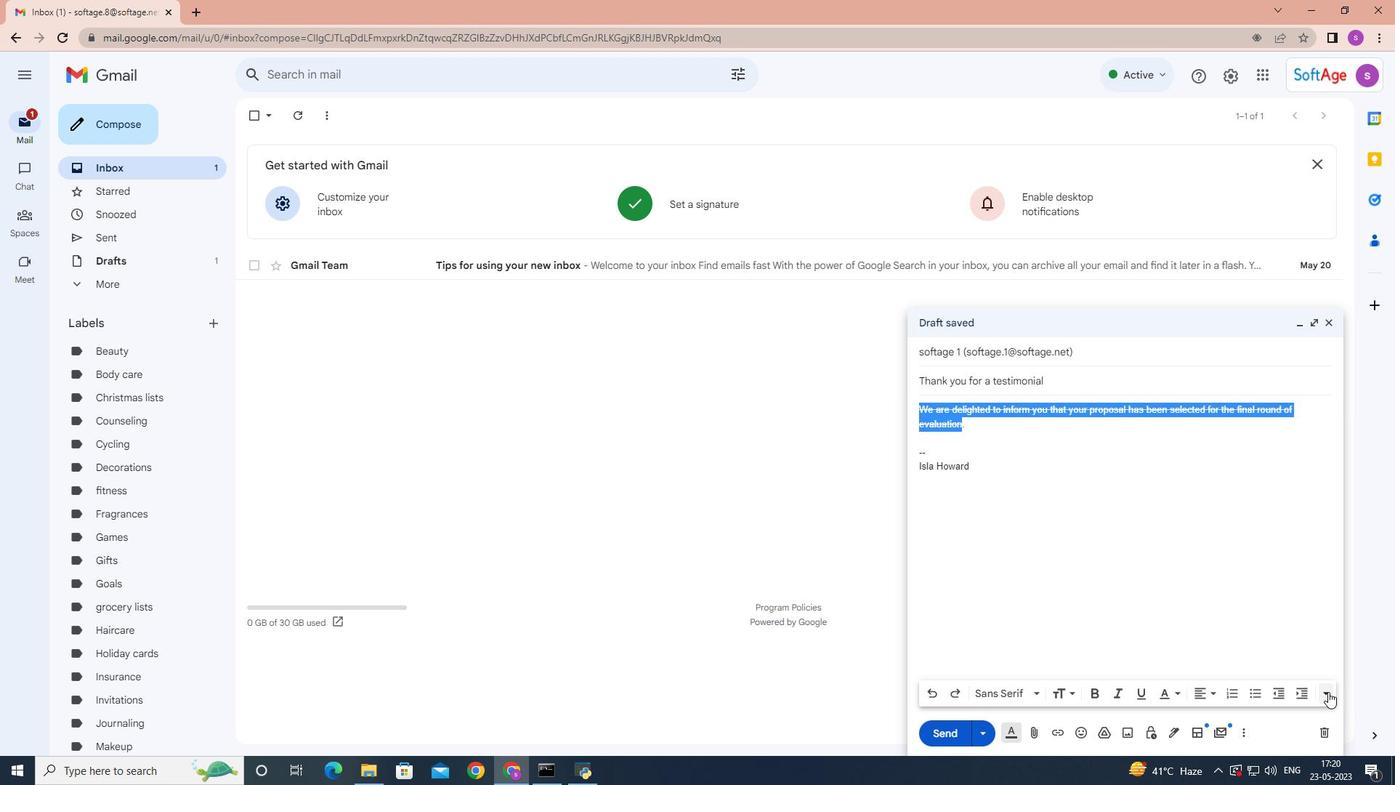 
Action: Mouse moved to (1330, 647)
Screenshot: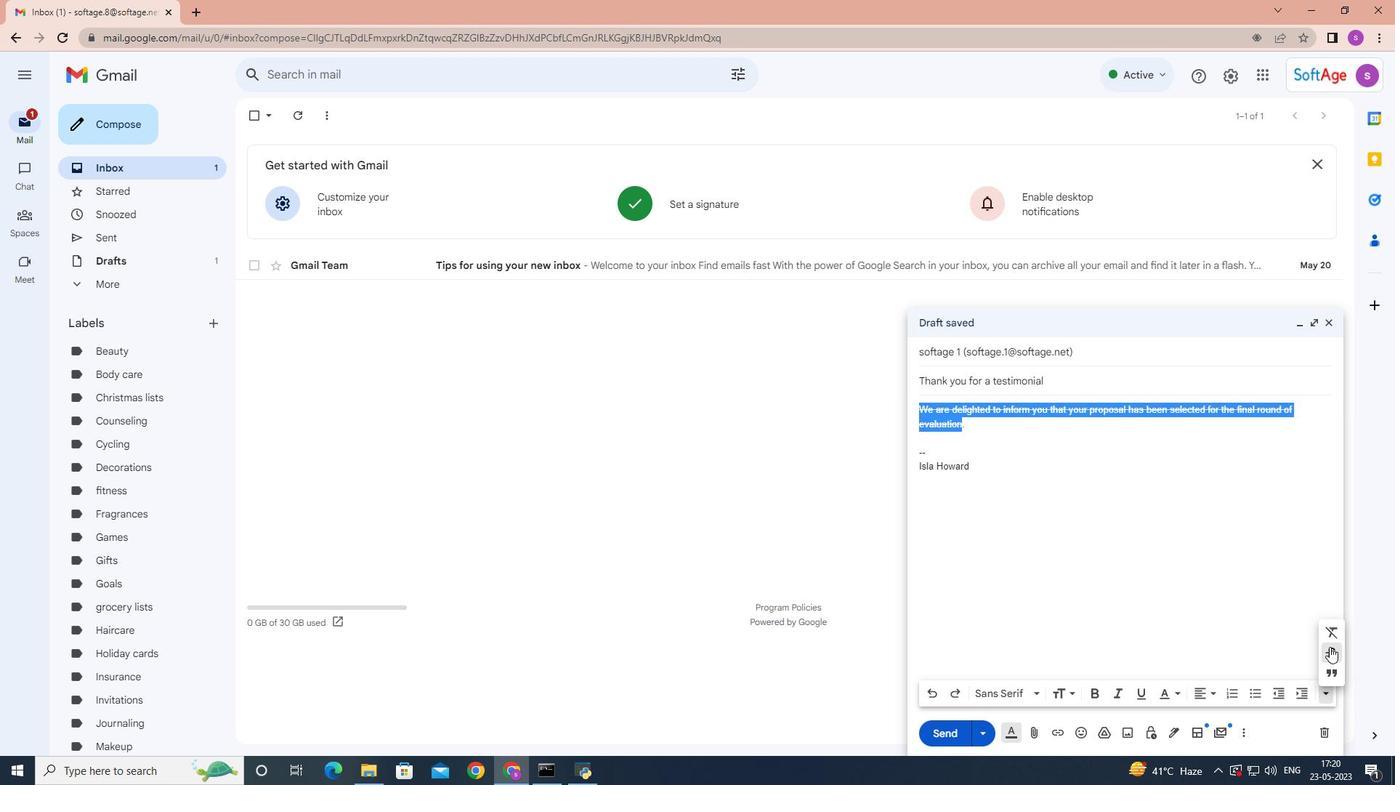 
Action: Mouse pressed left at (1330, 647)
Screenshot: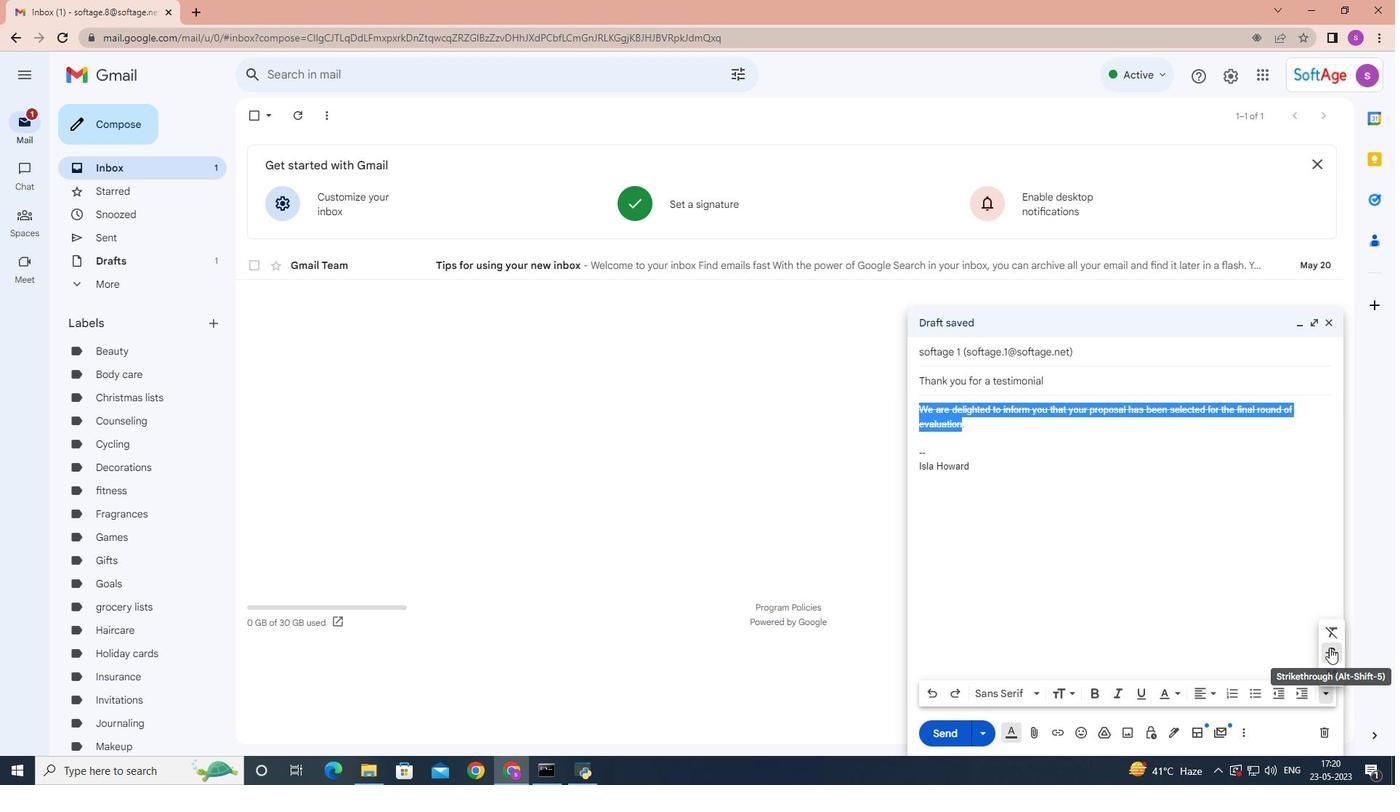 
Action: Mouse moved to (942, 729)
Screenshot: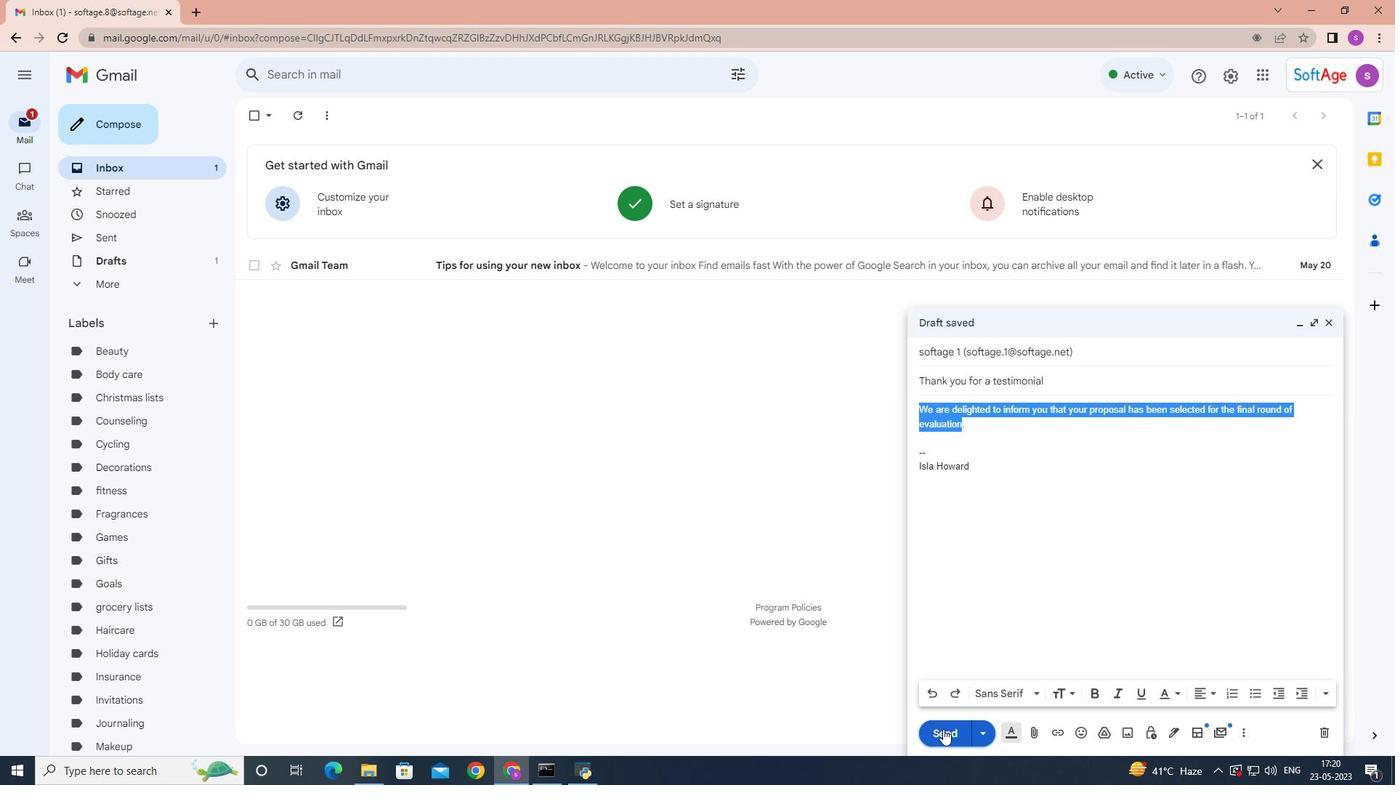 
Action: Mouse pressed left at (942, 729)
Screenshot: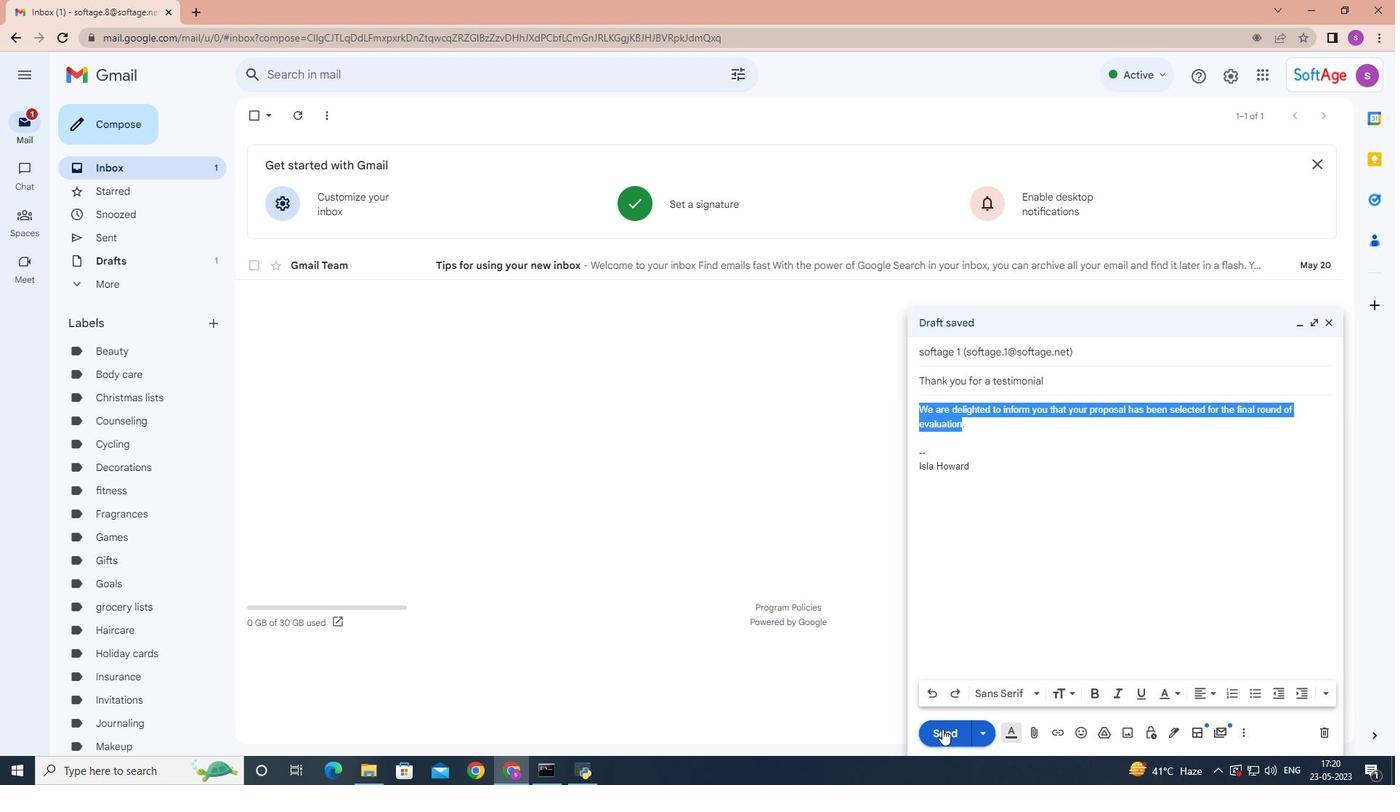 
Action: Mouse moved to (130, 232)
Screenshot: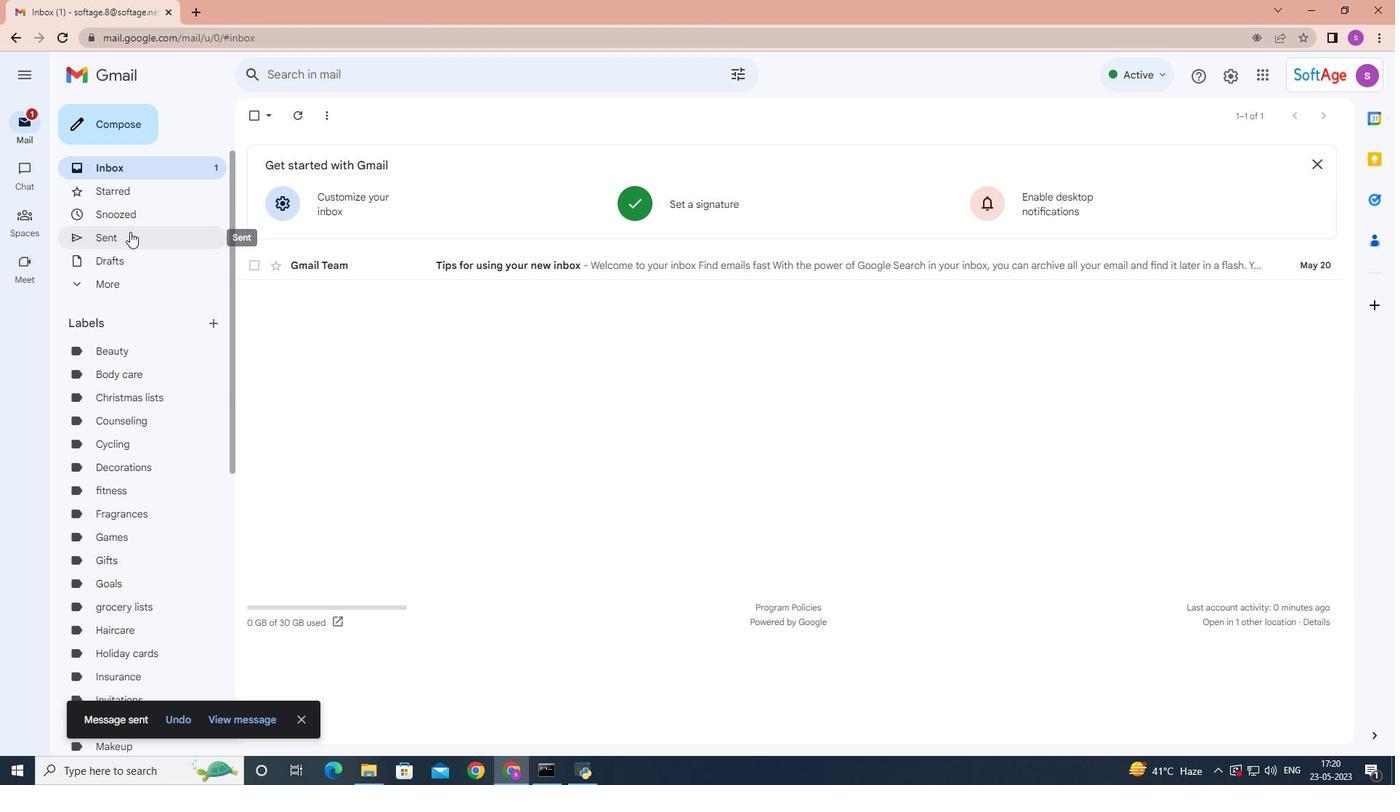 
Action: Mouse pressed left at (130, 232)
Screenshot: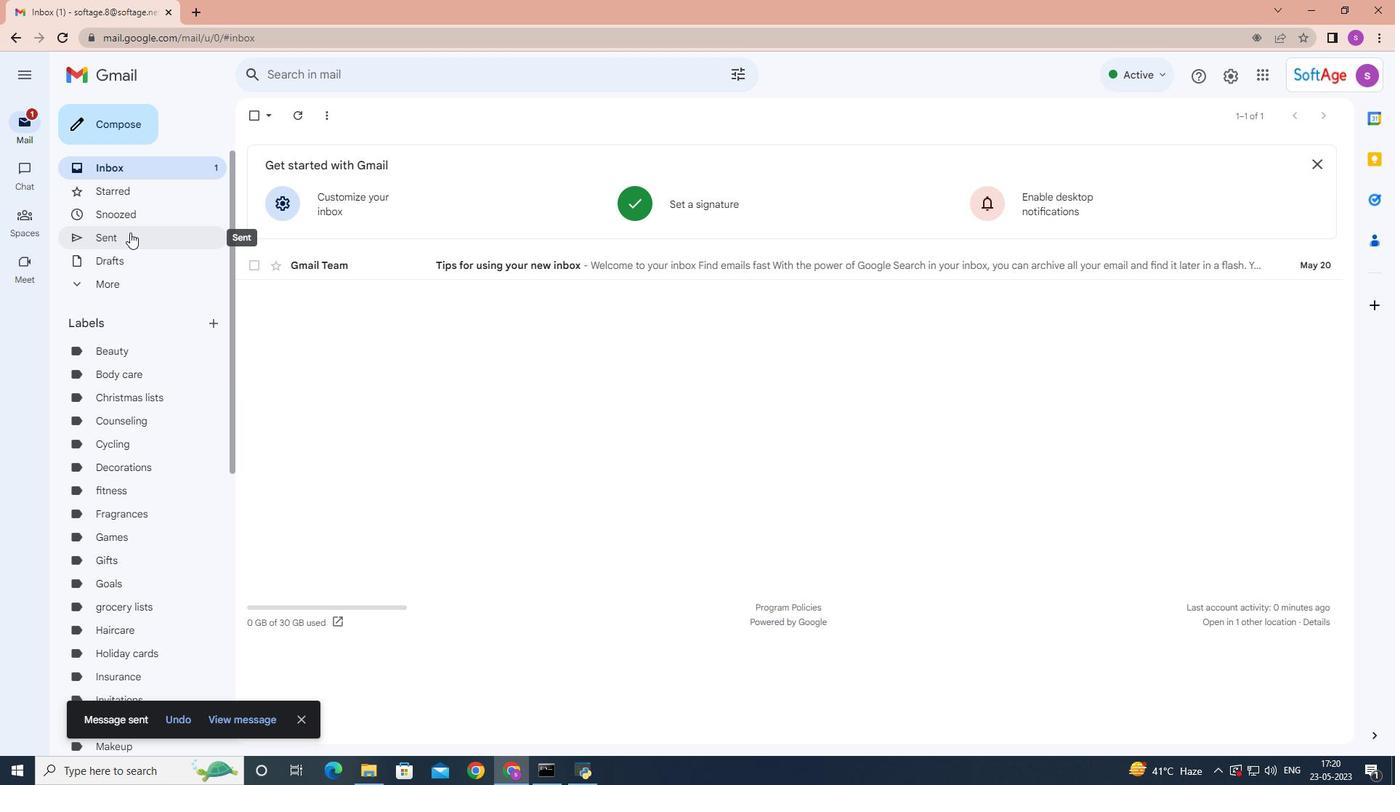 
Action: Mouse moved to (351, 183)
Screenshot: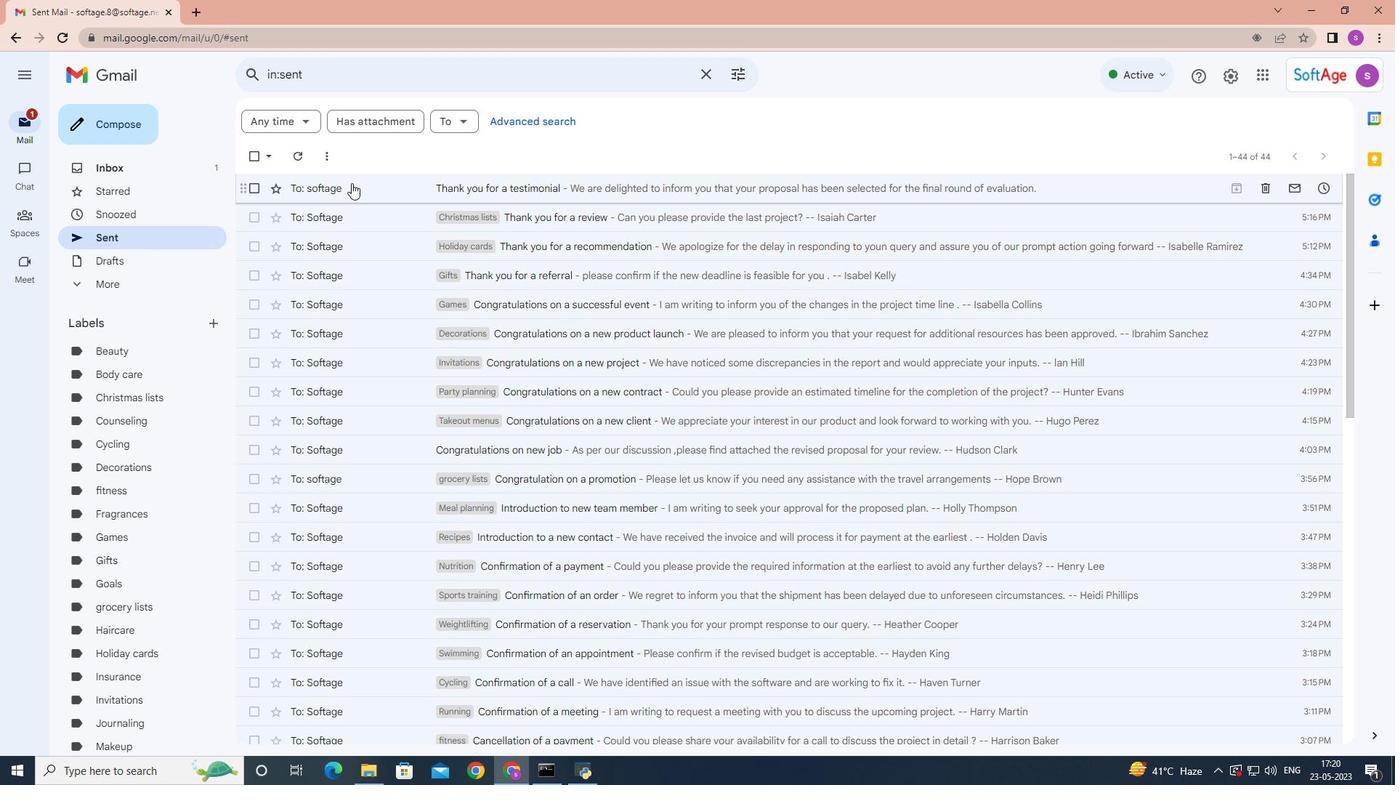 
Action: Mouse pressed right at (351, 183)
Screenshot: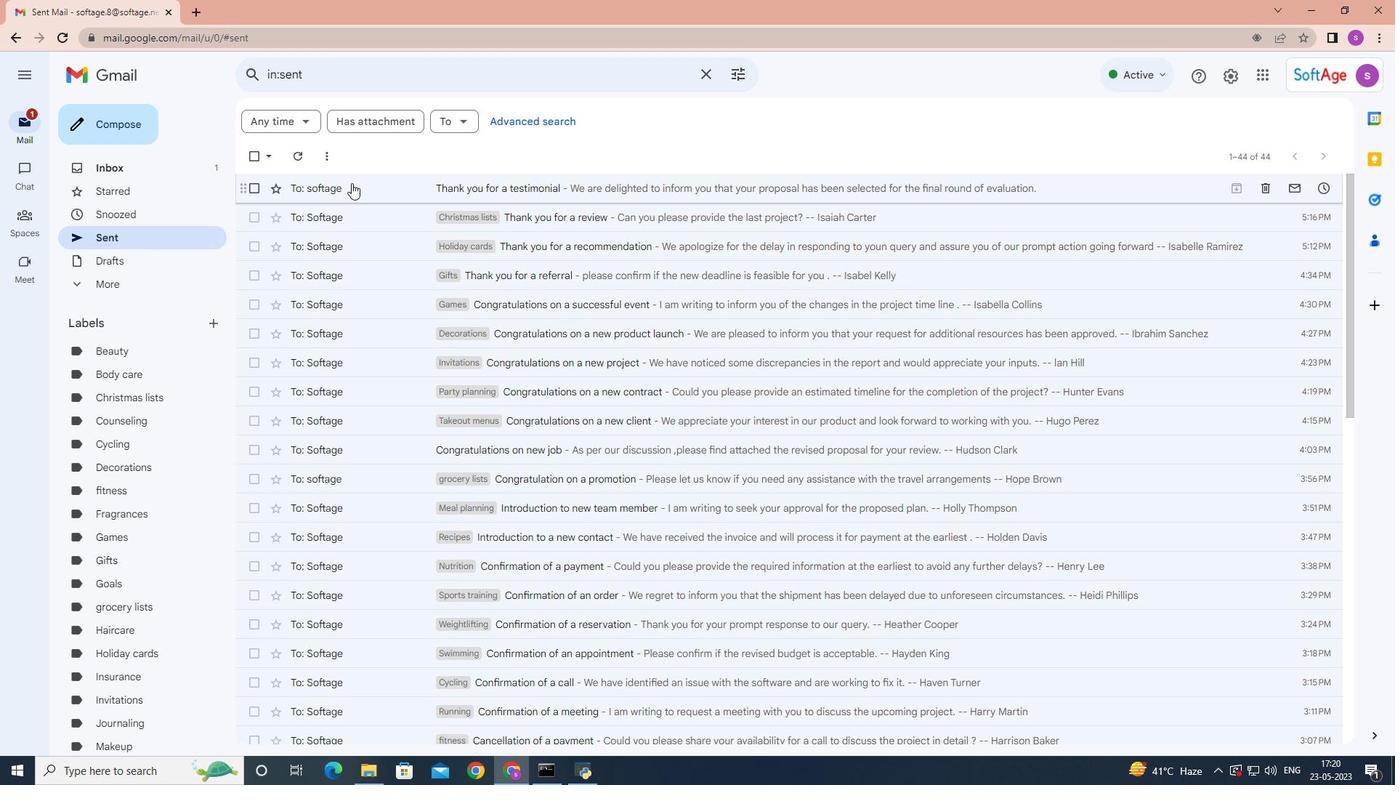 
Action: Mouse moved to (550, 468)
Screenshot: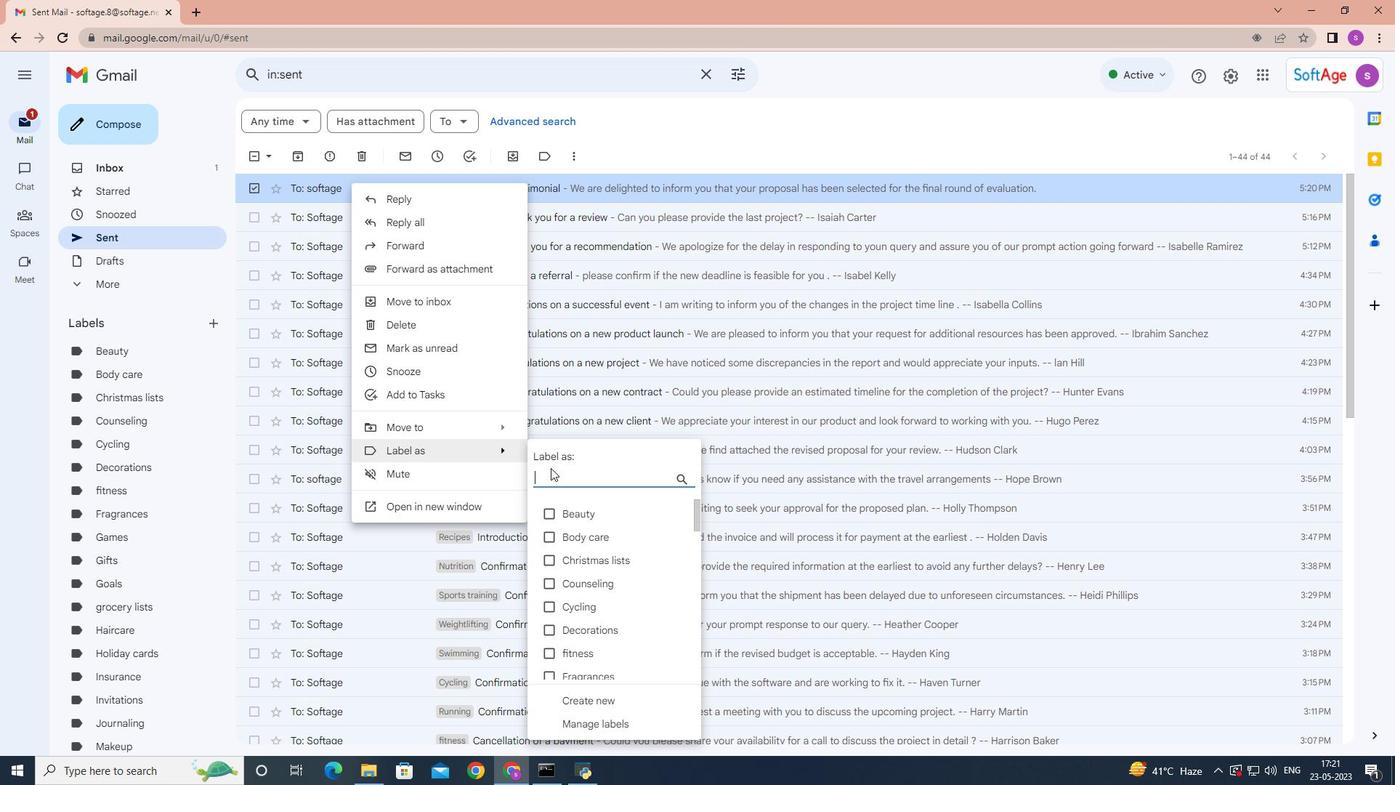 
Action: Key pressed label<Key.space><Key.shift><Key.shift><Key.shift><Key.shift><Key.shift><Key.shift><Key.shift><Key.shift>Halloween<Key.space>costumes
Screenshot: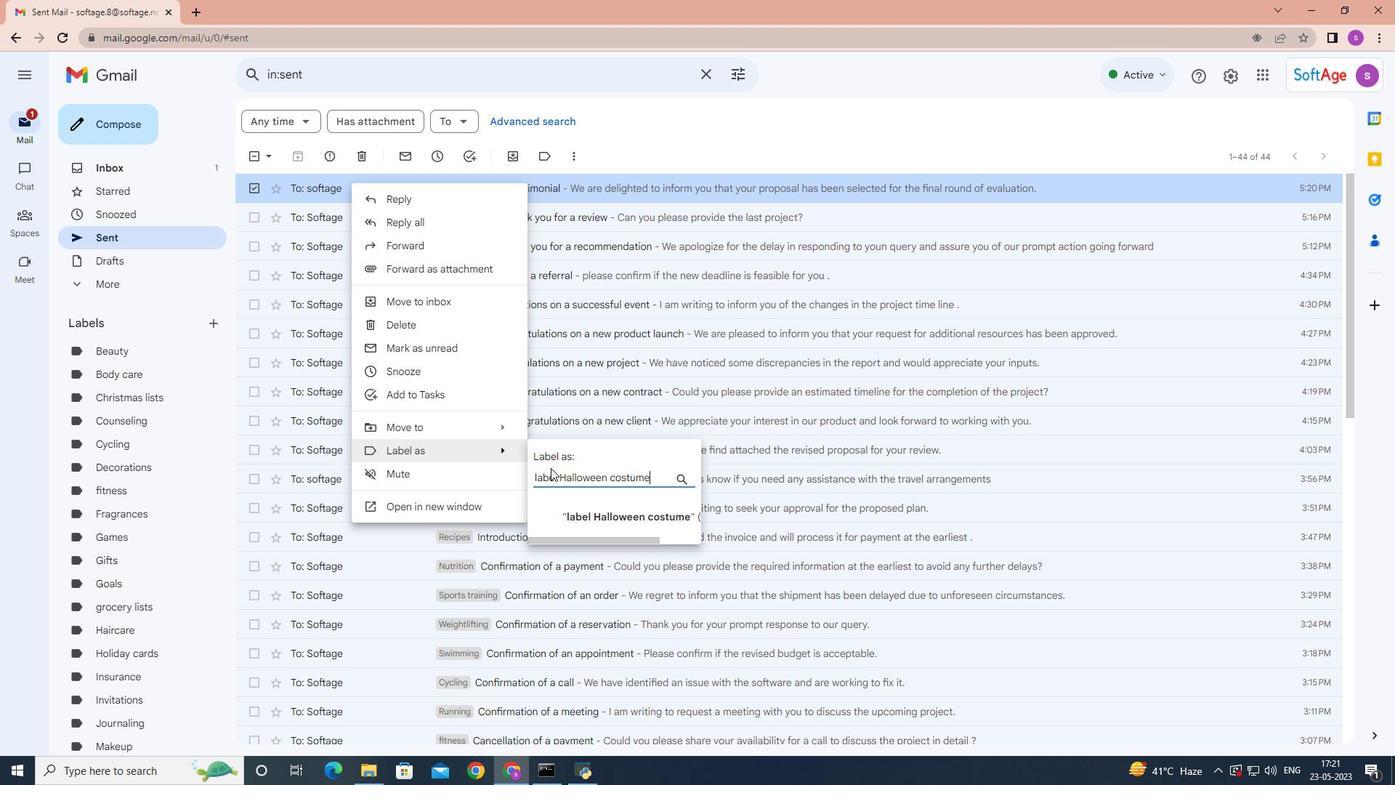 
Action: Mouse moved to (580, 519)
Screenshot: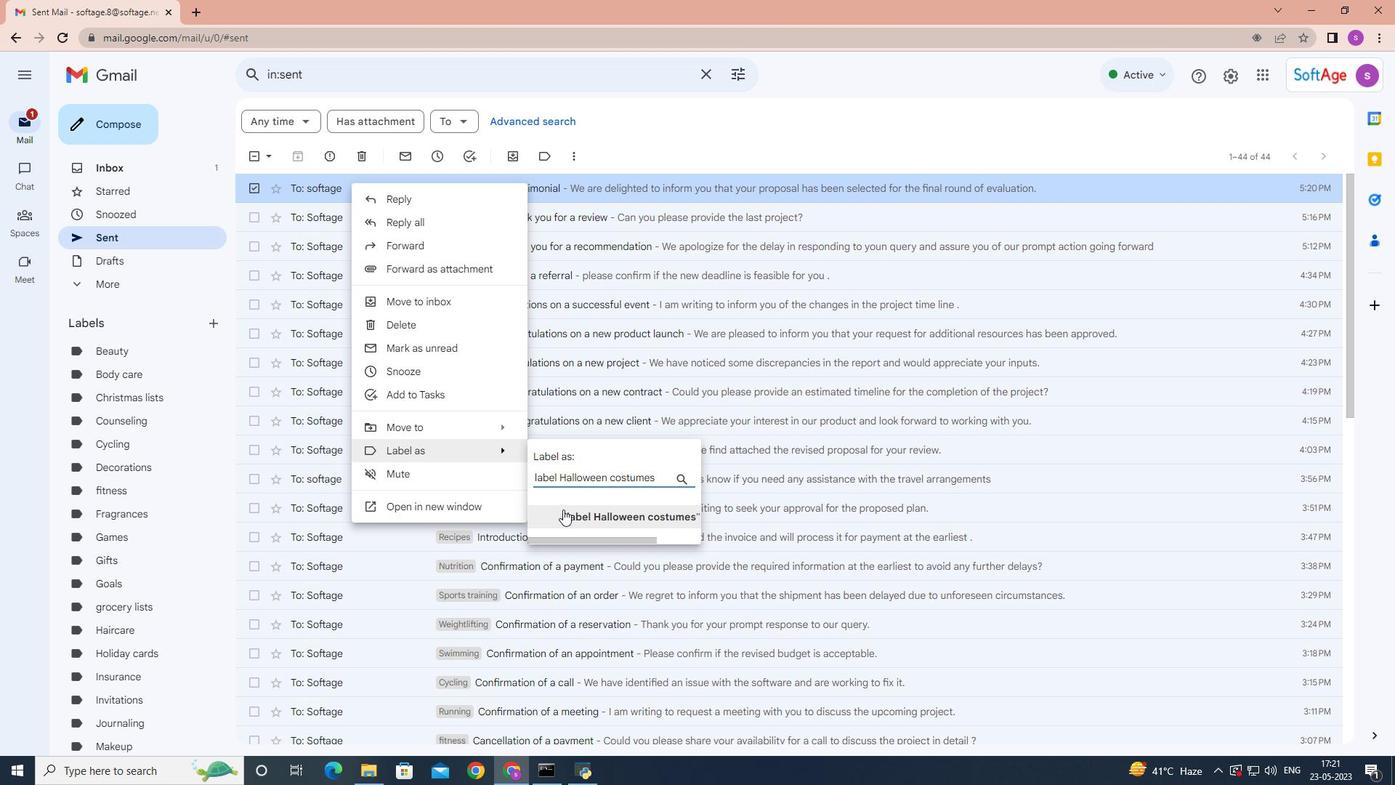 
Action: Mouse pressed left at (580, 519)
Screenshot: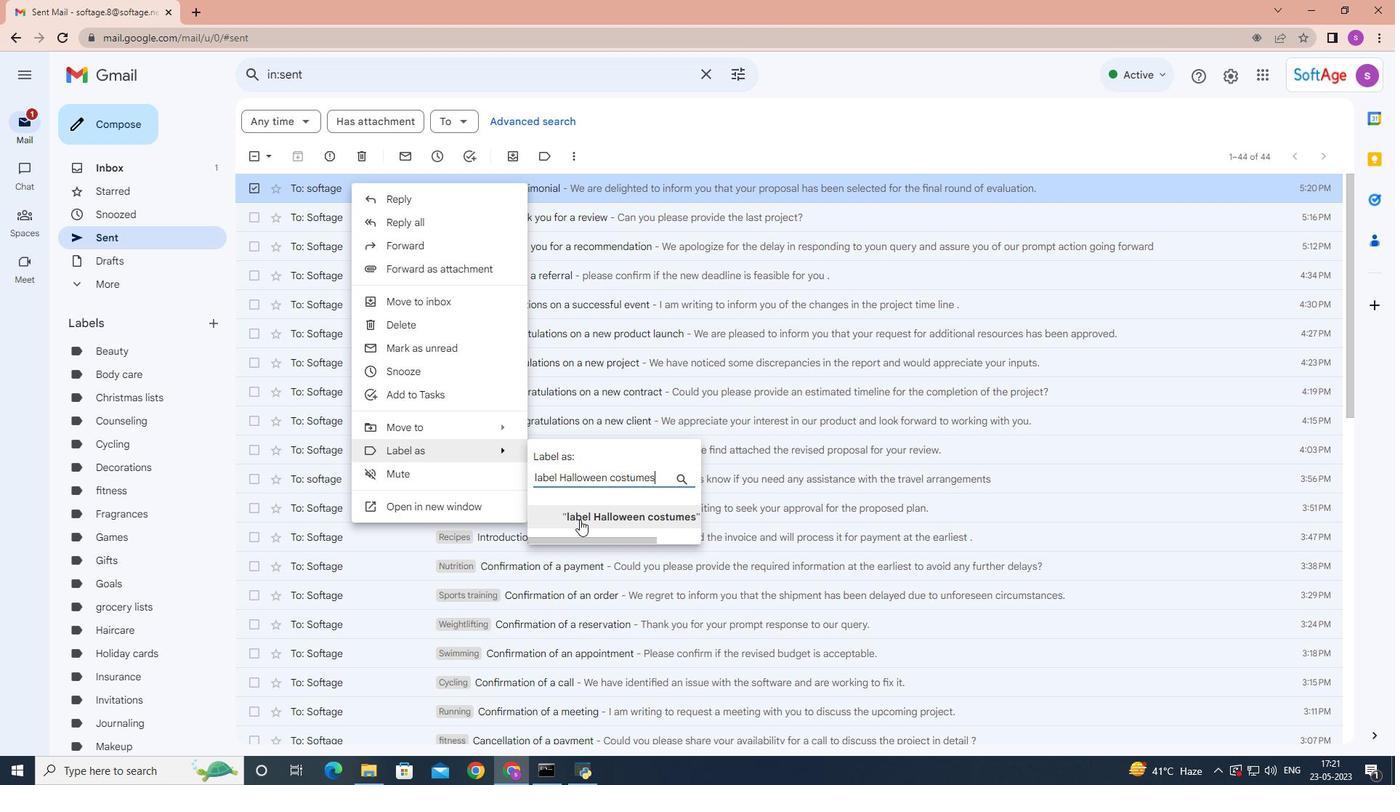 
Action: Mouse moved to (838, 463)
Screenshot: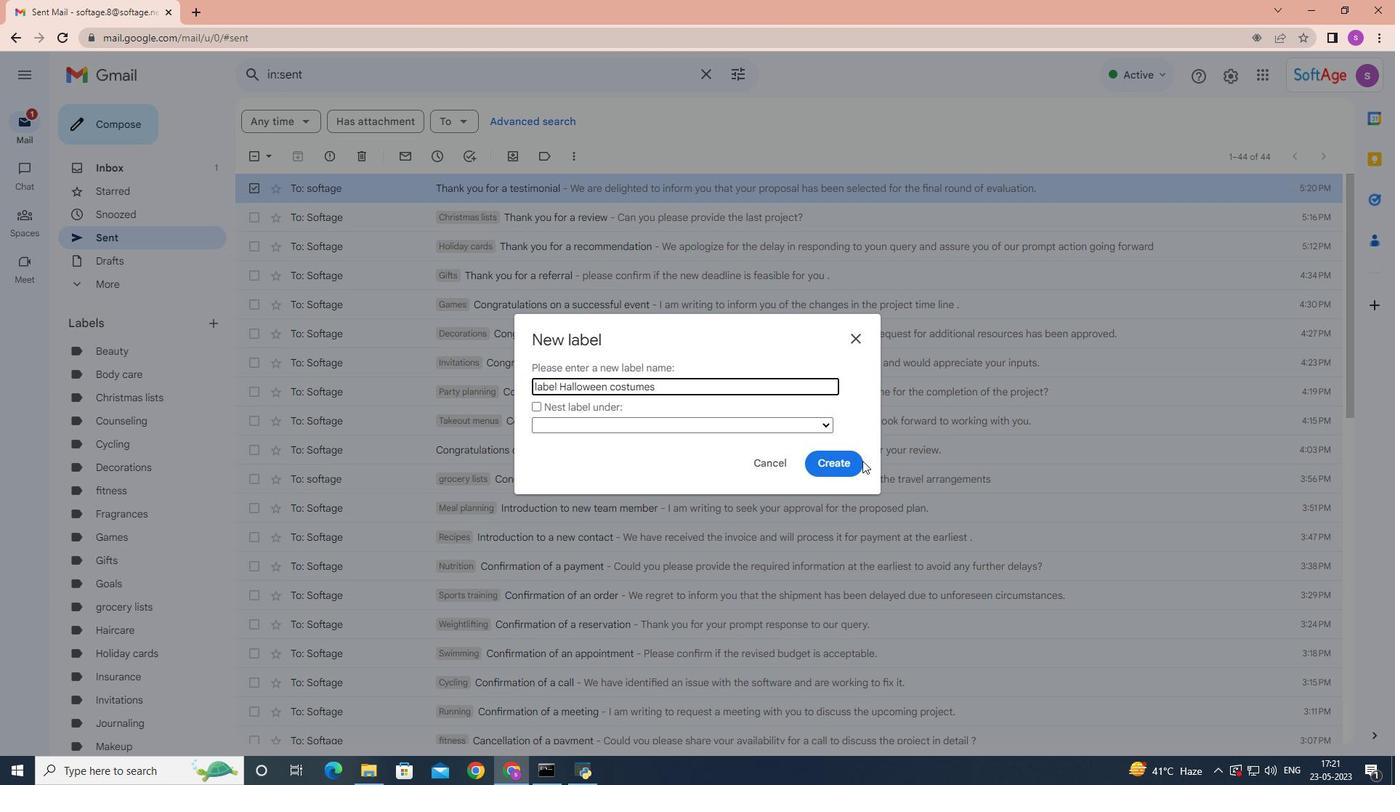 
Action: Mouse pressed left at (838, 463)
Screenshot: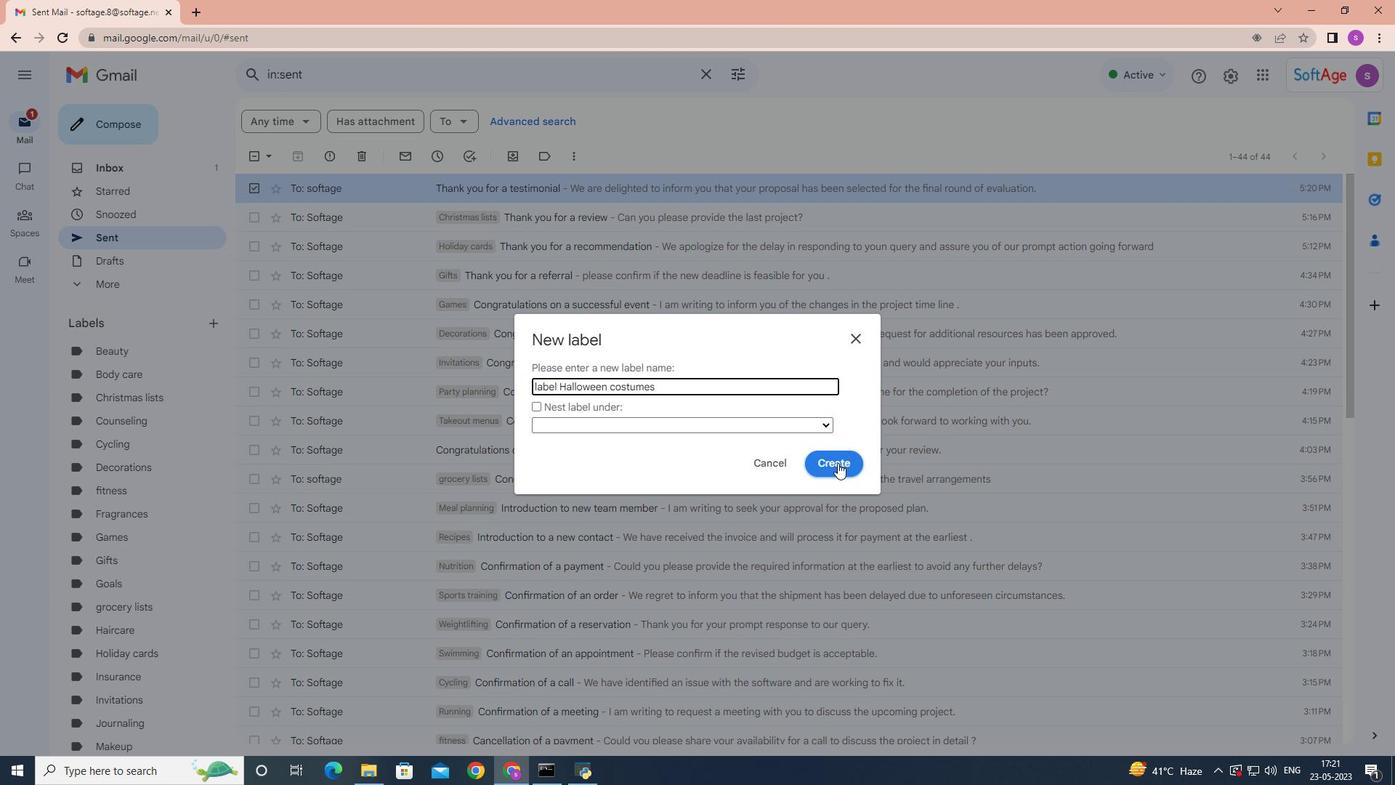 
